 Task: Slide 4 - Executive Summary.
Action: Mouse moved to (38, 86)
Screenshot: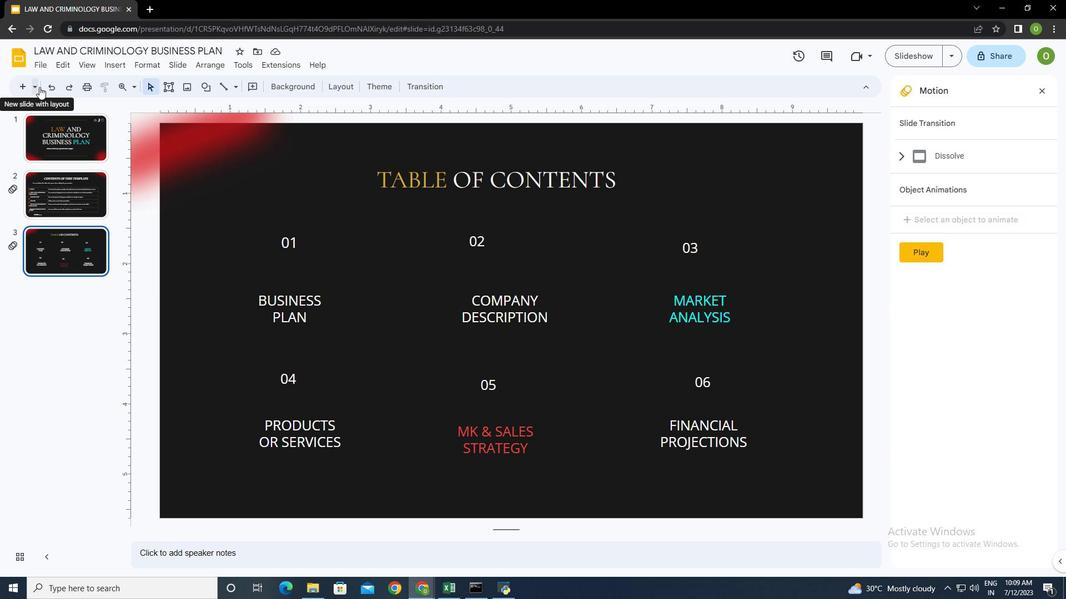 
Action: Mouse pressed left at (38, 86)
Screenshot: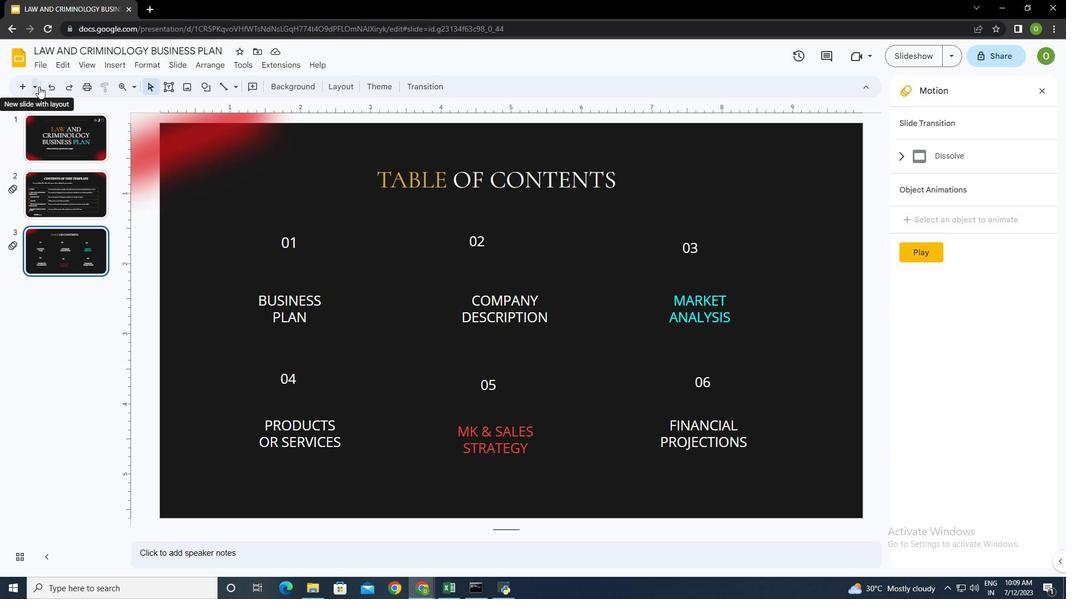 
Action: Mouse moved to (201, 177)
Screenshot: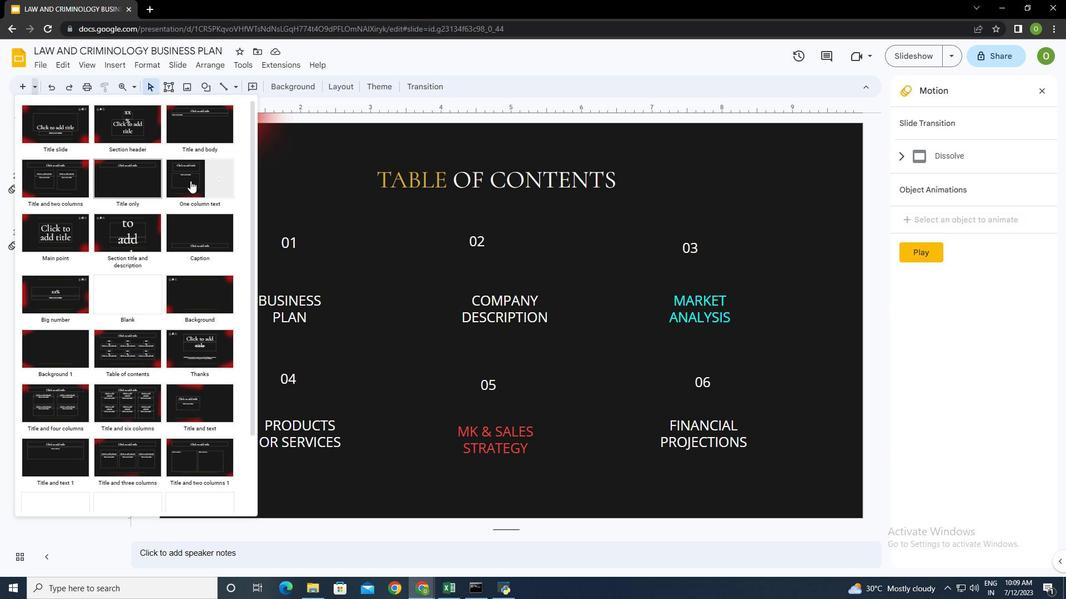 
Action: Mouse pressed left at (201, 177)
Screenshot: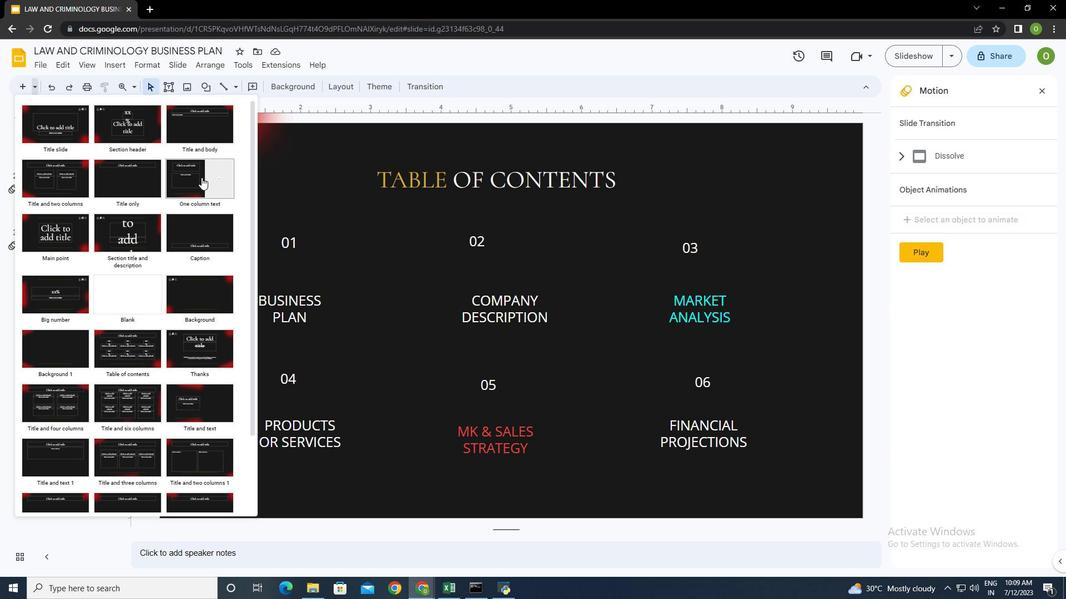 
Action: Mouse moved to (281, 204)
Screenshot: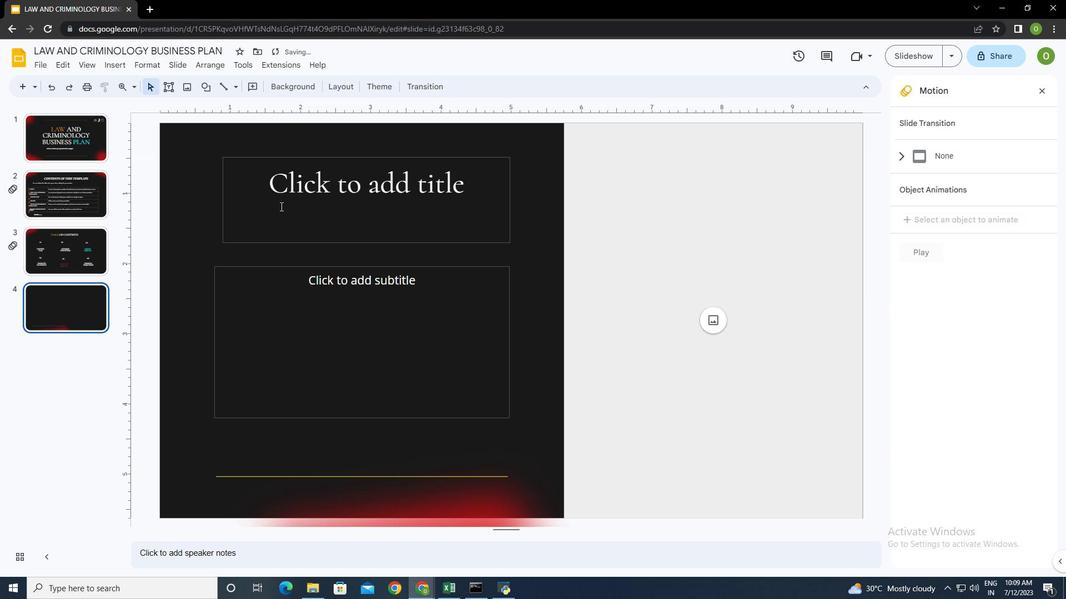 
Action: Mouse pressed left at (281, 204)
Screenshot: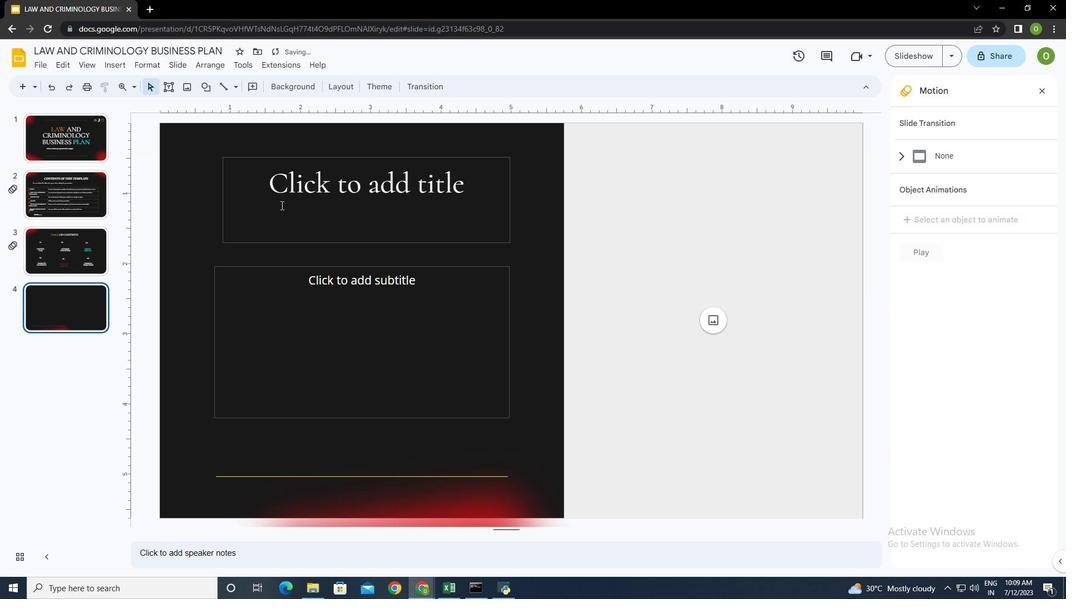 
Action: Mouse moved to (281, 204)
Screenshot: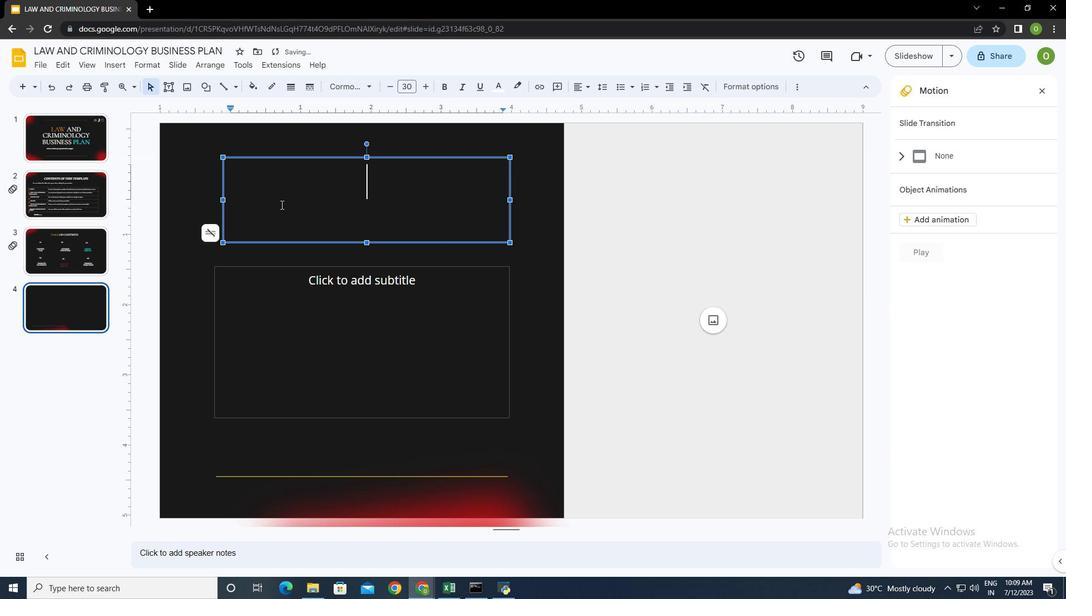 
Action: Key pressed executive<Key.space>summary
Screenshot: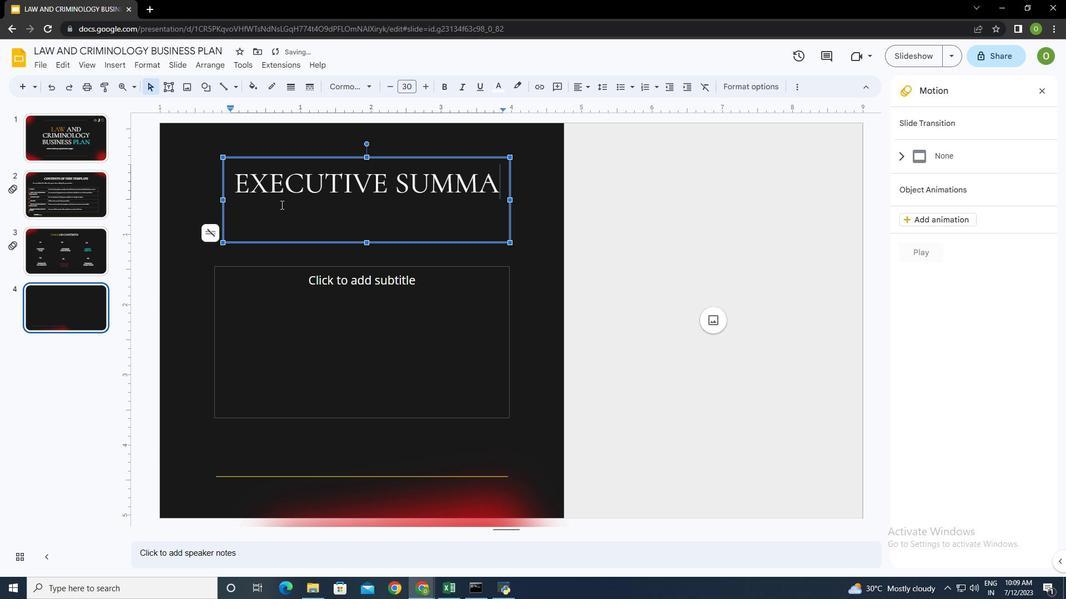 
Action: Mouse moved to (447, 222)
Screenshot: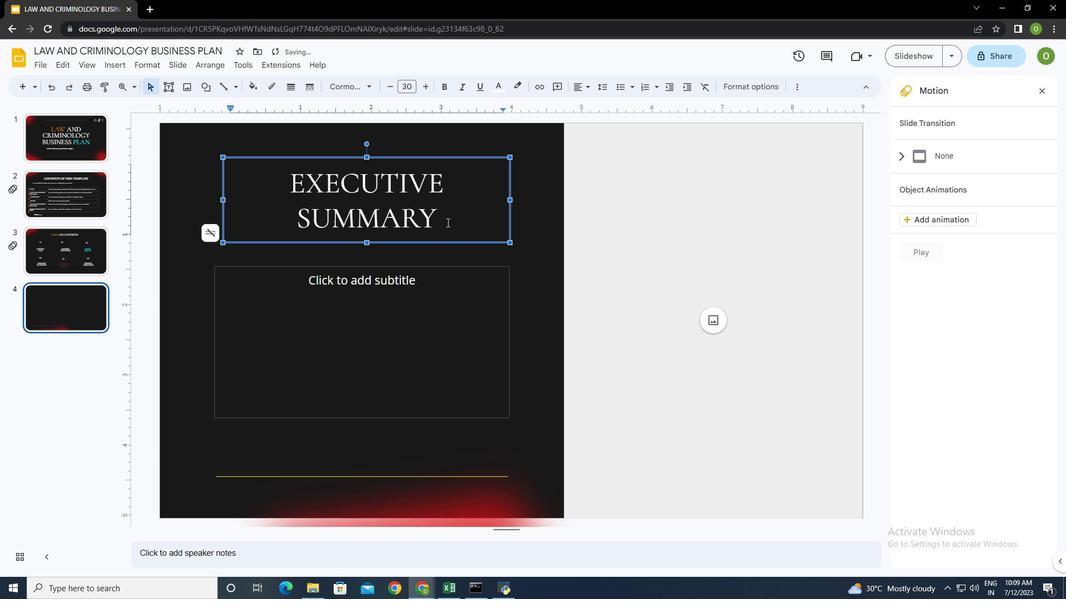 
Action: Mouse pressed left at (447, 222)
Screenshot: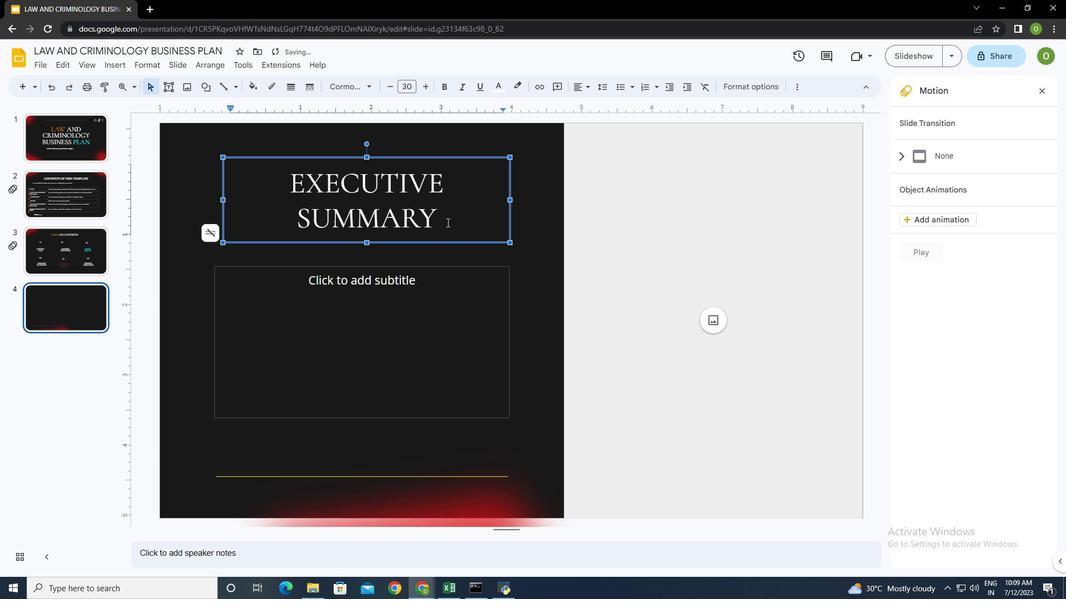 
Action: Mouse moved to (283, 183)
Screenshot: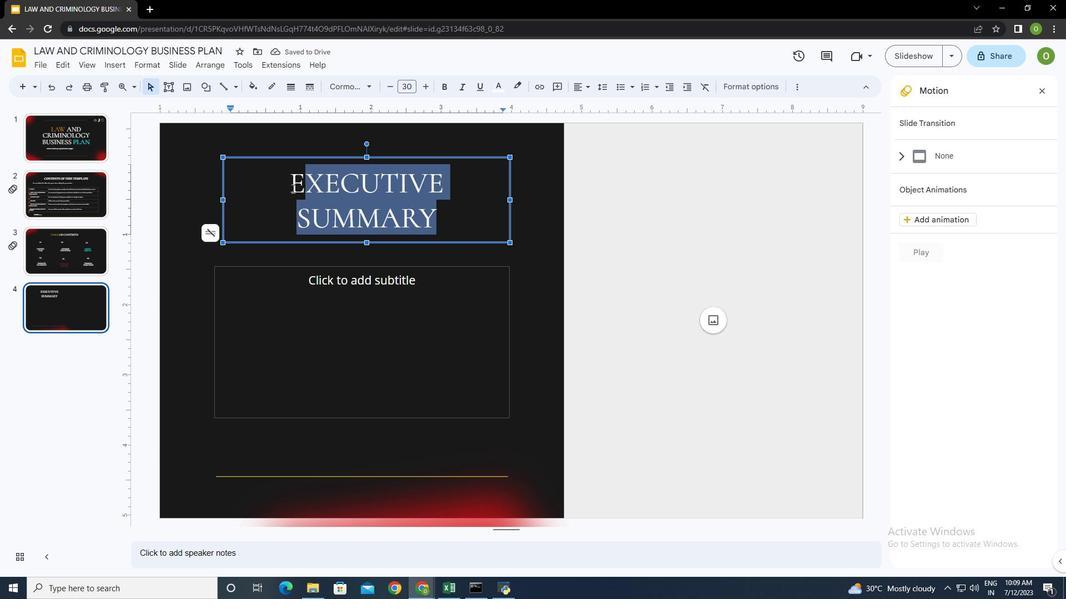 
Action: Mouse pressed left at (283, 183)
Screenshot: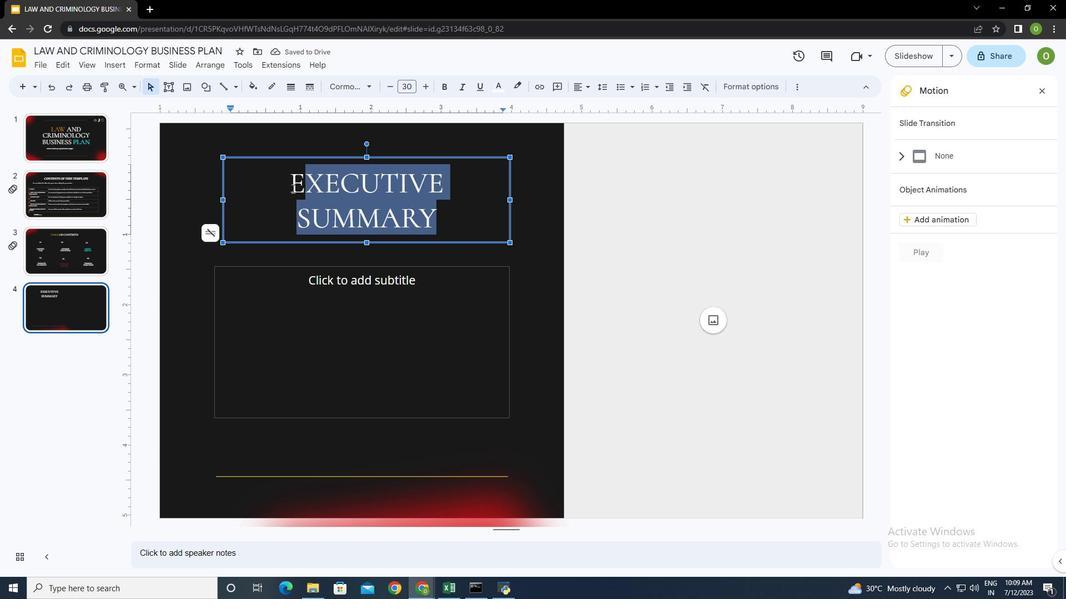 
Action: Mouse moved to (282, 181)
Screenshot: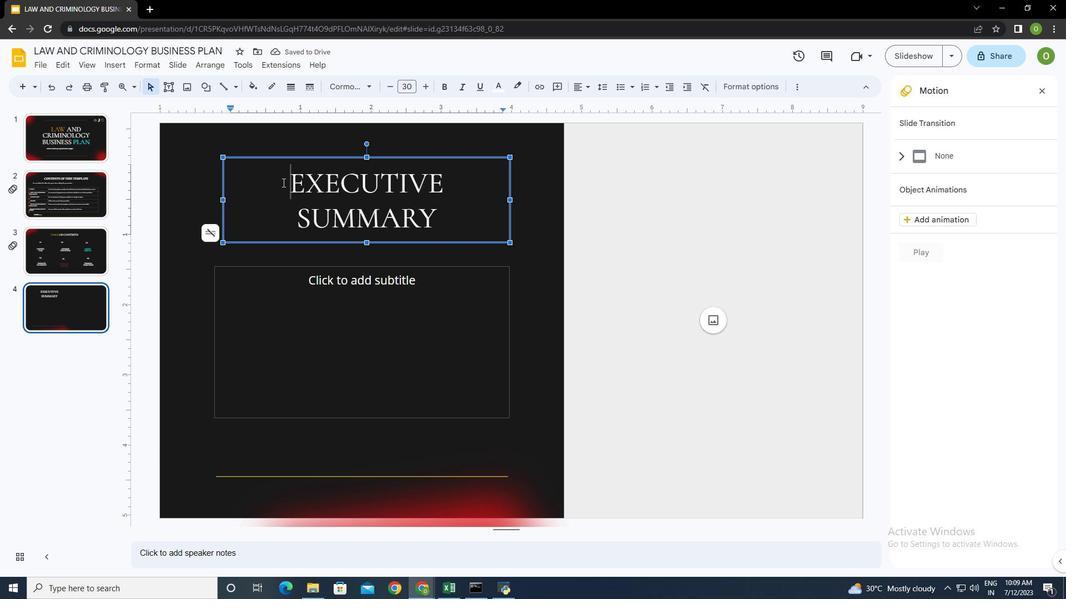 
Action: Mouse pressed left at (282, 181)
Screenshot: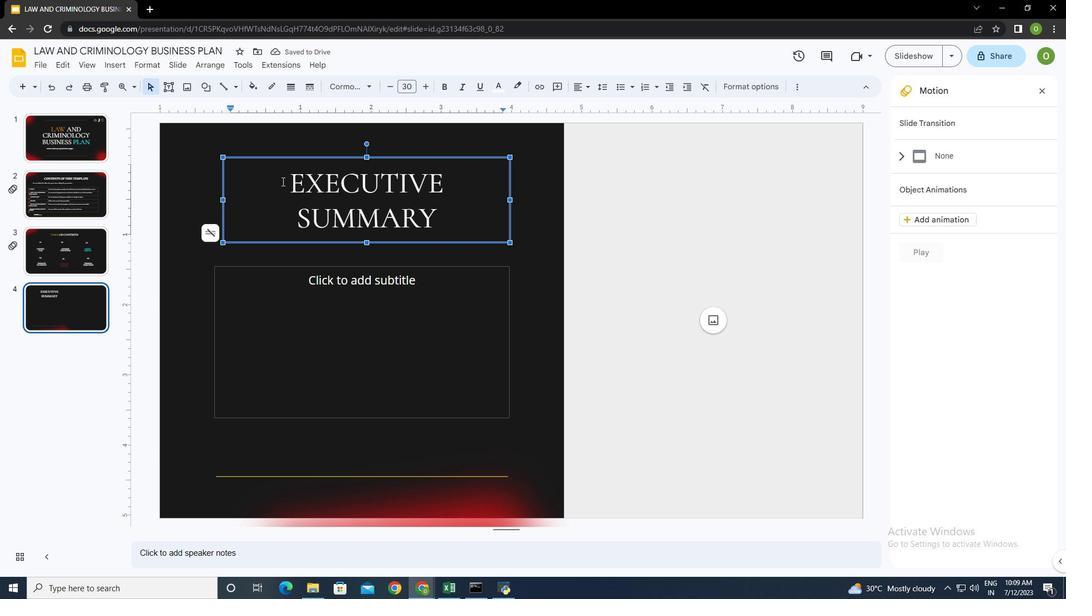 
Action: Mouse moved to (476, 86)
Screenshot: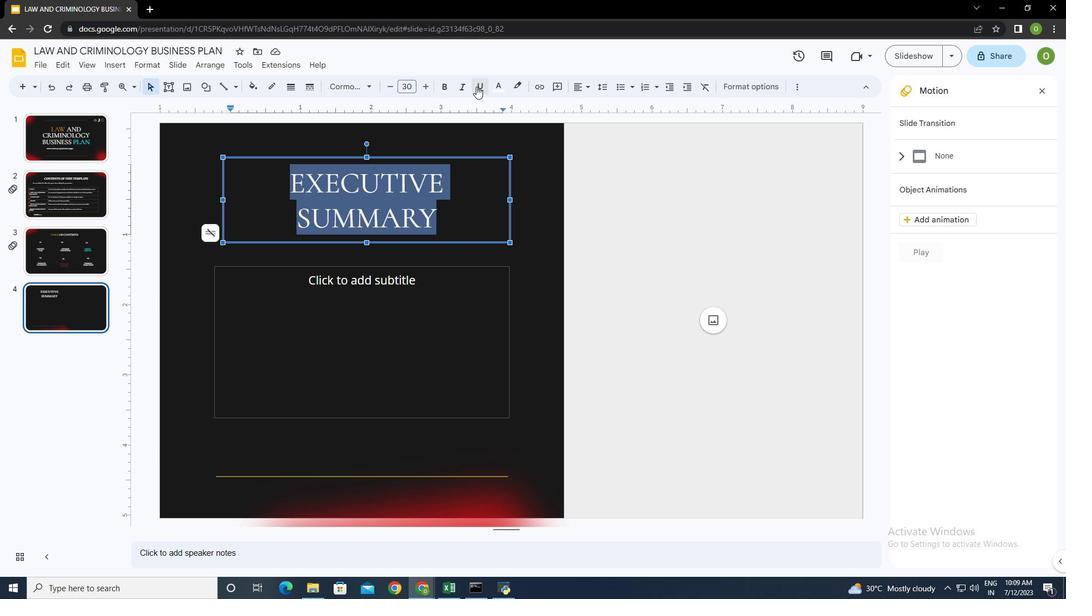 
Action: Mouse pressed left at (476, 86)
Screenshot: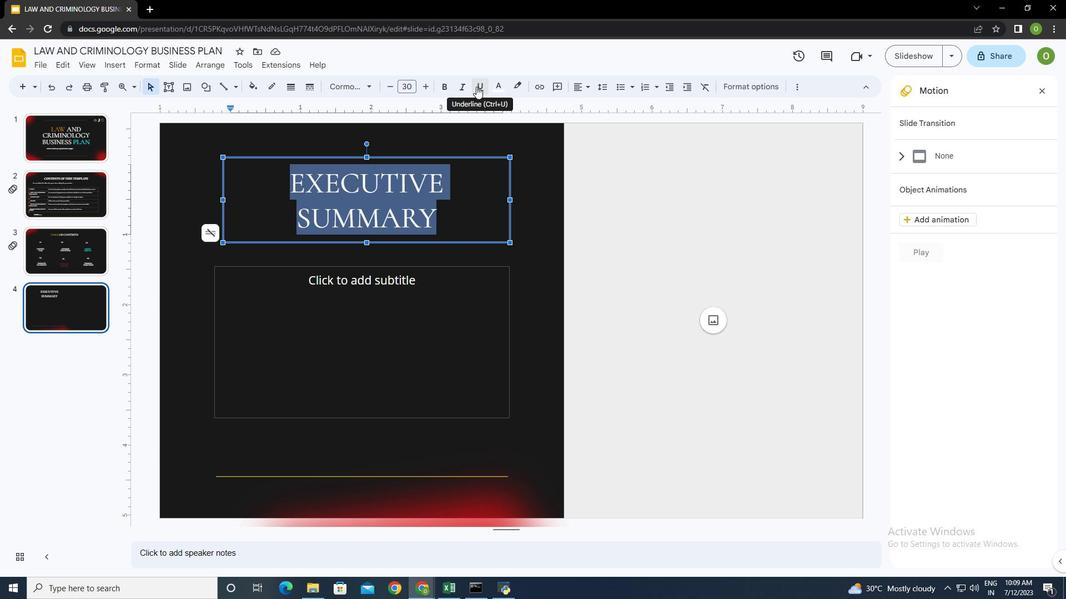 
Action: Mouse moved to (388, 86)
Screenshot: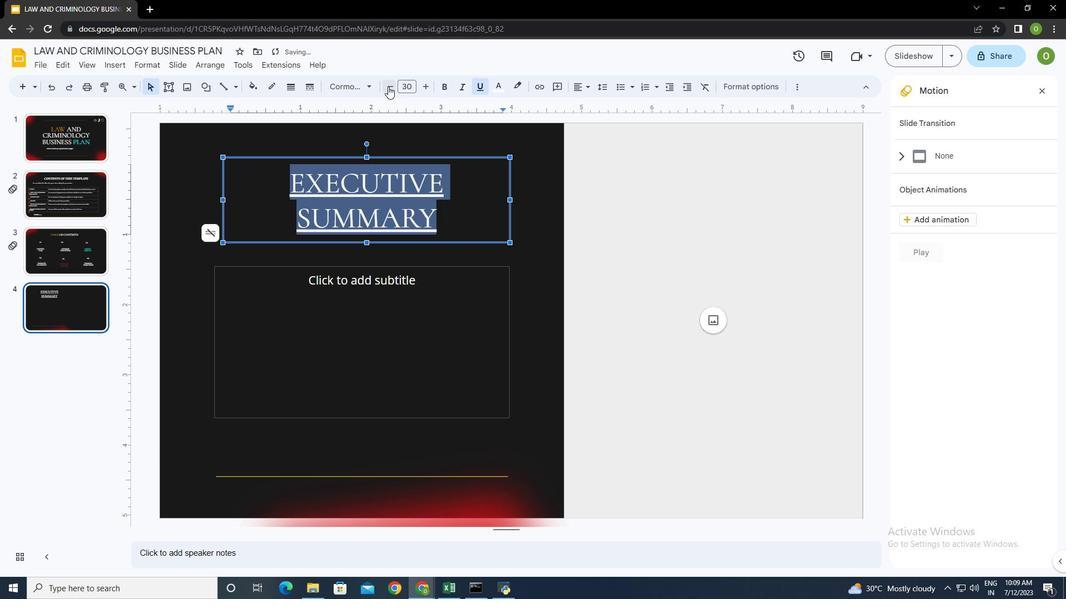 
Action: Mouse pressed left at (388, 86)
Screenshot: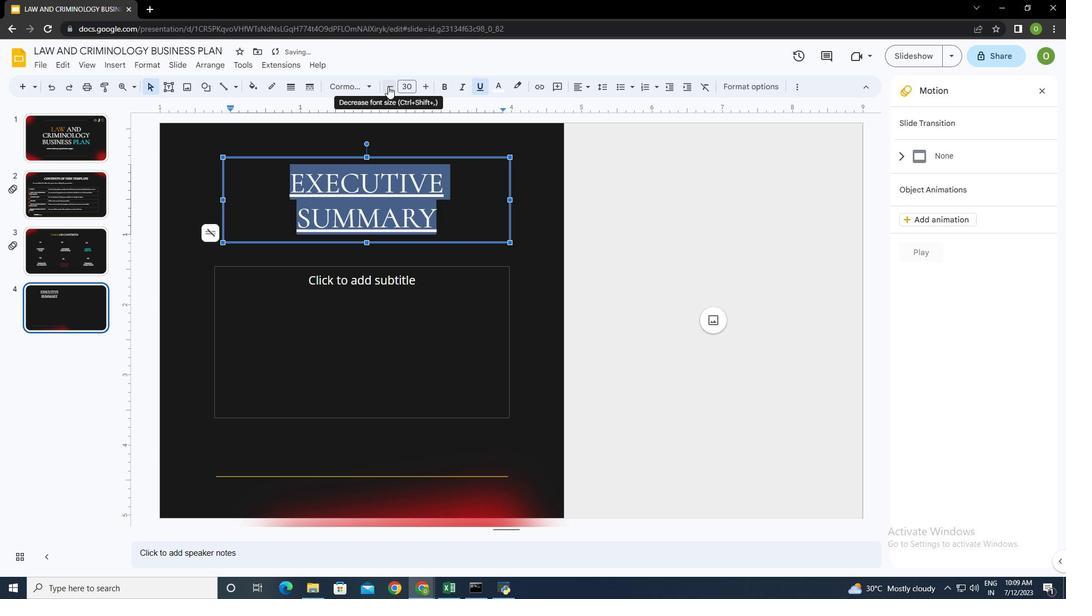 
Action: Mouse pressed left at (388, 86)
Screenshot: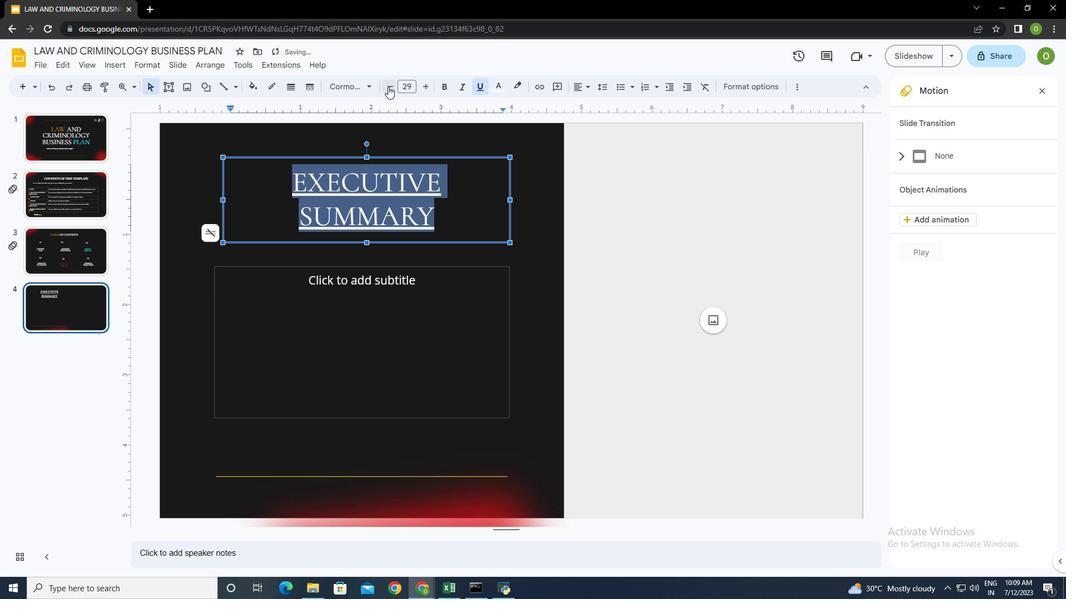 
Action: Mouse moved to (462, 84)
Screenshot: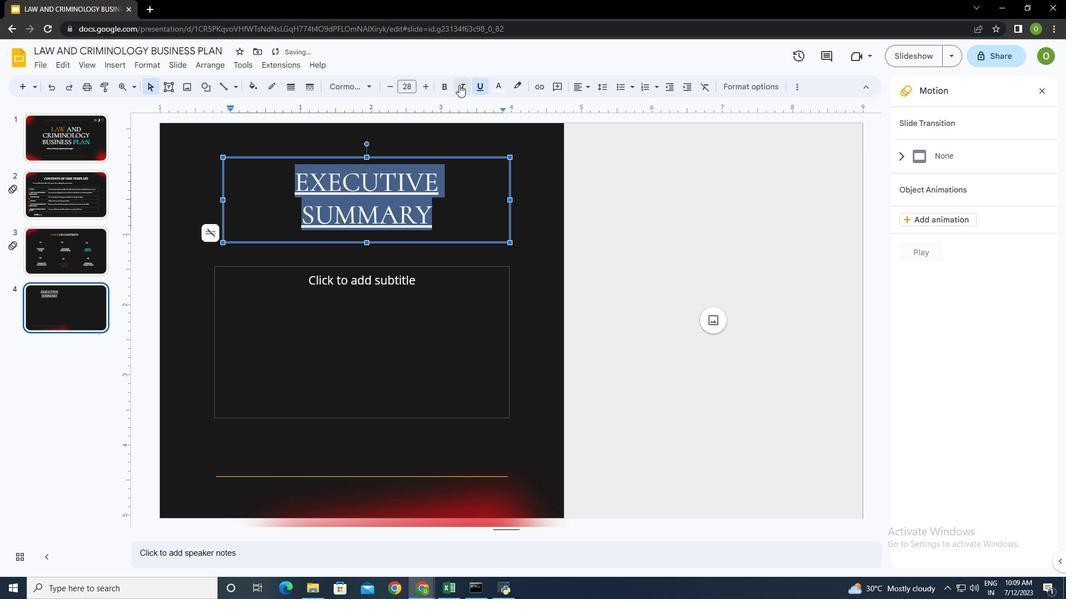 
Action: Mouse pressed left at (462, 84)
Screenshot: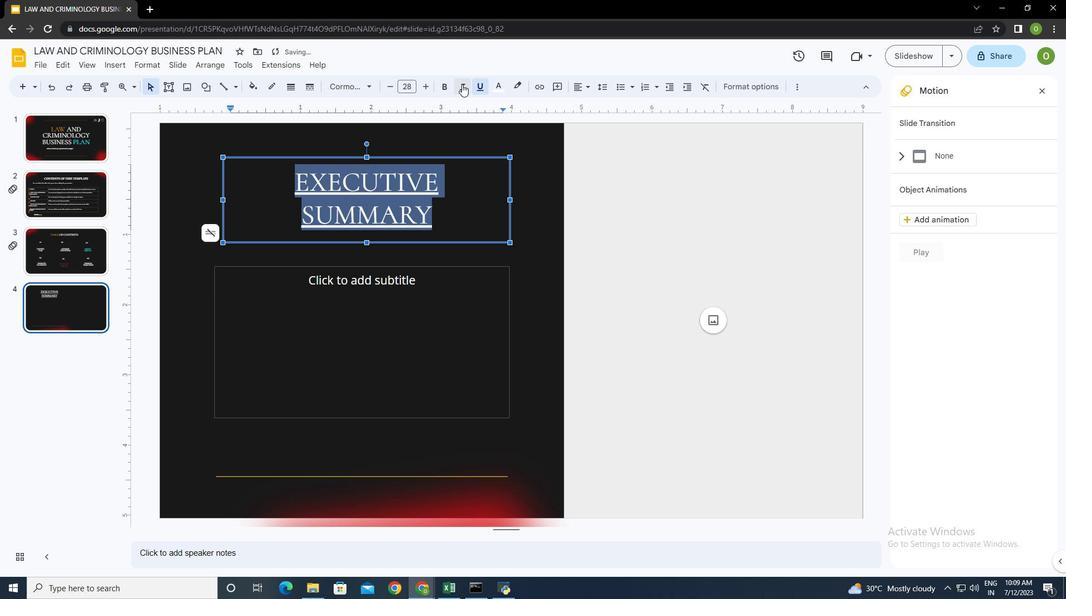 
Action: Mouse moved to (366, 242)
Screenshot: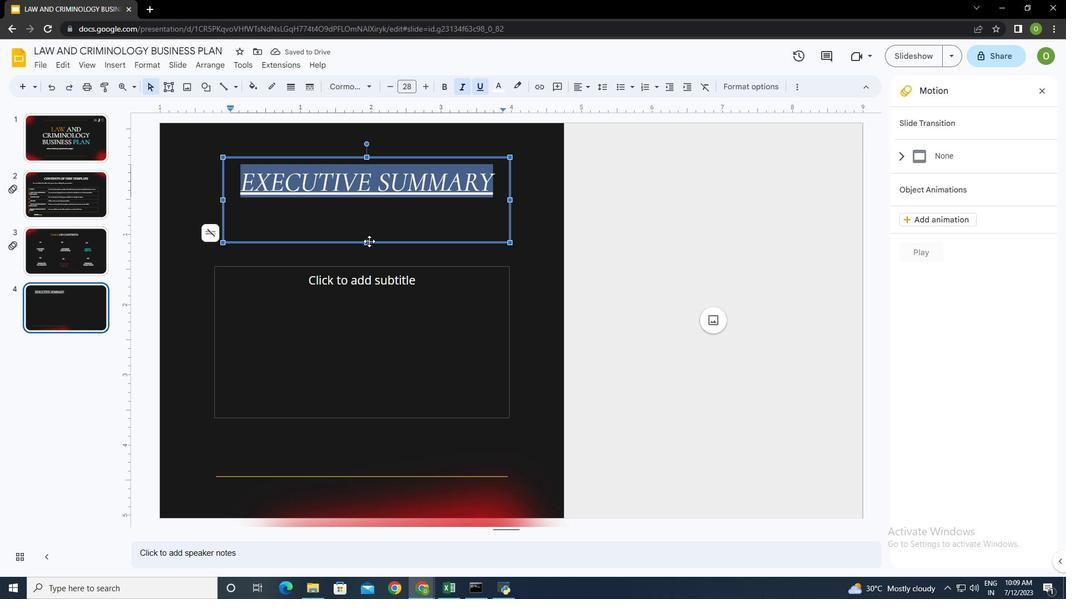 
Action: Mouse pressed left at (366, 242)
Screenshot: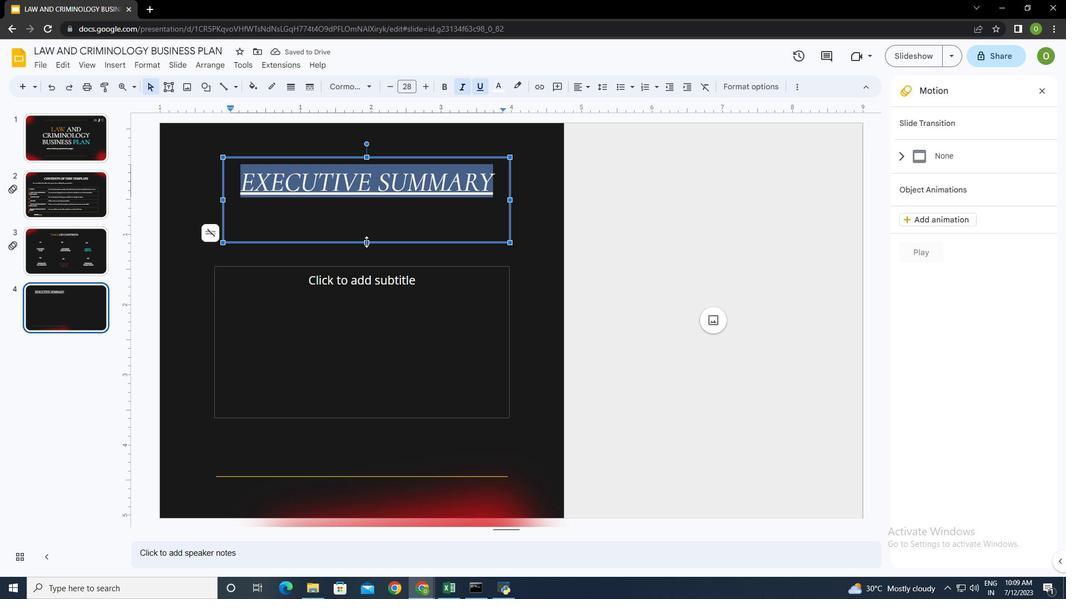 
Action: Mouse moved to (368, 223)
Screenshot: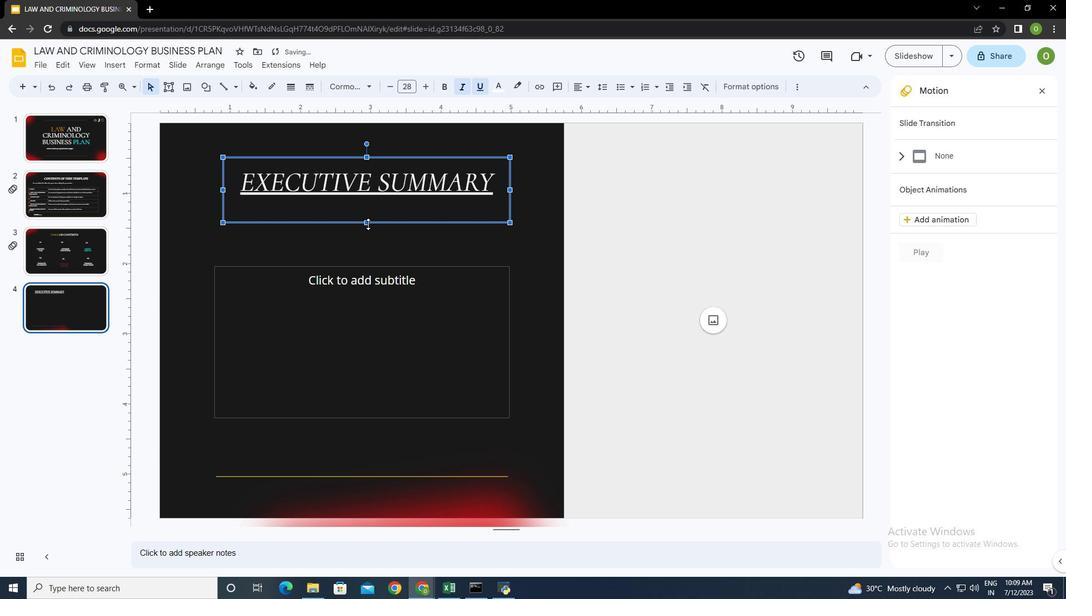 
Action: Mouse pressed left at (368, 223)
Screenshot: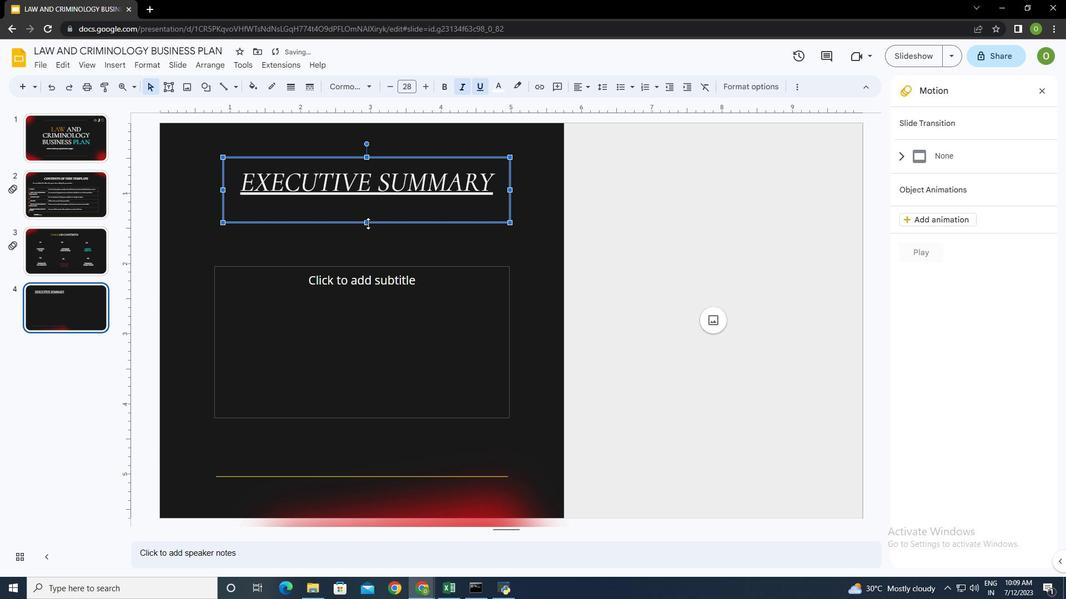 
Action: Mouse moved to (498, 88)
Screenshot: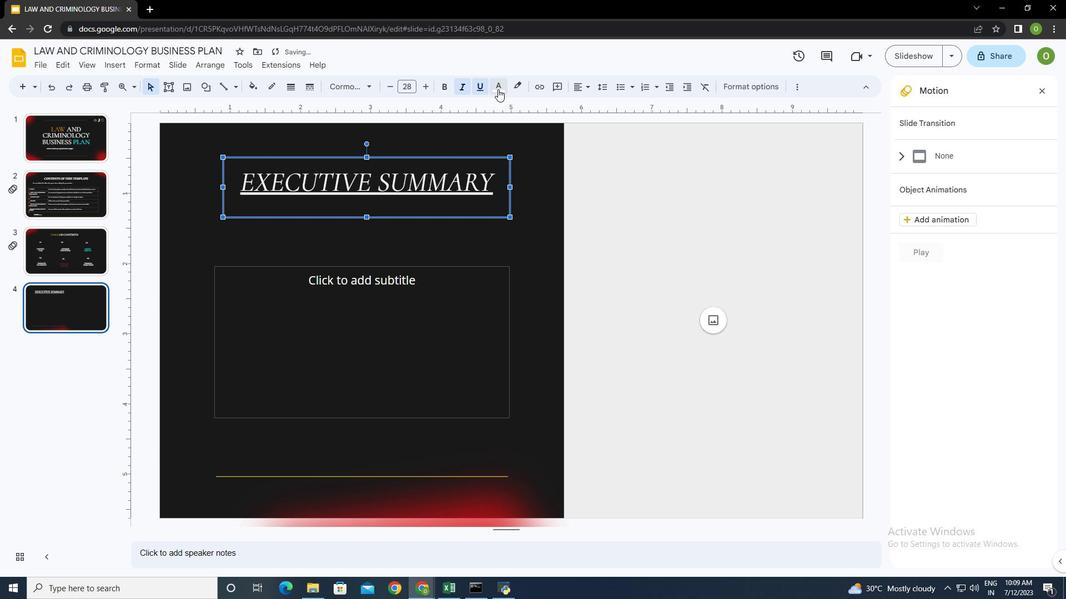 
Action: Mouse pressed left at (498, 88)
Screenshot: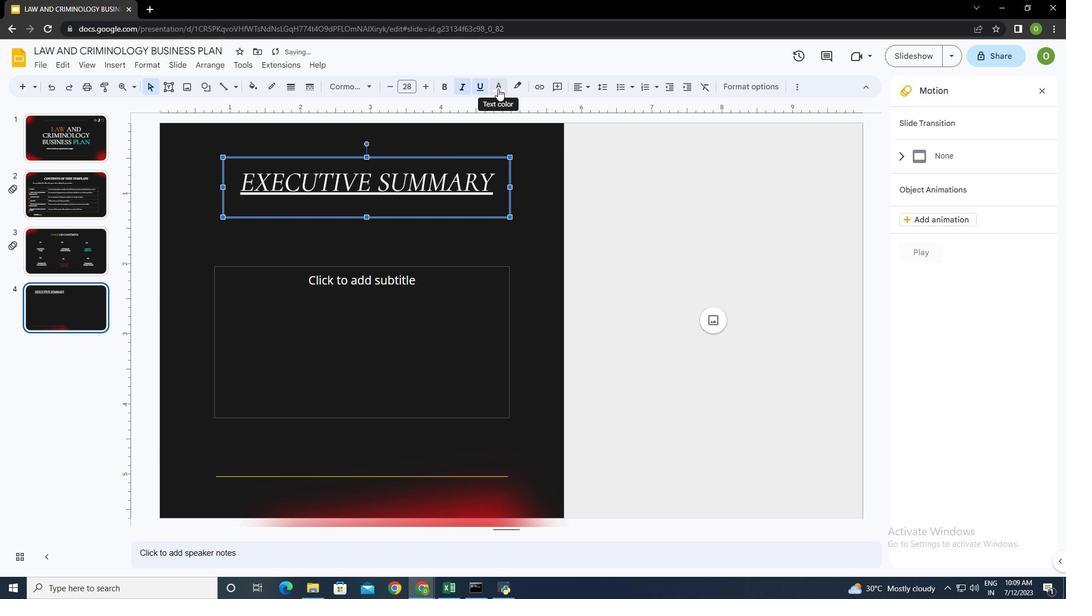 
Action: Mouse moved to (564, 193)
Screenshot: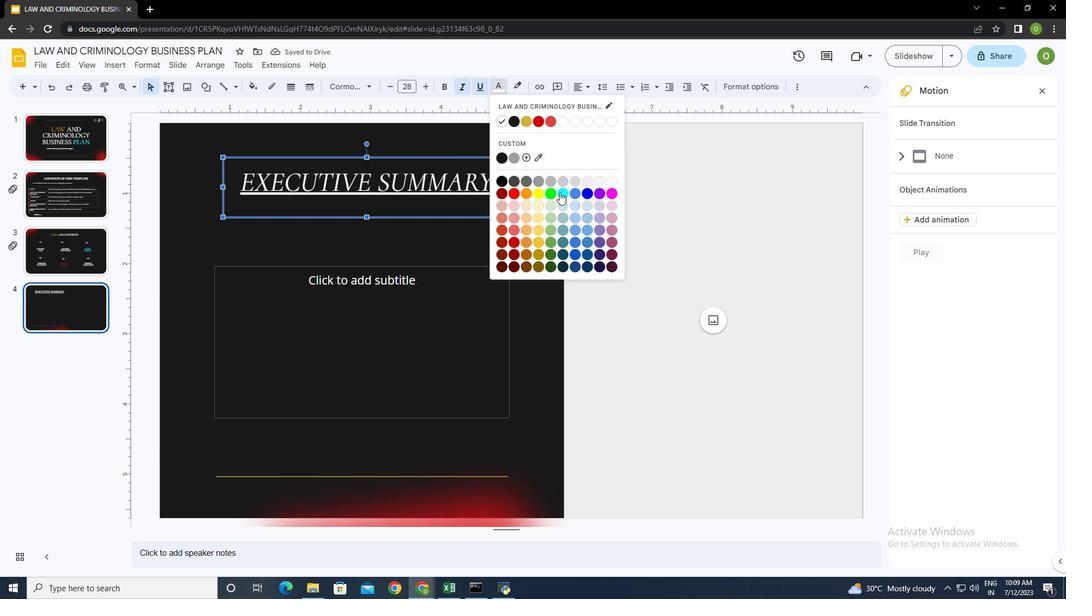 
Action: Mouse pressed left at (564, 193)
Screenshot: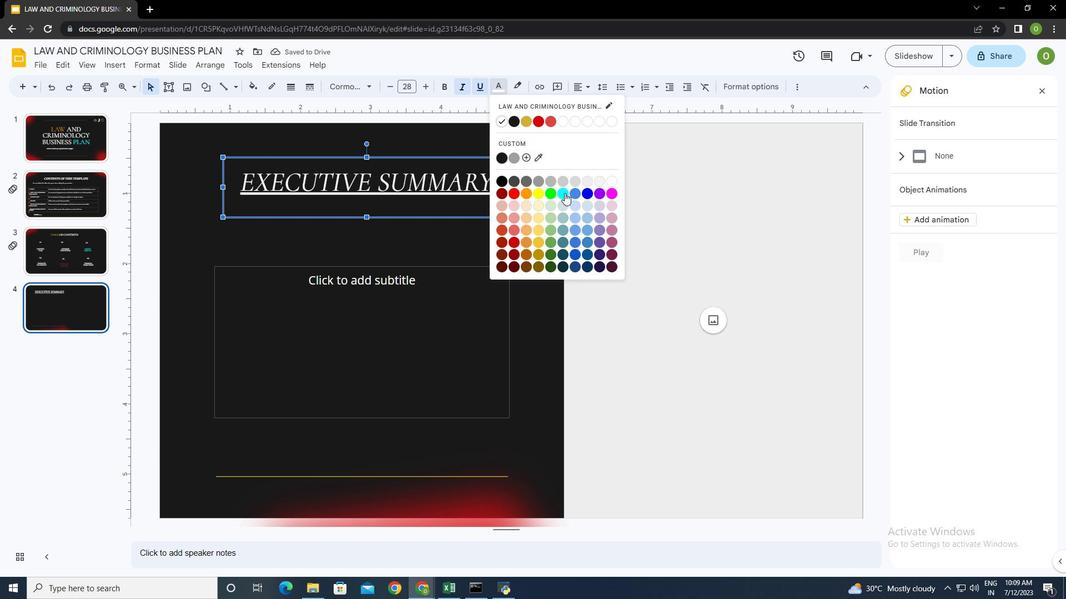 
Action: Mouse moved to (266, 308)
Screenshot: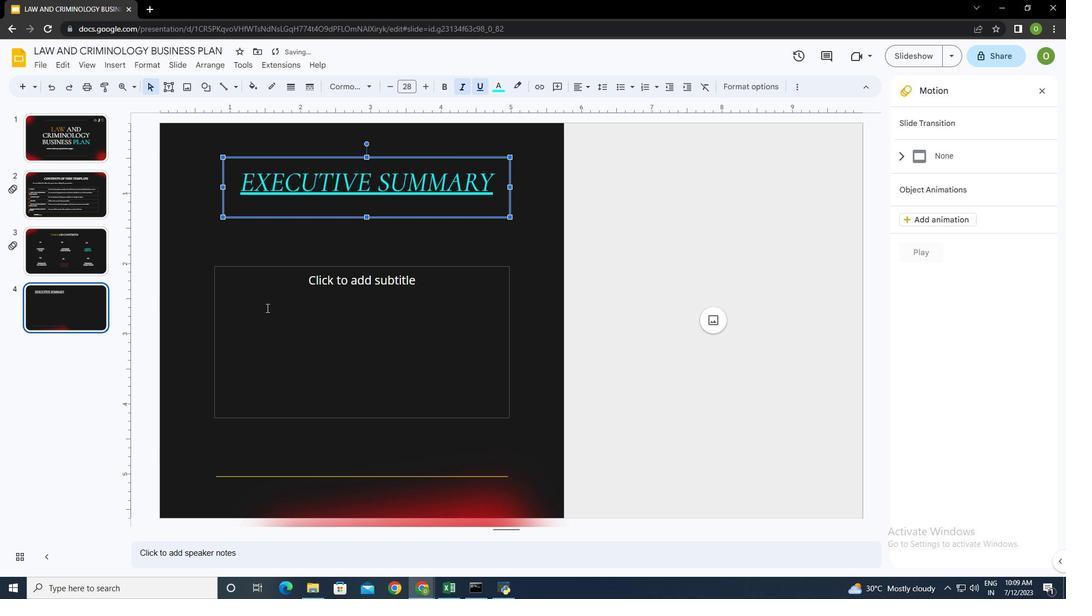 
Action: Mouse pressed left at (266, 308)
Screenshot: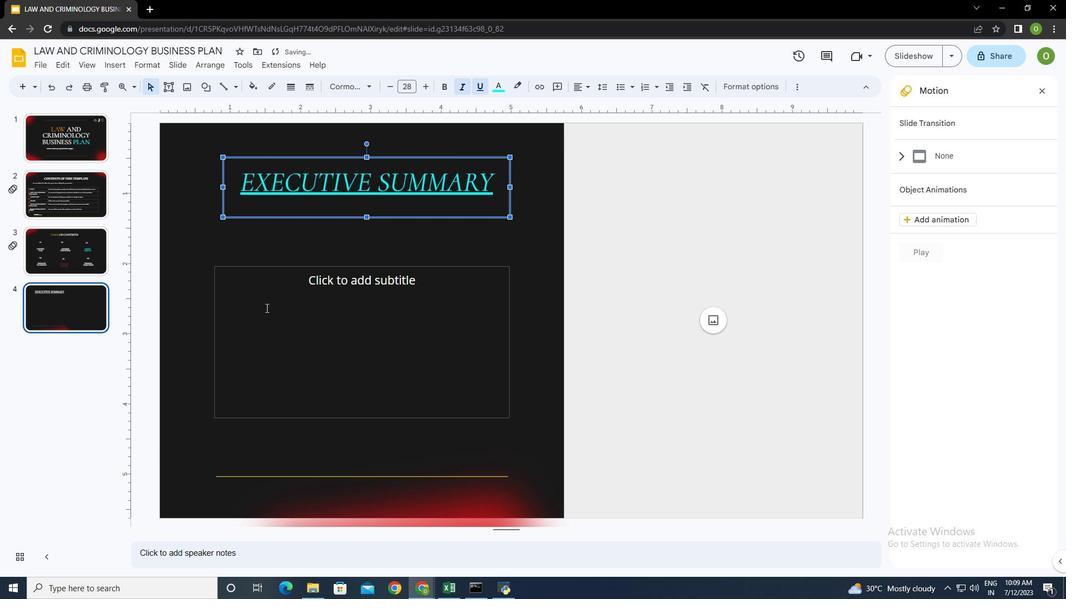 
Action: Mouse moved to (266, 308)
Screenshot: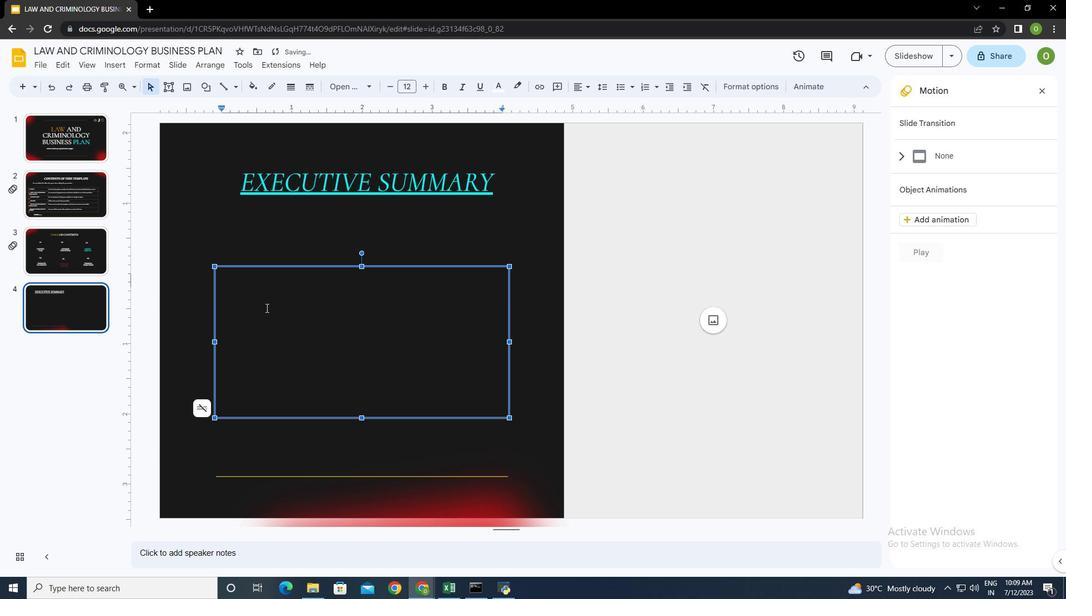 
Action: Key pressed <Key.caps_lock><Key.shift>oUR<Key.space>BUSINESS<Key.space>PLAN<Key.space>OUTLINES<Key.space>THE<Key.space>STATEGY<Key.space>FOR<Key.space>SOFTAGE,<Key.space>A<Key.space>STRUCTURE<Key.space>THAT<Key.space>PROVIDES<Key.space>TO<Key.space>OUR<Key.space>MISSION<Key.space>IS<Key.space>TO<Key.space>THE<Key.space>COMPANAY<Key.enter><Key.shift><Key.shift><Key.shift><Key.shift><Key.shift><Key.shift><Key.shift><Key.shift><Key.shift><Key.shift><Key.shift><Key.shift>tHE<Key.space>MARKET<Key.space>ANALYSIS<Key.space>SHOW<Key.space>THAT<Key.space>THERE<Key.space>IS<Key.space>A<Key.space>HIGH<Key.space>DEMAND<Key.space>FOR<Key.space>OUR<Key.space>PRODUCTS/<Key.space>SERVICES<Key.space>IN<Key.space>THE<Key.space>INDUSTRY.<Key.space><Key.shift>wE<Key.space>HAVE<Key.space>IDENTIFIED<Key.space>KEY<Key.space>COMPETITORS<Key.space>AND<Key.space>BELIEVE<Key.space>WE<Key.space>CAN<Key.space>DIFFERENTIATE<Key.space>OURSELVES<Key.space>THROUGH<Key.space>OUR<Key.space>UNIQUE<Key.space>SELLING<Key.space>PROPOSITIONS
Screenshot: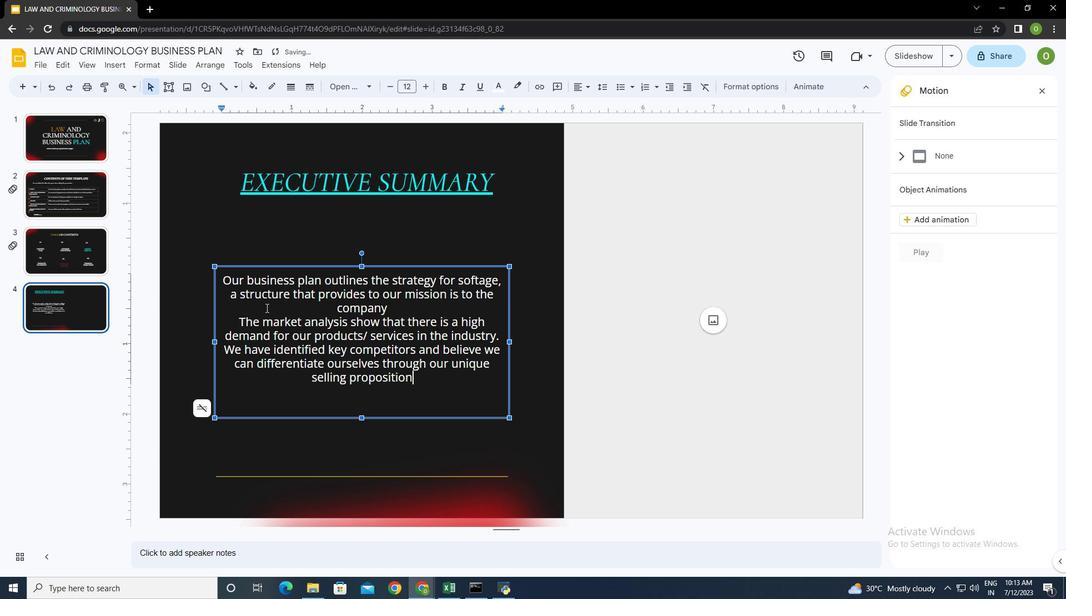 
Action: Mouse moved to (422, 379)
Screenshot: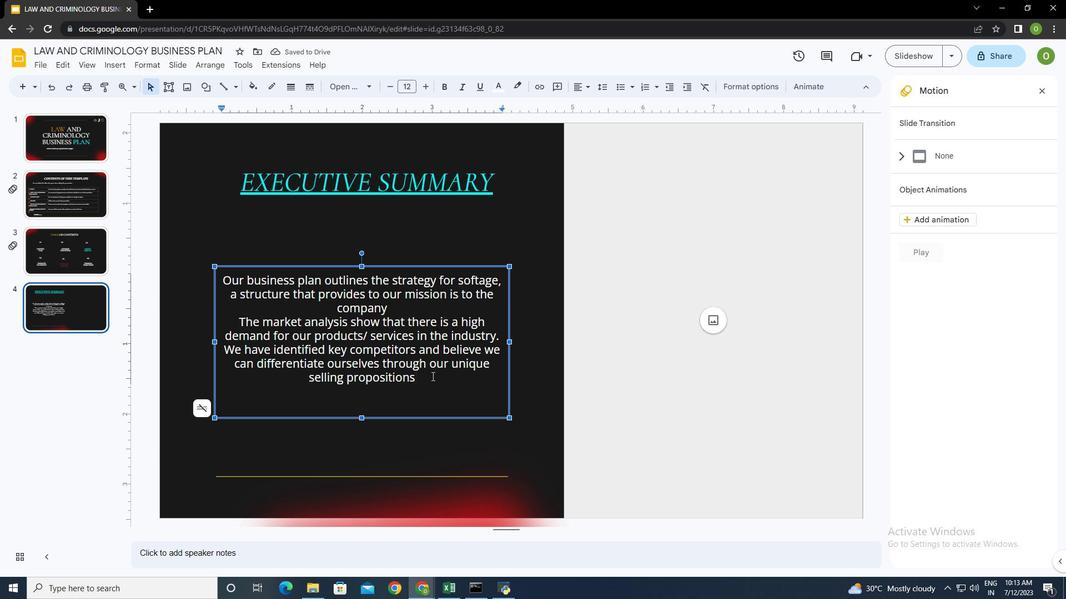 
Action: Mouse pressed left at (422, 379)
Screenshot: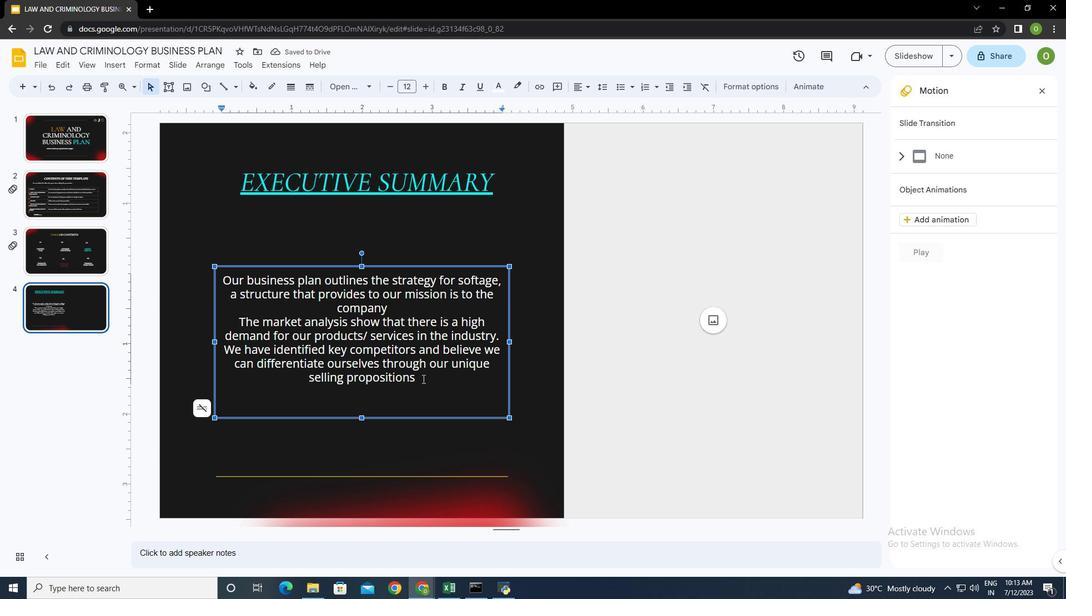 
Action: Mouse moved to (348, 85)
Screenshot: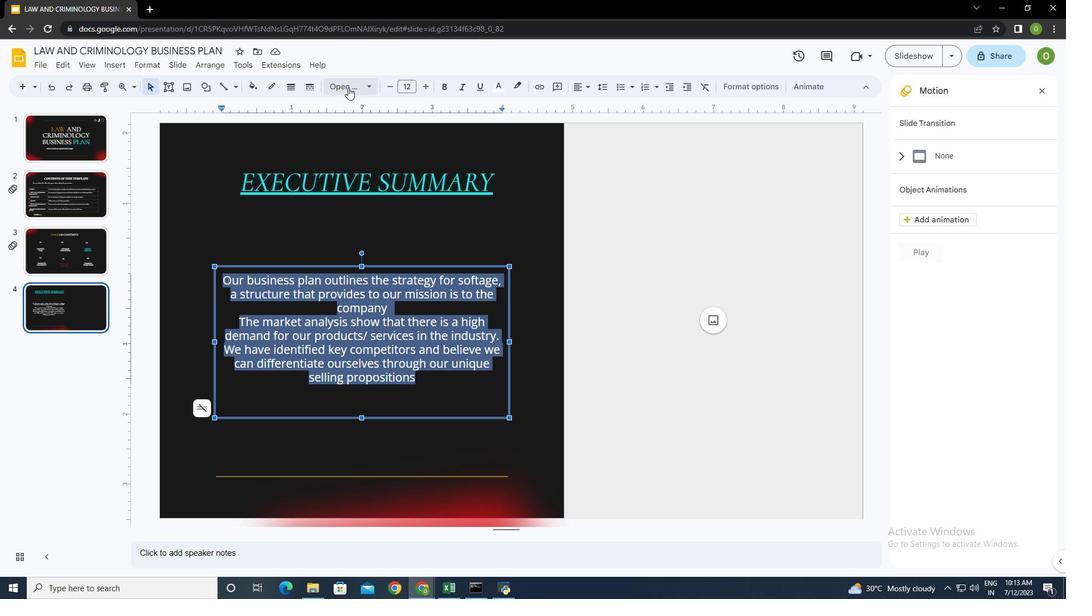 
Action: Mouse pressed left at (348, 85)
Screenshot: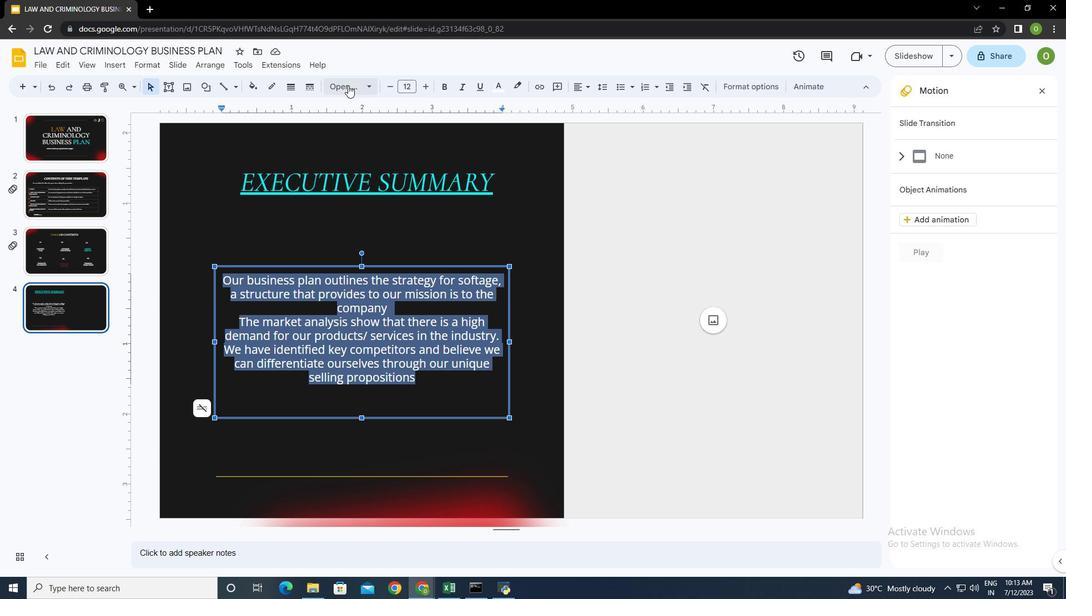 
Action: Mouse moved to (365, 229)
Screenshot: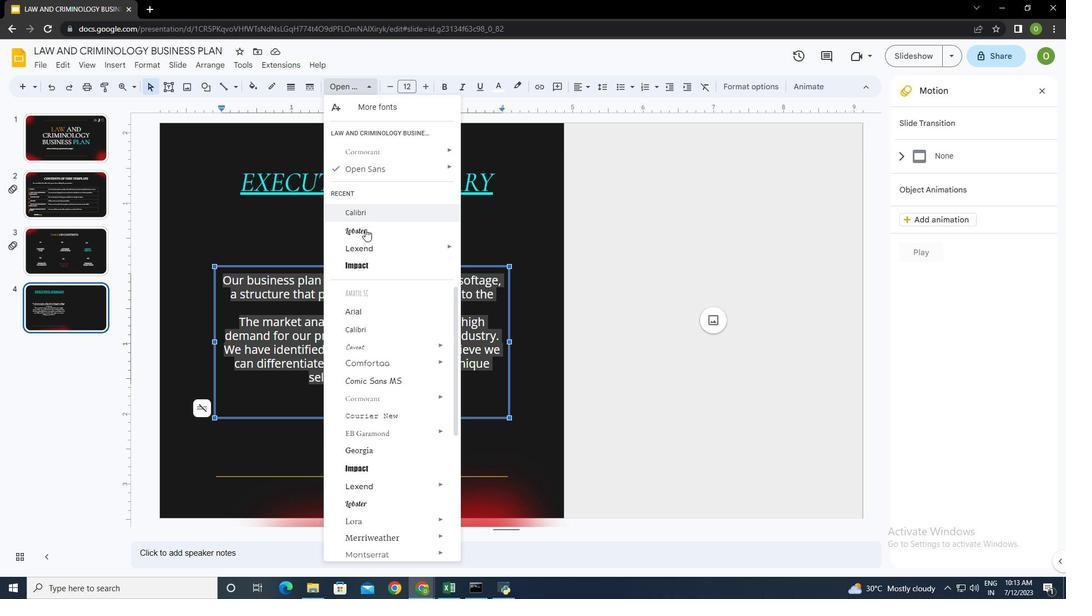
Action: Mouse pressed left at (365, 229)
Screenshot: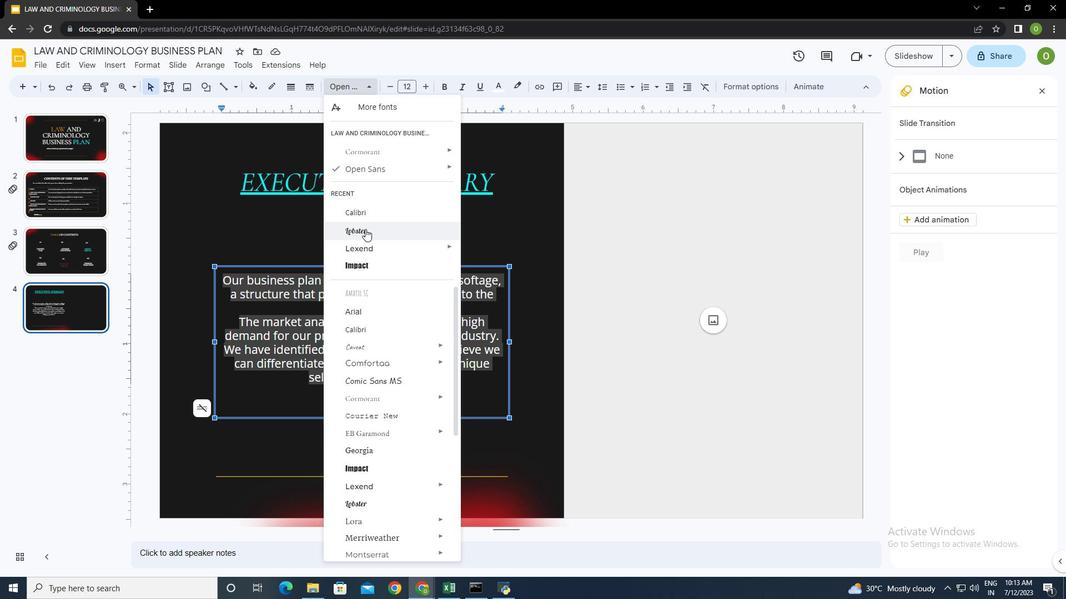 
Action: Mouse moved to (362, 419)
Screenshot: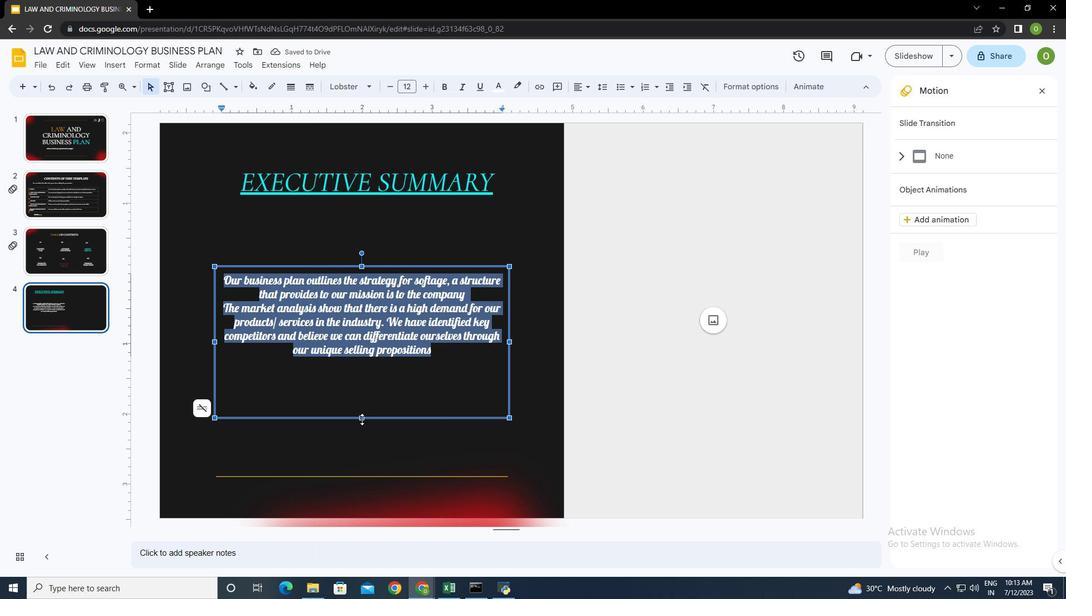 
Action: Mouse pressed left at (362, 419)
Screenshot: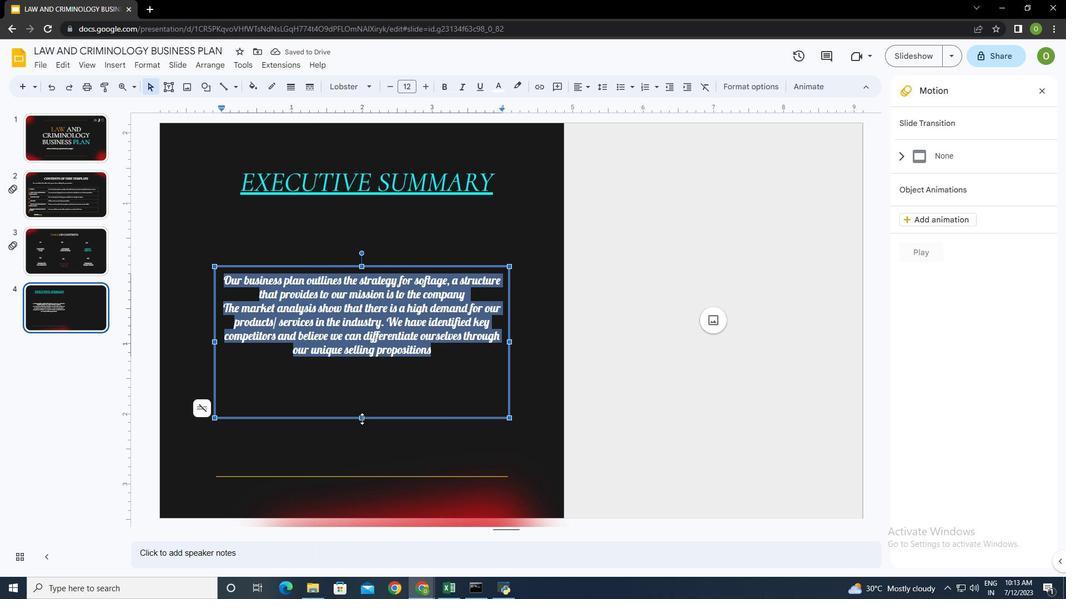 
Action: Mouse moved to (439, 350)
Screenshot: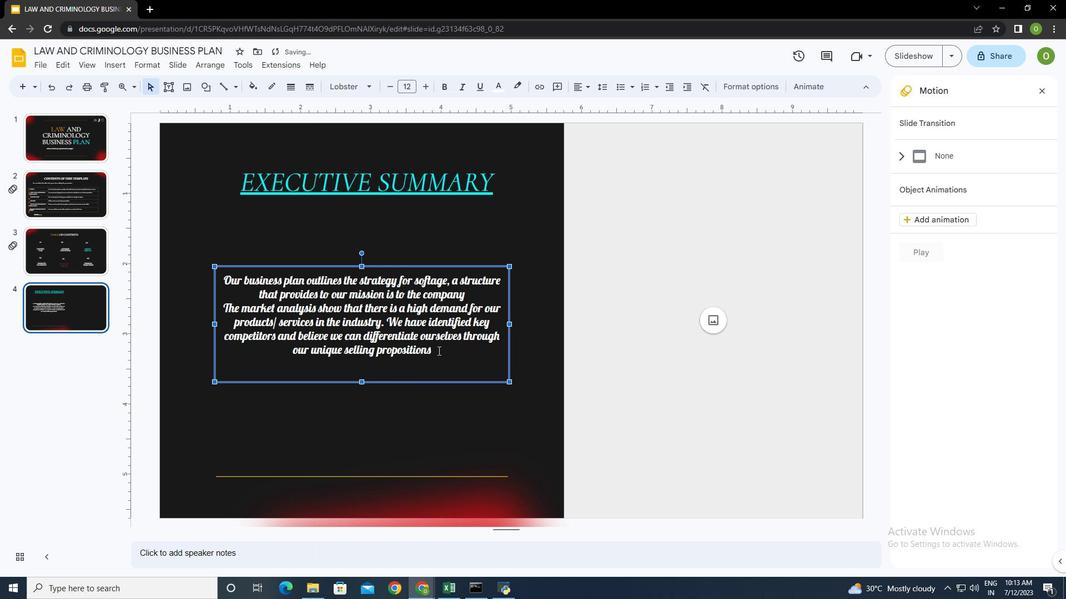 
Action: Mouse pressed left at (439, 350)
Screenshot: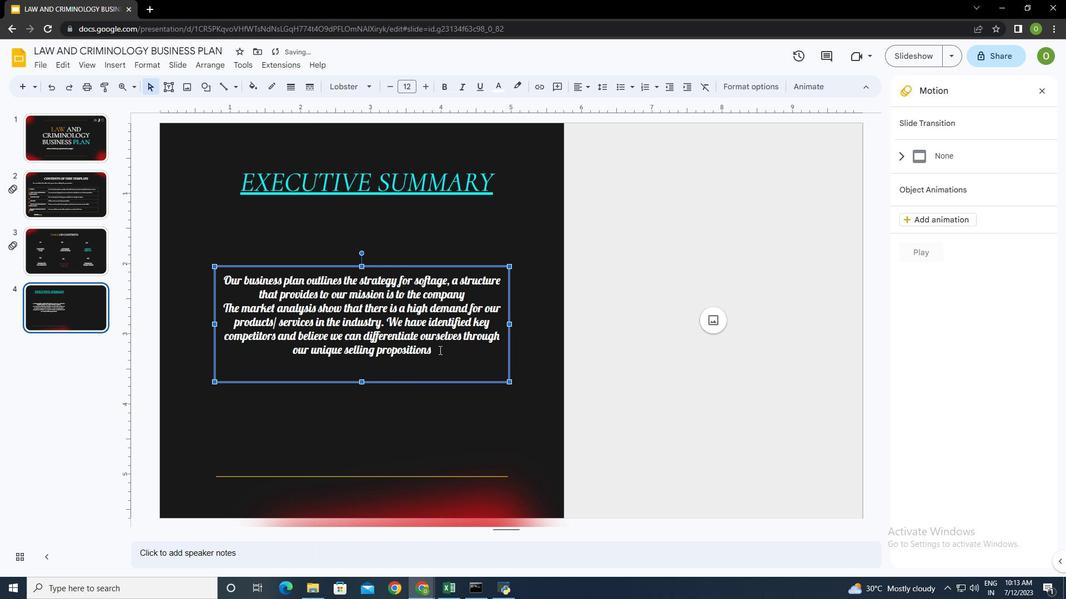 
Action: Mouse moved to (439, 352)
Screenshot: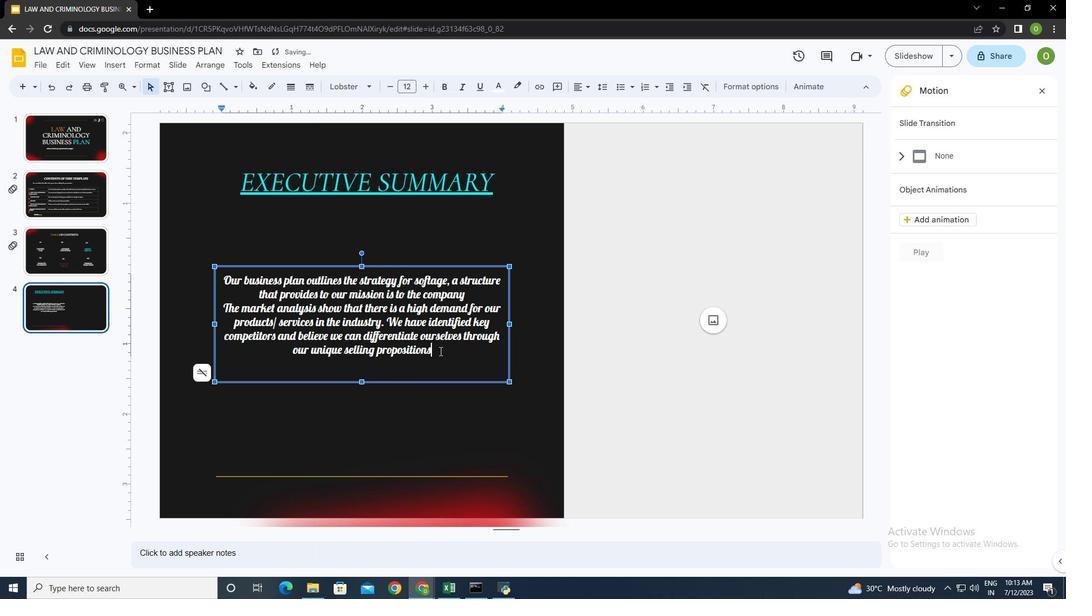 
Action: Mouse pressed left at (439, 352)
Screenshot: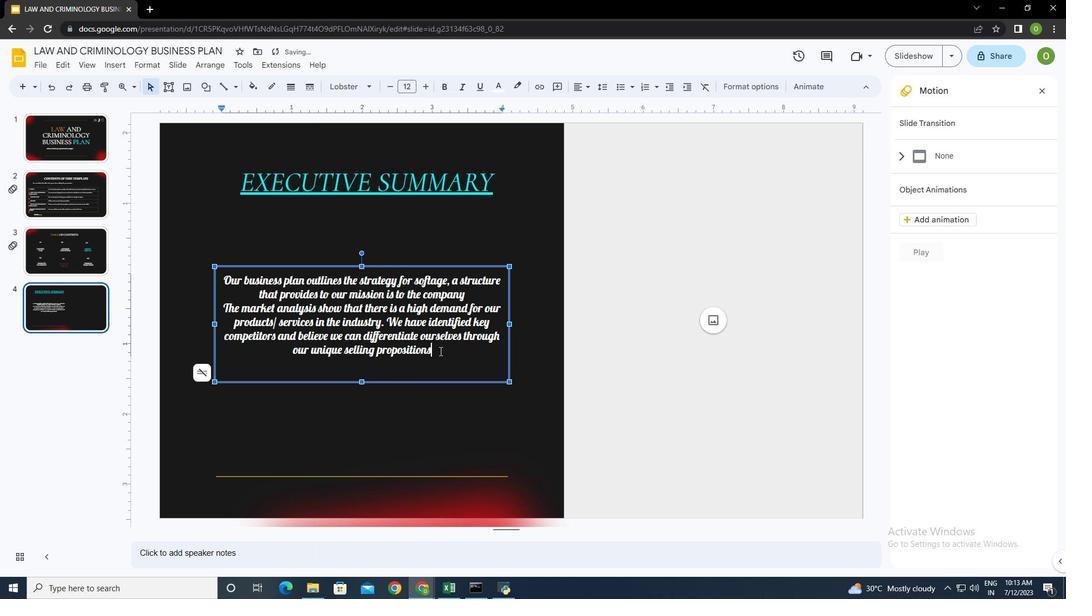 
Action: Mouse moved to (422, 85)
Screenshot: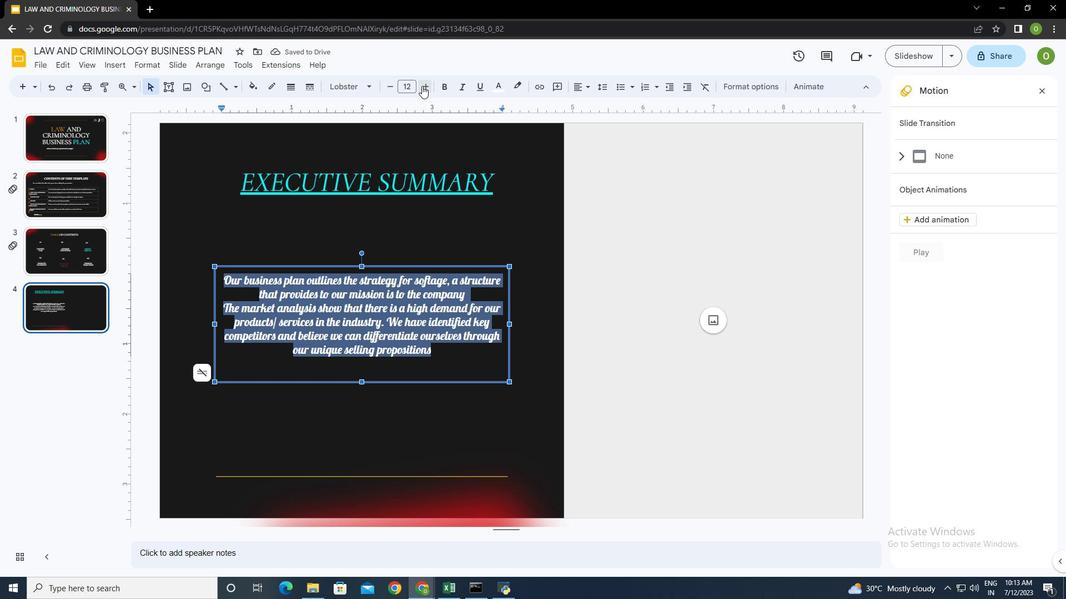 
Action: Mouse pressed left at (422, 85)
Screenshot: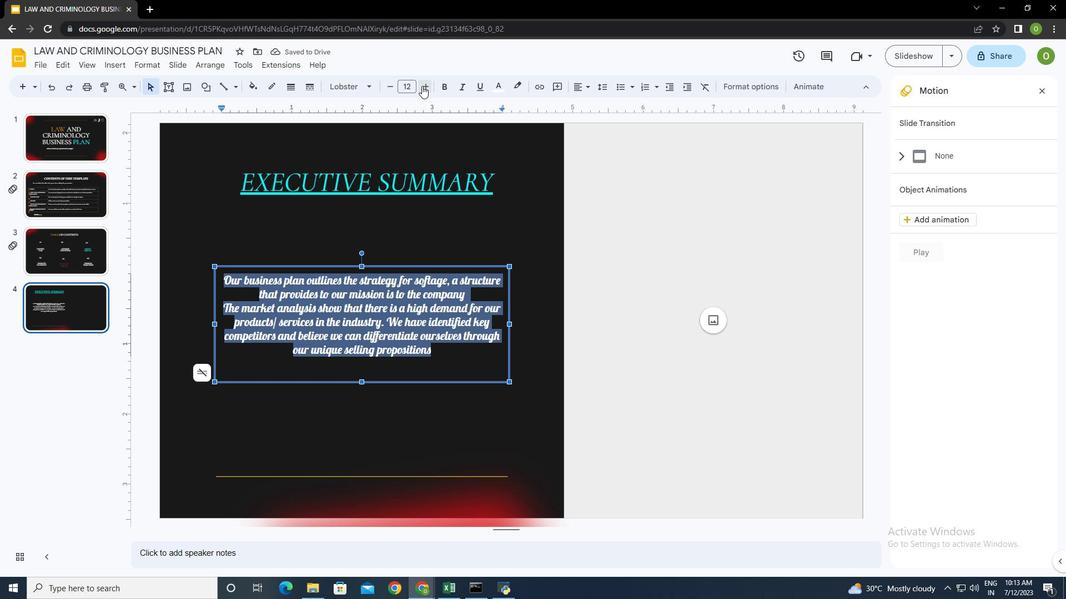 
Action: Mouse pressed left at (422, 85)
Screenshot: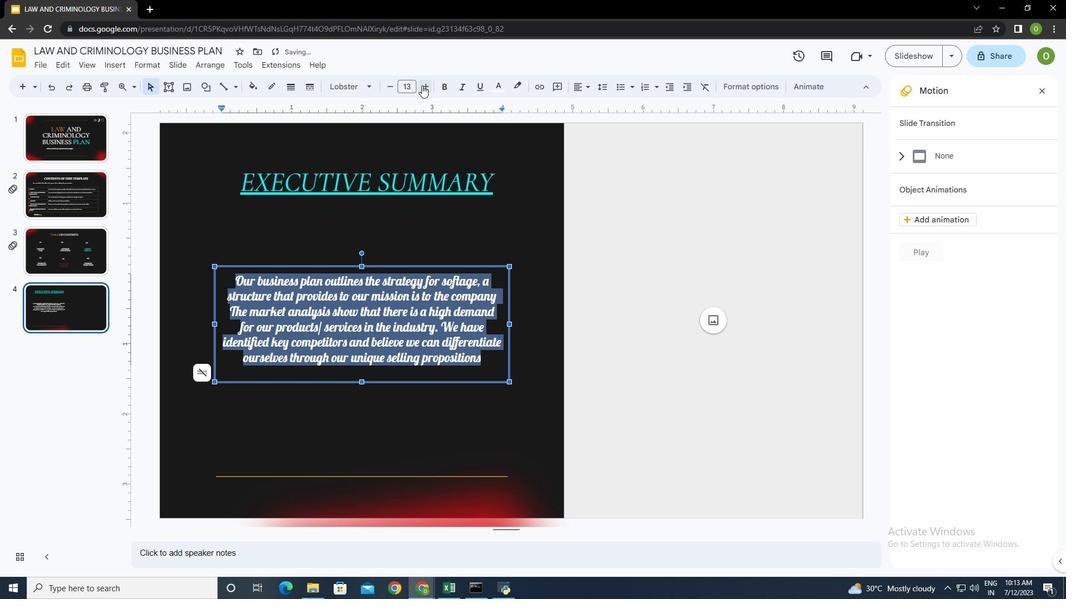 
Action: Mouse moved to (360, 382)
Screenshot: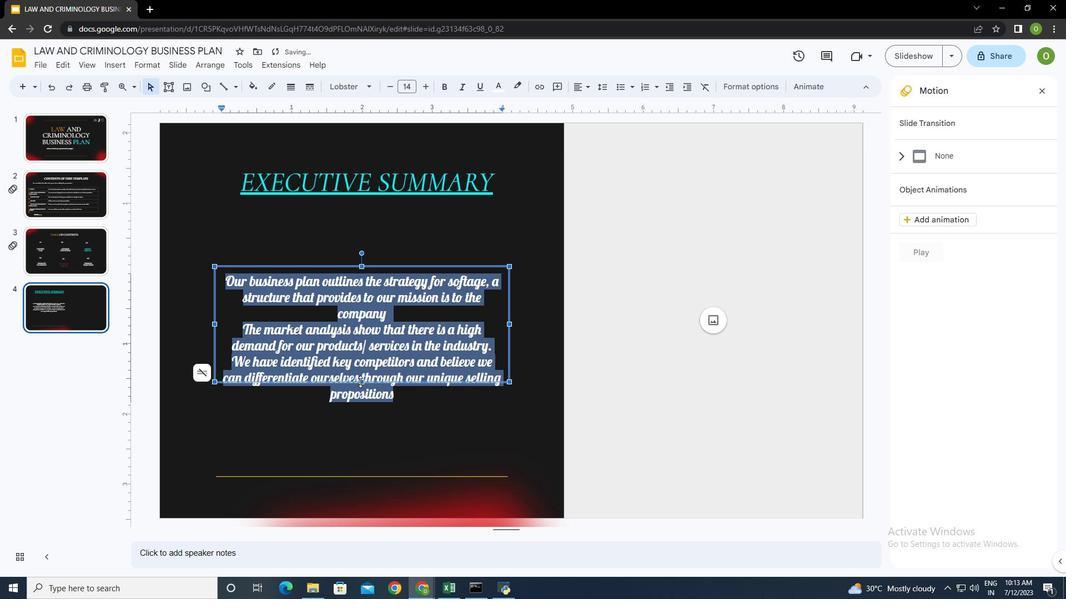 
Action: Mouse pressed left at (360, 382)
Screenshot: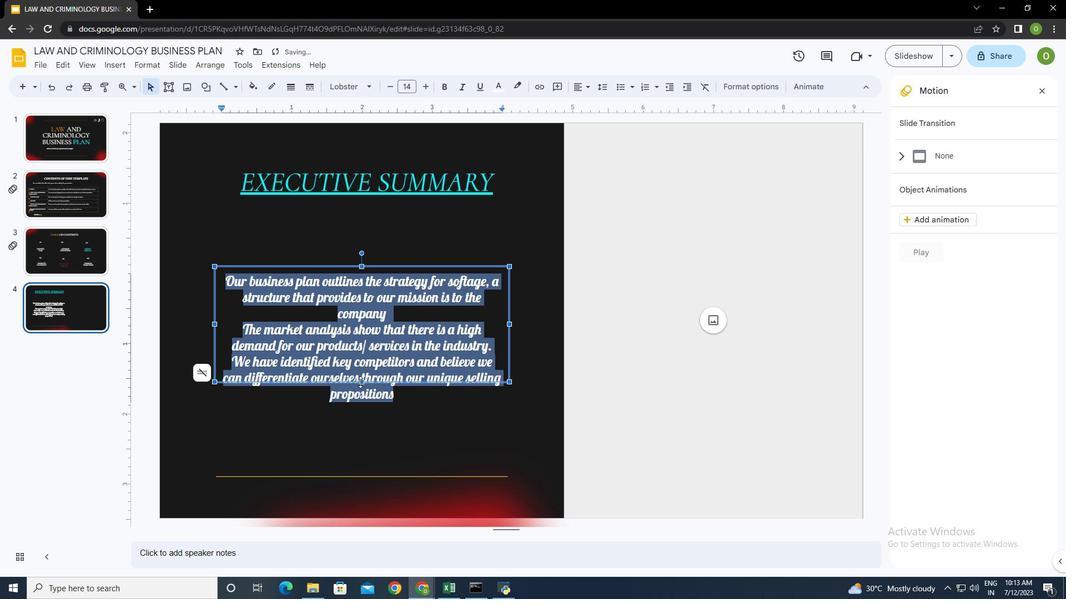 
Action: Mouse moved to (360, 408)
Screenshot: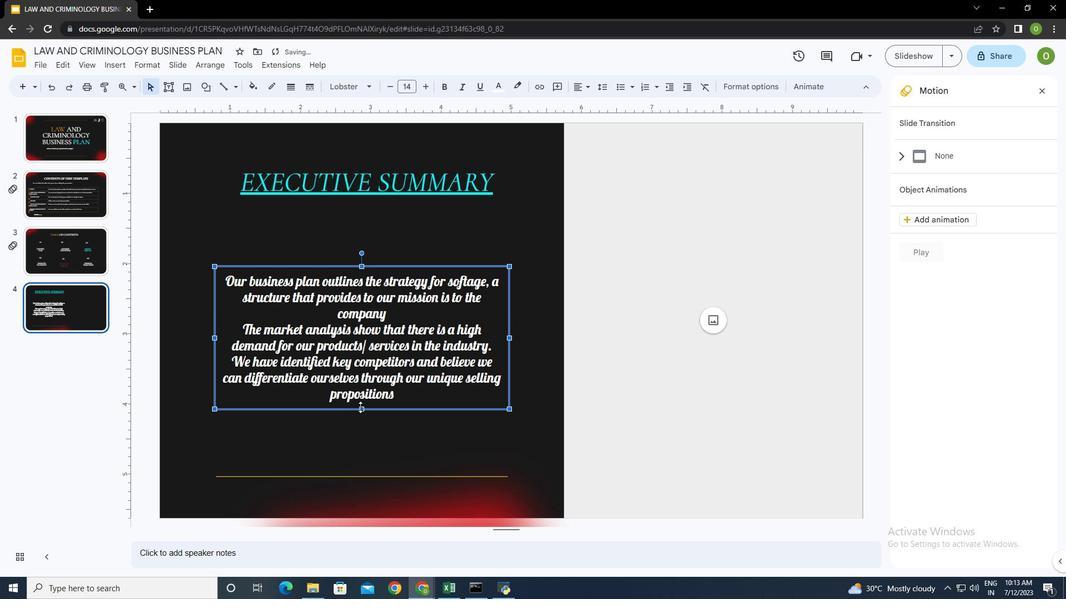 
Action: Mouse pressed left at (360, 408)
Screenshot: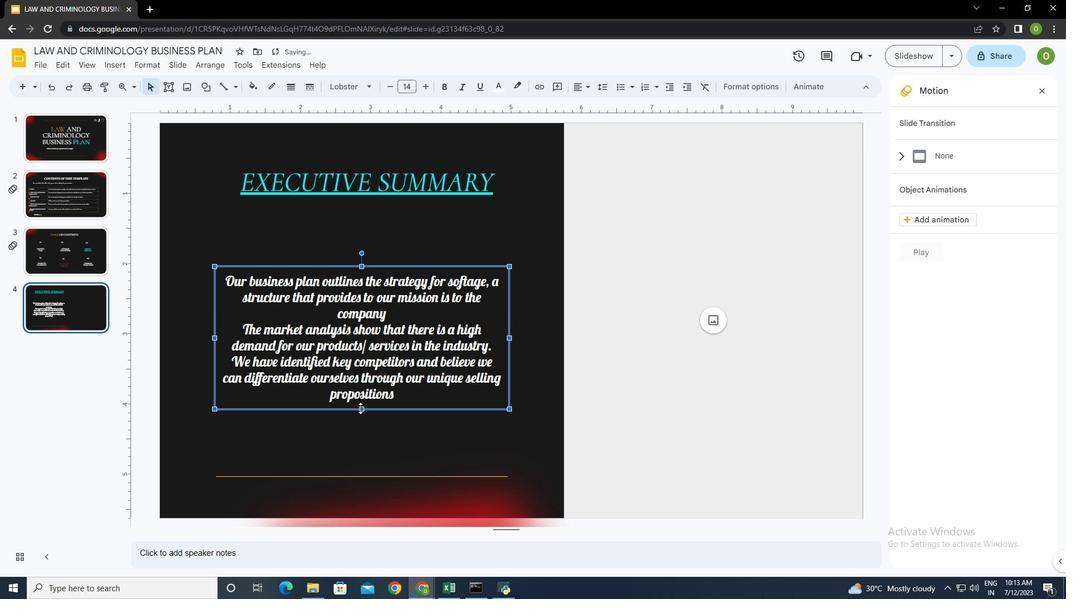 
Action: Mouse moved to (419, 405)
Screenshot: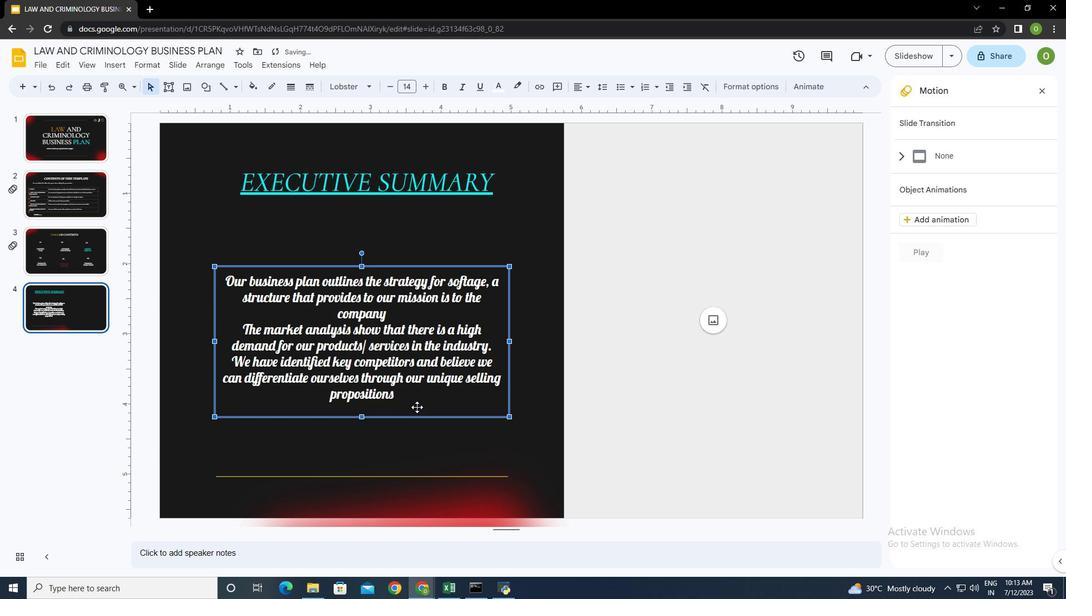 
Action: Mouse pressed left at (419, 405)
Screenshot: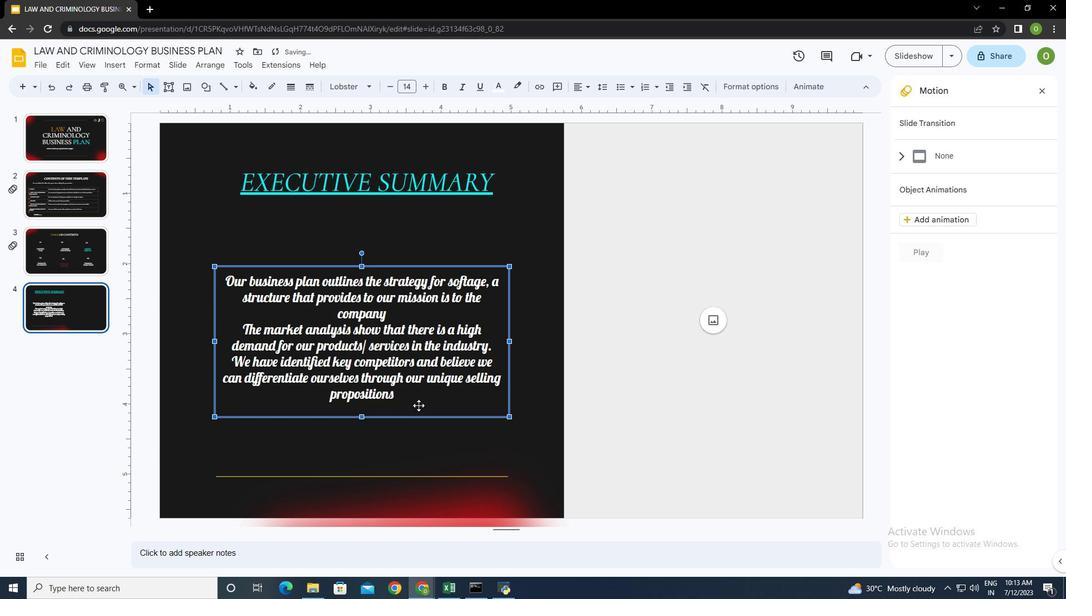 
Action: Mouse moved to (486, 313)
Screenshot: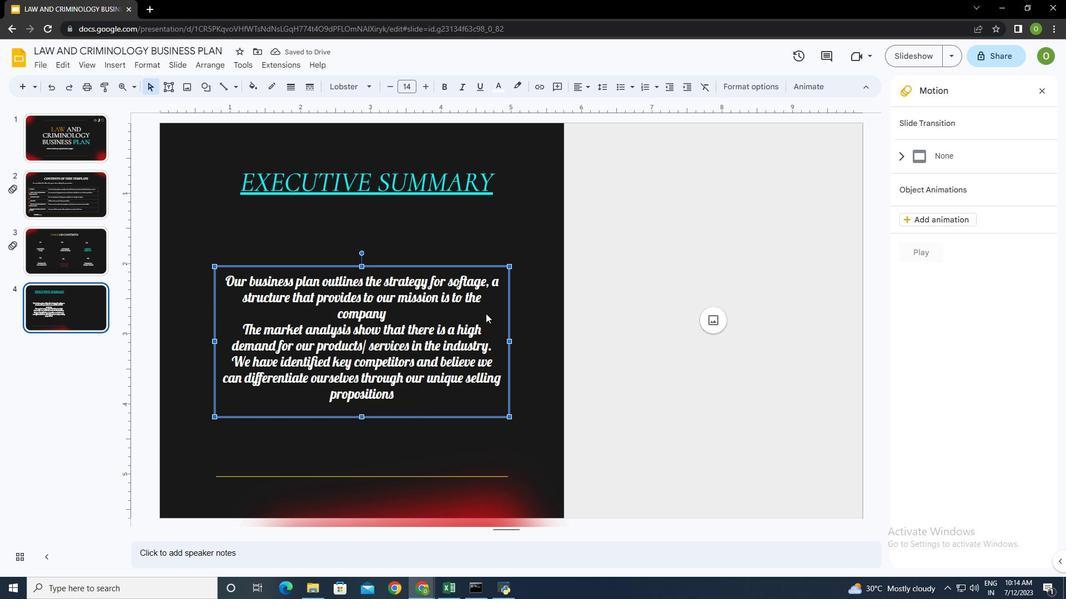 
Action: Mouse pressed left at (486, 313)
Screenshot: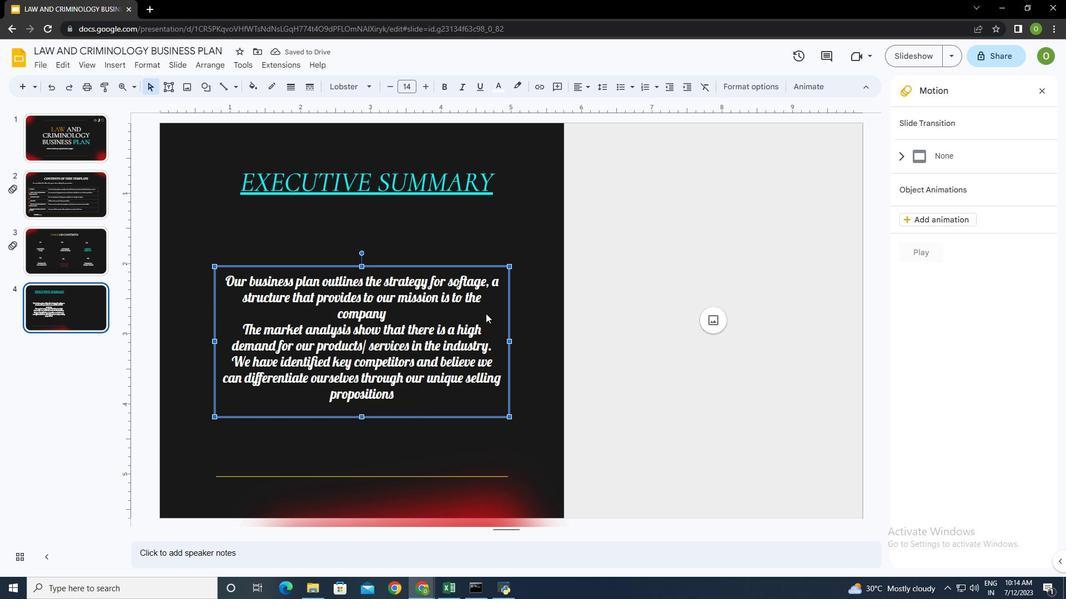 
Action: Mouse moved to (493, 176)
Screenshot: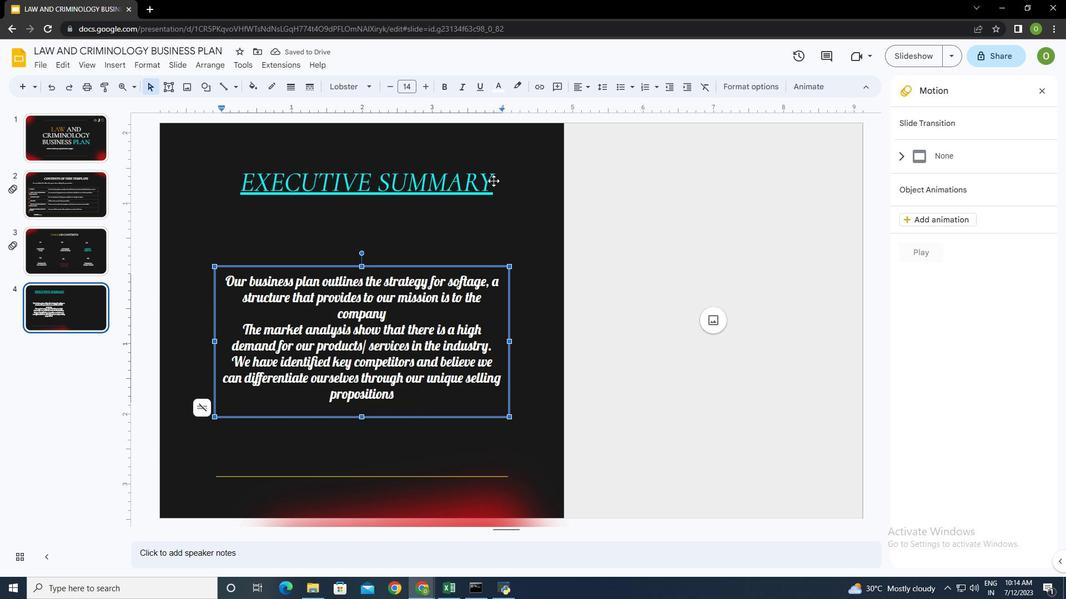 
Action: Mouse pressed left at (493, 176)
Screenshot: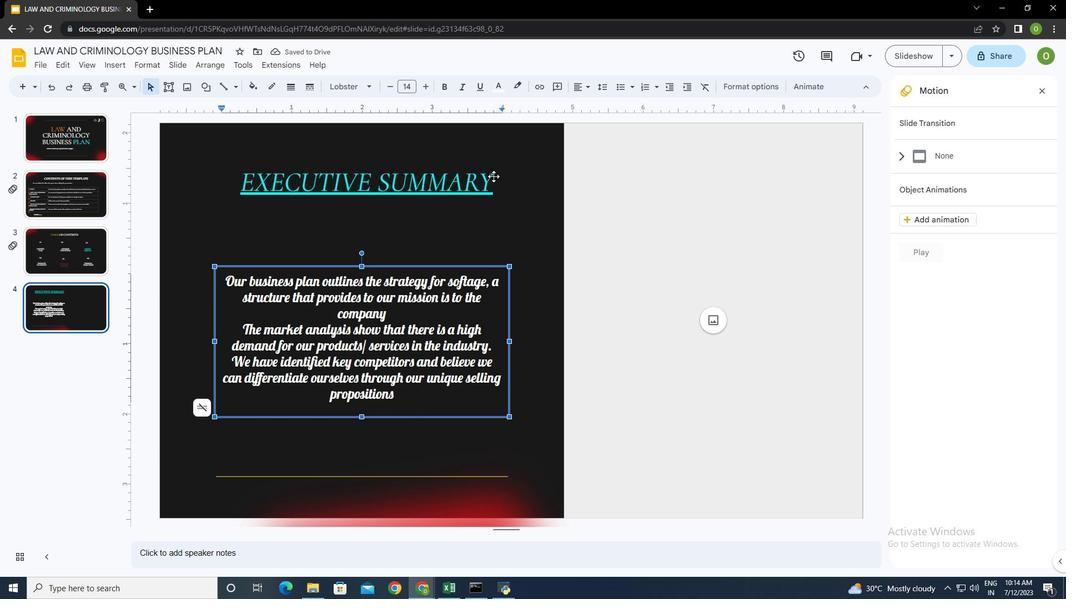 
Action: Mouse moved to (500, 184)
Screenshot: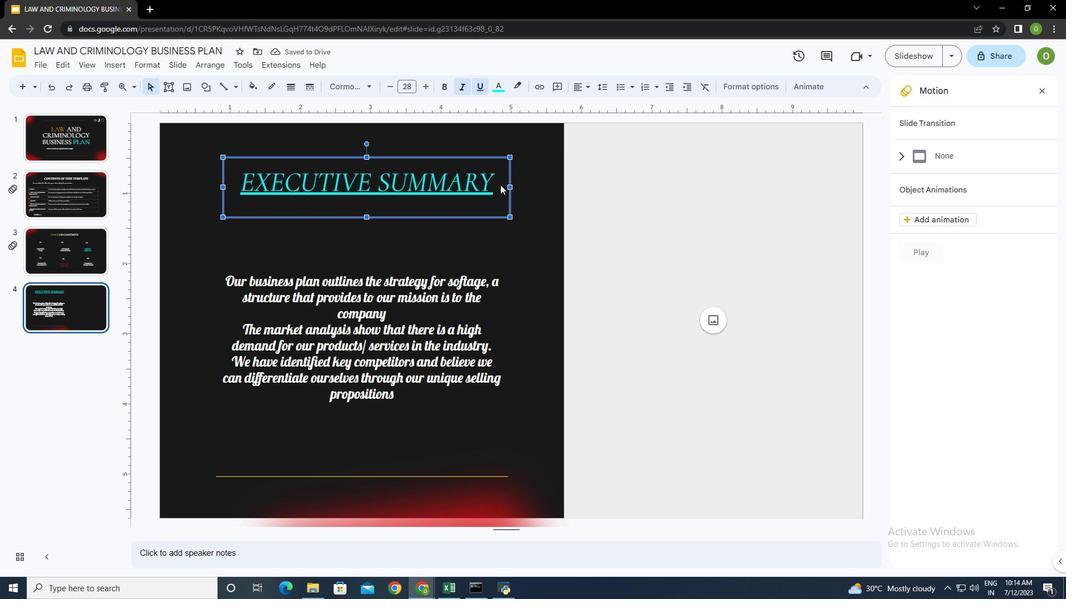 
Action: Mouse pressed left at (500, 184)
Screenshot: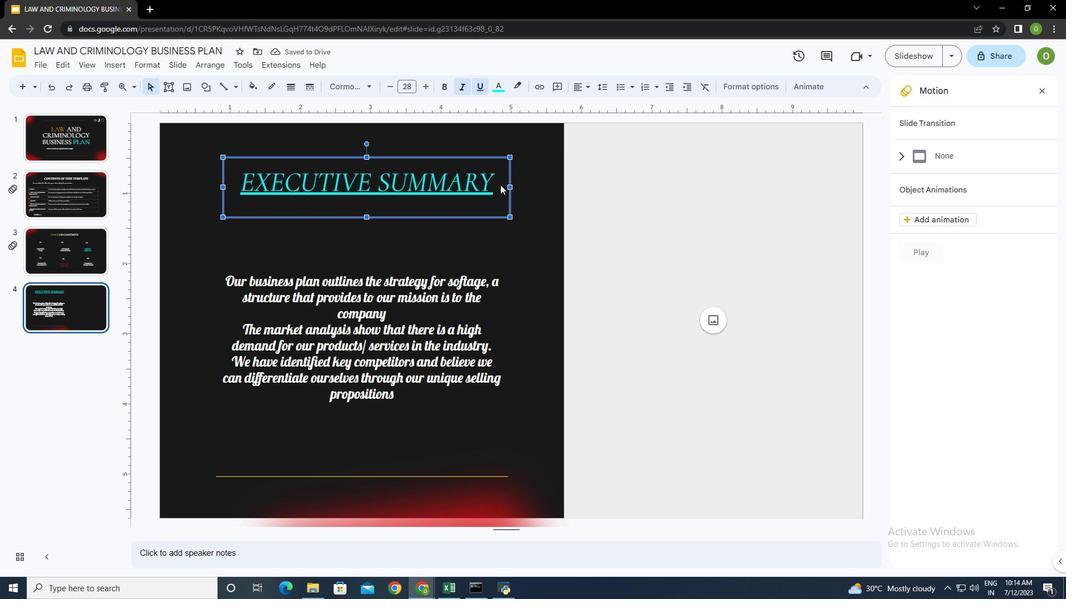 
Action: Mouse moved to (486, 195)
Screenshot: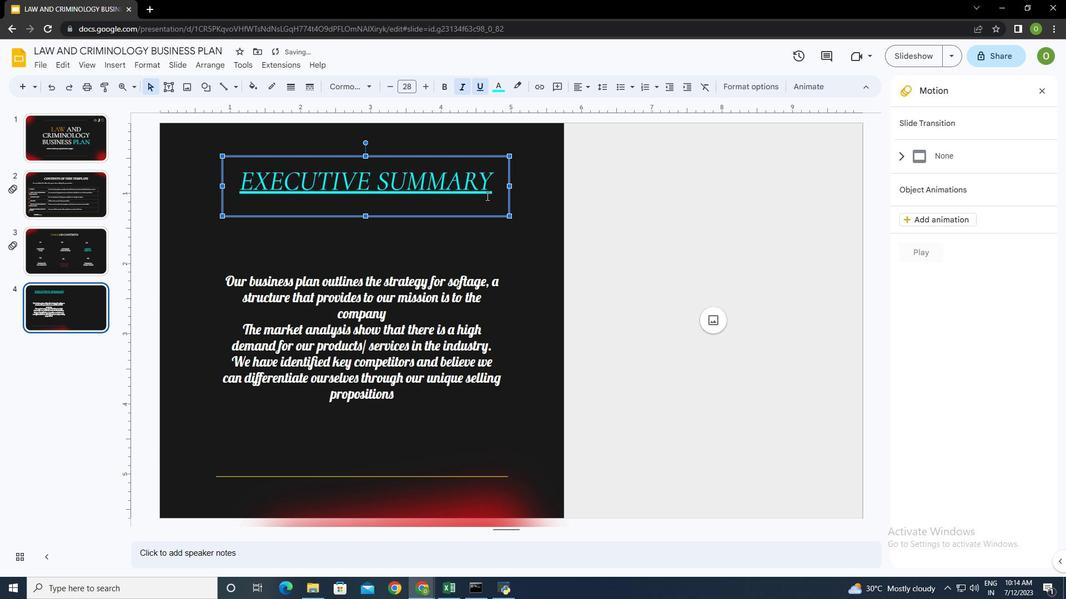 
Action: Mouse pressed left at (486, 195)
Screenshot: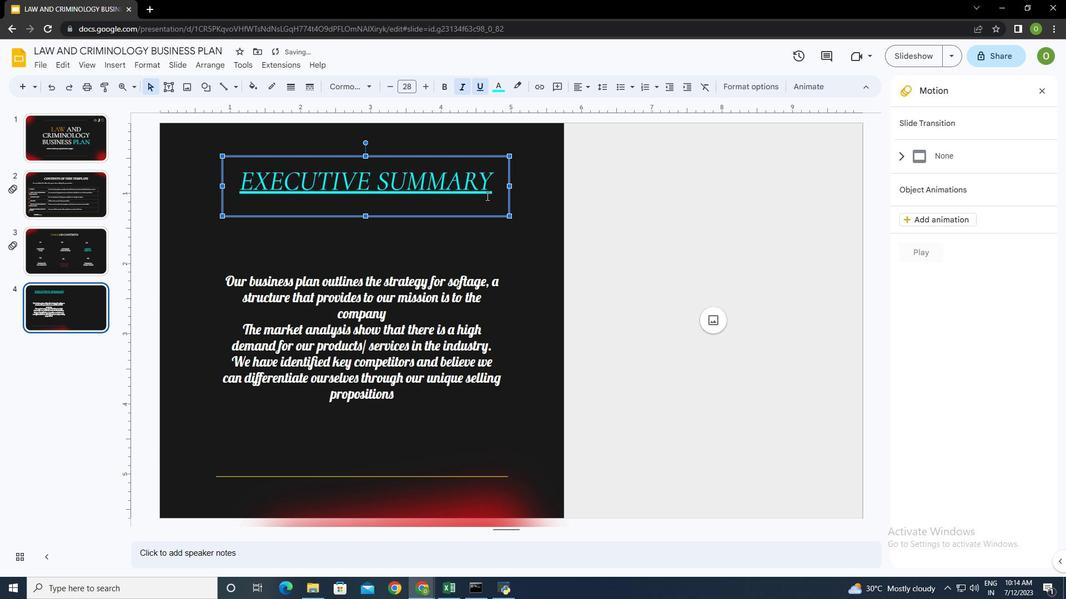 
Action: Mouse moved to (522, 279)
Screenshot: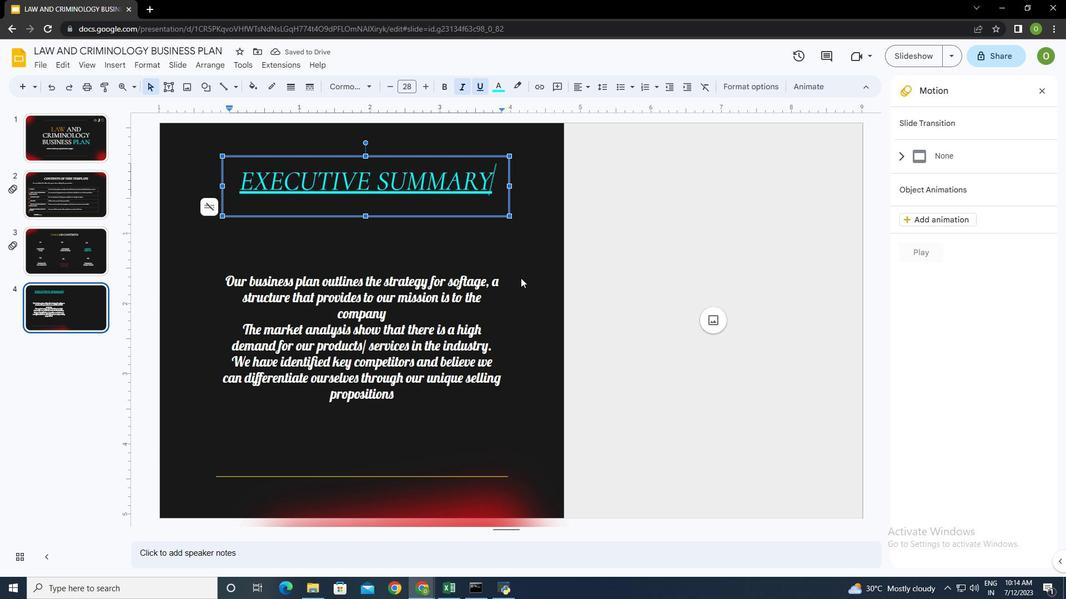 
Action: Mouse pressed left at (522, 279)
Screenshot: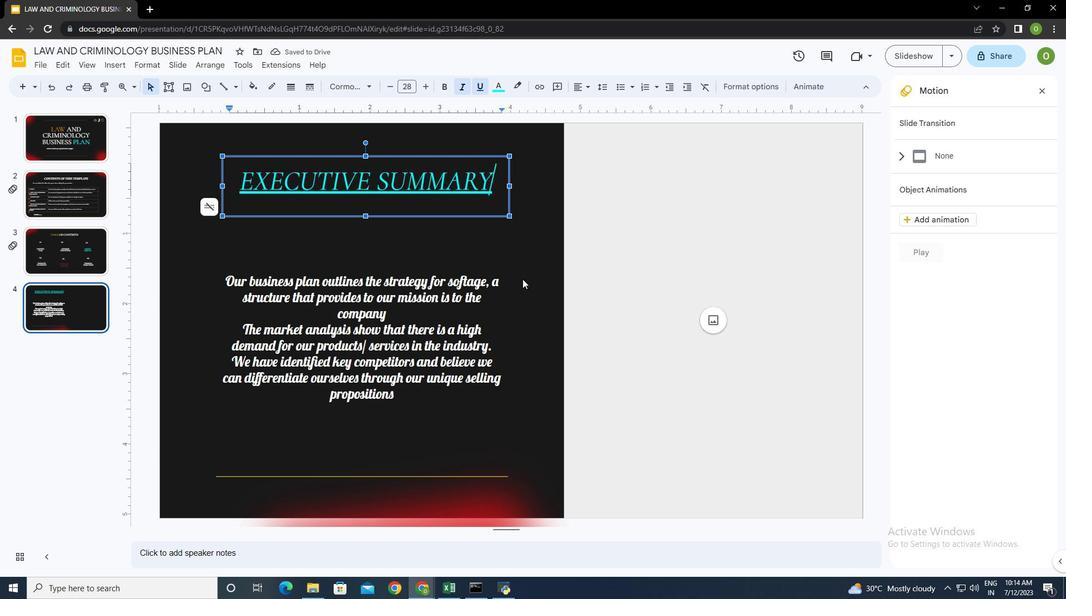 
Action: Mouse moved to (478, 402)
Screenshot: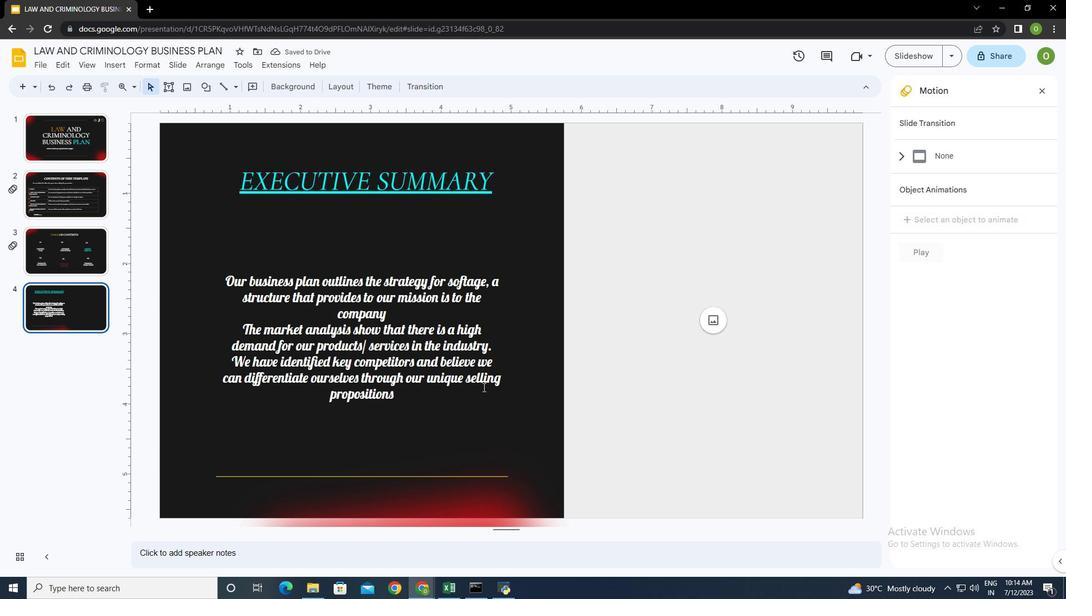 
Action: Mouse pressed left at (478, 402)
Screenshot: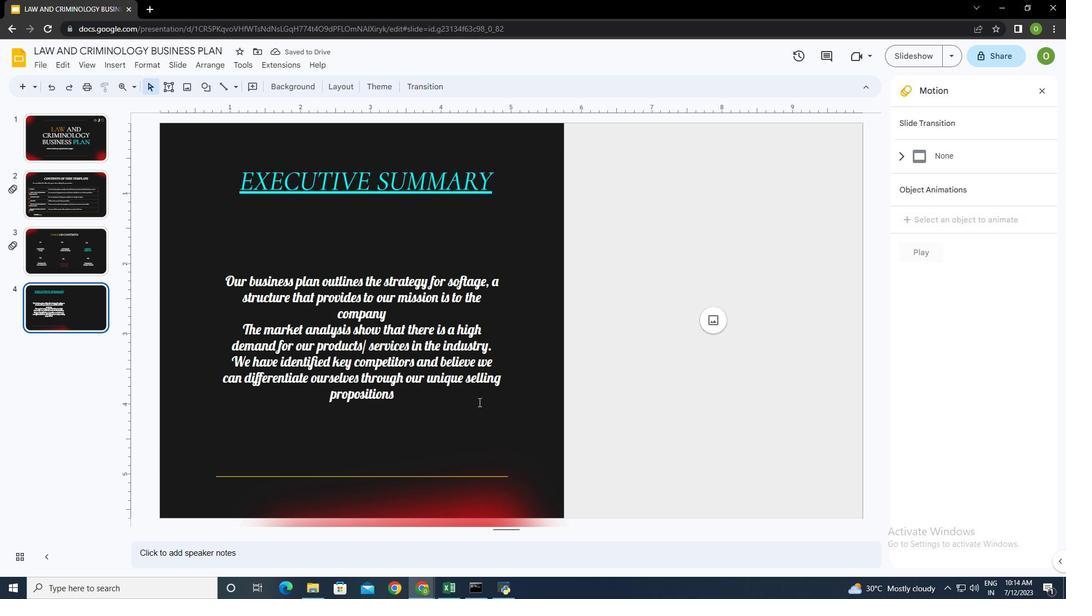 
Action: Mouse moved to (714, 322)
Screenshot: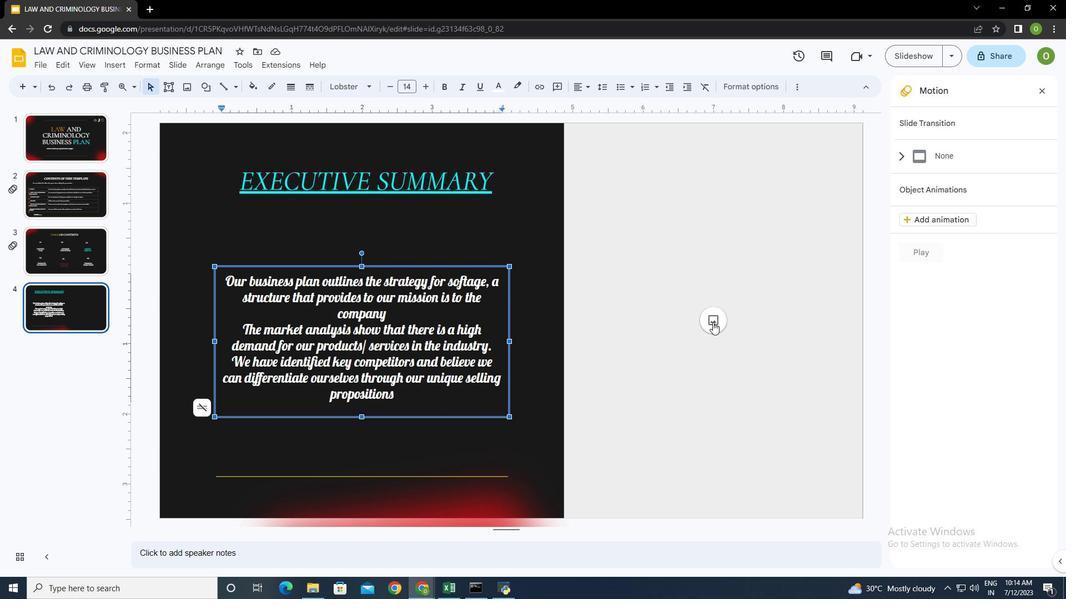 
Action: Mouse pressed left at (714, 322)
Screenshot: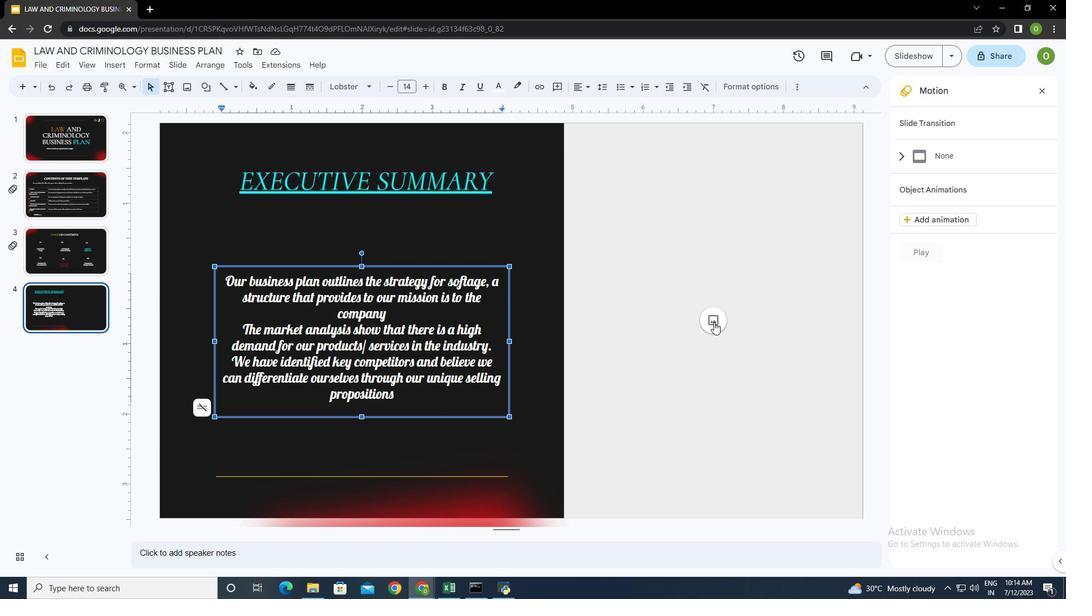 
Action: Mouse moved to (782, 328)
Screenshot: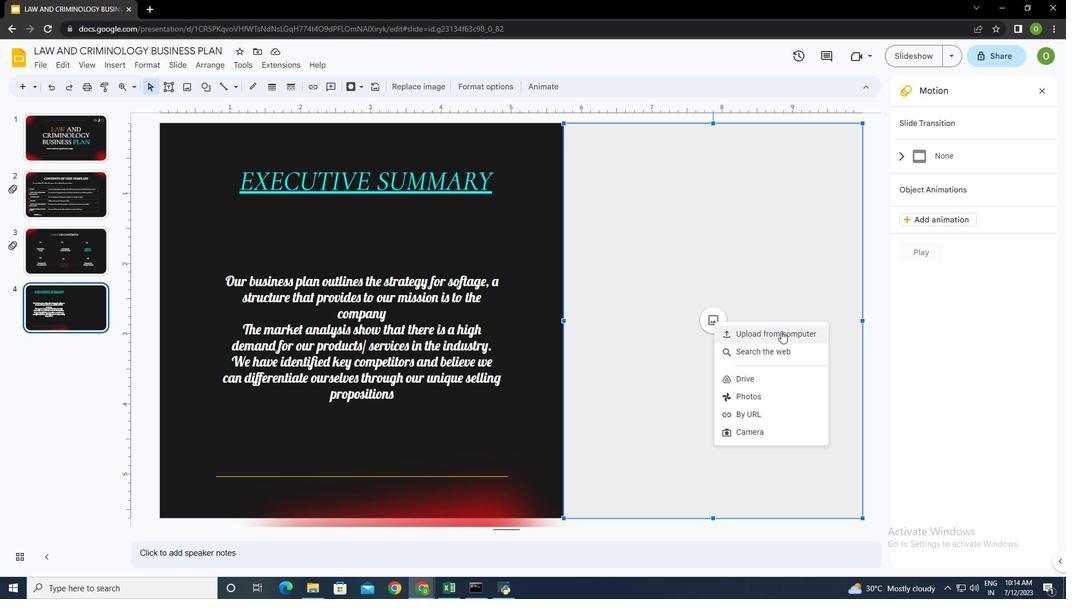 
Action: Mouse pressed left at (782, 328)
Screenshot: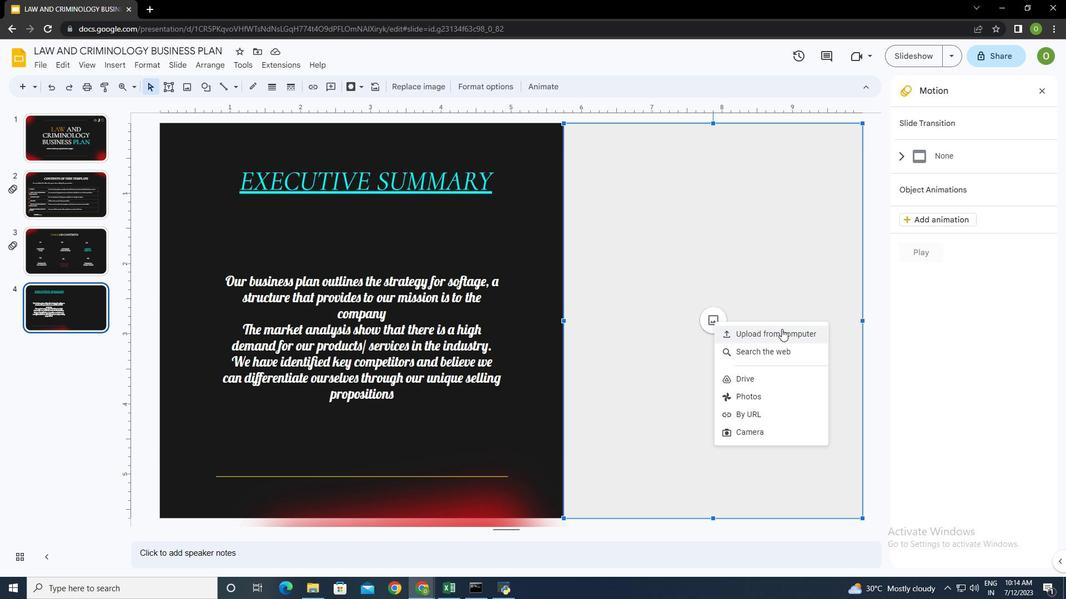 
Action: Mouse moved to (56, 113)
Screenshot: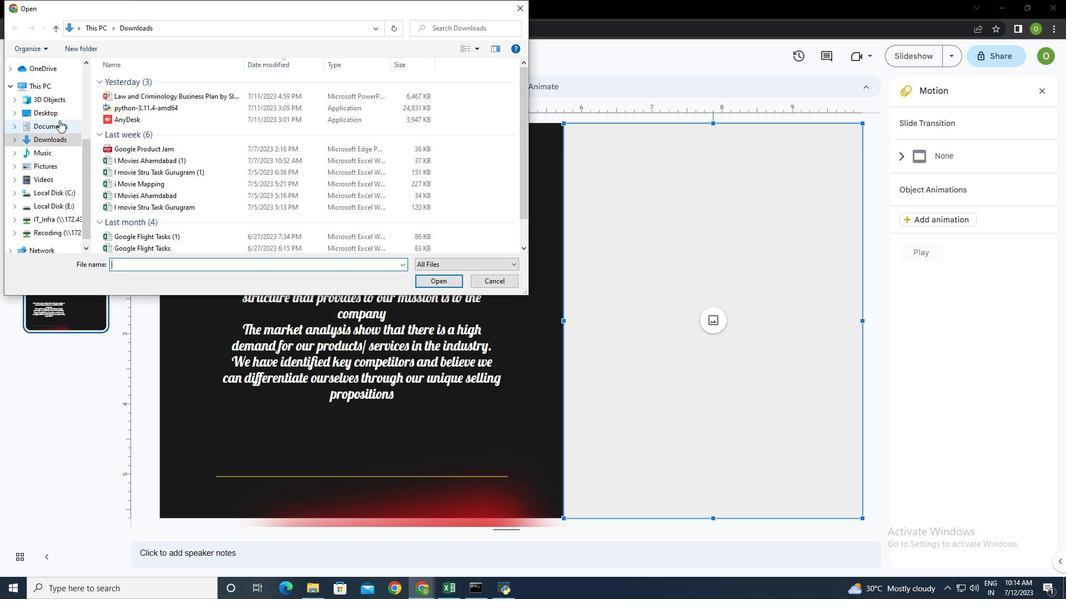 
Action: Mouse pressed left at (56, 113)
Screenshot: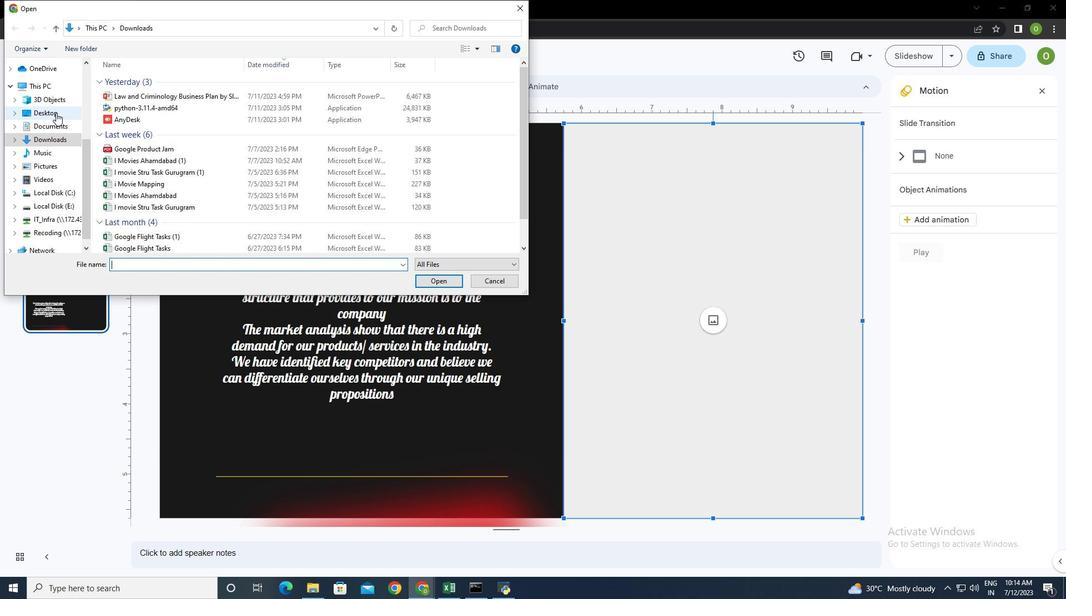 
Action: Mouse moved to (162, 118)
Screenshot: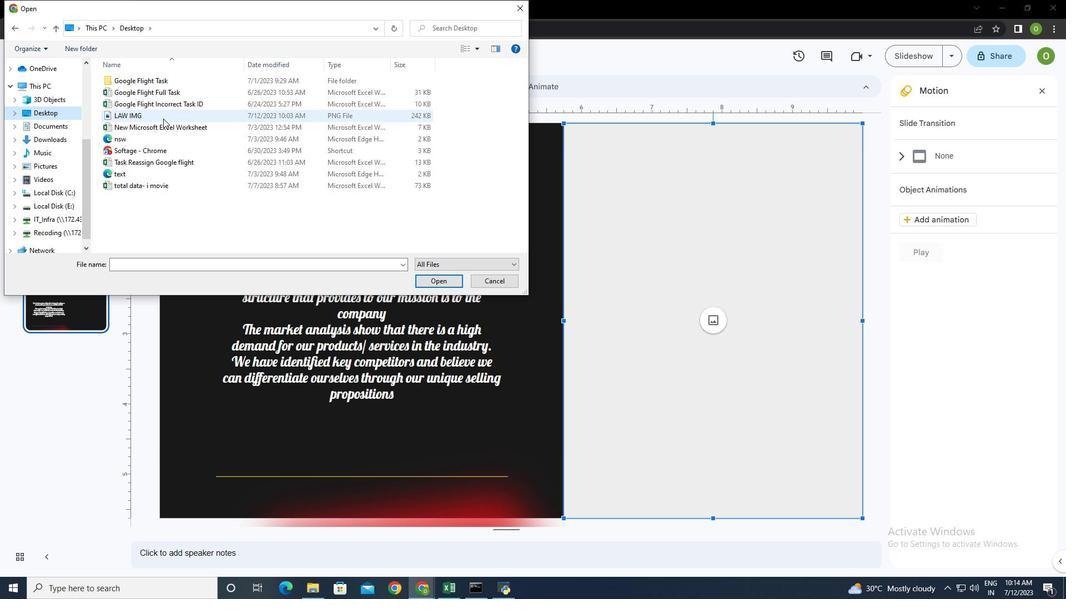 
Action: Mouse pressed left at (162, 118)
Screenshot: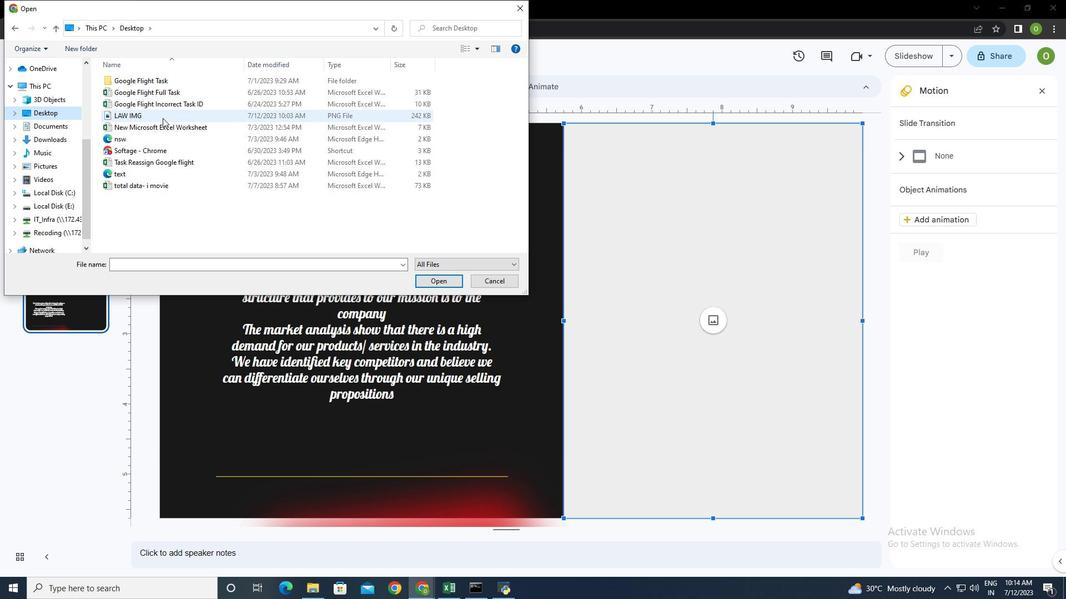 
Action: Mouse pressed left at (162, 118)
Screenshot: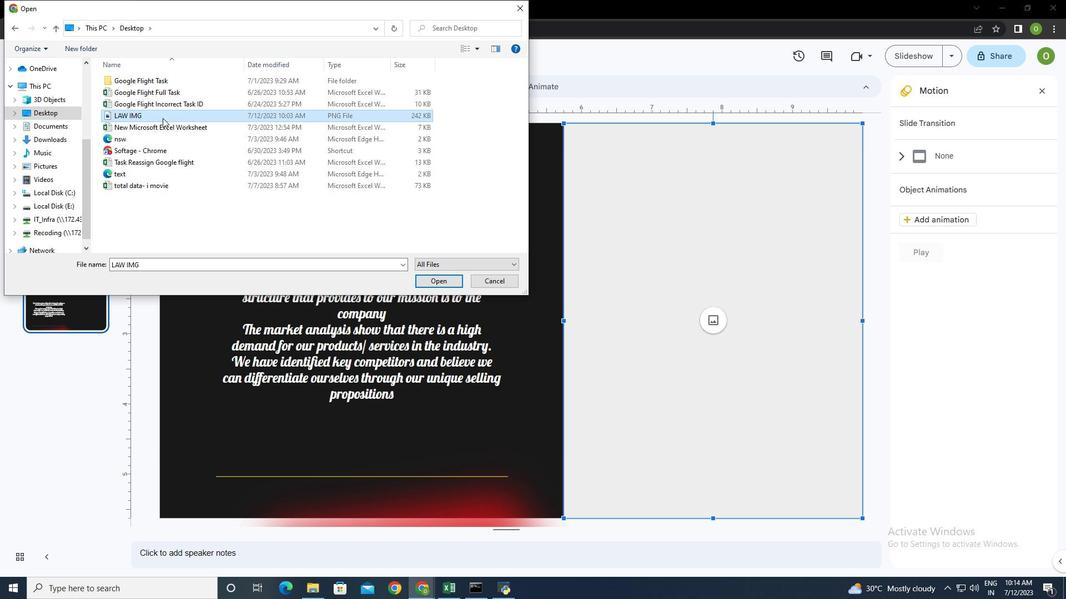 
Action: Mouse moved to (725, 353)
Screenshot: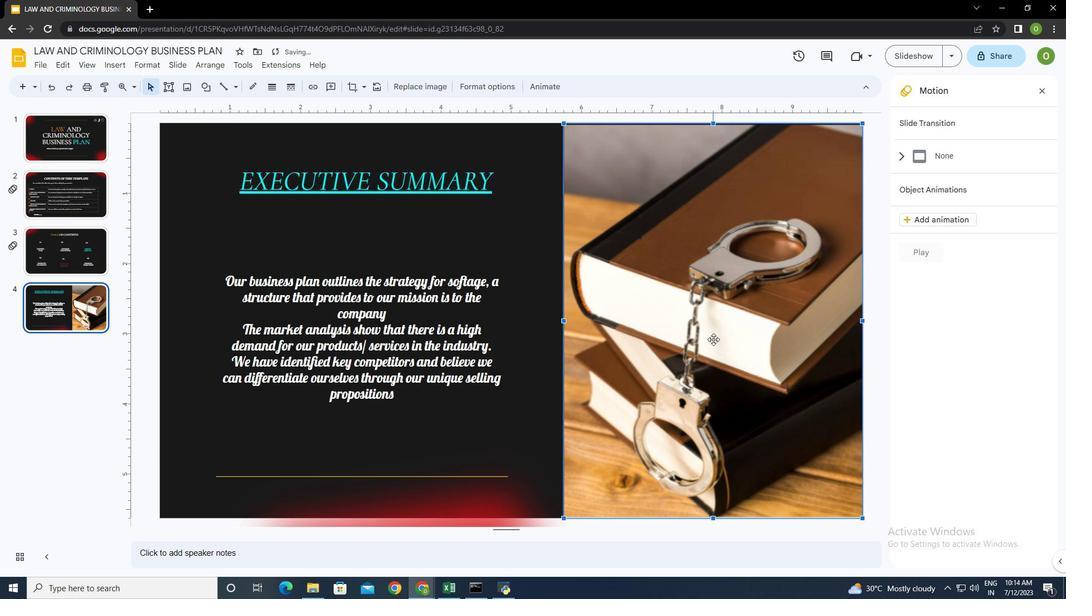 
Action: Mouse pressed left at (725, 353)
Screenshot: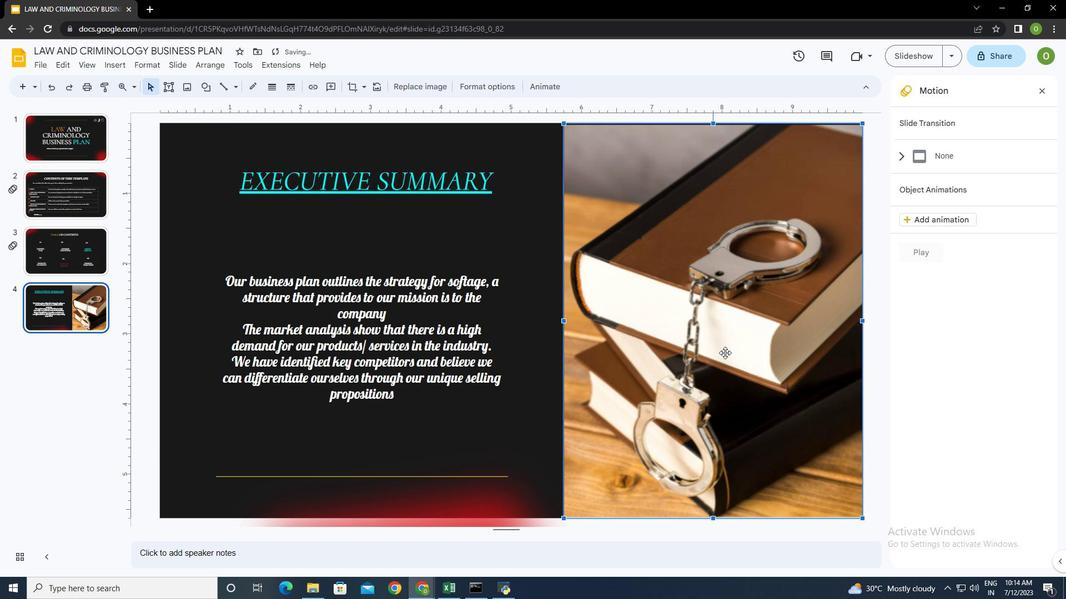 
Action: Mouse moved to (861, 124)
Screenshot: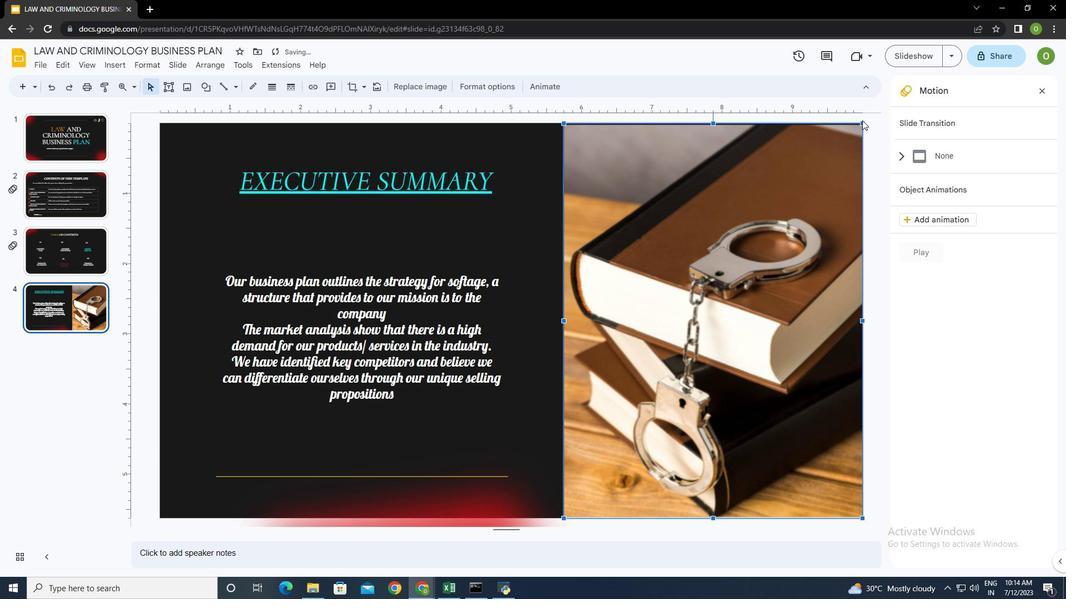 
Action: Mouse pressed left at (861, 124)
Screenshot: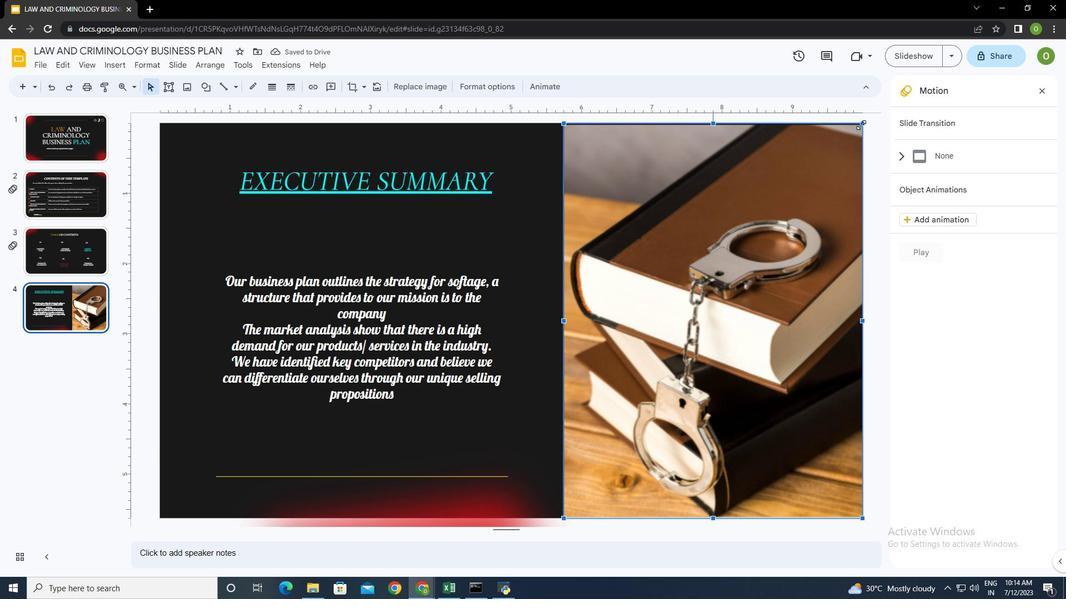 
Action: Mouse moved to (747, 258)
Screenshot: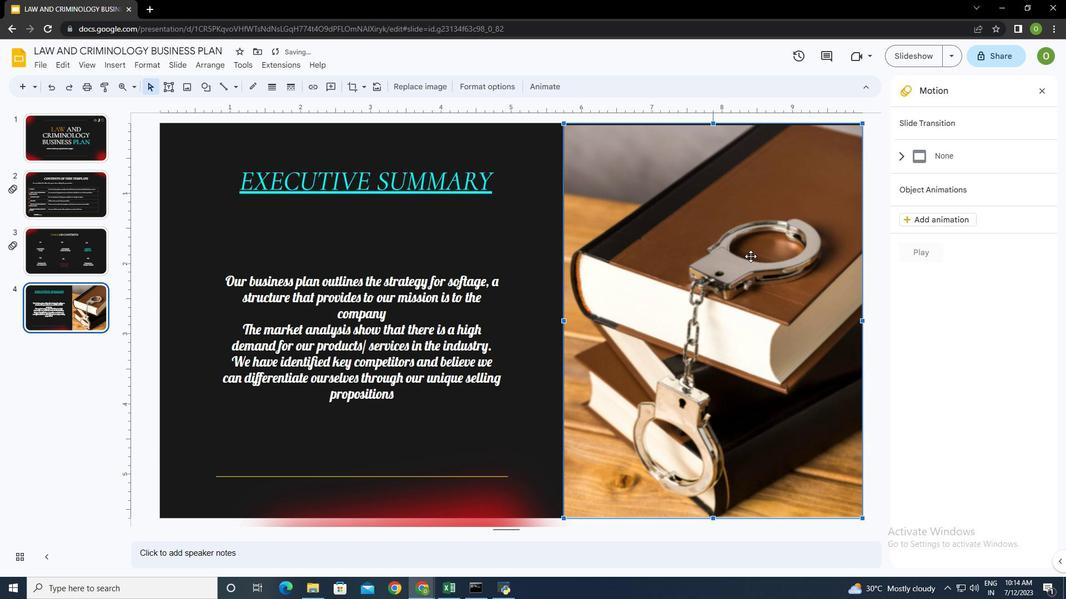 
Action: Mouse pressed left at (747, 258)
Screenshot: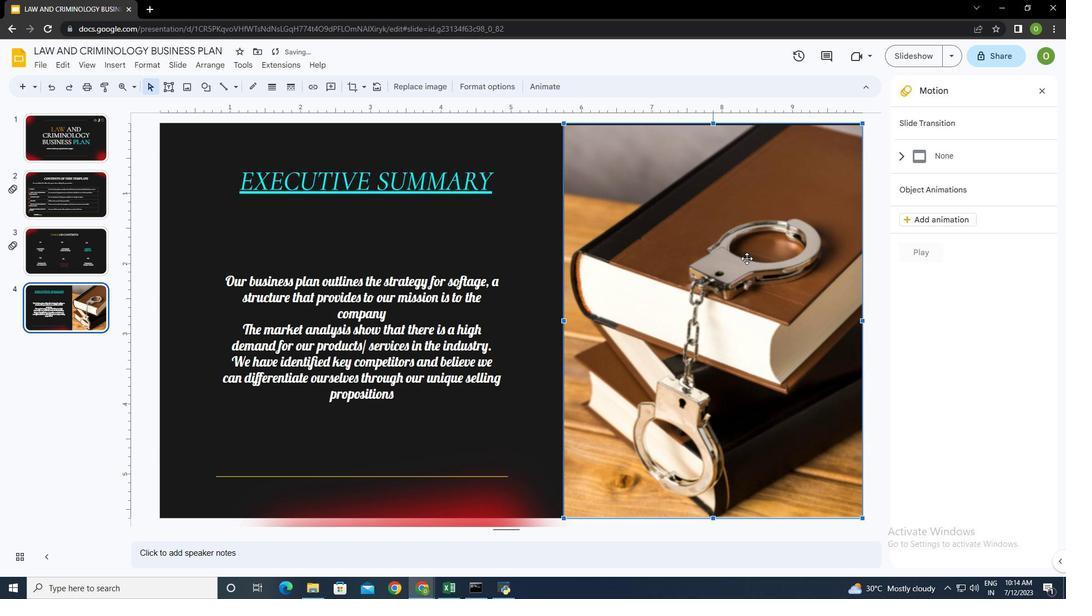 
Action: Mouse moved to (898, 151)
Screenshot: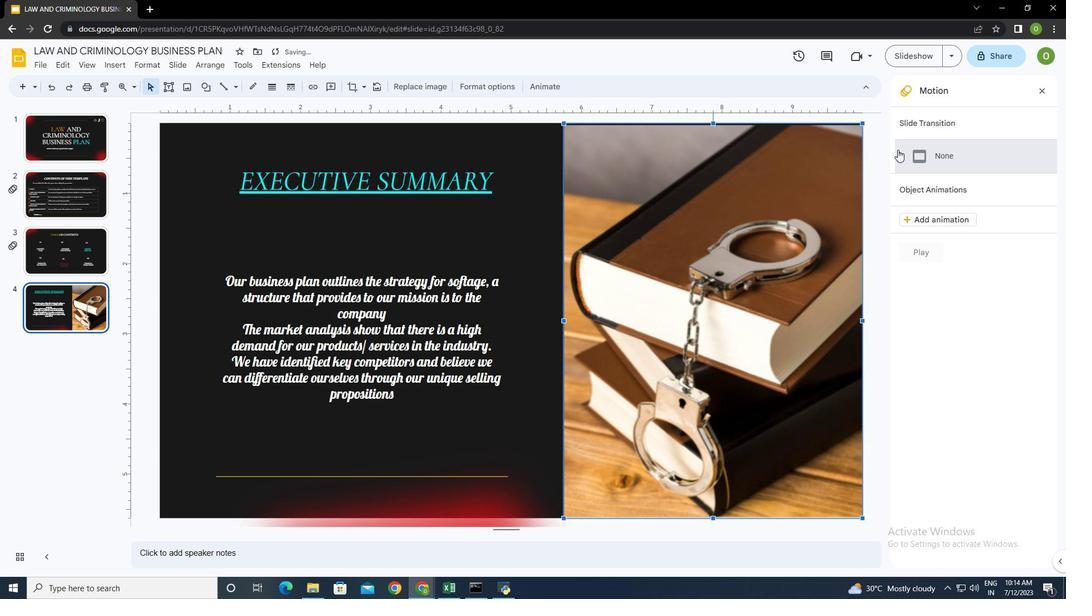 
Action: Mouse pressed left at (898, 151)
Screenshot: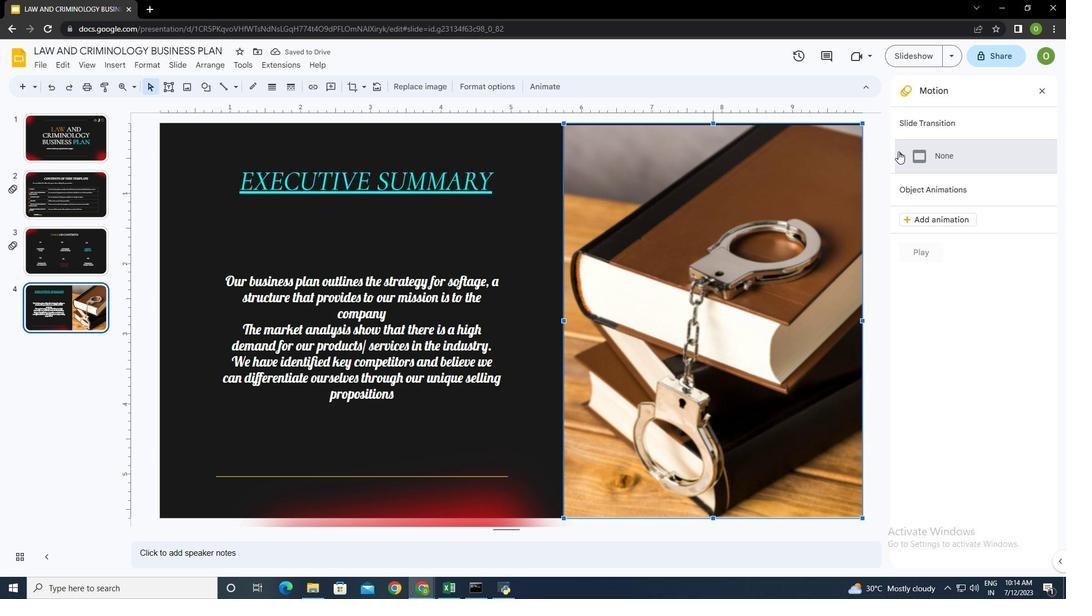 
Action: Mouse moved to (939, 192)
Screenshot: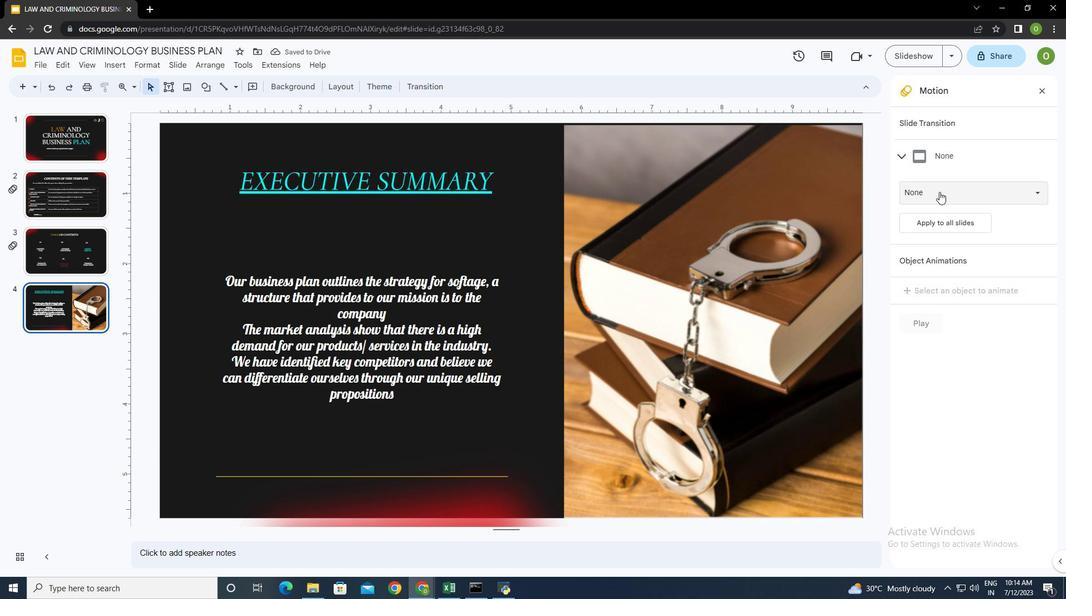 
Action: Mouse pressed left at (939, 192)
Screenshot: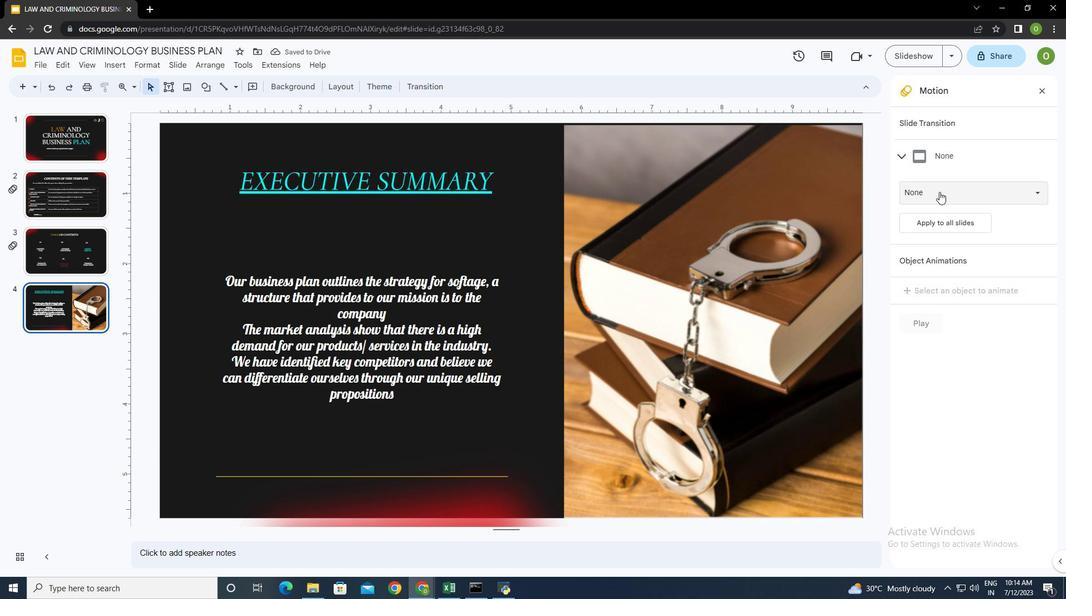 
Action: Mouse moved to (944, 269)
Screenshot: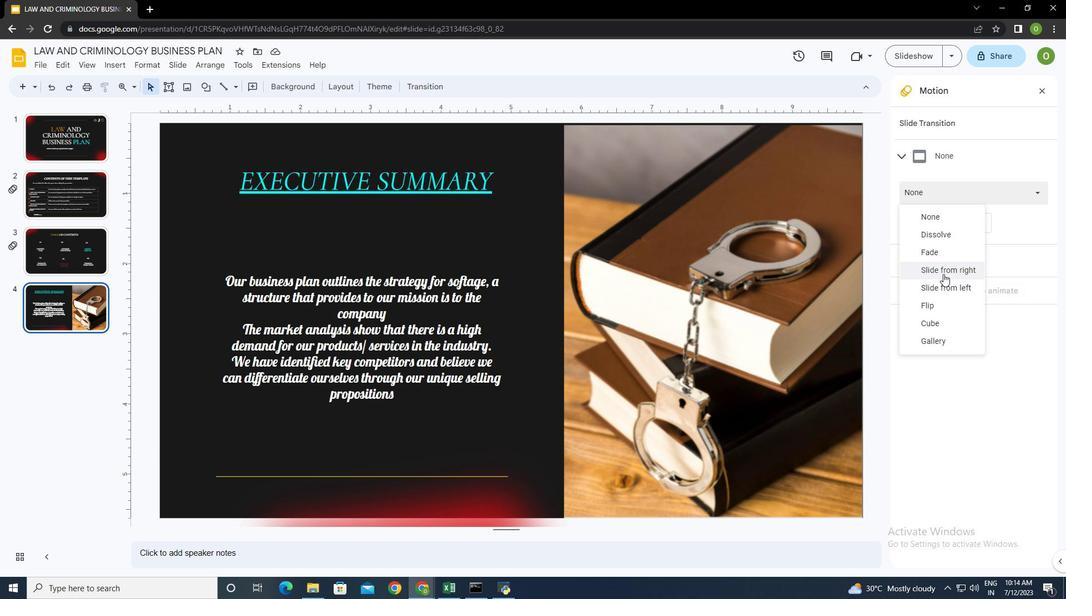 
Action: Mouse pressed left at (944, 269)
Screenshot: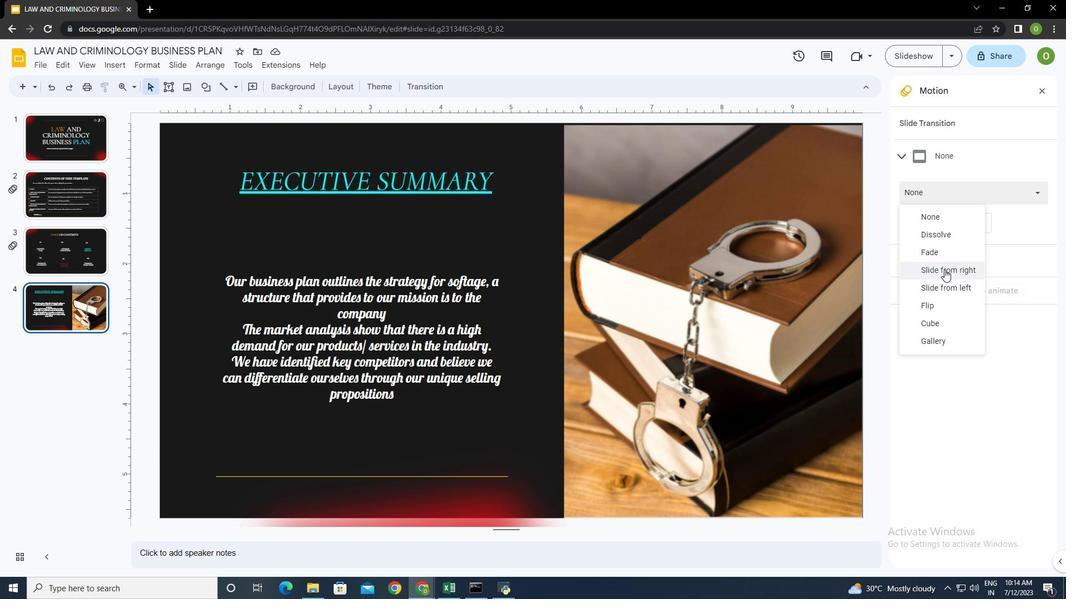 
Action: Mouse moved to (1033, 217)
Screenshot: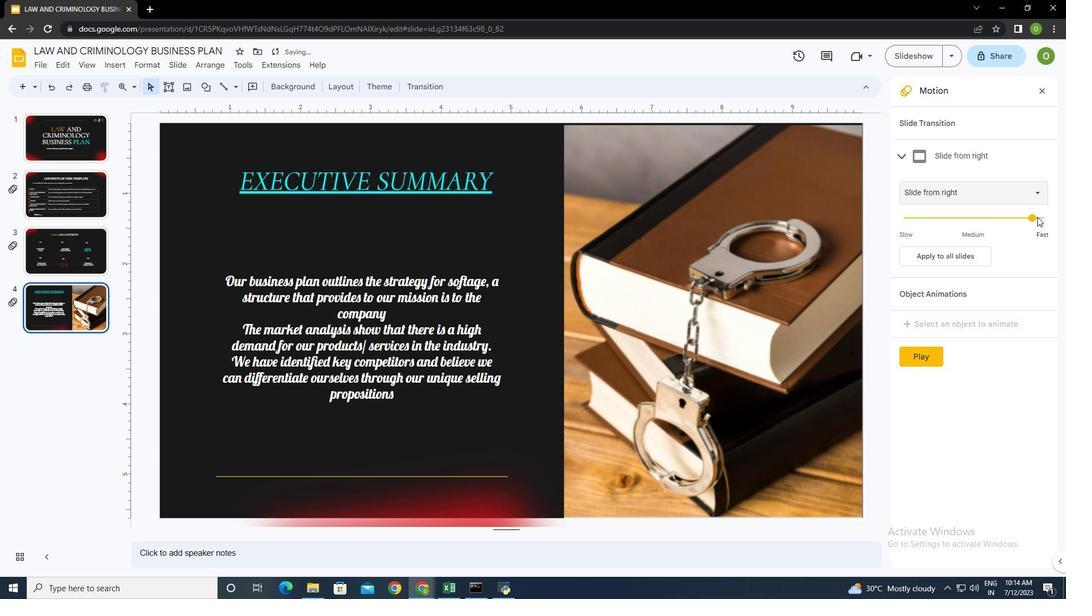 
Action: Mouse pressed left at (1033, 217)
Screenshot: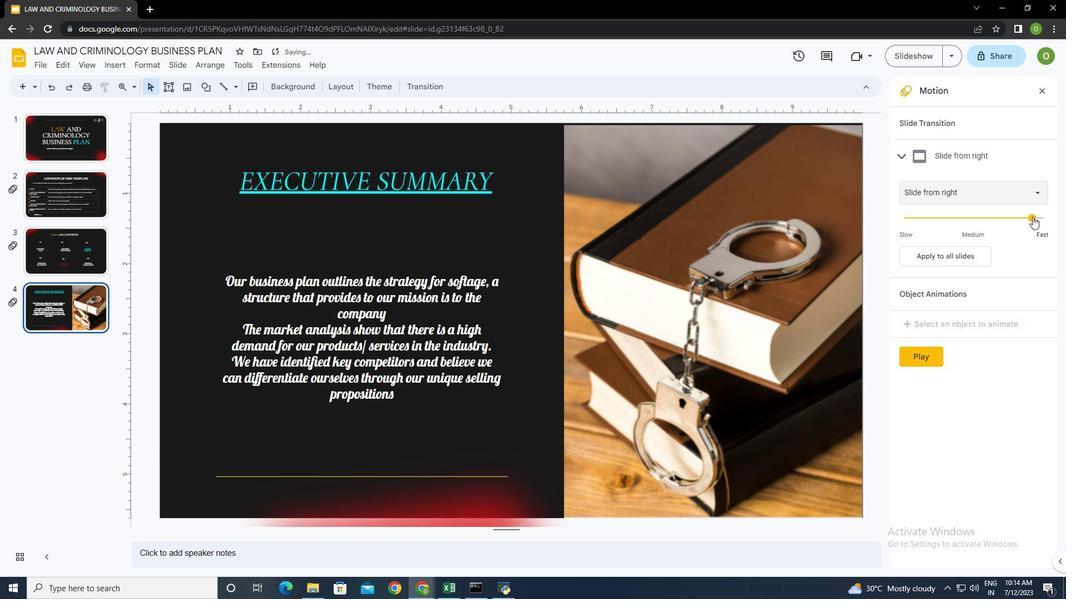 
Action: Mouse moved to (918, 357)
Screenshot: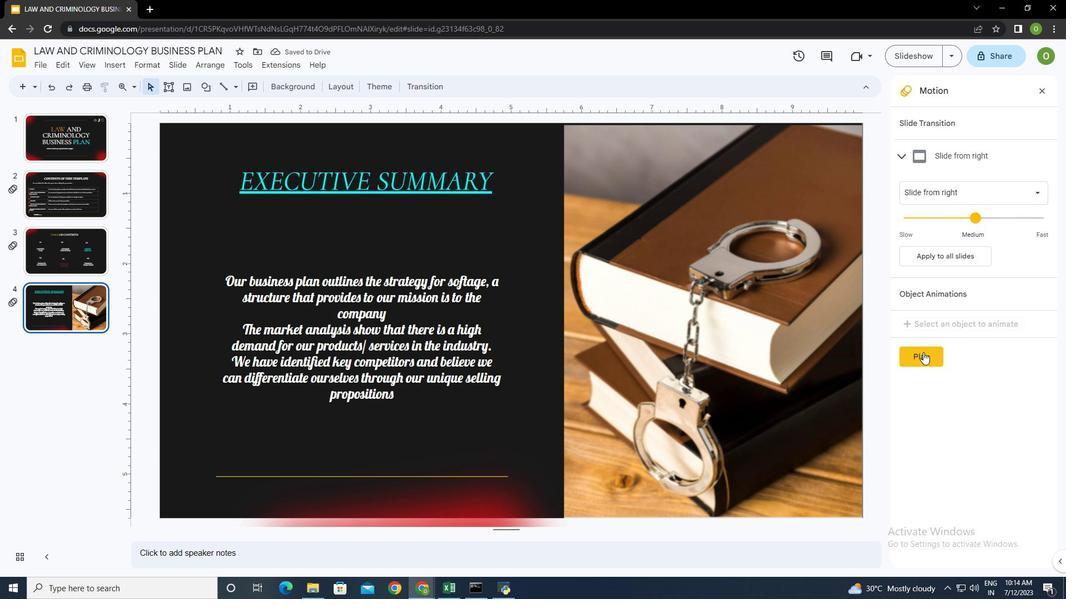 
Action: Mouse pressed left at (918, 357)
Screenshot: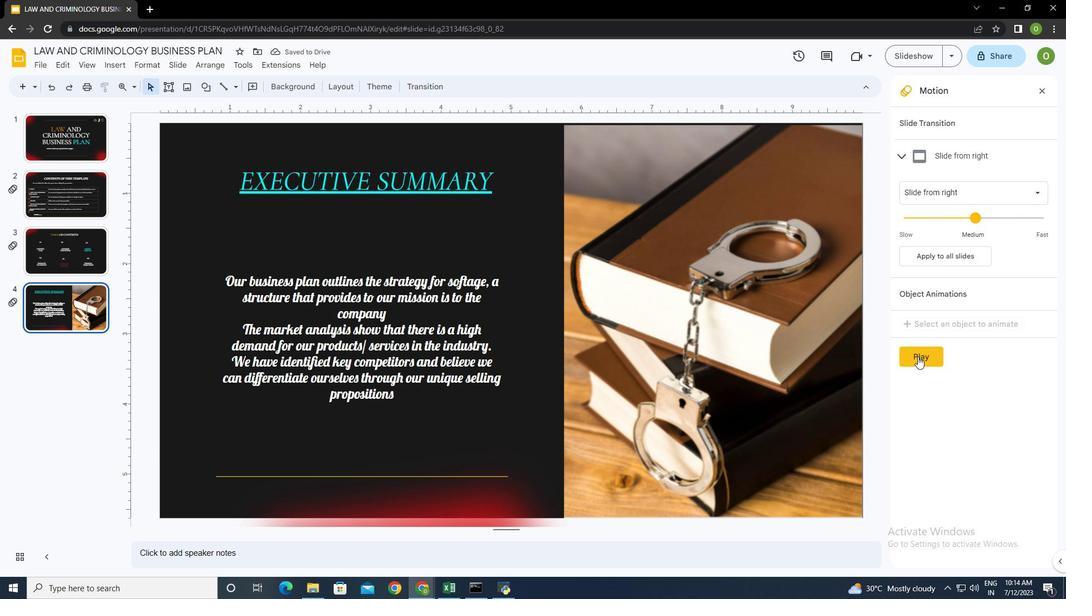 
Action: Mouse moved to (929, 358)
Screenshot: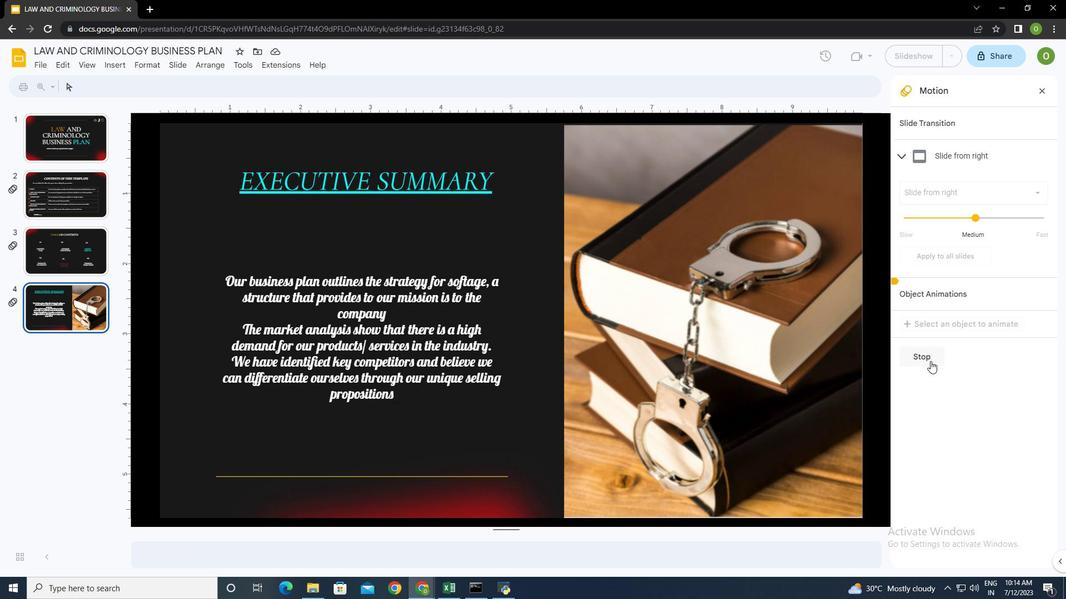 
Action: Mouse pressed left at (929, 358)
Screenshot: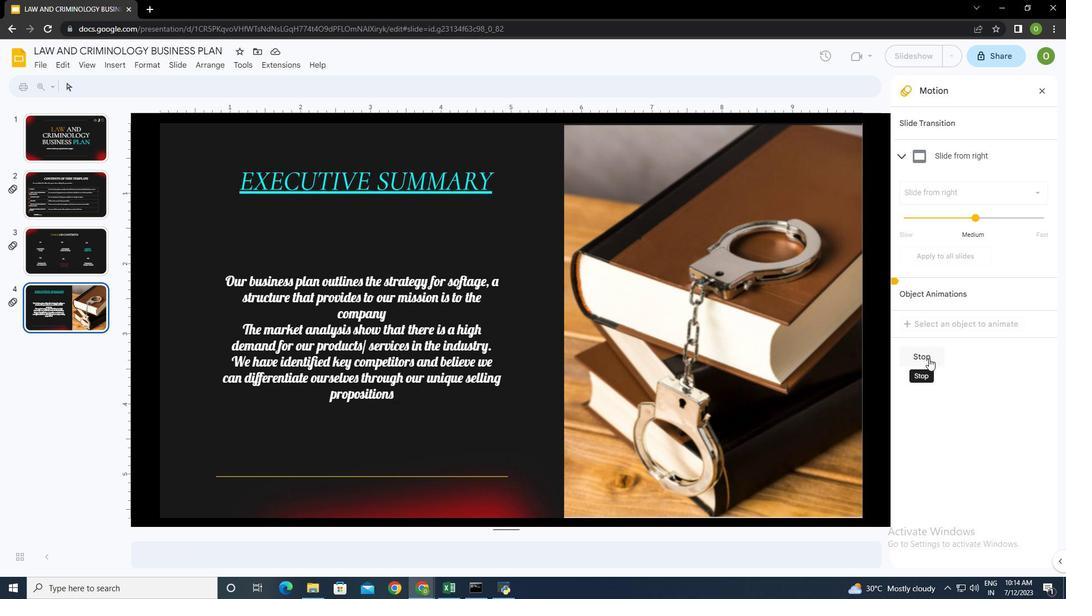 
Action: Mouse moved to (1041, 91)
Screenshot: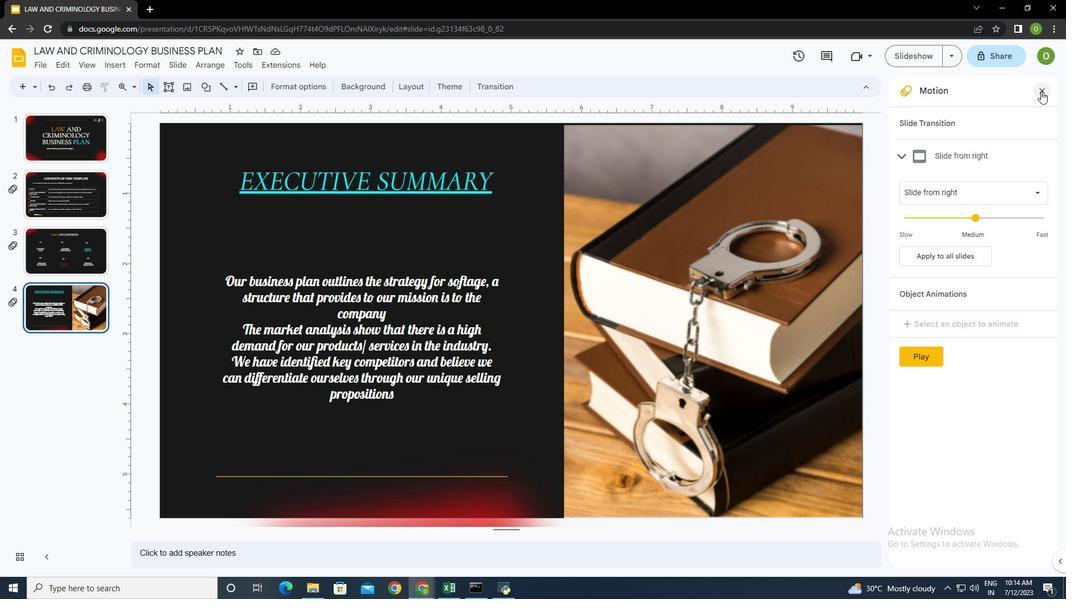
Action: Mouse pressed left at (1041, 91)
Screenshot: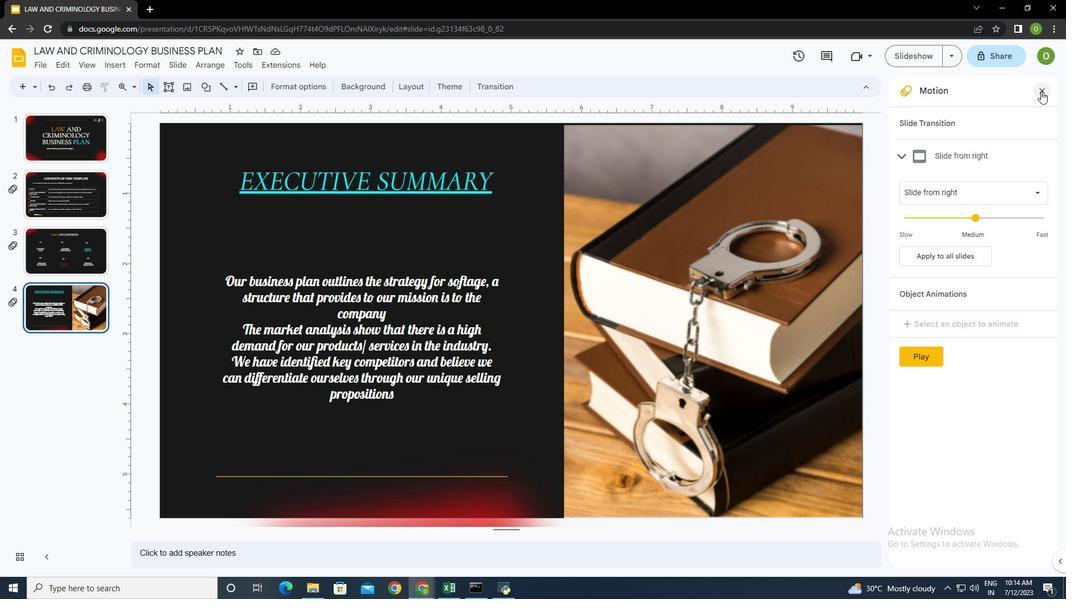 
Action: Mouse moved to (599, 237)
Screenshot: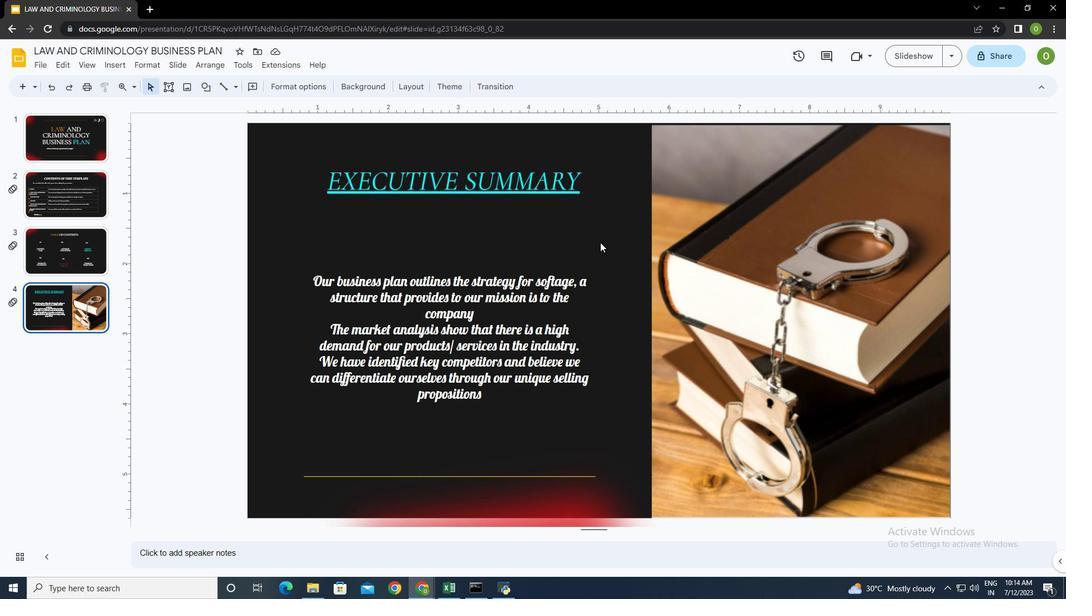 
Action: Mouse pressed left at (599, 237)
Screenshot: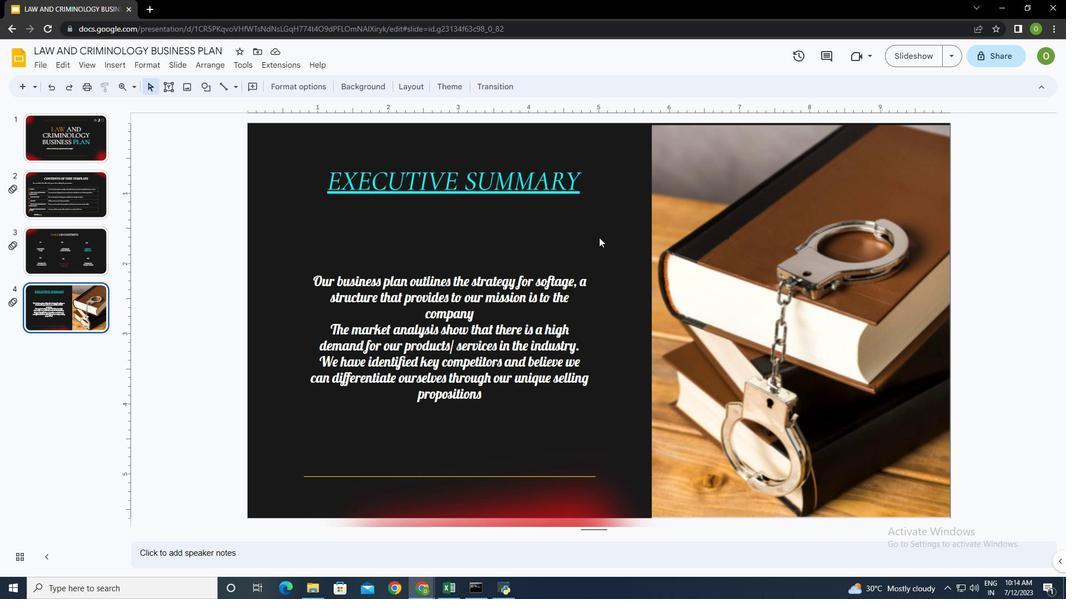 
Action: Mouse moved to (313, 84)
Screenshot: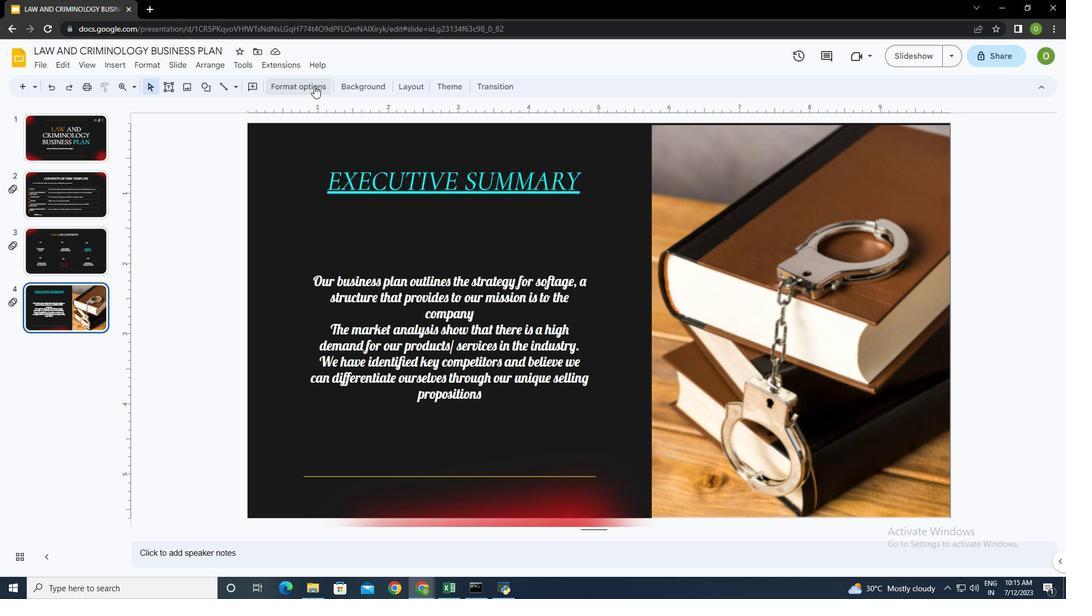 
Action: Mouse pressed left at (313, 84)
Screenshot: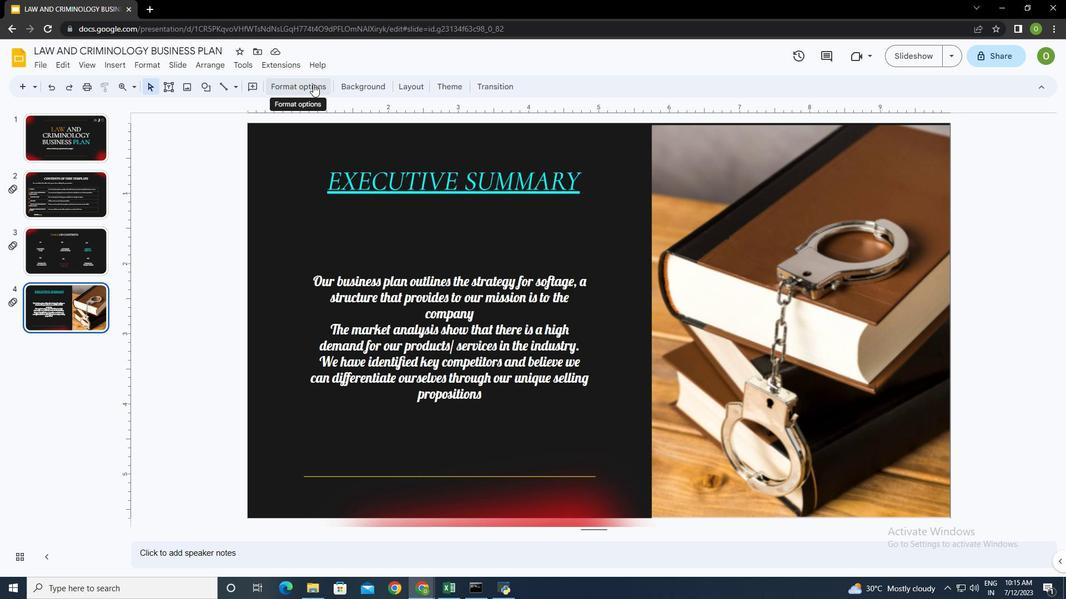 
Action: Mouse moved to (358, 178)
Screenshot: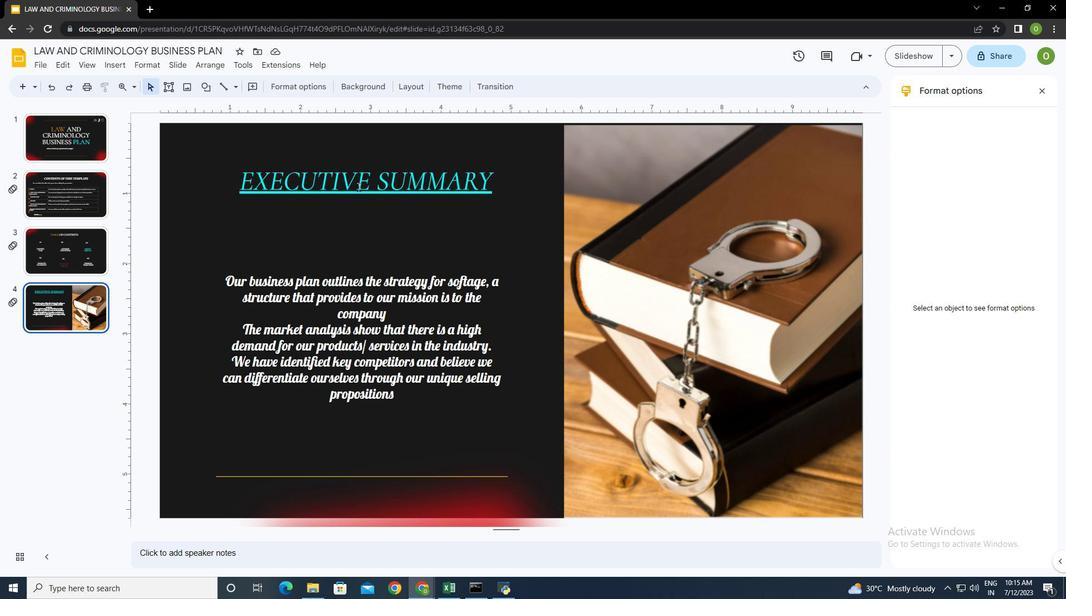 
Action: Mouse pressed left at (358, 178)
Screenshot: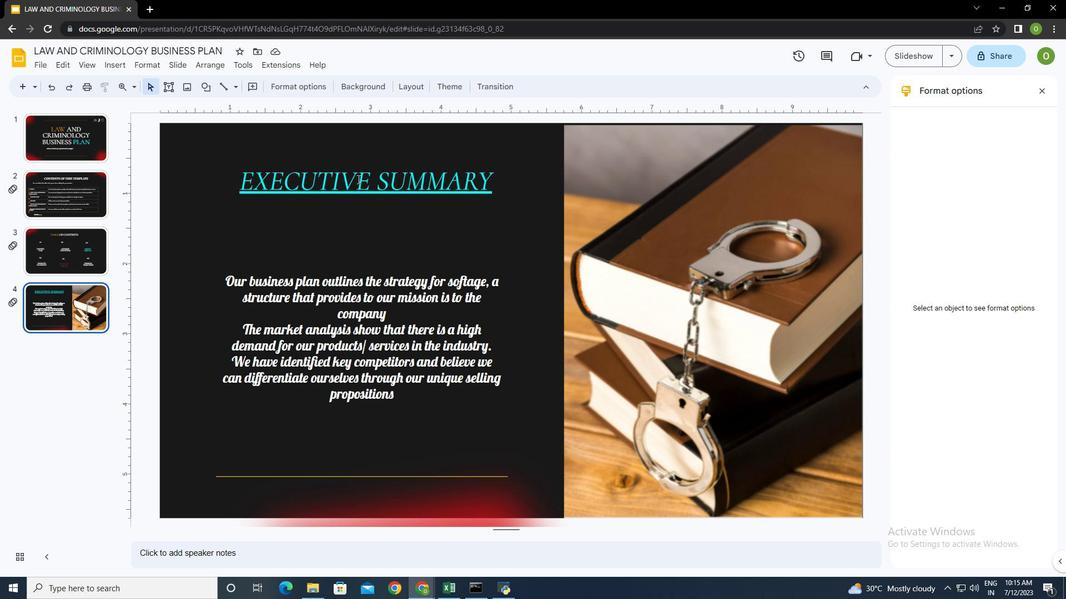 
Action: Mouse moved to (940, 180)
Screenshot: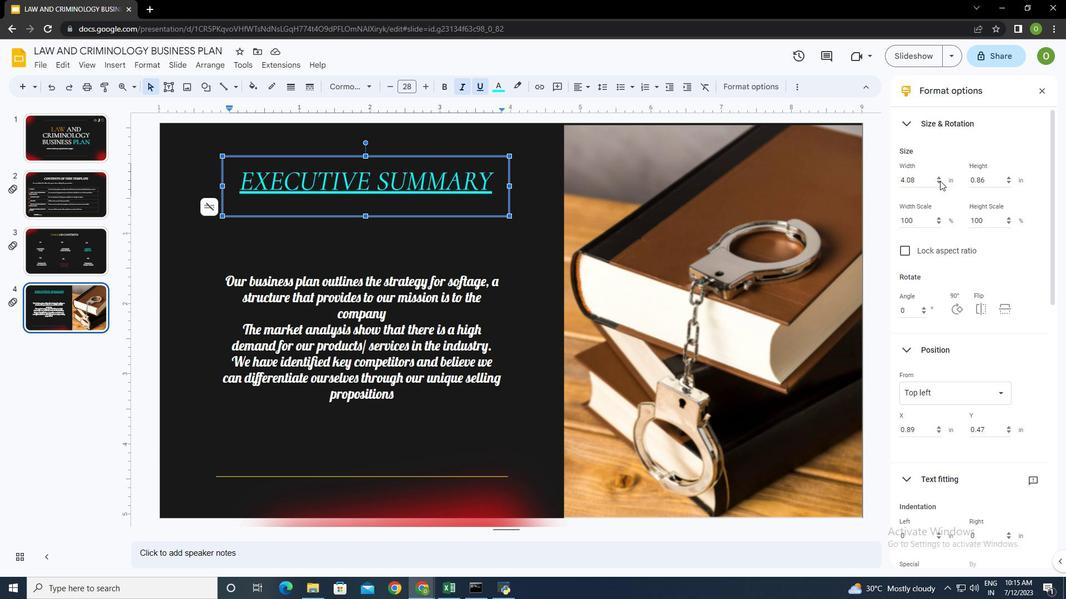 
Action: Mouse pressed left at (940, 180)
Screenshot: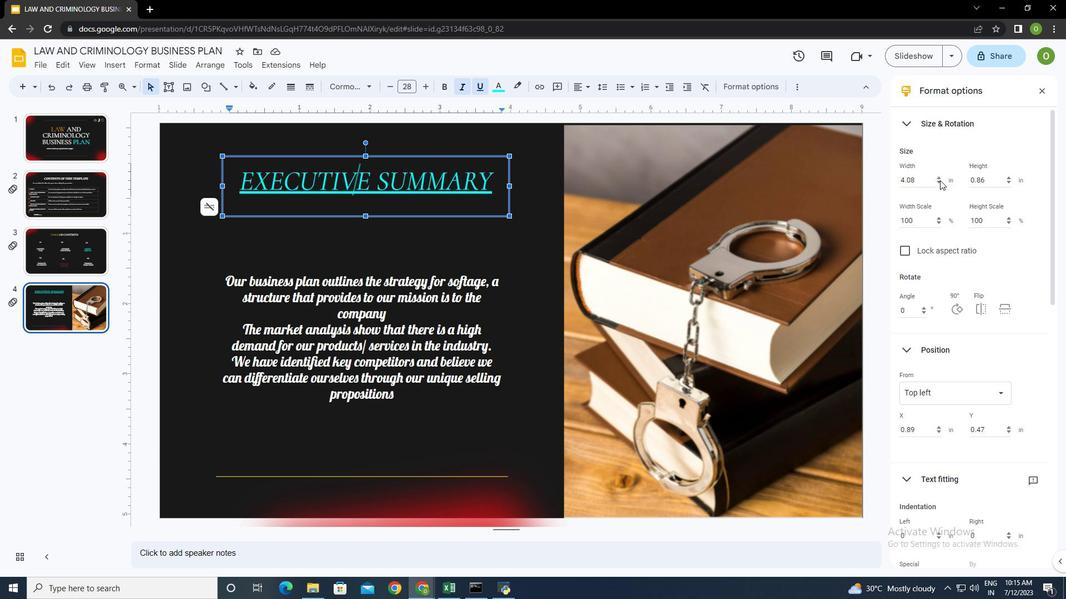 
Action: Mouse moved to (938, 181)
Screenshot: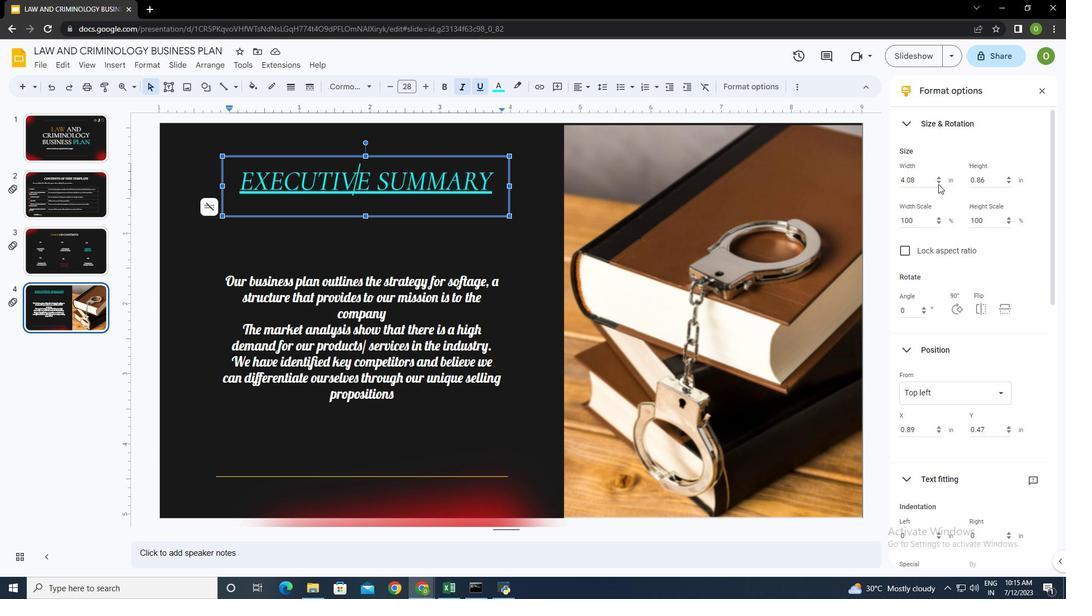 
Action: Mouse pressed left at (938, 181)
Screenshot: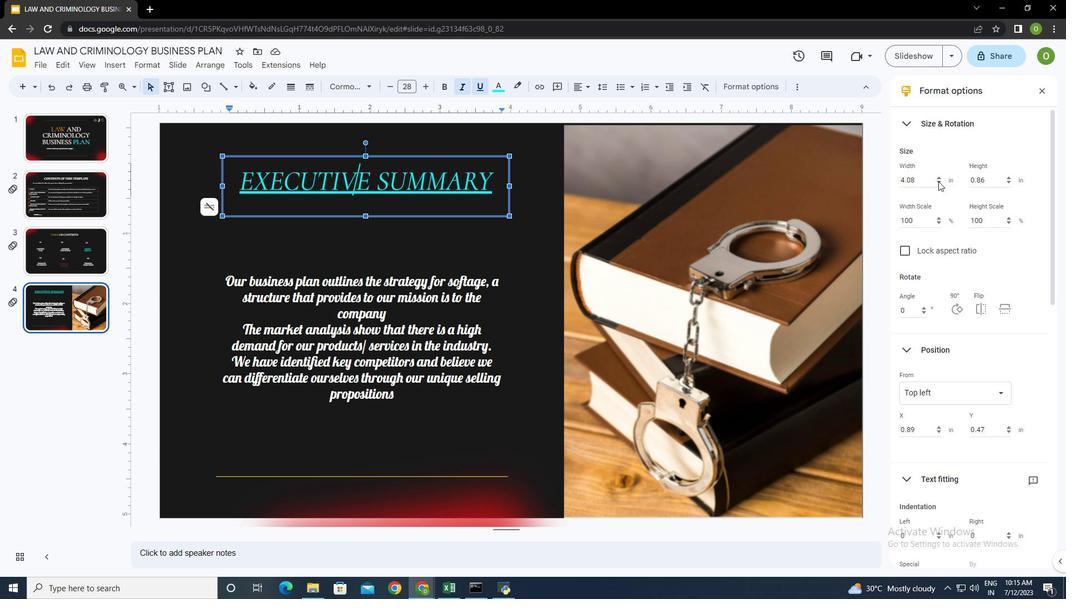 
Action: Mouse moved to (939, 175)
Screenshot: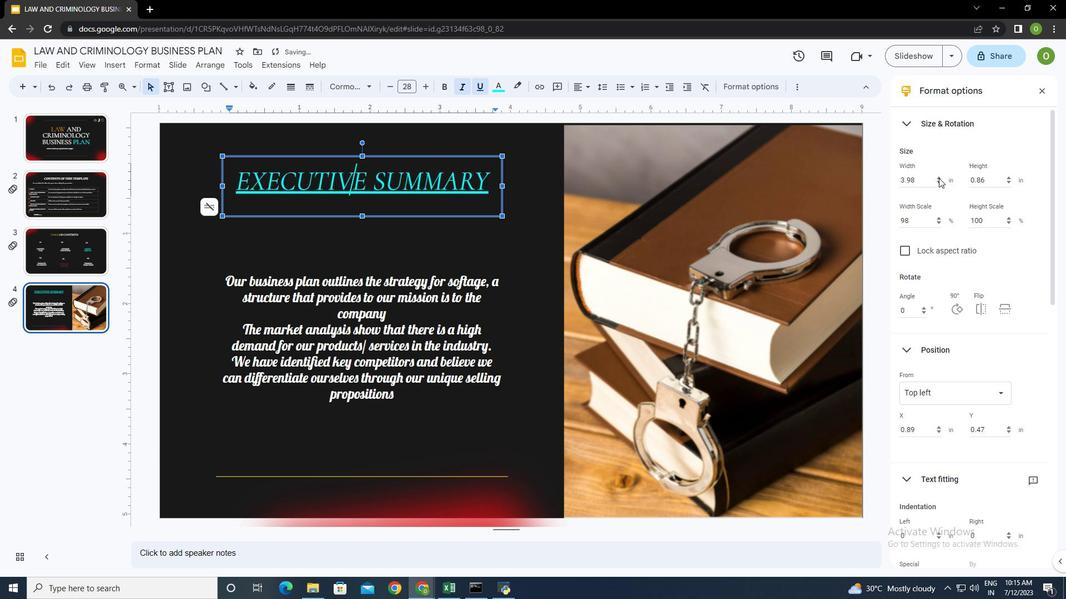 
Action: Mouse pressed left at (939, 175)
Screenshot: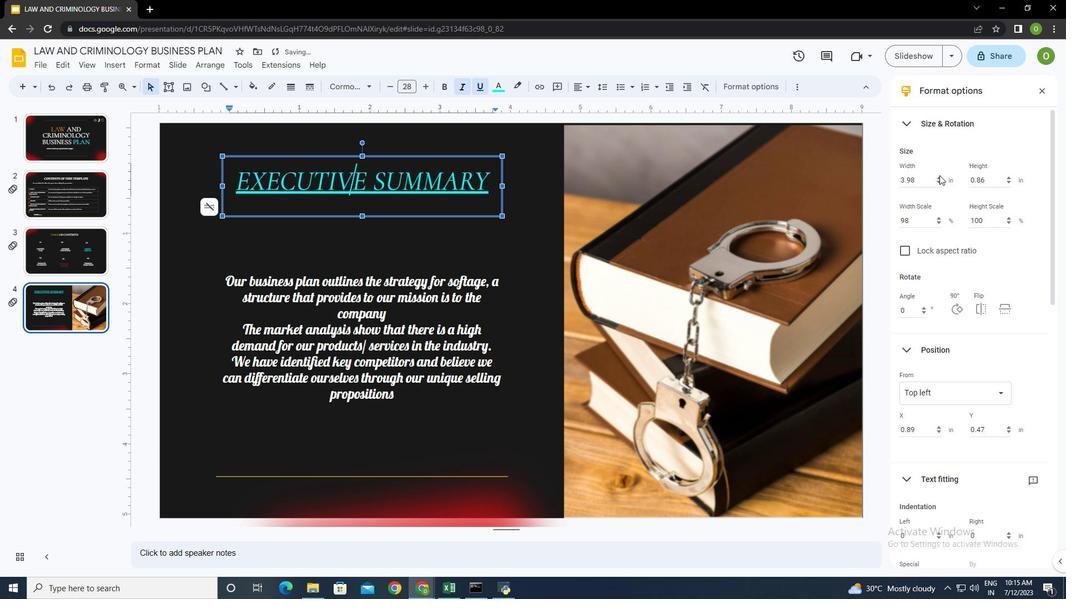 
Action: Mouse pressed left at (939, 175)
Screenshot: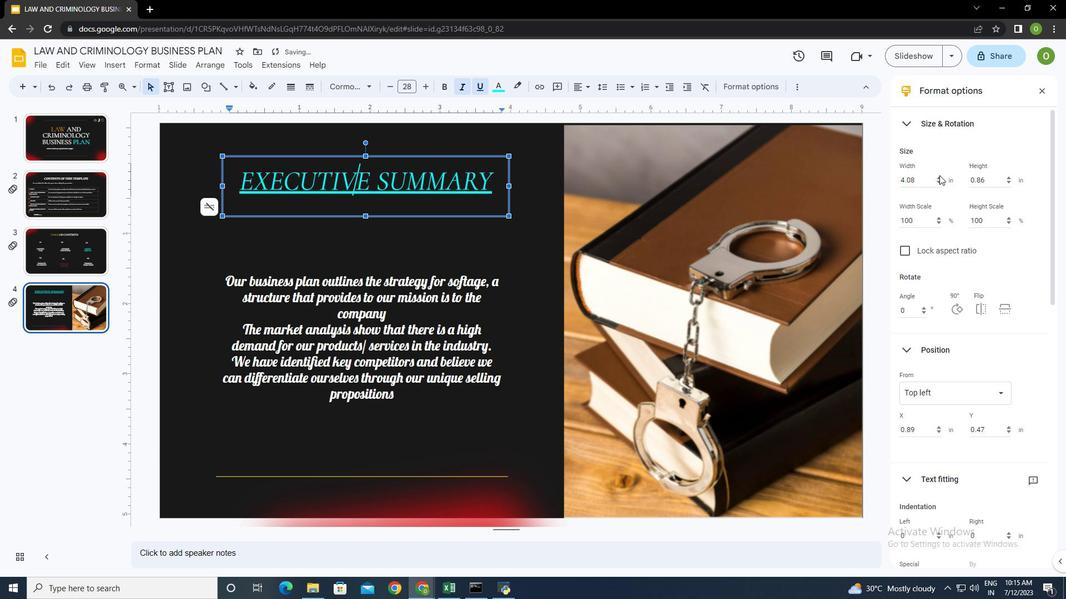 
Action: Mouse pressed left at (939, 175)
Screenshot: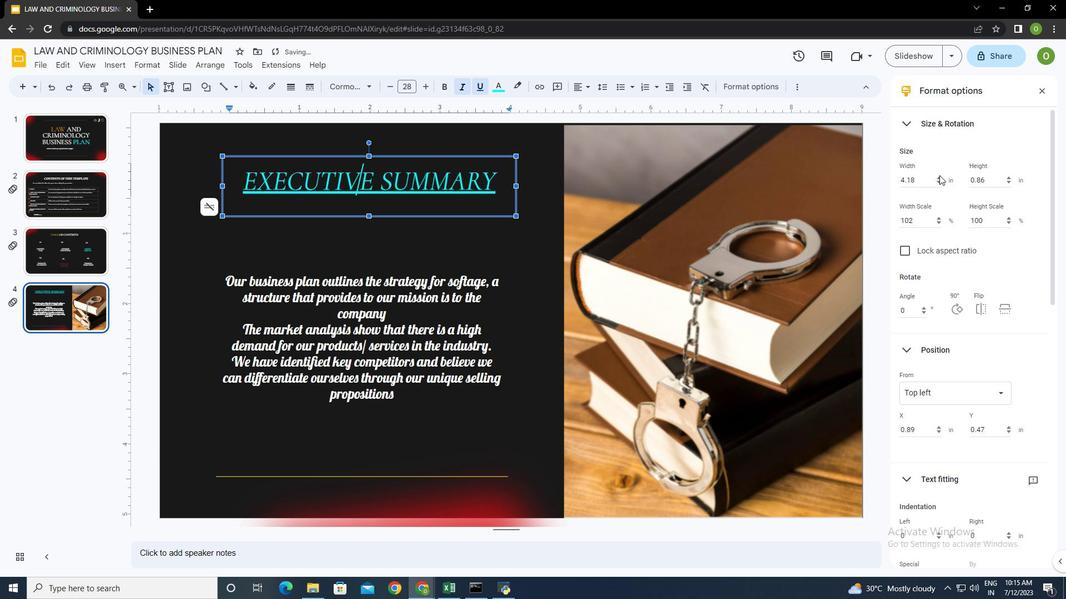 
Action: Mouse moved to (522, 247)
Screenshot: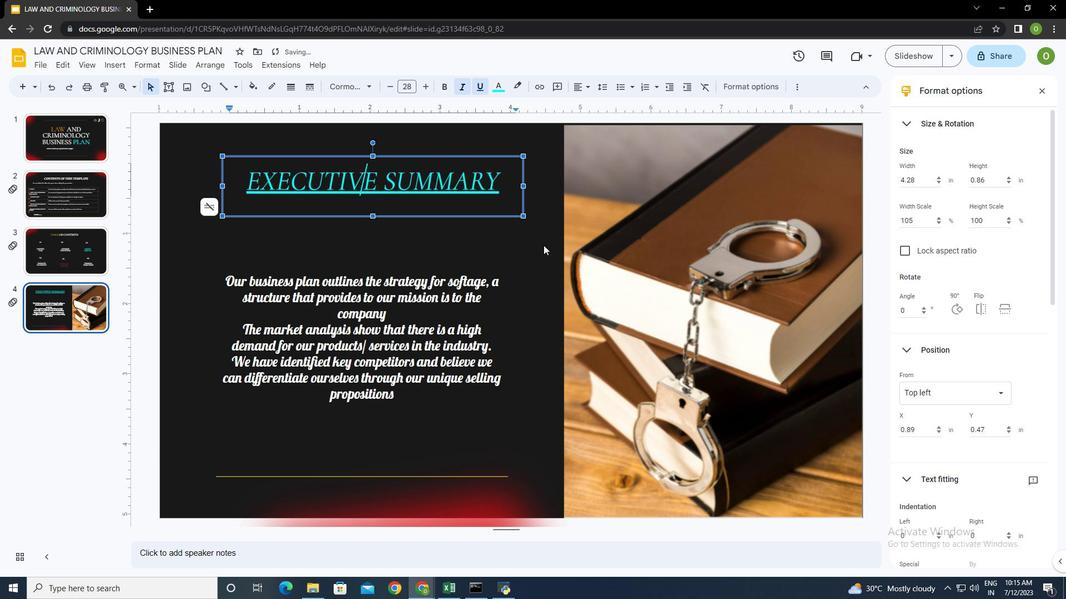 
Action: Mouse pressed left at (522, 247)
Screenshot: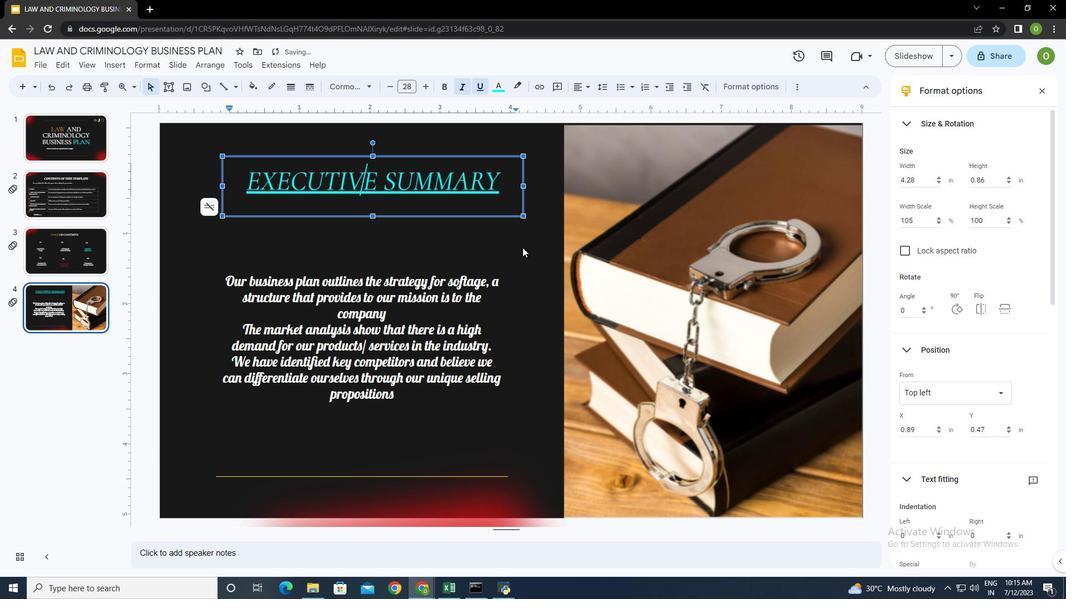 
Action: Mouse moved to (492, 308)
Screenshot: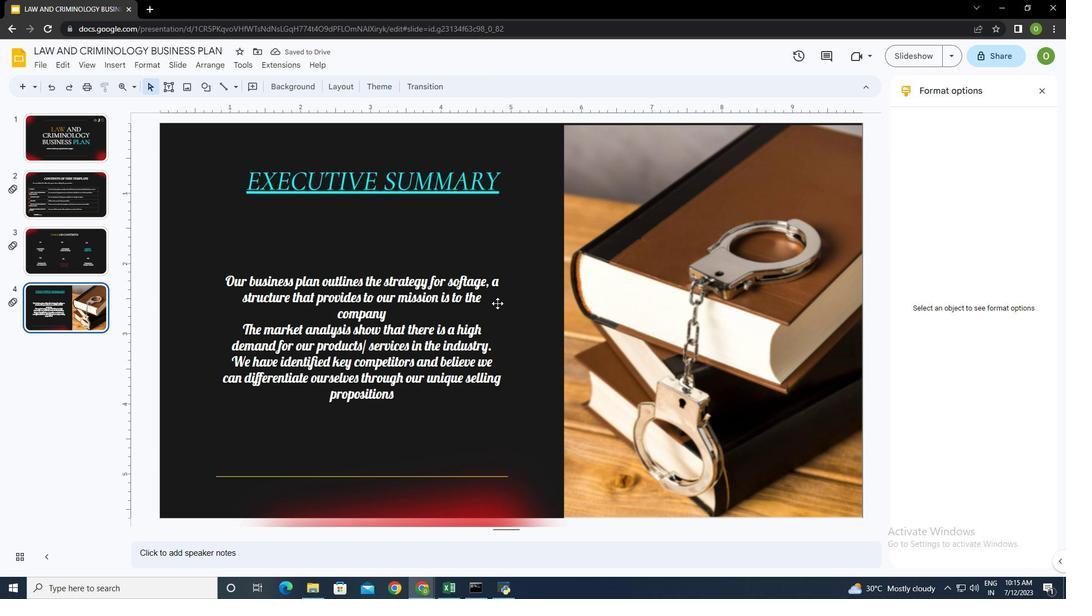 
Action: Mouse pressed left at (492, 308)
Screenshot: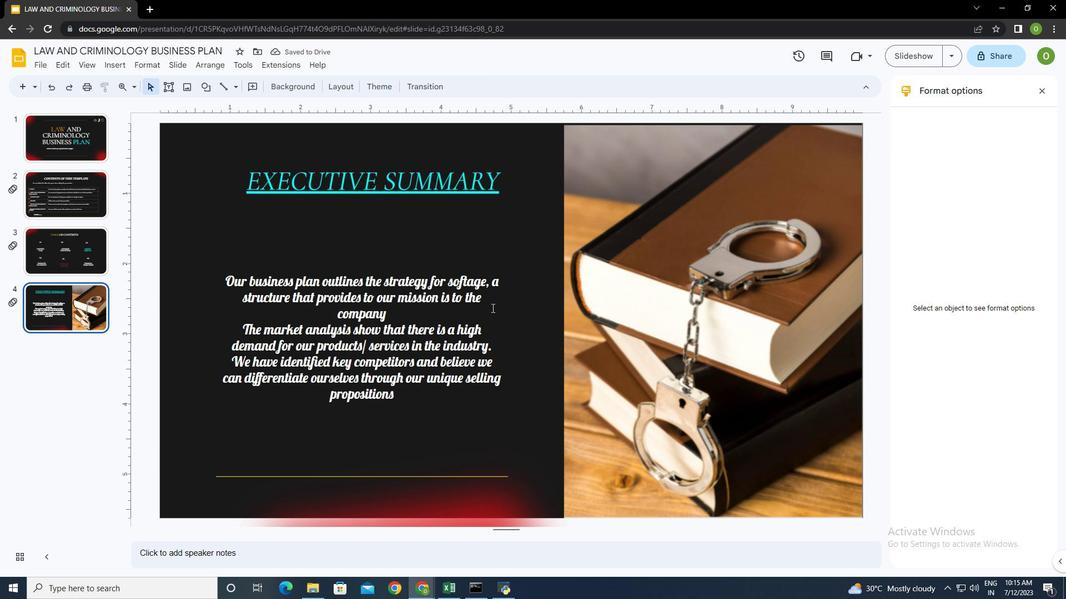 
Action: Mouse moved to (1008, 183)
Screenshot: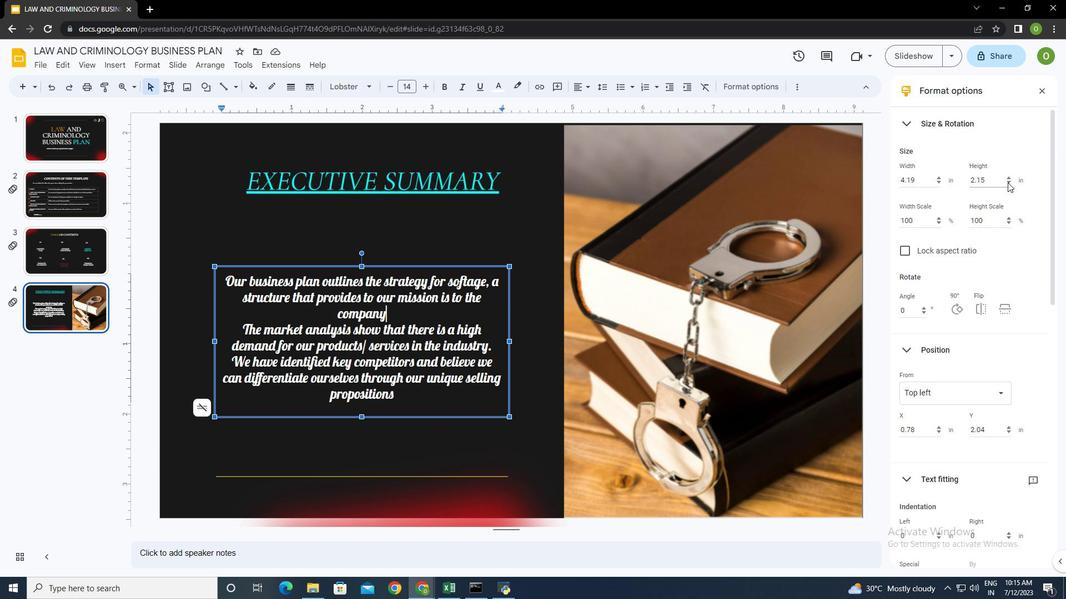 
Action: Mouse pressed left at (1008, 183)
Screenshot: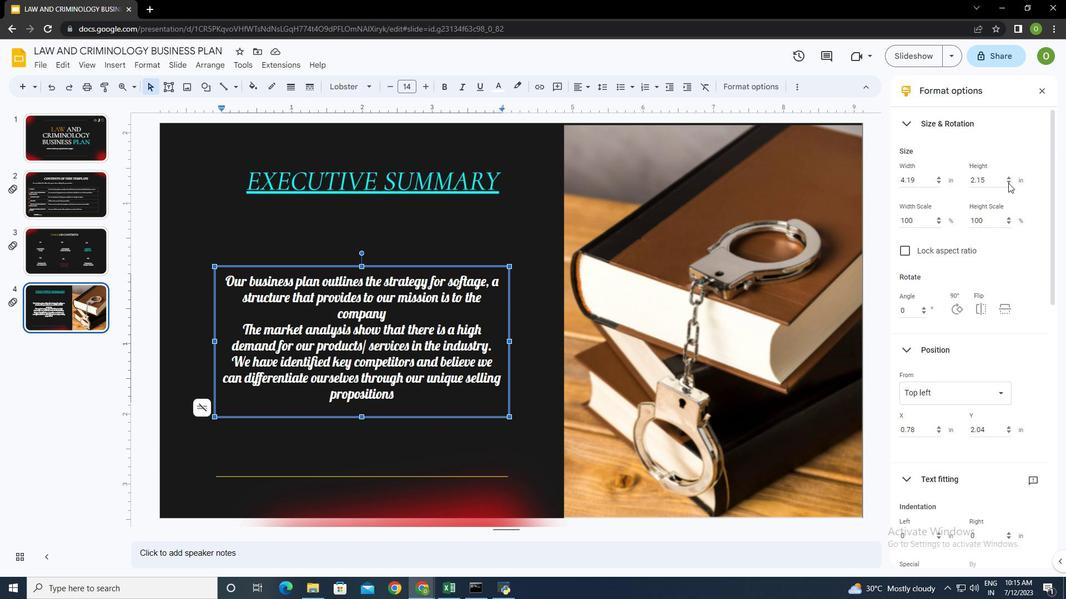 
Action: Mouse moved to (1036, 354)
Screenshot: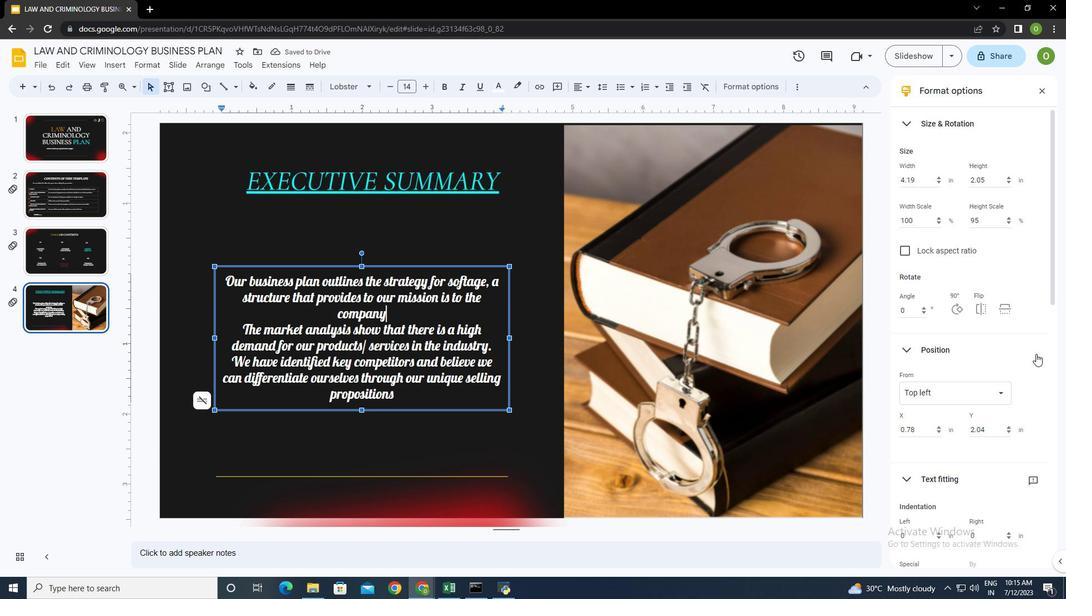 
Action: Mouse pressed left at (1036, 354)
Screenshot: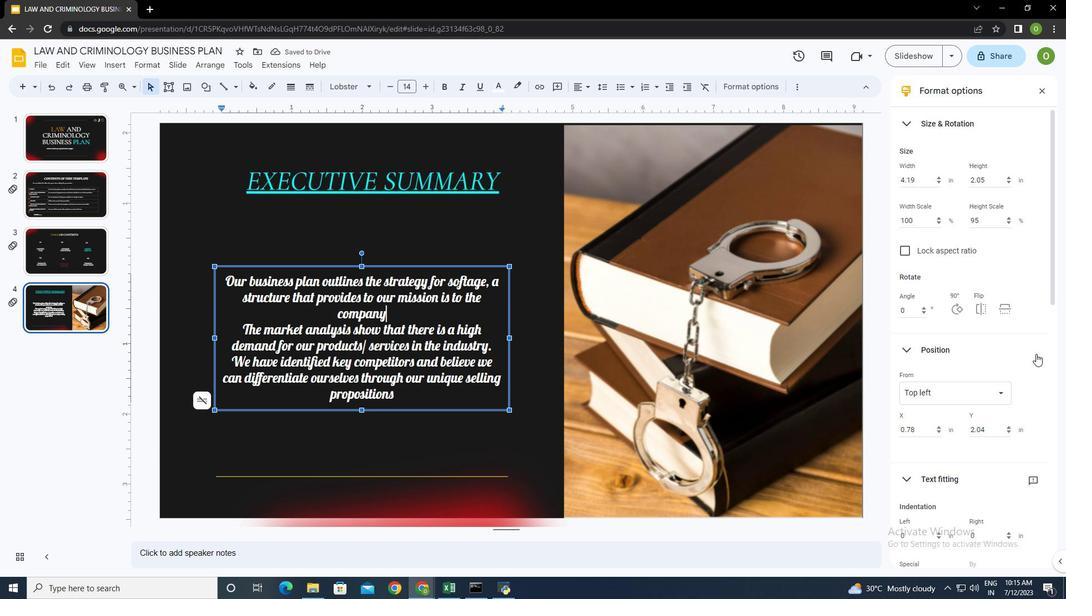 
Action: Mouse moved to (1020, 349)
Screenshot: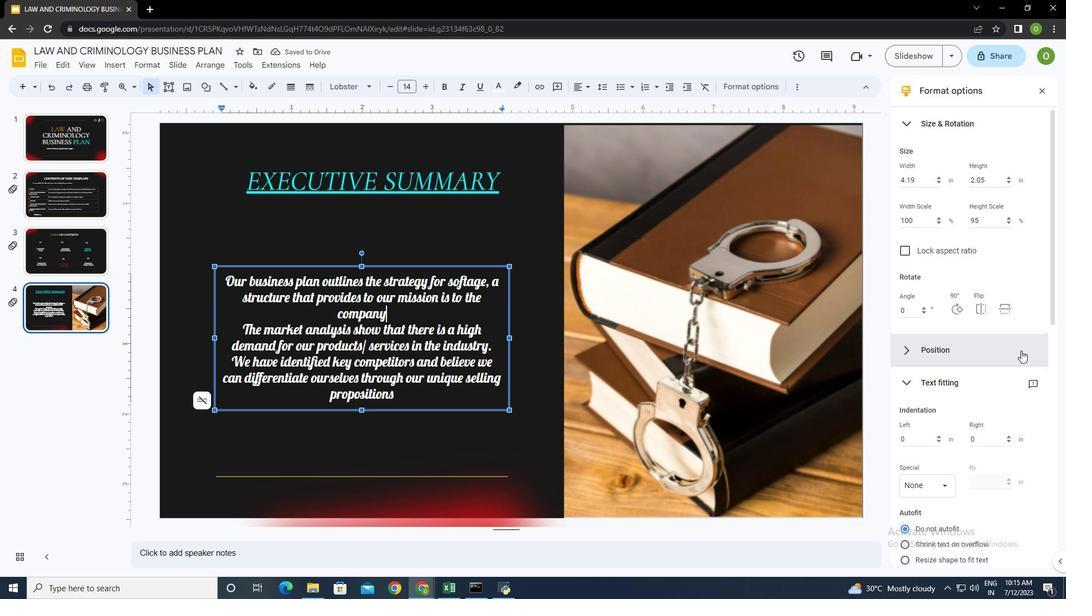 
Action: Mouse pressed left at (1020, 349)
Screenshot: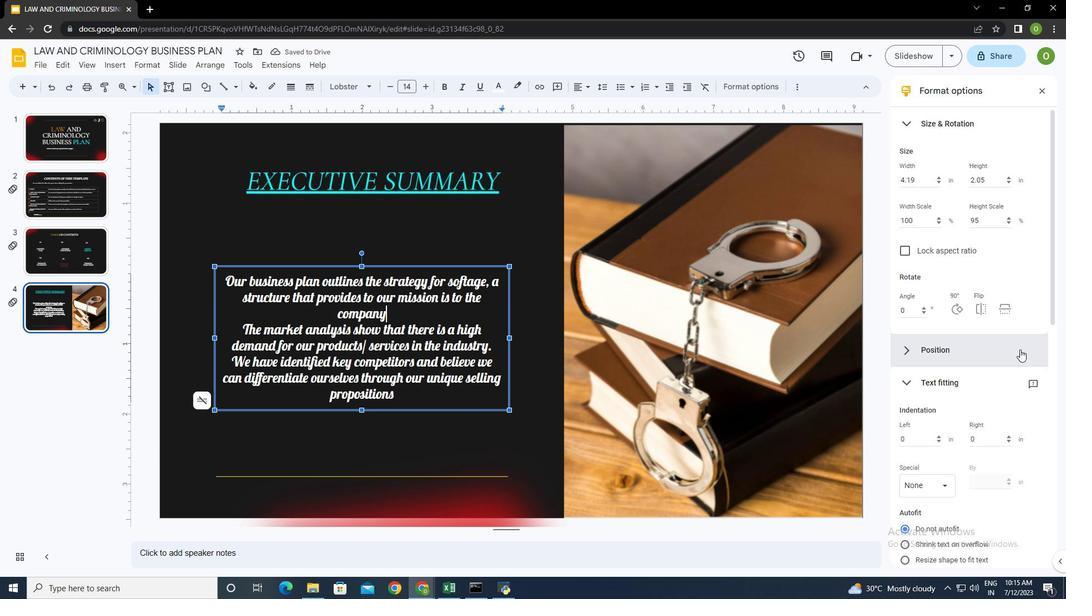 
Action: Mouse moved to (1008, 442)
Screenshot: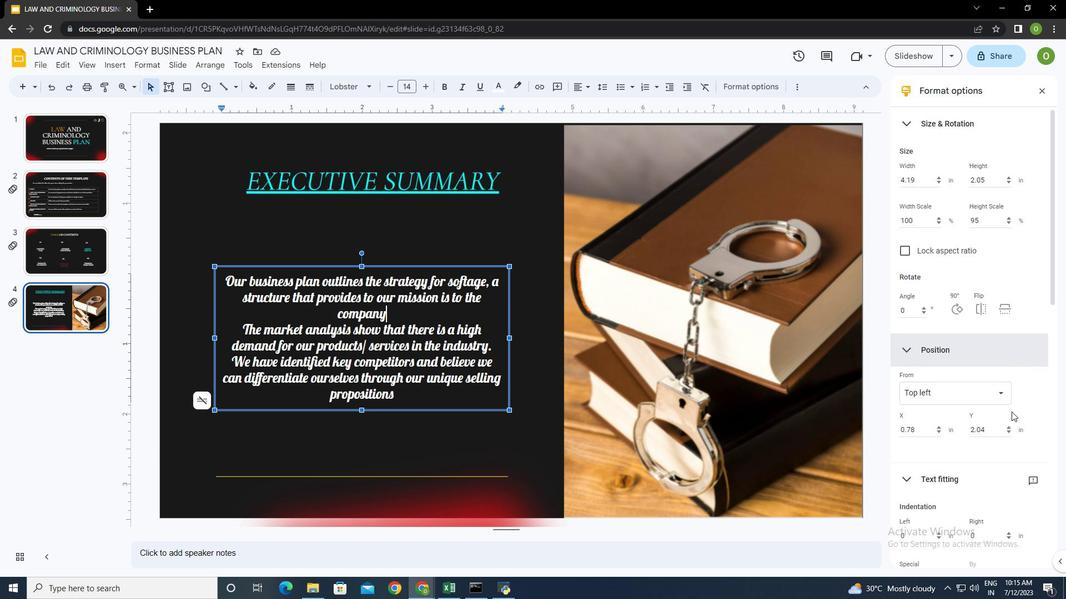 
Action: Mouse scrolled (1008, 441) with delta (0, 0)
Screenshot: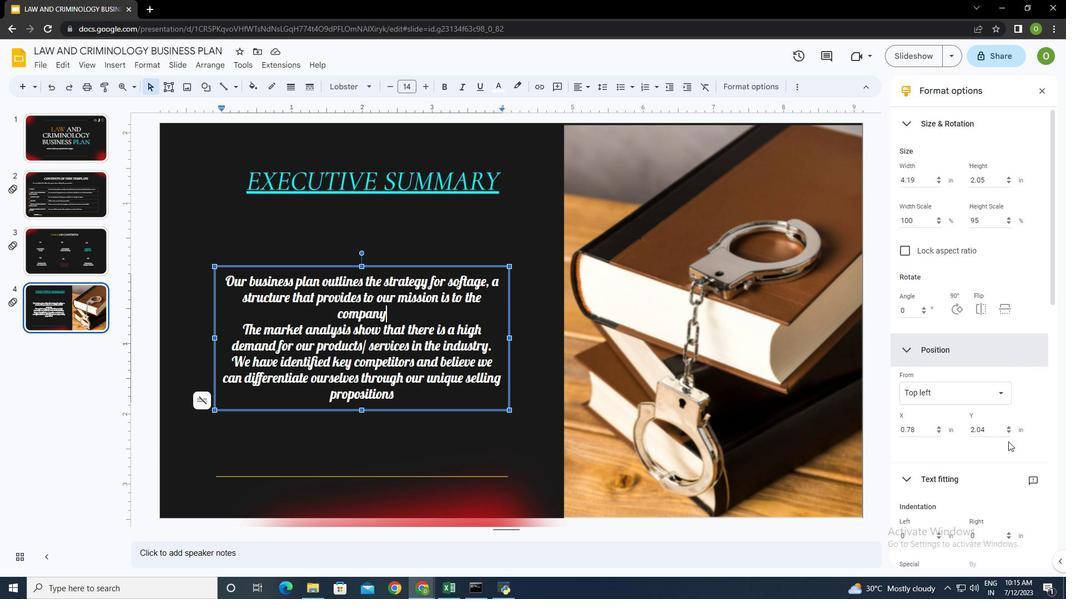 
Action: Mouse moved to (964, 333)
Screenshot: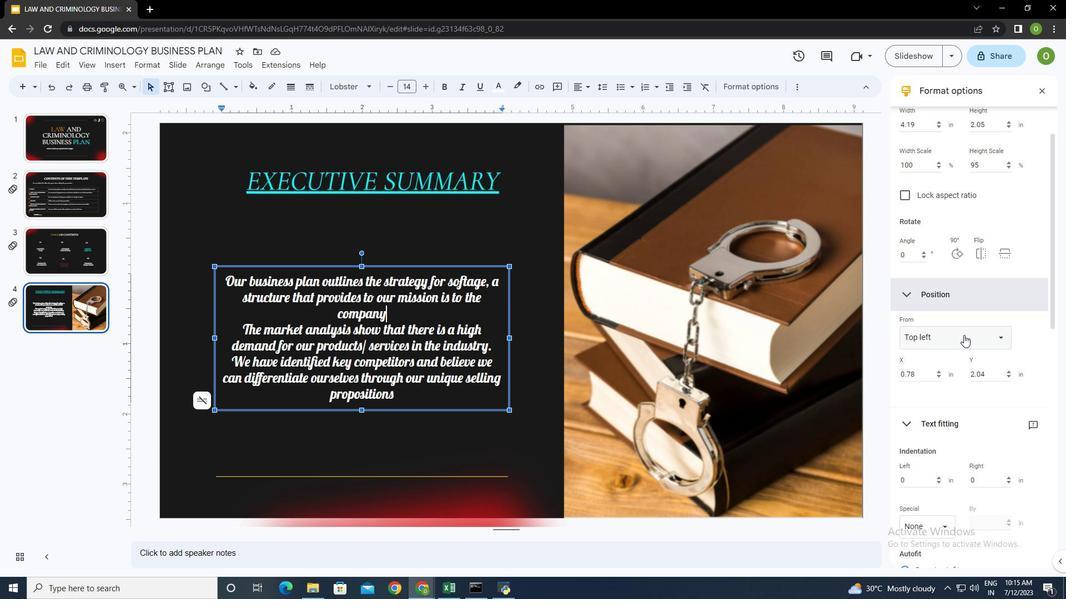 
Action: Mouse pressed left at (964, 333)
Screenshot: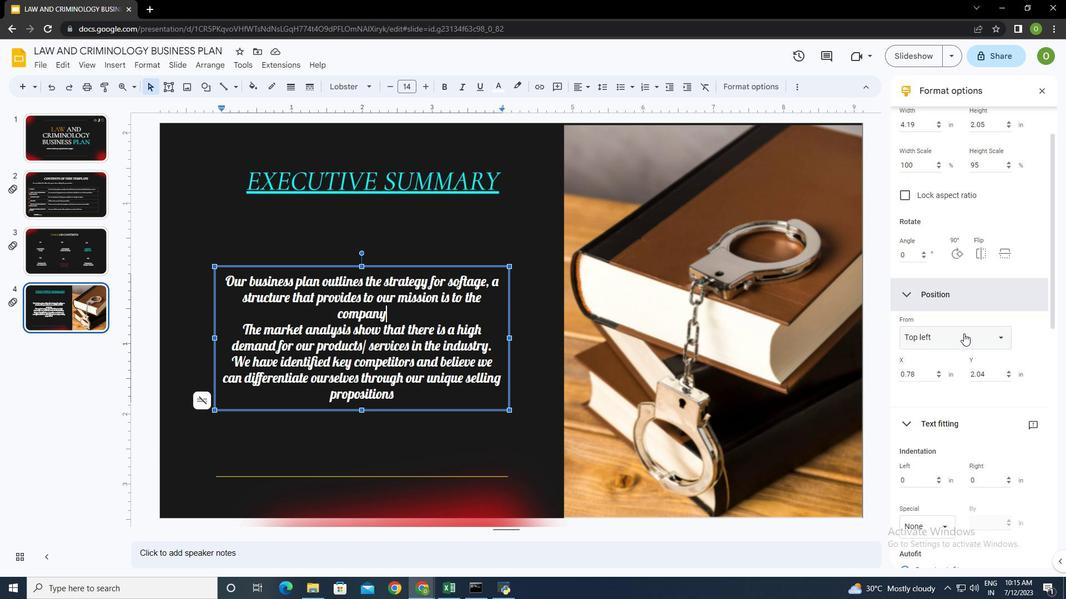 
Action: Mouse moved to (933, 384)
Screenshot: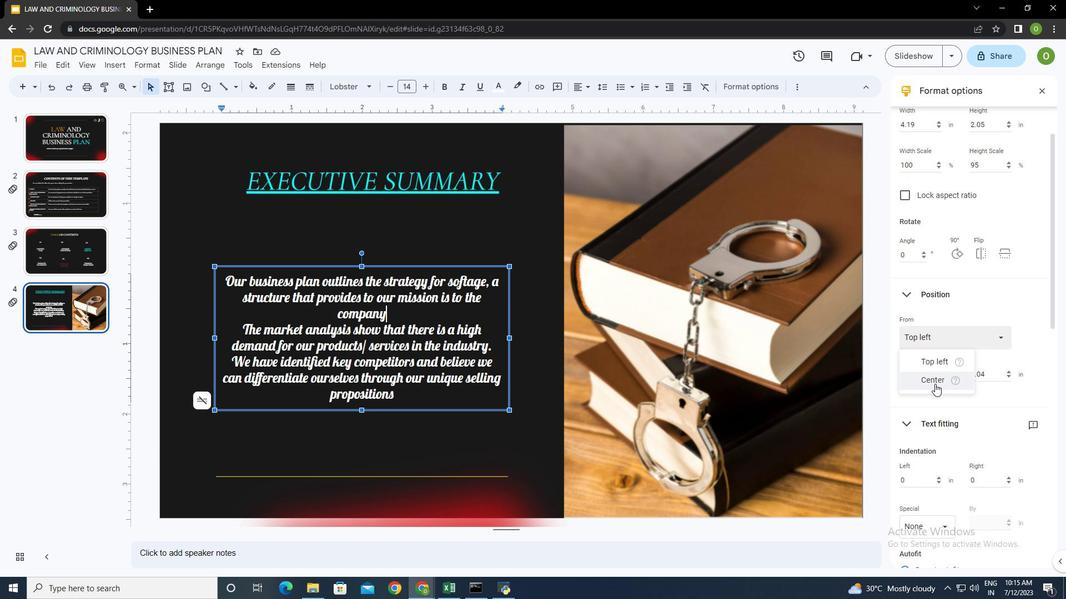 
Action: Mouse pressed left at (933, 384)
Screenshot: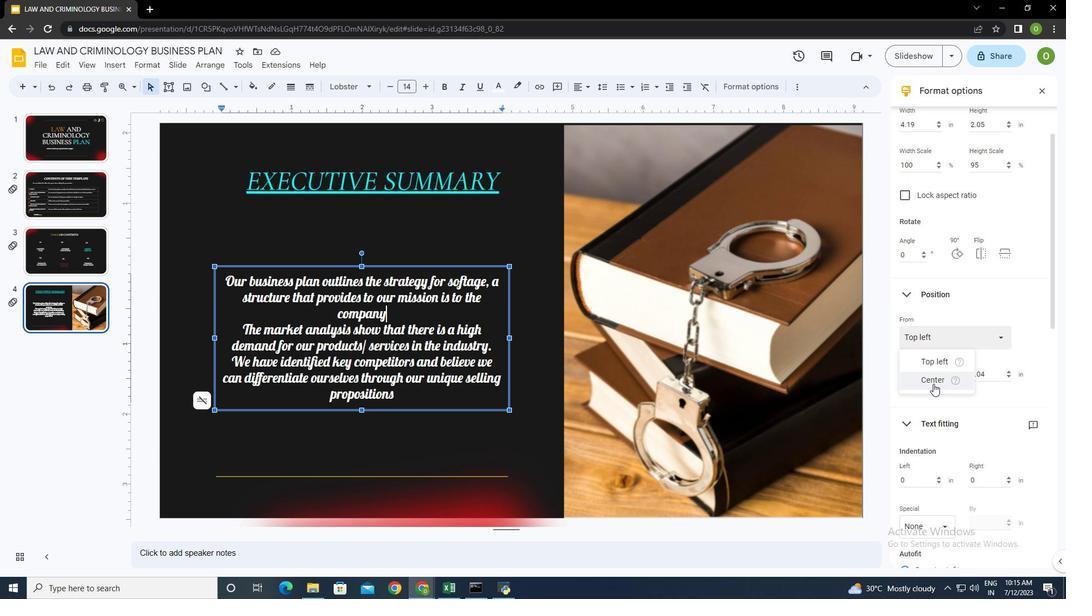 
Action: Mouse moved to (883, 407)
Screenshot: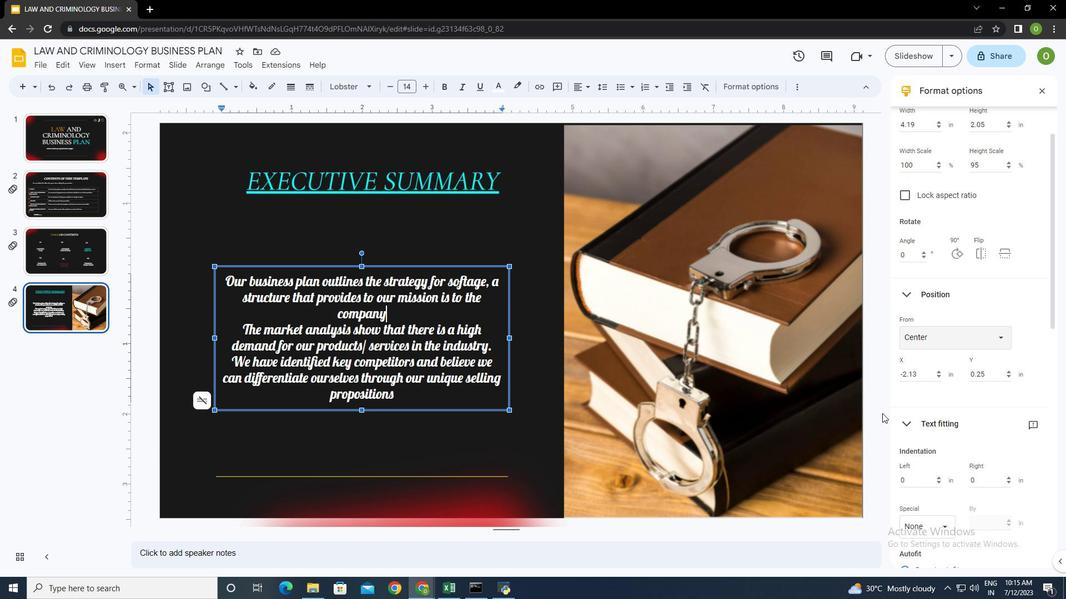 
Action: Mouse pressed left at (883, 407)
Screenshot: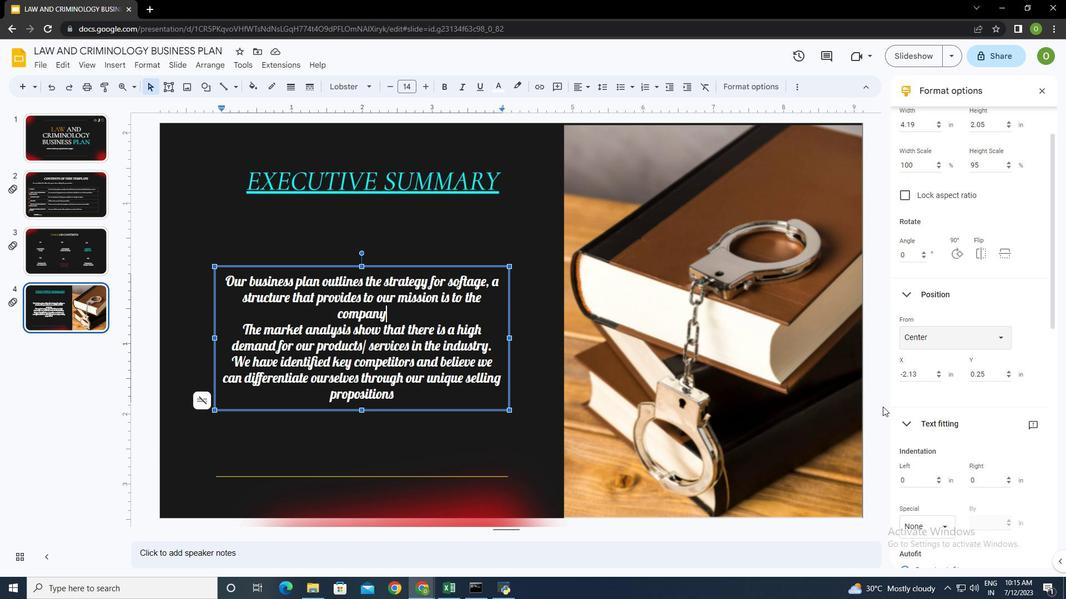 
Action: Mouse moved to (416, 336)
Screenshot: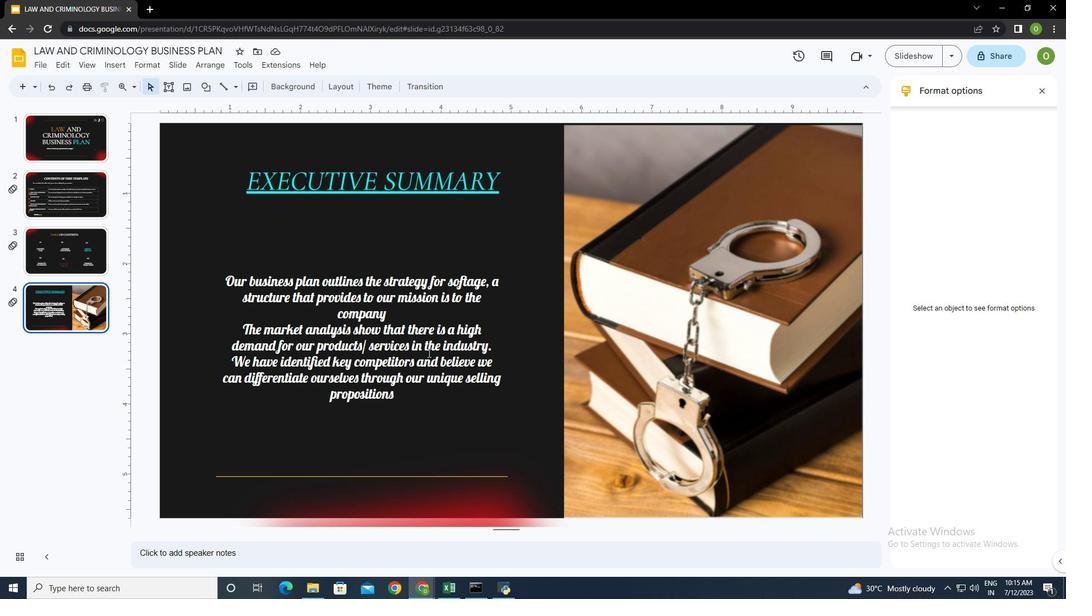 
Action: Mouse pressed left at (416, 336)
Screenshot: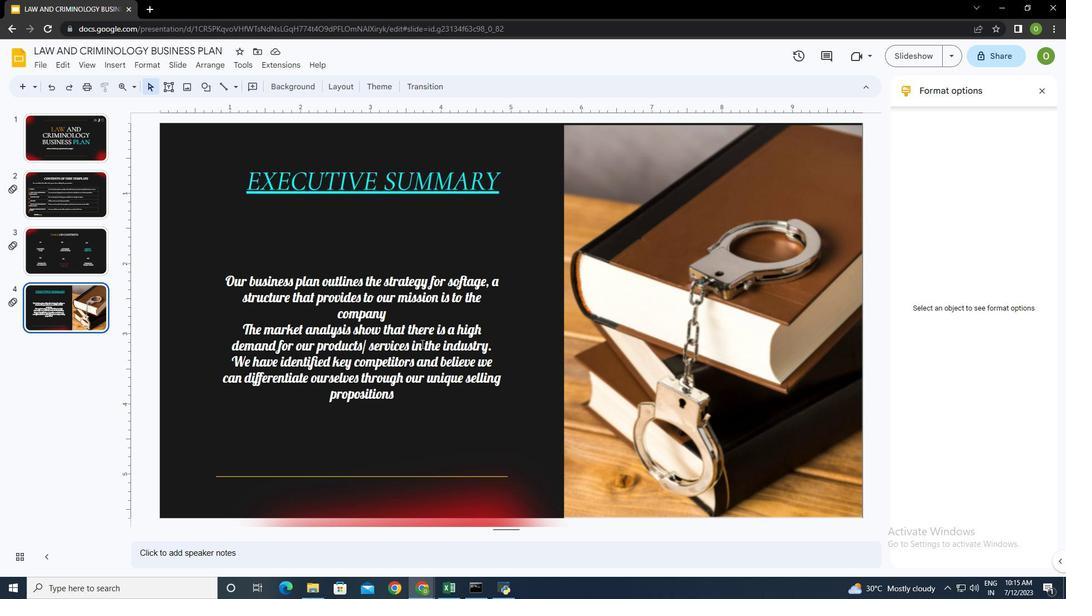
Action: Mouse moved to (1003, 469)
Screenshot: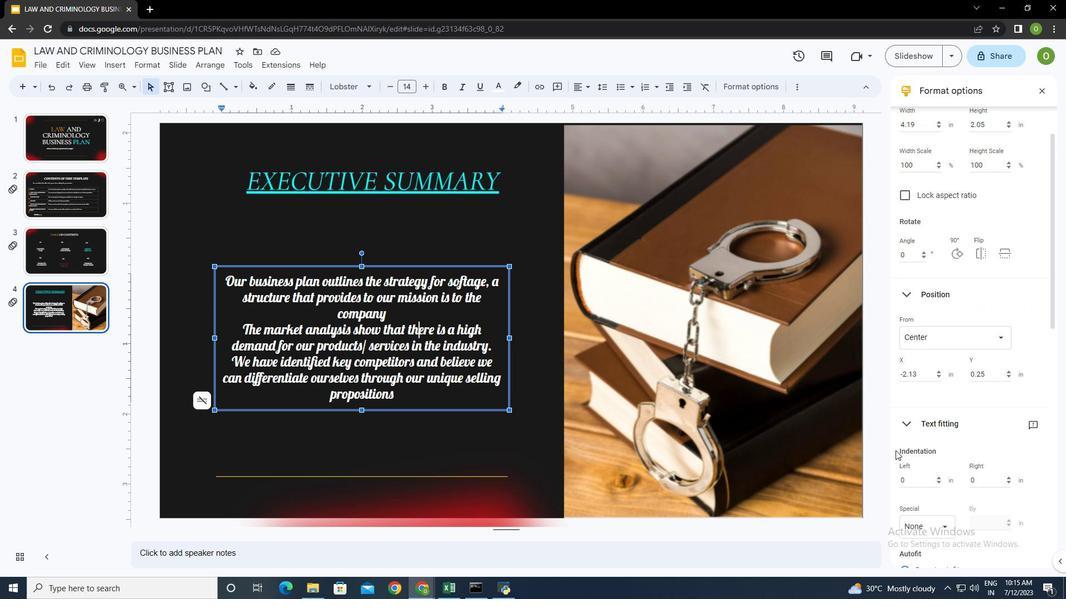 
Action: Mouse scrolled (1003, 469) with delta (0, 0)
Screenshot: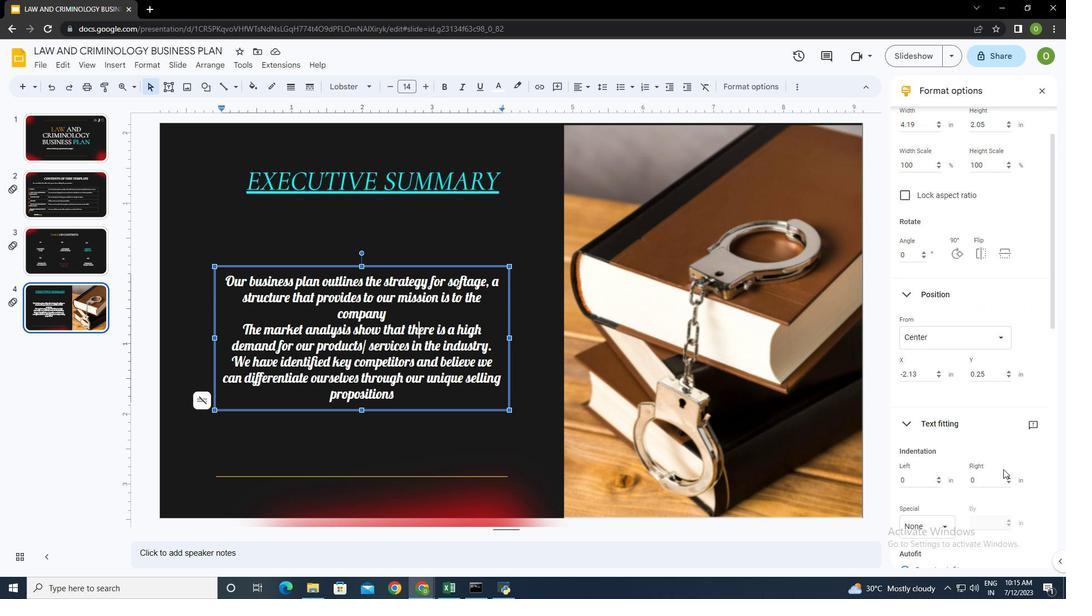 
Action: Mouse moved to (1003, 469)
Screenshot: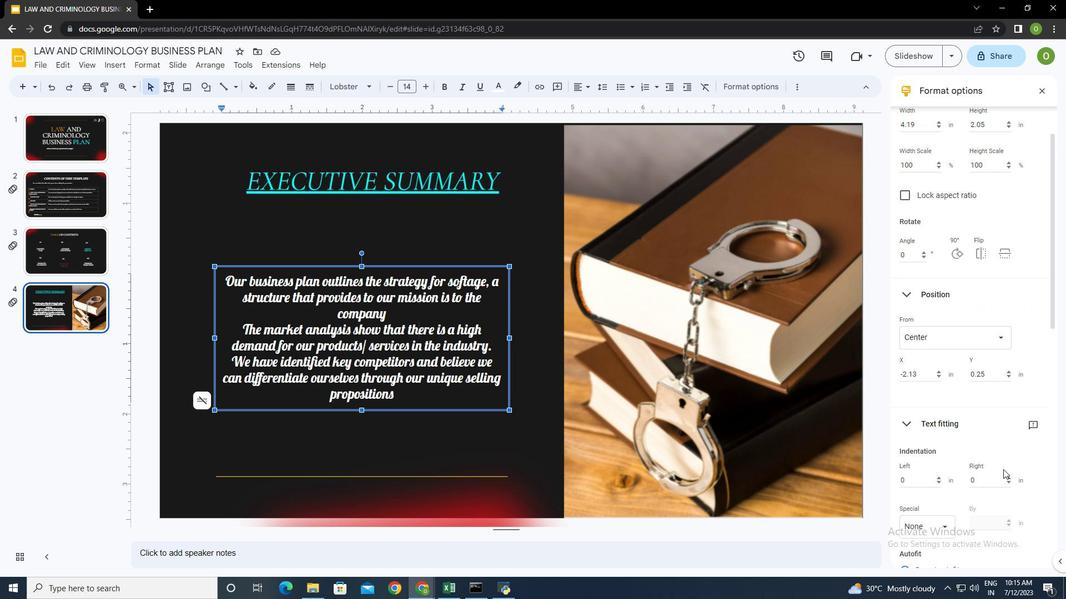 
Action: Mouse scrolled (1003, 469) with delta (0, 0)
Screenshot: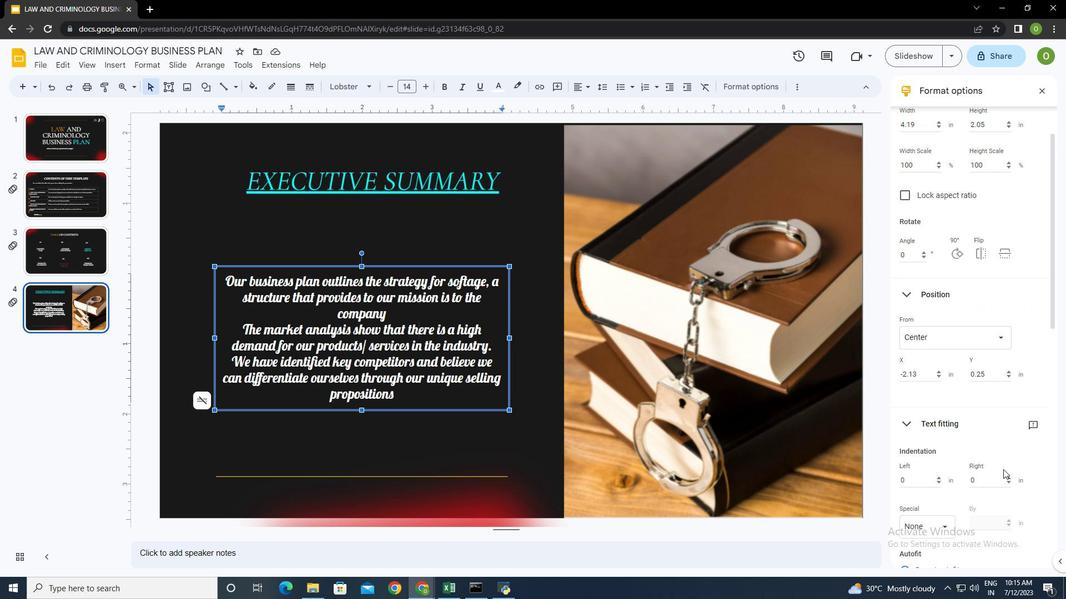 
Action: Mouse moved to (1003, 468)
Screenshot: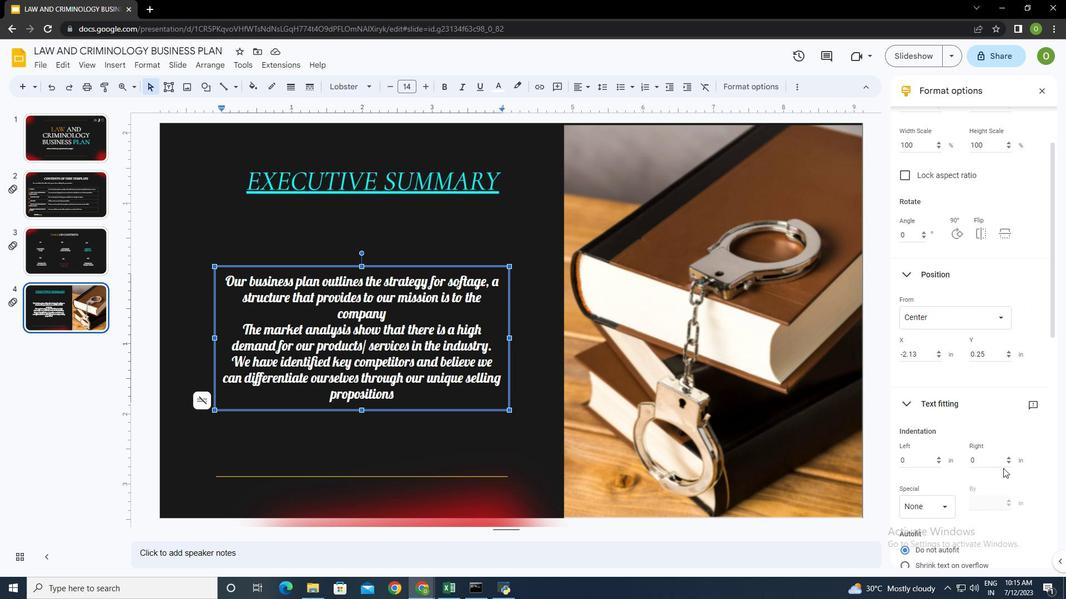 
Action: Mouse scrolled (1003, 468) with delta (0, 0)
Screenshot: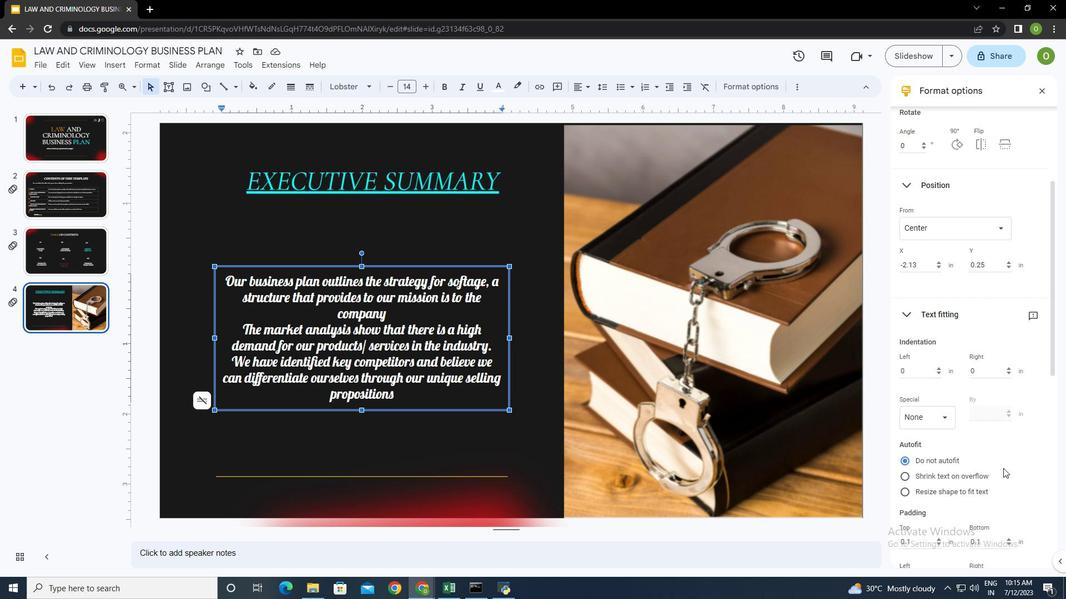 
Action: Mouse moved to (996, 450)
Screenshot: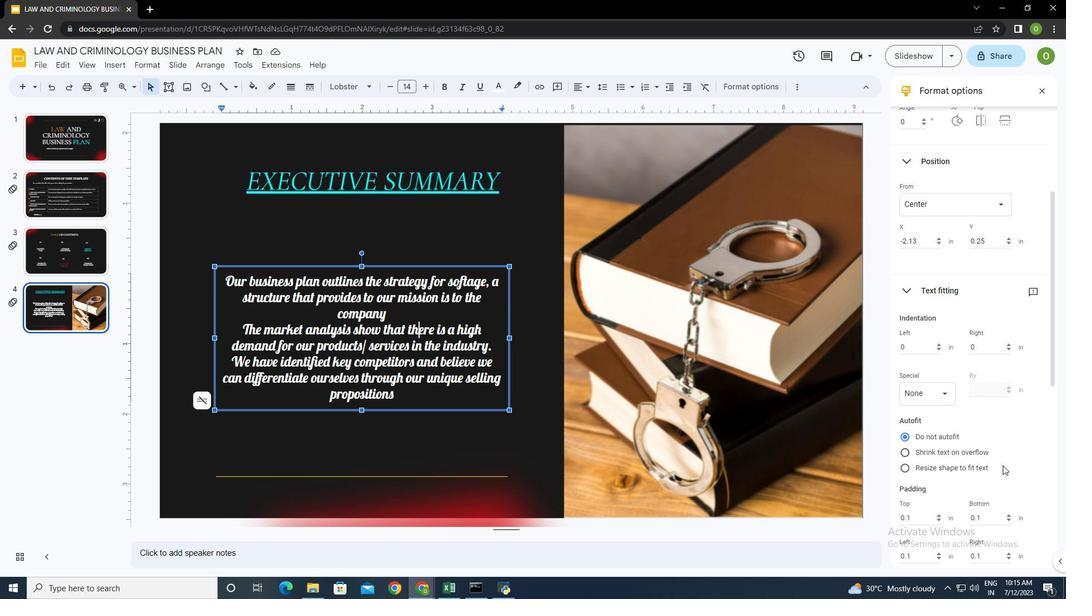 
Action: Mouse scrolled (999, 455) with delta (0, 0)
Screenshot: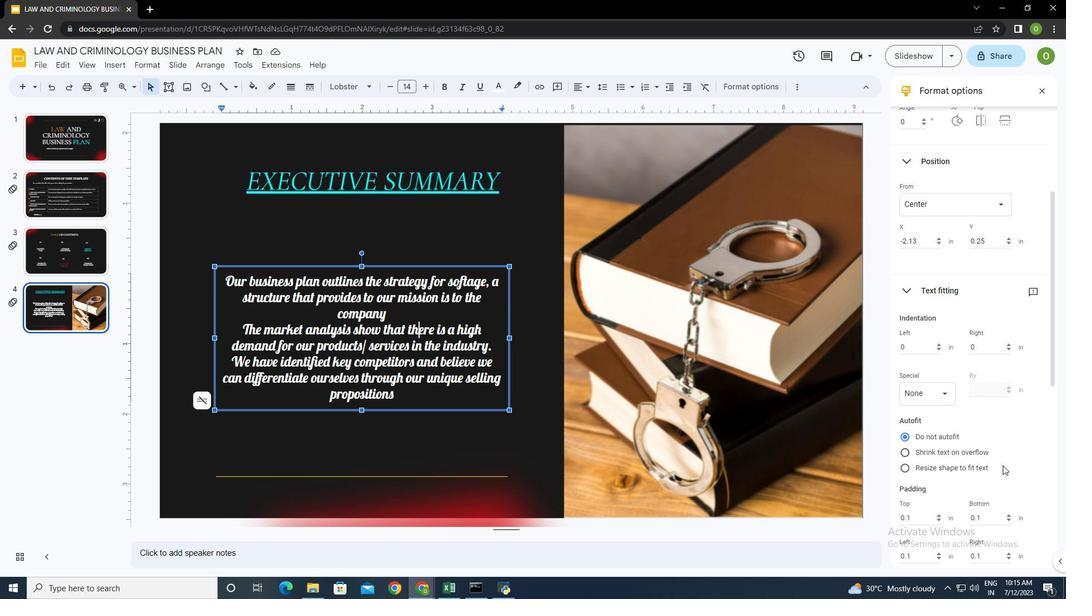 
Action: Mouse moved to (996, 448)
Screenshot: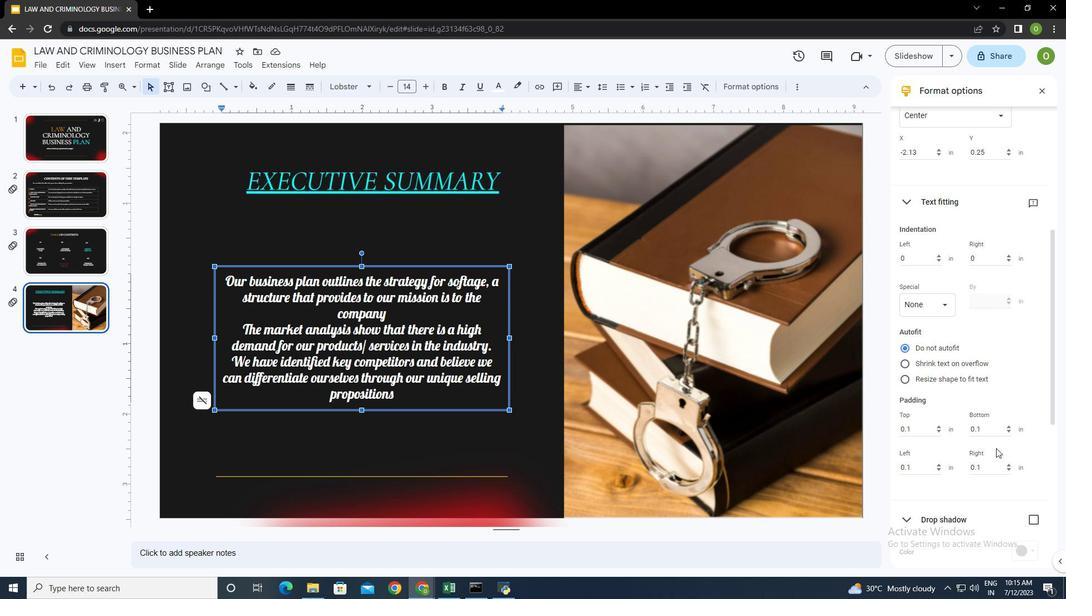 
Action: Mouse scrolled (996, 448) with delta (0, 0)
Screenshot: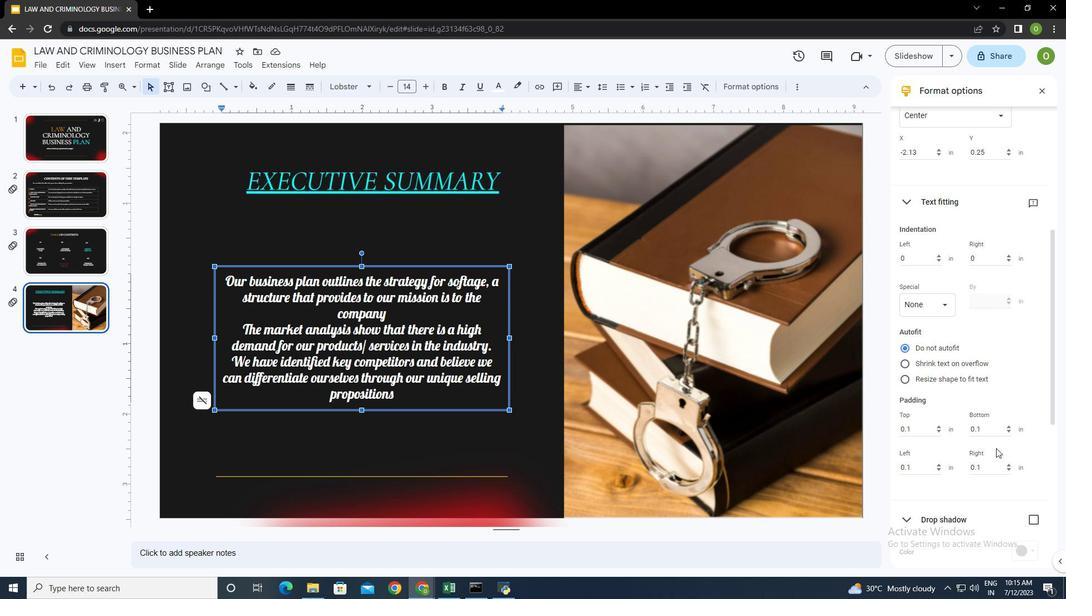 
Action: Mouse scrolled (996, 448) with delta (0, 0)
Screenshot: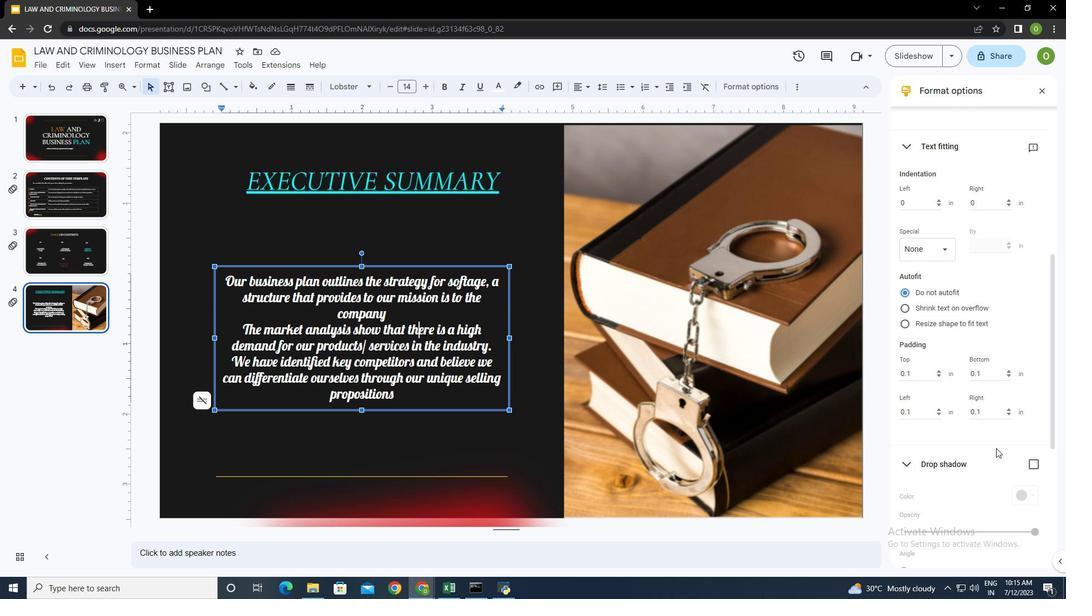 
Action: Mouse scrolled (996, 448) with delta (0, 0)
Screenshot: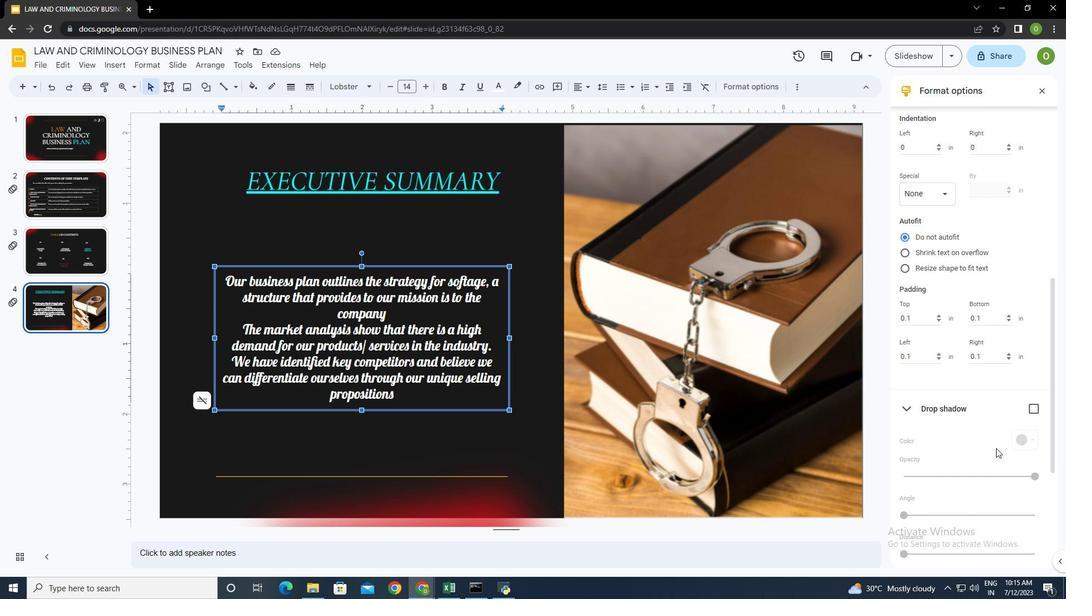 
Action: Mouse scrolled (996, 448) with delta (0, 0)
Screenshot: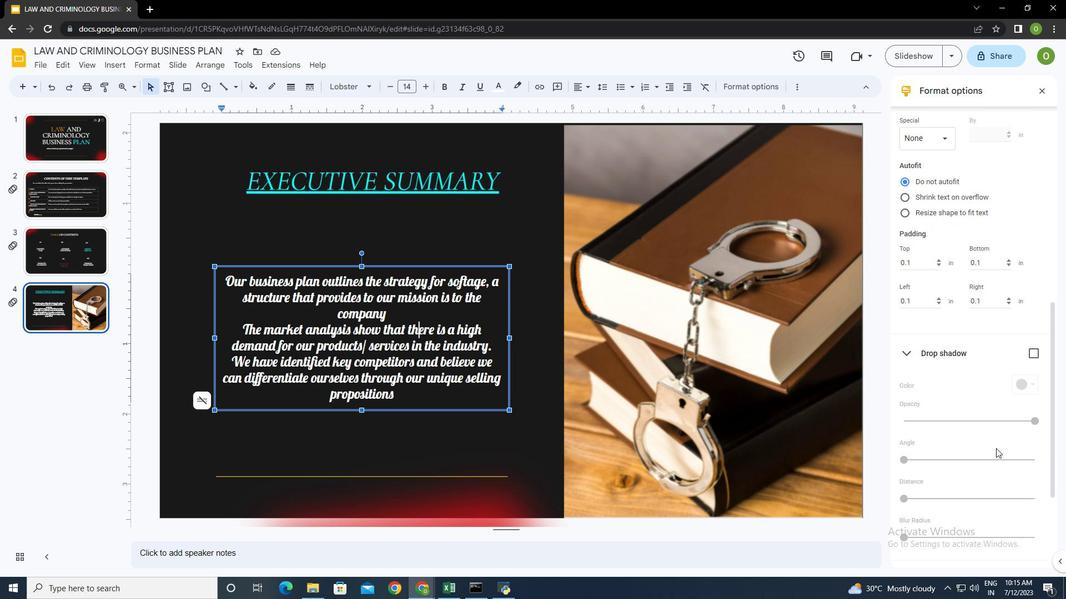 
Action: Mouse scrolled (996, 448) with delta (0, 0)
Screenshot: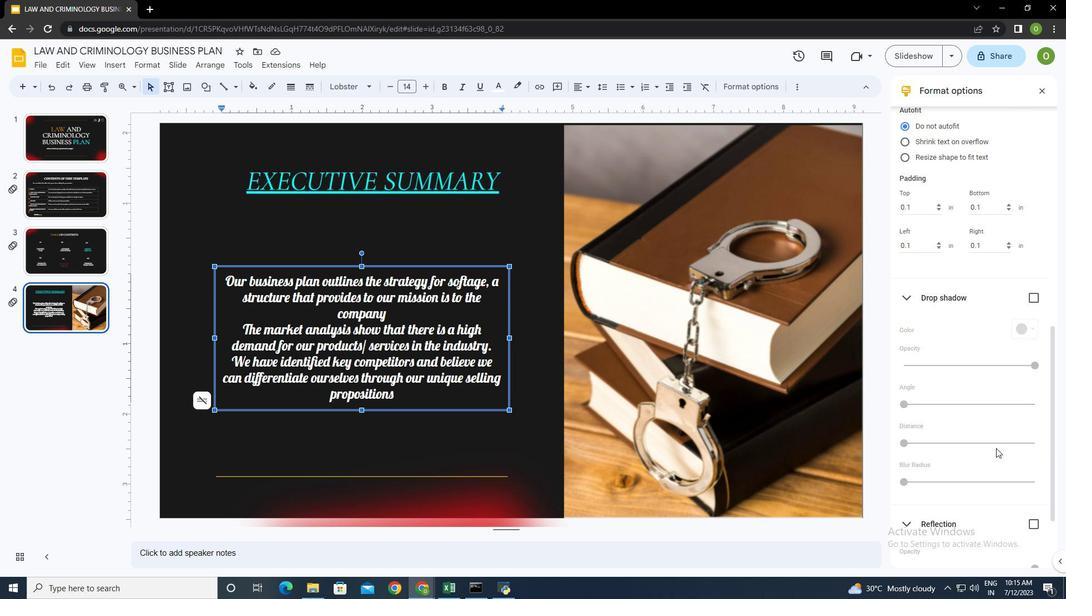 
Action: Mouse moved to (995, 449)
Screenshot: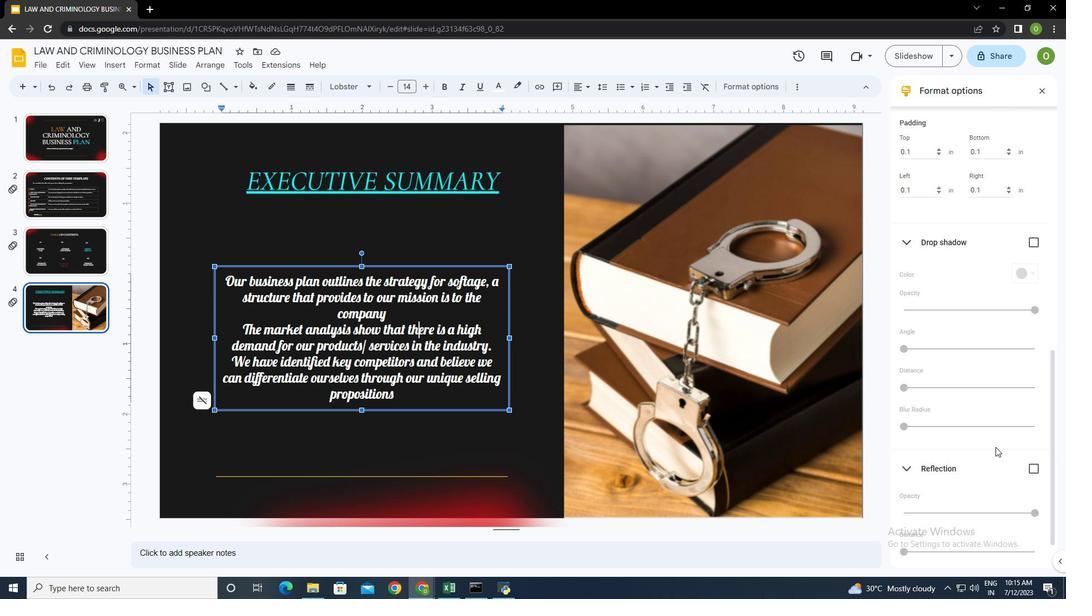 
Action: Mouse scrolled (995, 448) with delta (0, 0)
Screenshot: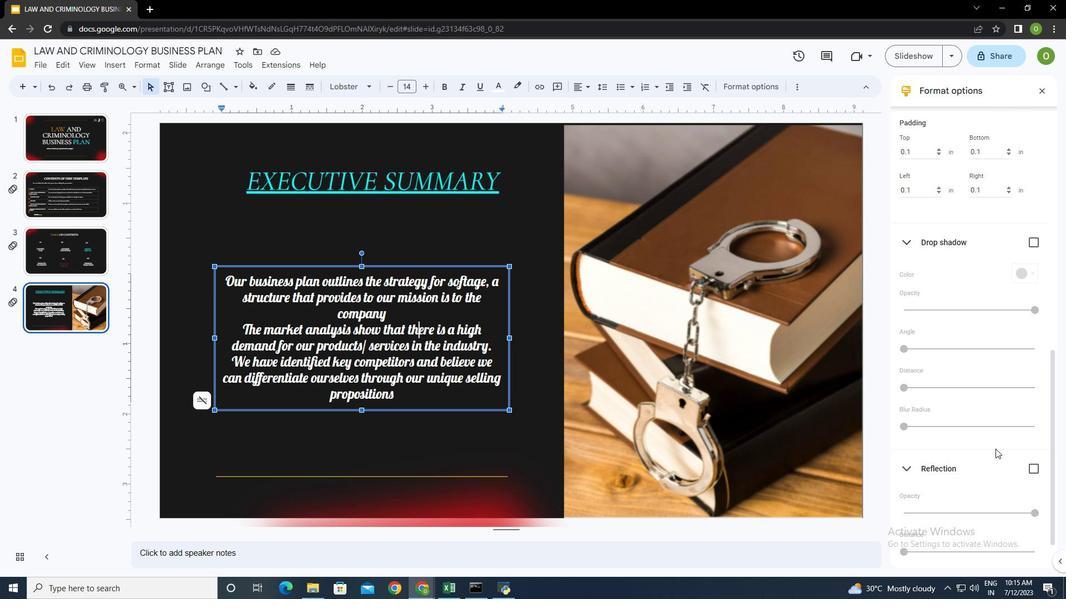 
Action: Mouse moved to (1024, 229)
Screenshot: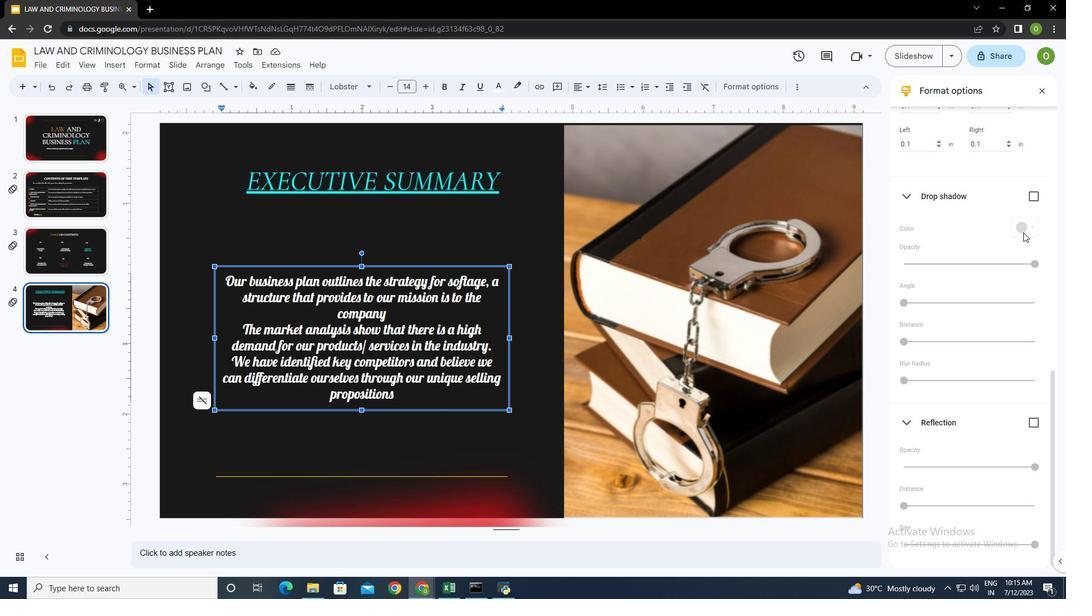 
Action: Mouse pressed left at (1024, 229)
Screenshot: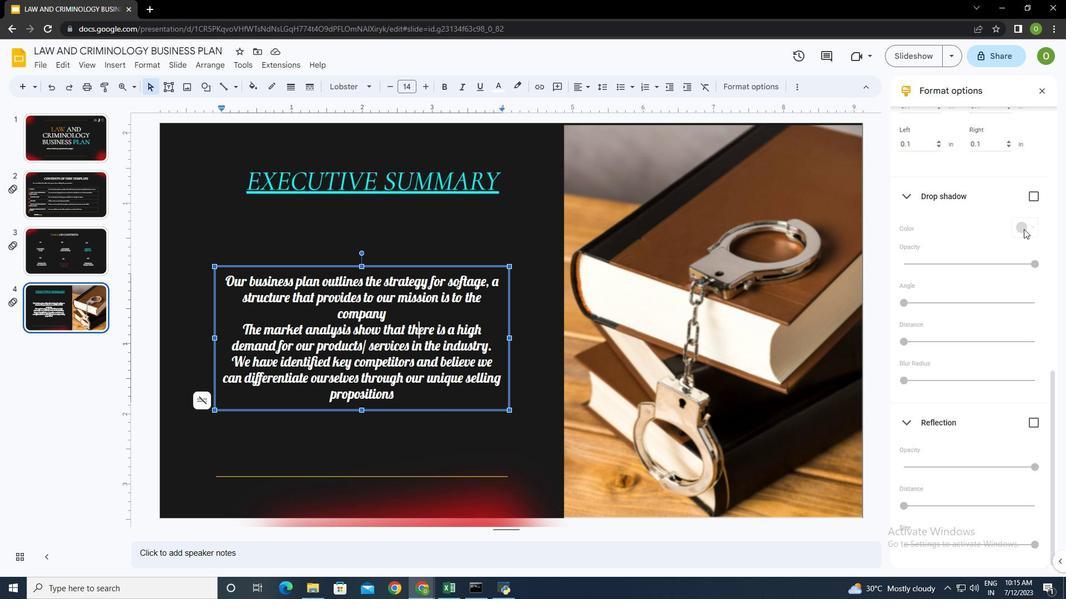 
Action: Mouse moved to (1035, 199)
Screenshot: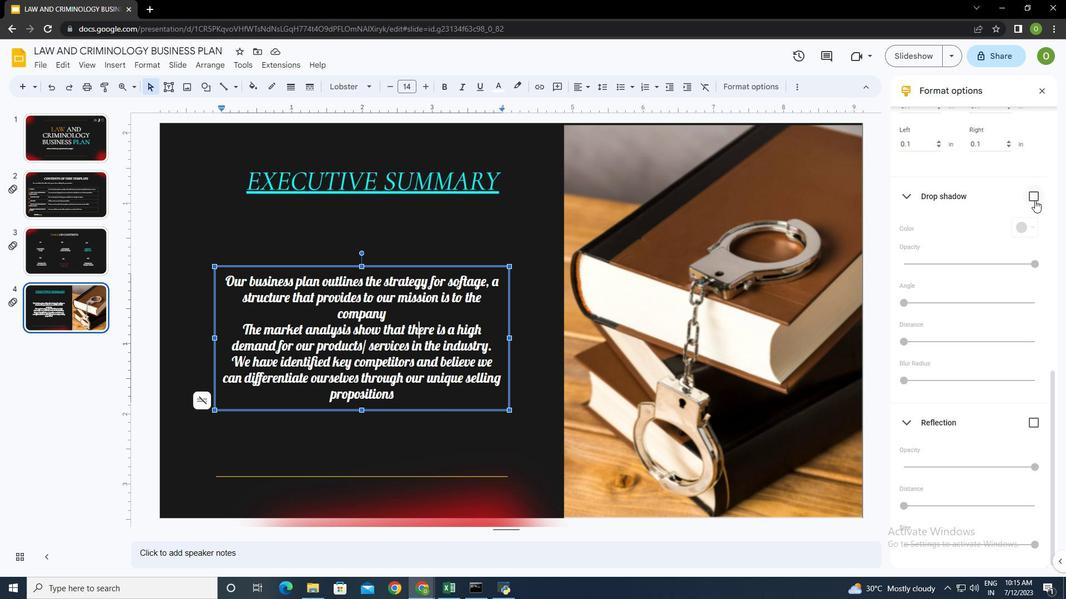 
Action: Mouse pressed left at (1035, 199)
Screenshot: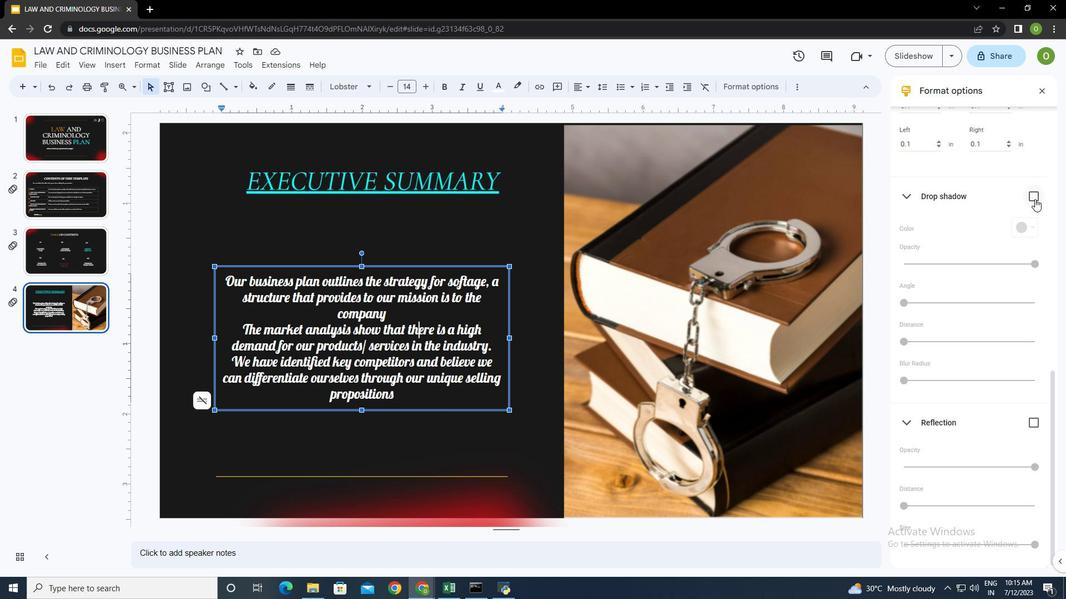 
Action: Mouse moved to (1029, 224)
Screenshot: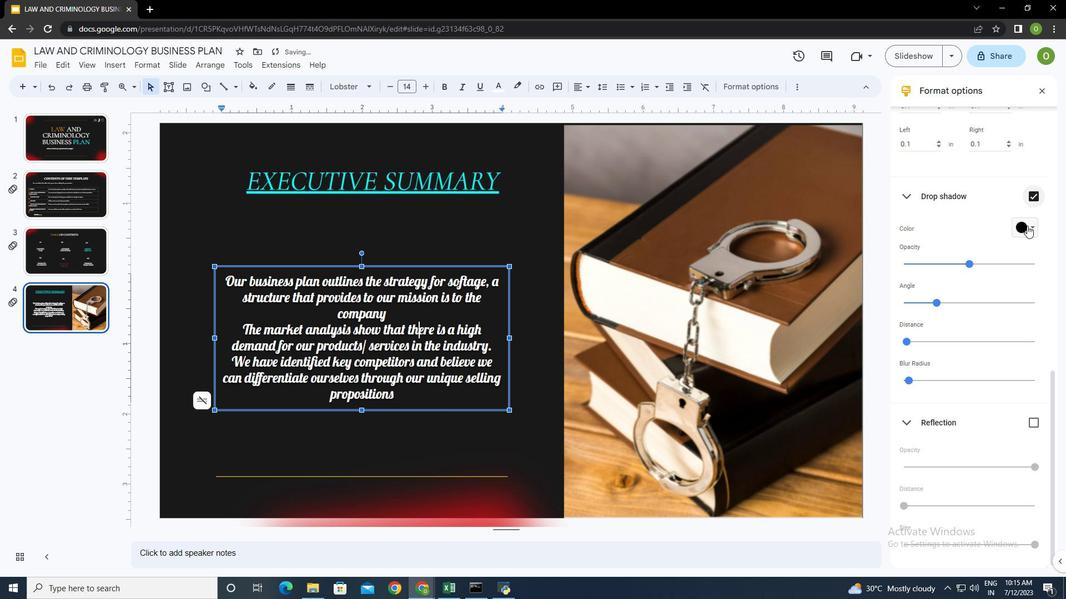 
Action: Mouse pressed left at (1029, 224)
Screenshot: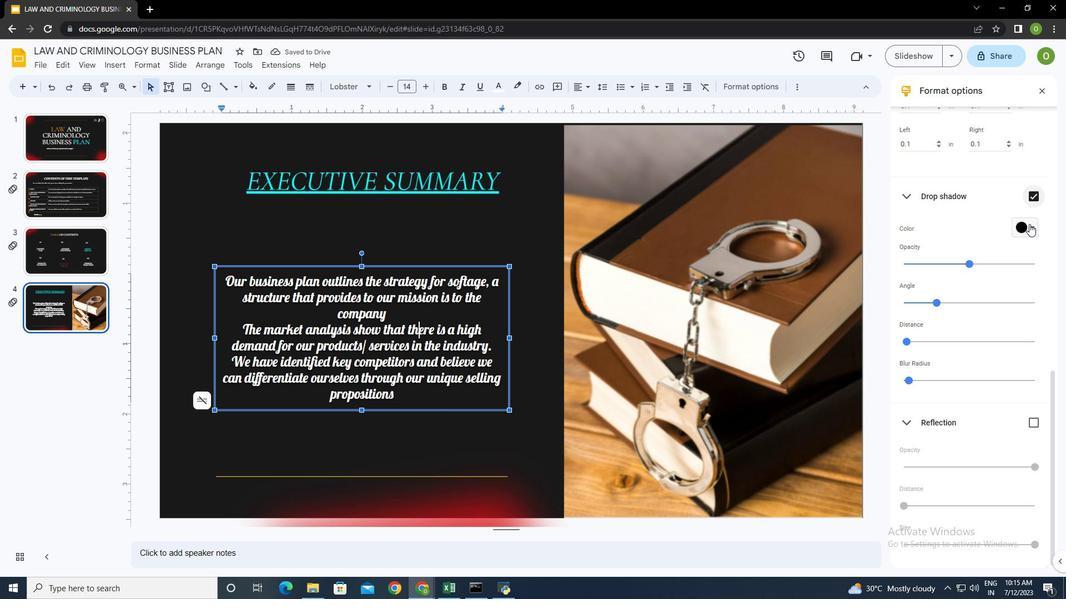 
Action: Mouse moved to (916, 264)
Screenshot: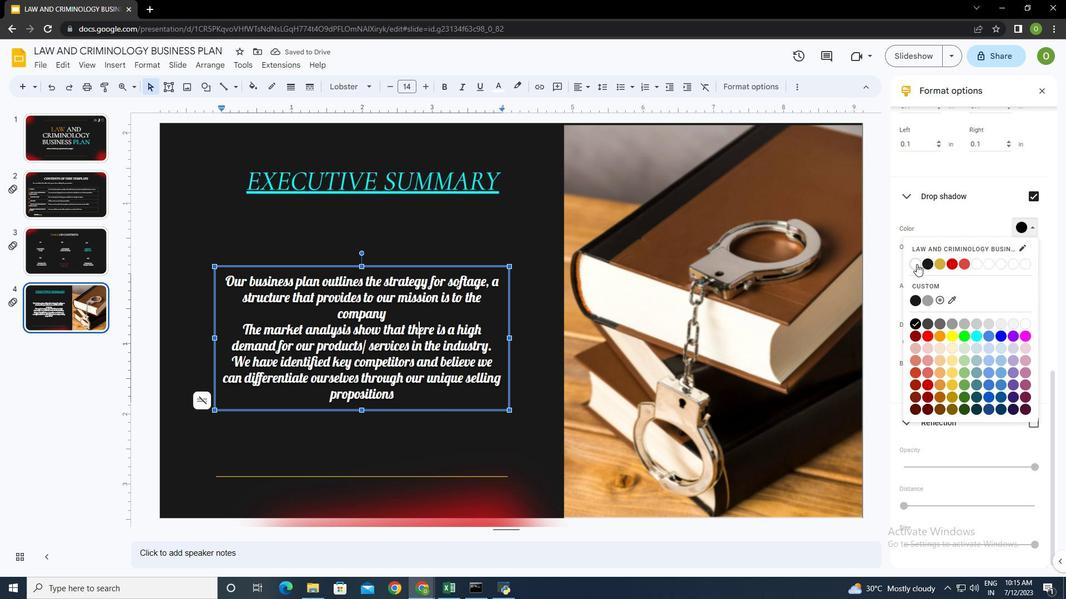 
Action: Mouse pressed left at (916, 264)
Screenshot: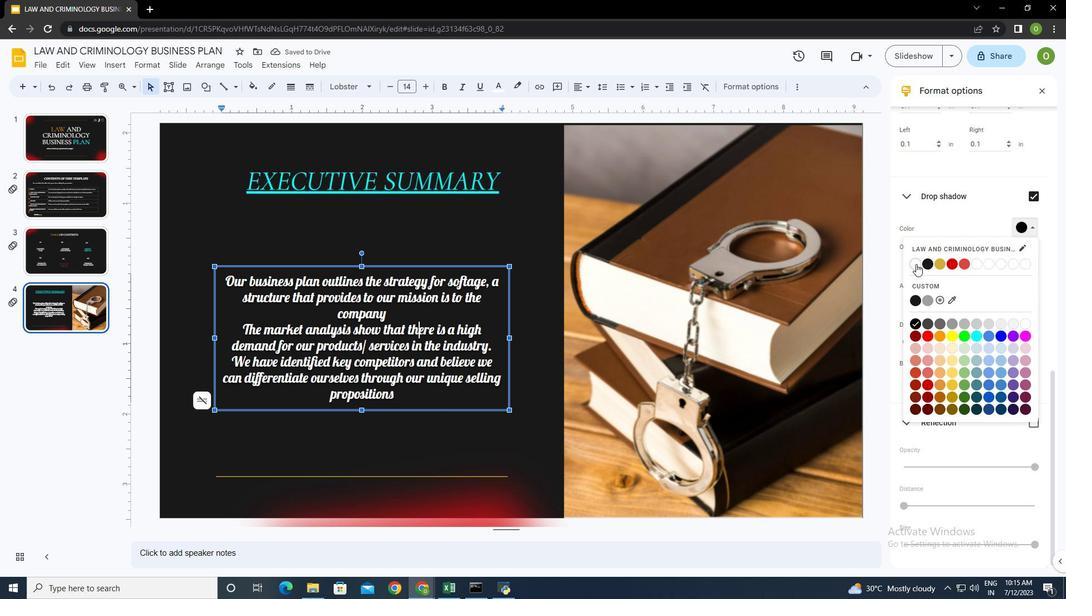 
Action: Mouse moved to (908, 342)
Screenshot: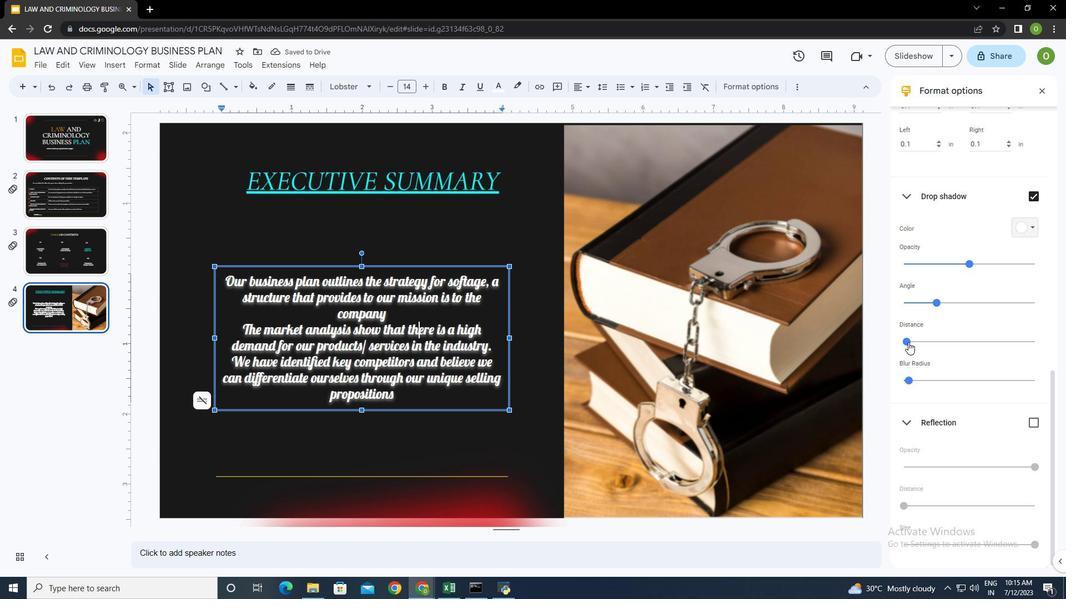 
Action: Mouse pressed left at (908, 342)
Screenshot: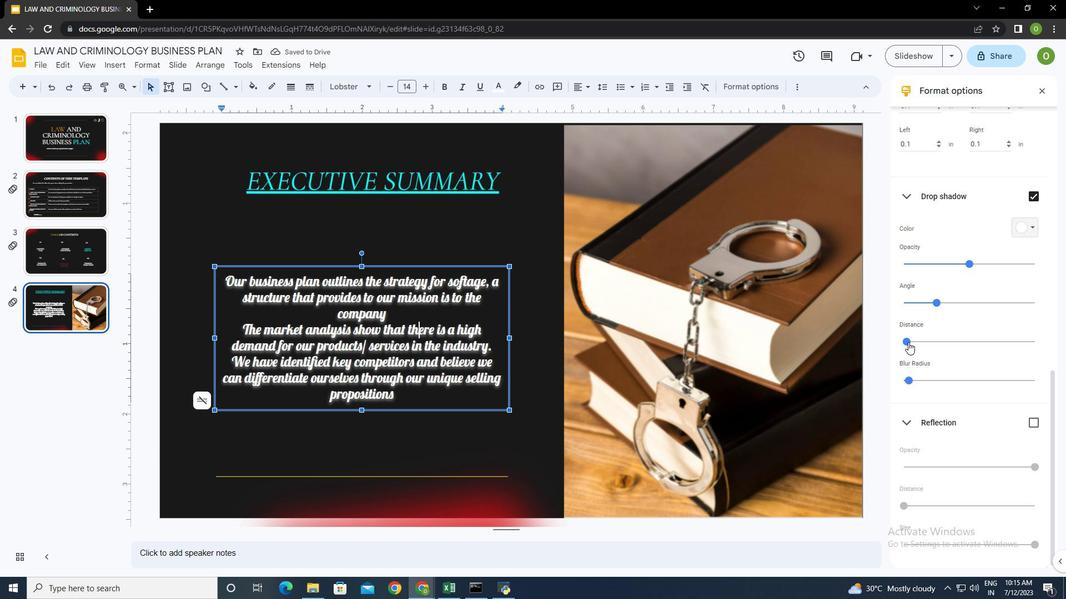 
Action: Mouse moved to (980, 355)
Screenshot: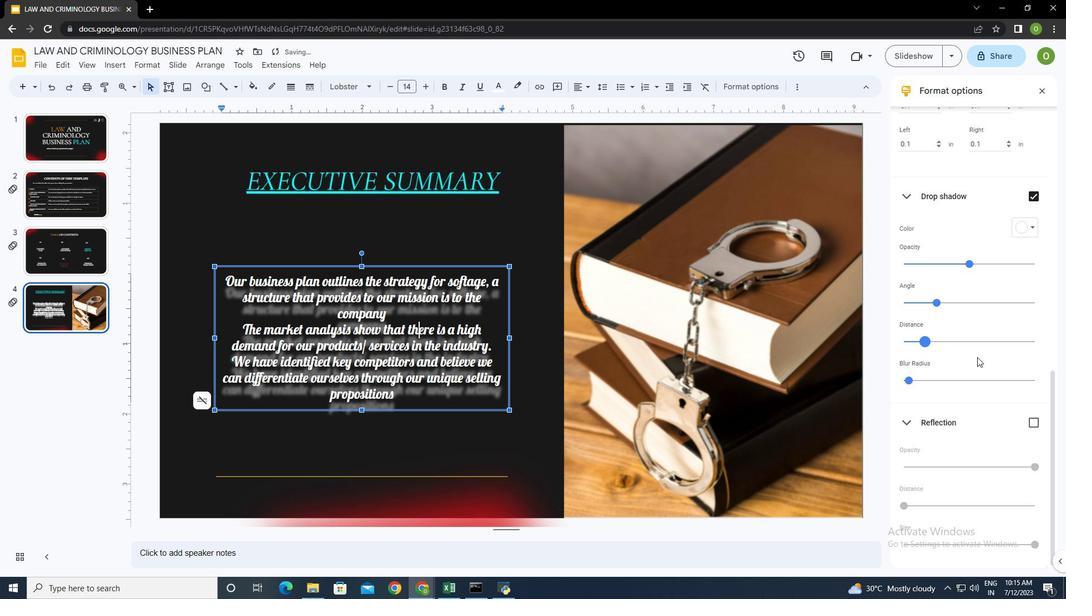 
Action: Mouse pressed left at (980, 355)
Screenshot: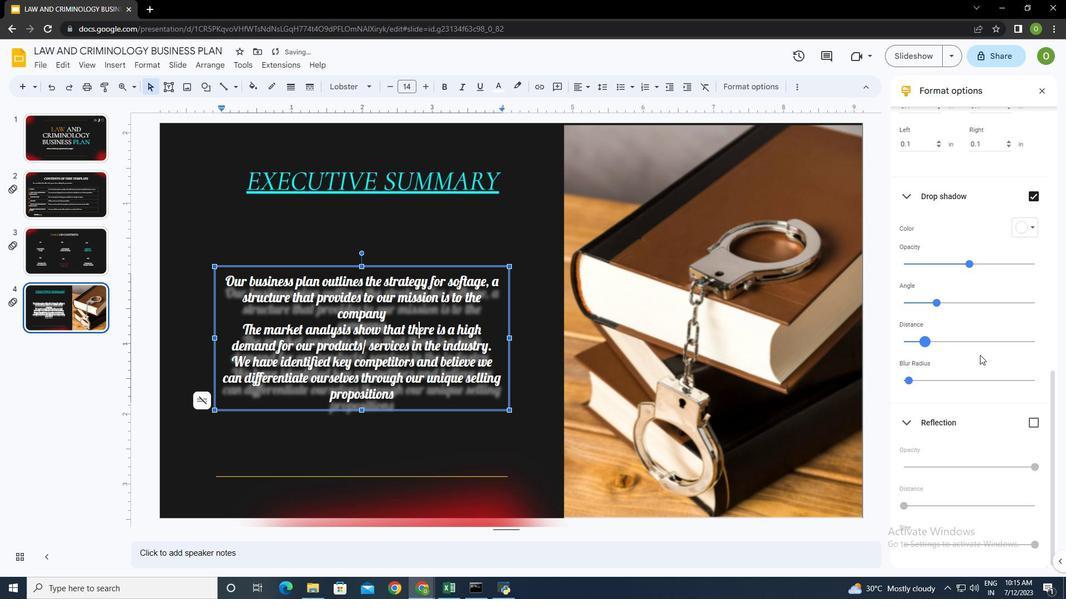 
Action: Mouse moved to (1036, 196)
Screenshot: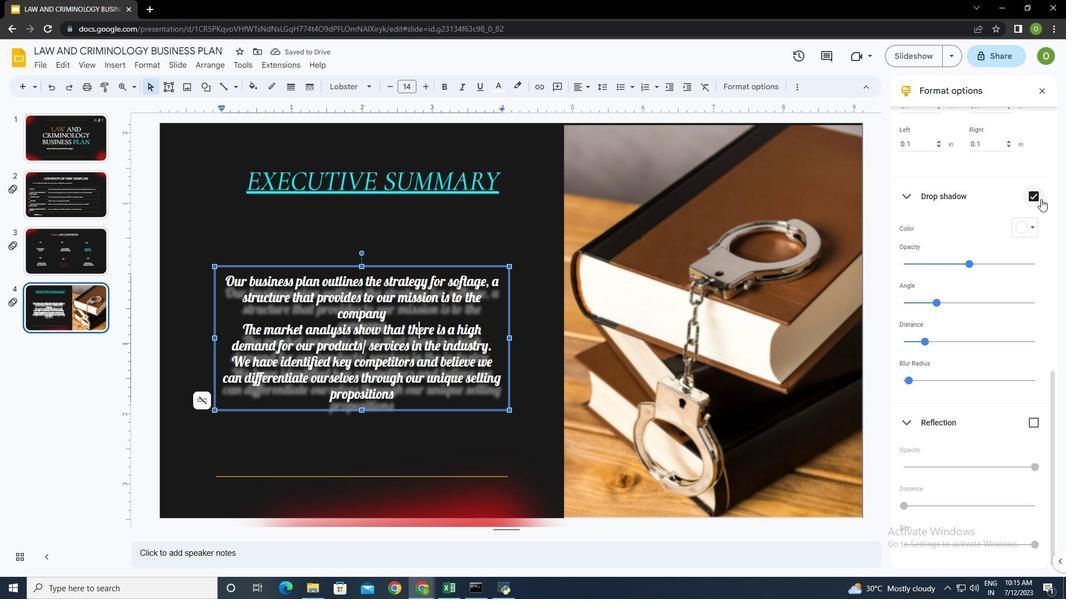 
Action: Mouse pressed left at (1036, 196)
Screenshot: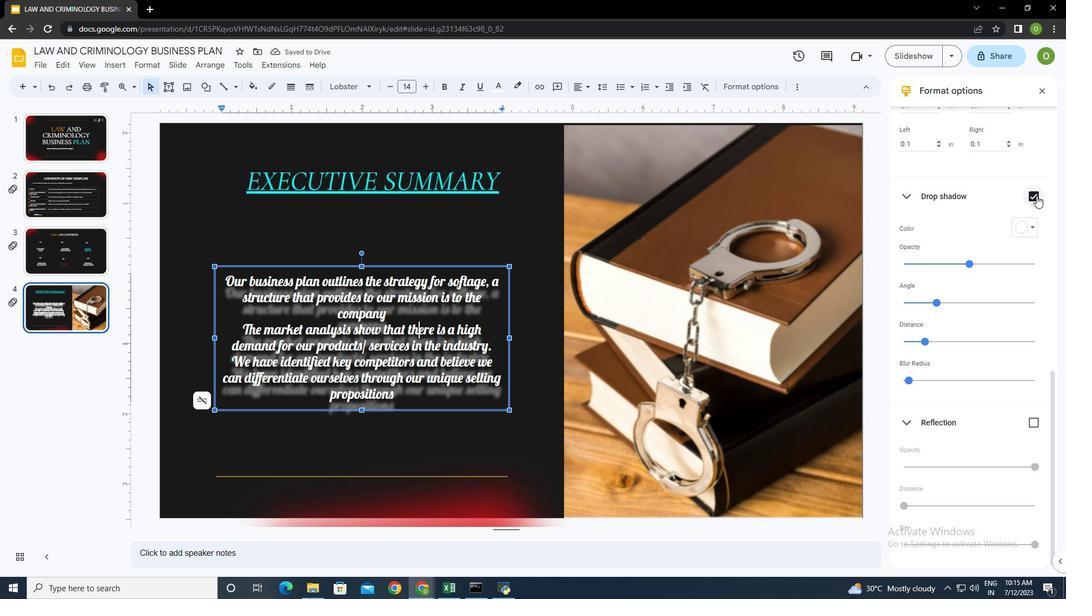 
Action: Mouse moved to (1034, 422)
Screenshot: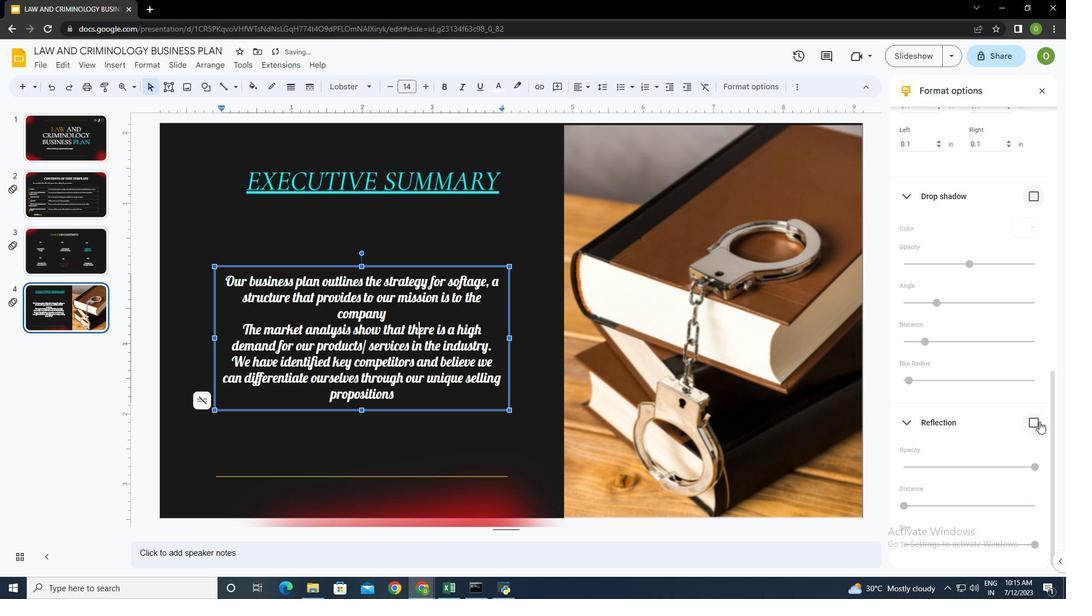 
Action: Mouse pressed left at (1034, 422)
Screenshot: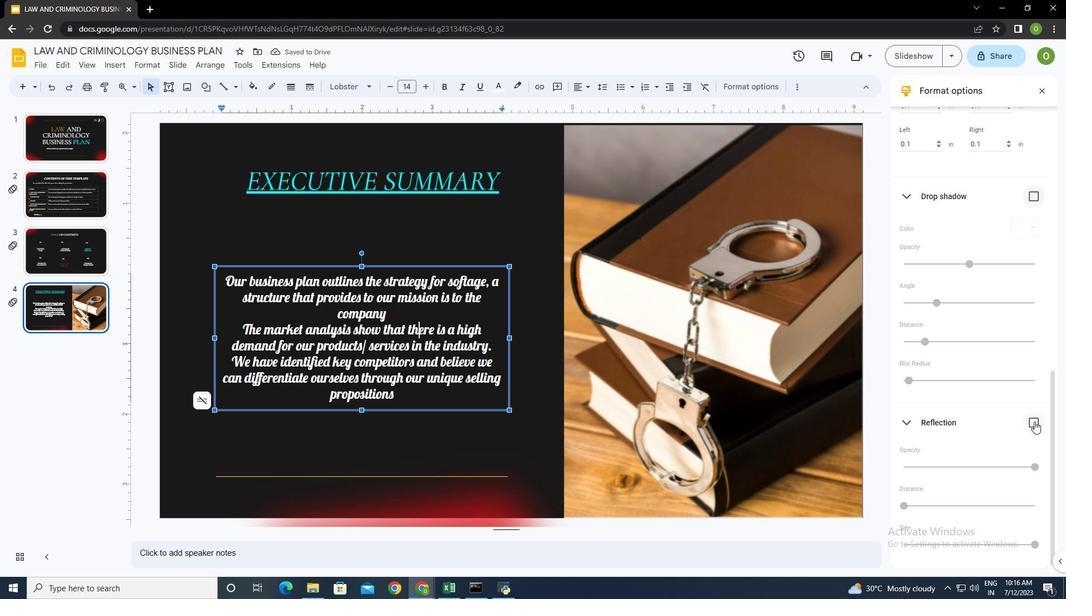 
Action: Mouse moved to (985, 380)
Screenshot: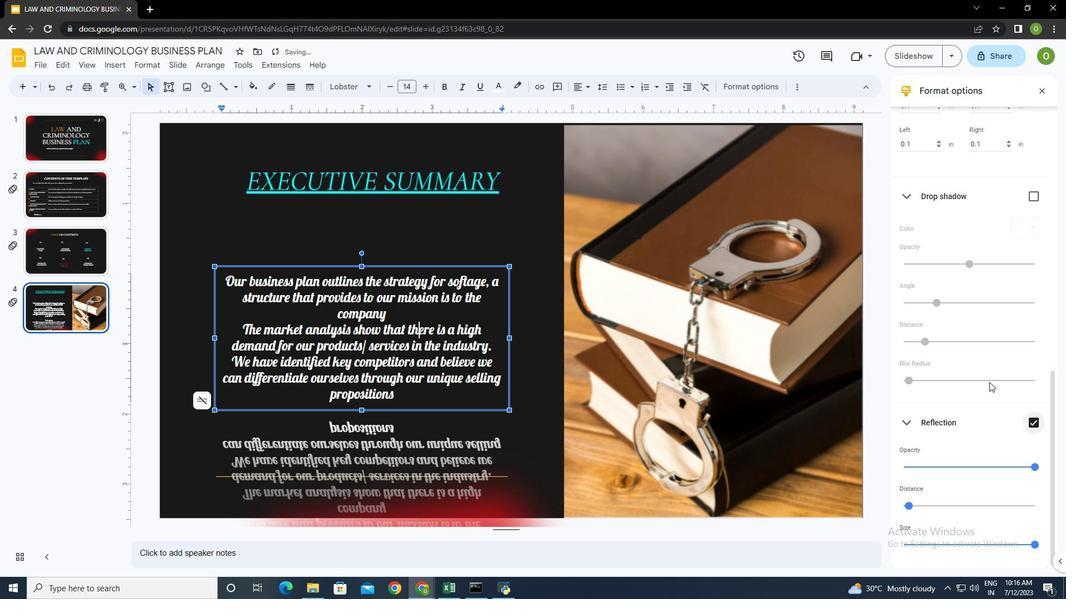 
Action: Mouse scrolled (985, 379) with delta (0, 0)
Screenshot: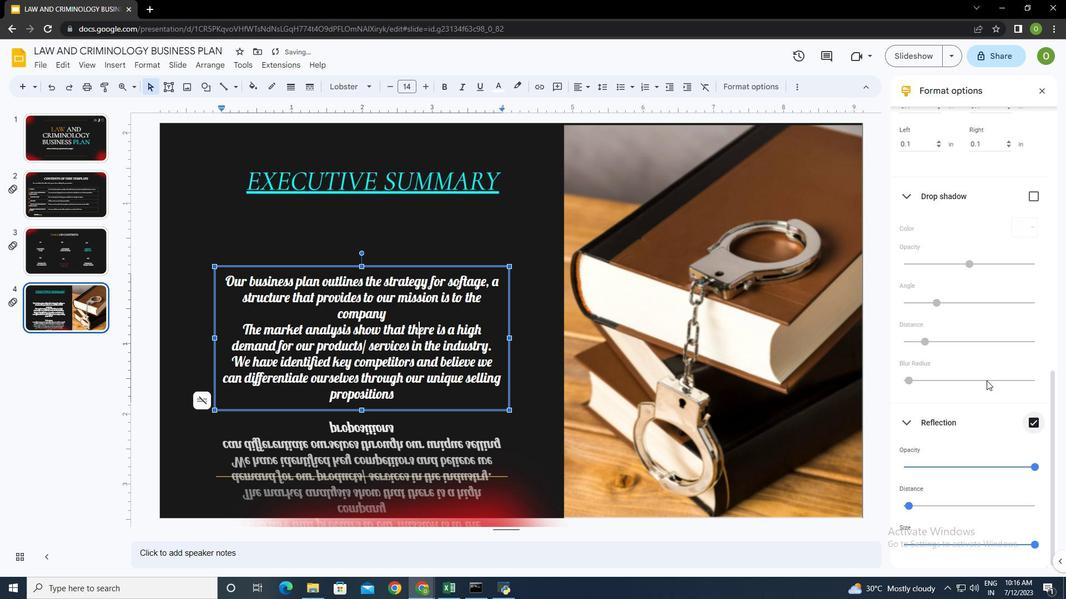 
Action: Mouse moved to (985, 379)
Screenshot: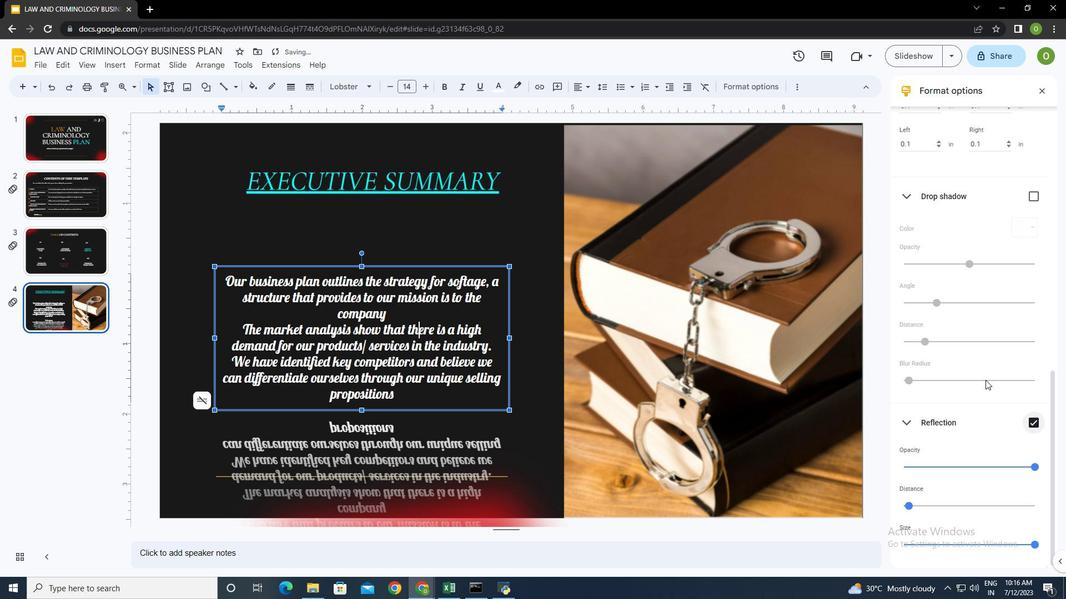 
Action: Mouse scrolled (985, 379) with delta (0, 0)
Screenshot: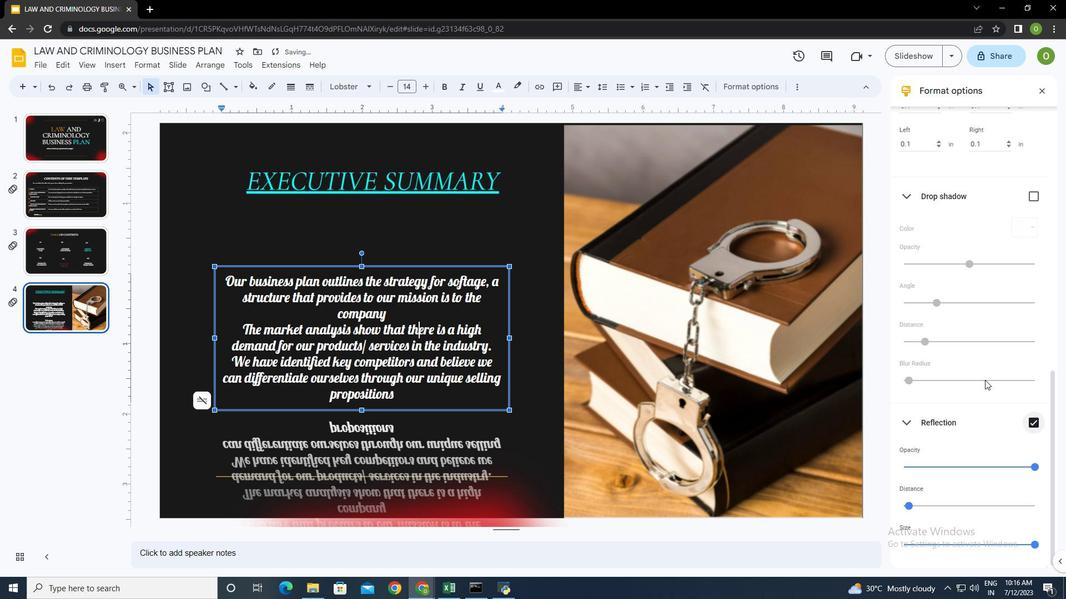 
Action: Mouse moved to (1034, 544)
Screenshot: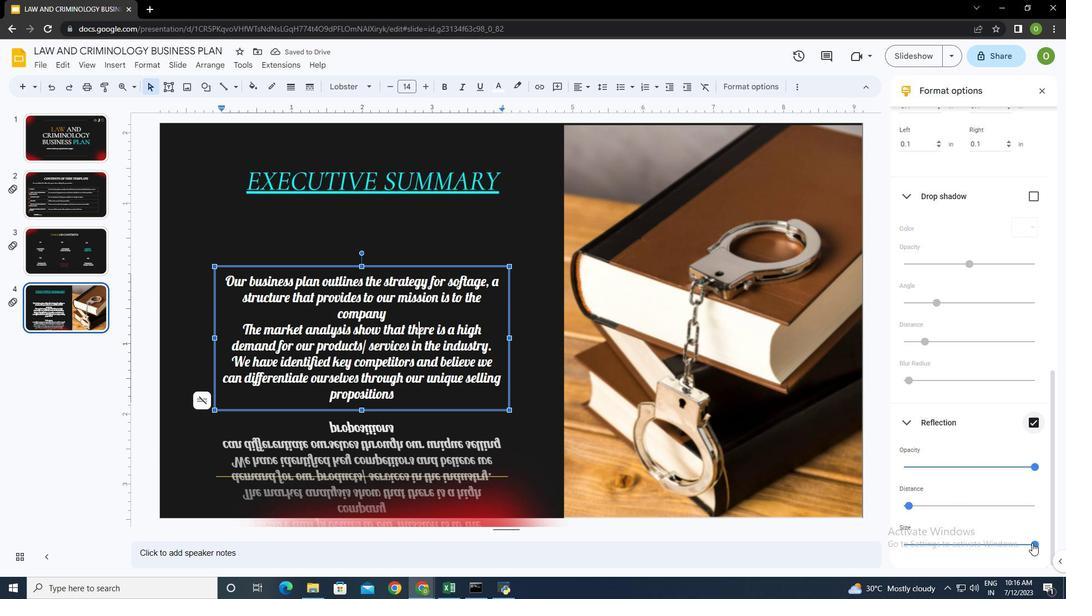 
Action: Mouse pressed left at (1034, 544)
Screenshot: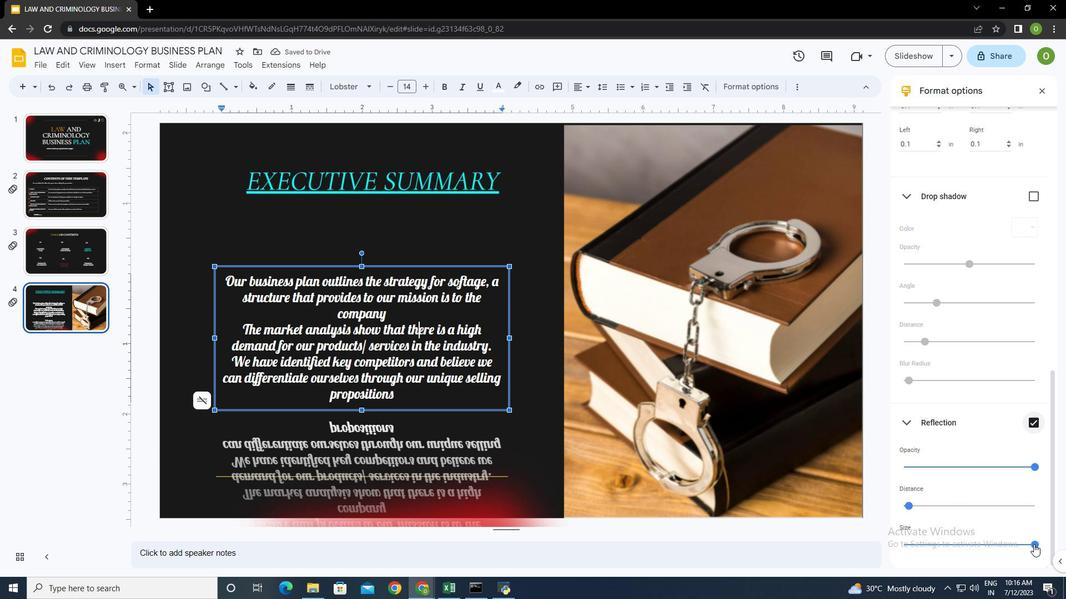 
Action: Mouse moved to (974, 542)
Screenshot: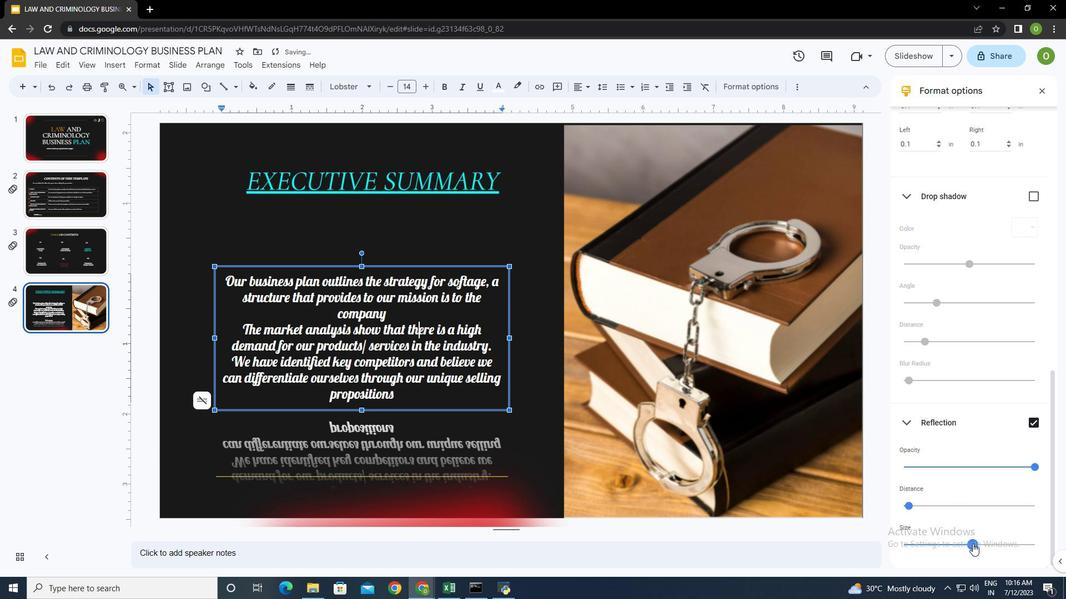 
Action: Mouse pressed left at (974, 542)
Screenshot: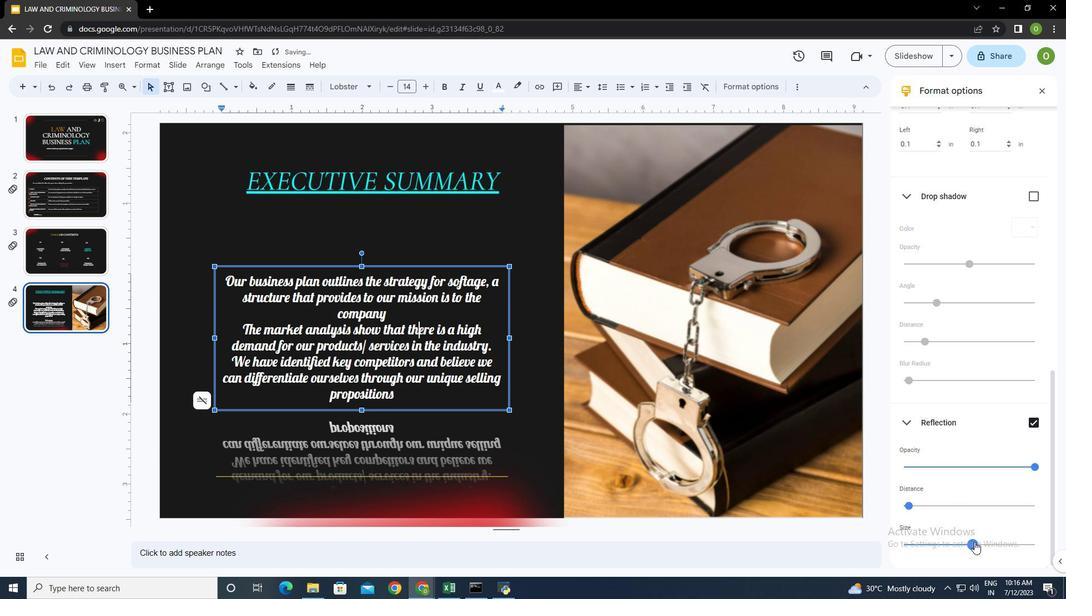 
Action: Mouse moved to (1054, 424)
Screenshot: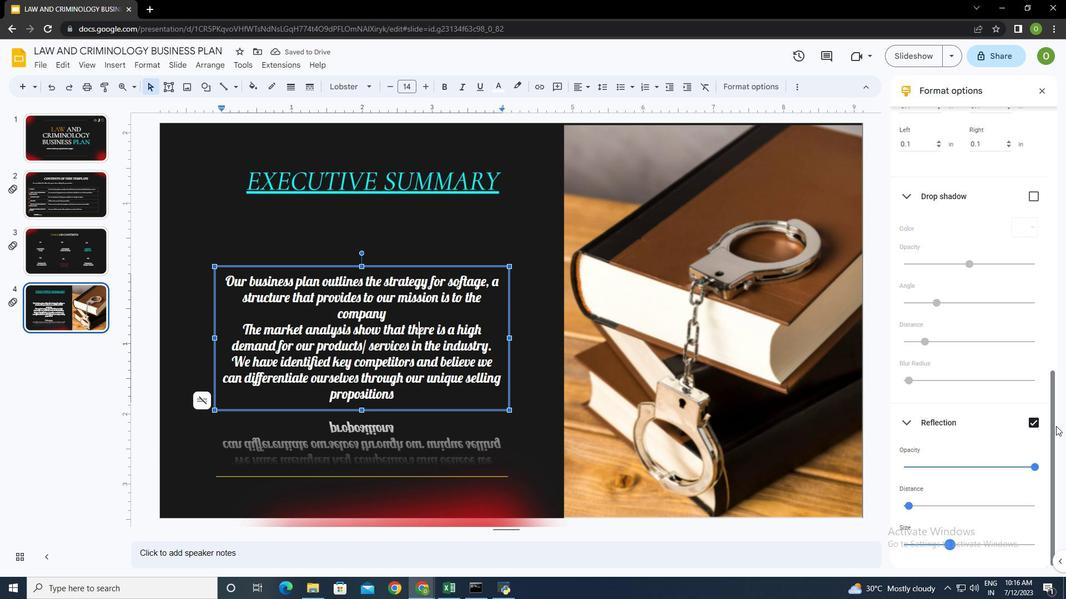 
Action: Mouse pressed left at (1054, 424)
Screenshot: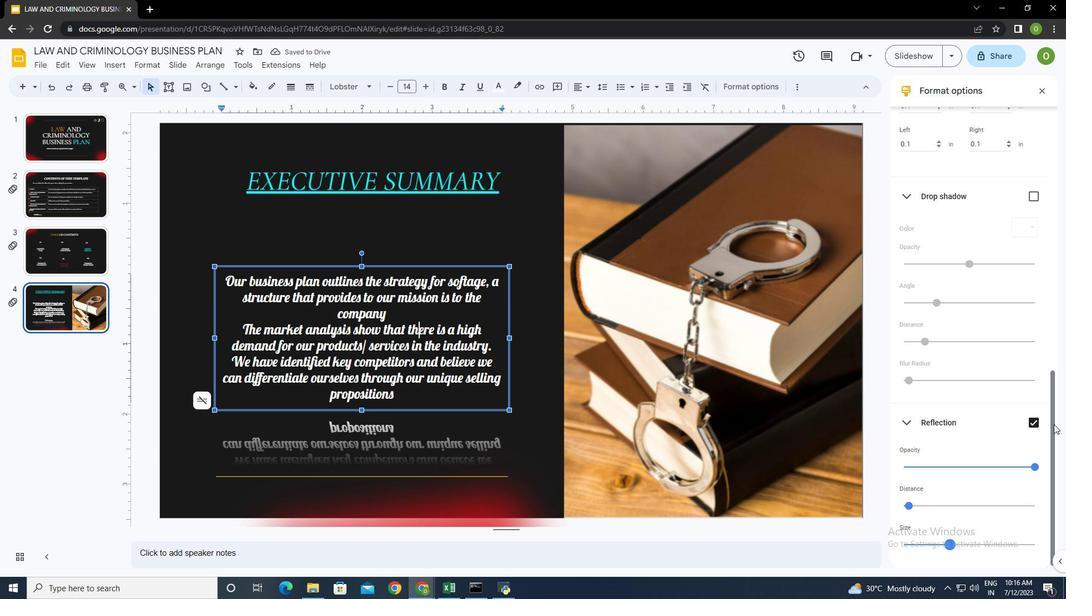 
Action: Mouse moved to (912, 505)
Screenshot: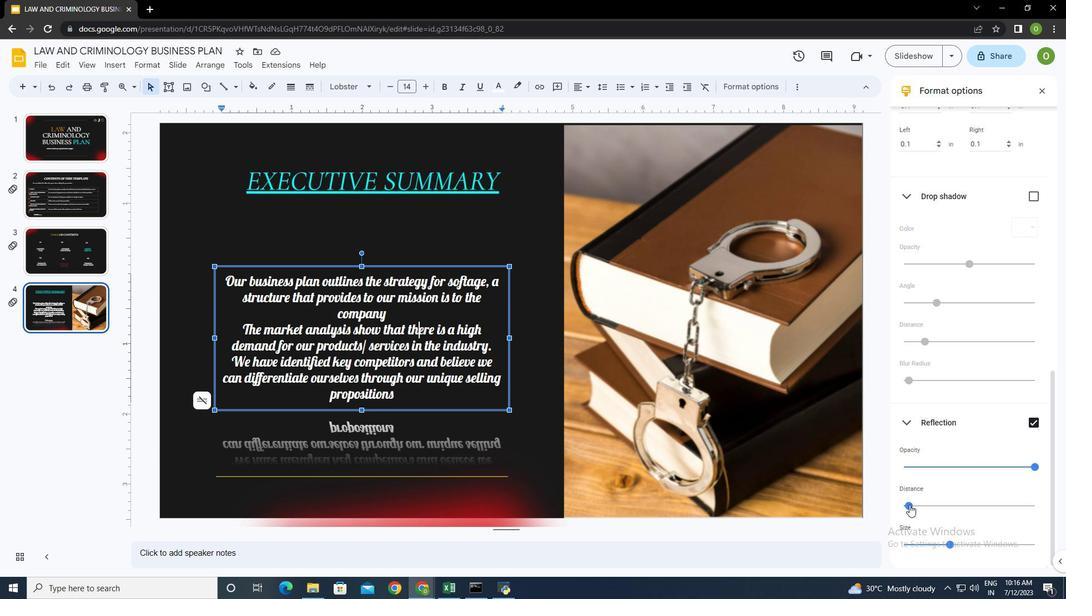 
Action: Mouse pressed left at (911, 505)
Screenshot: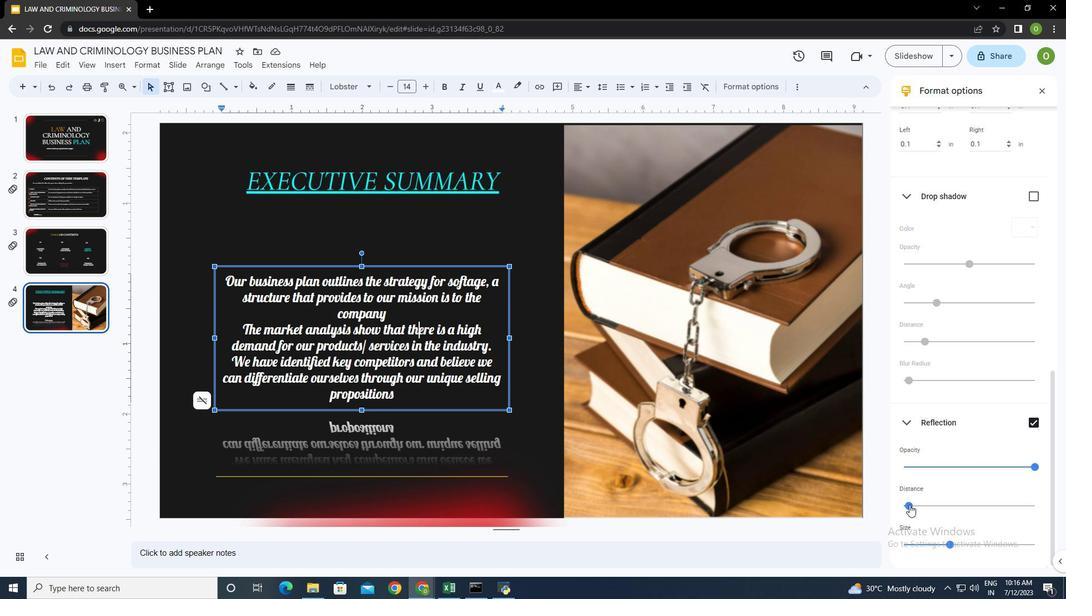 
Action: Mouse moved to (1053, 436)
Screenshot: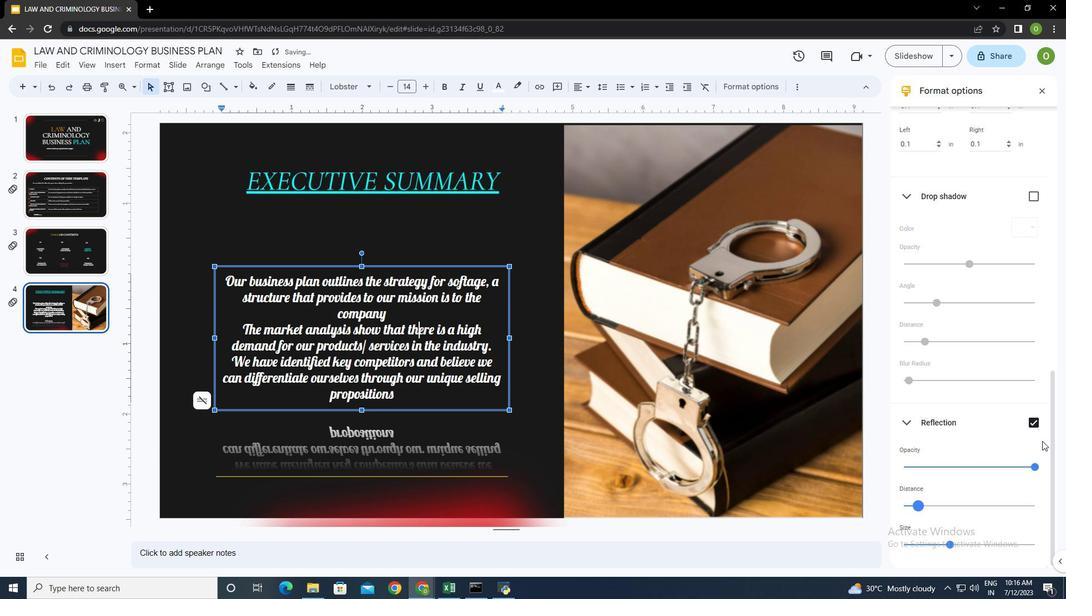 
Action: Mouse pressed left at (1053, 436)
Screenshot: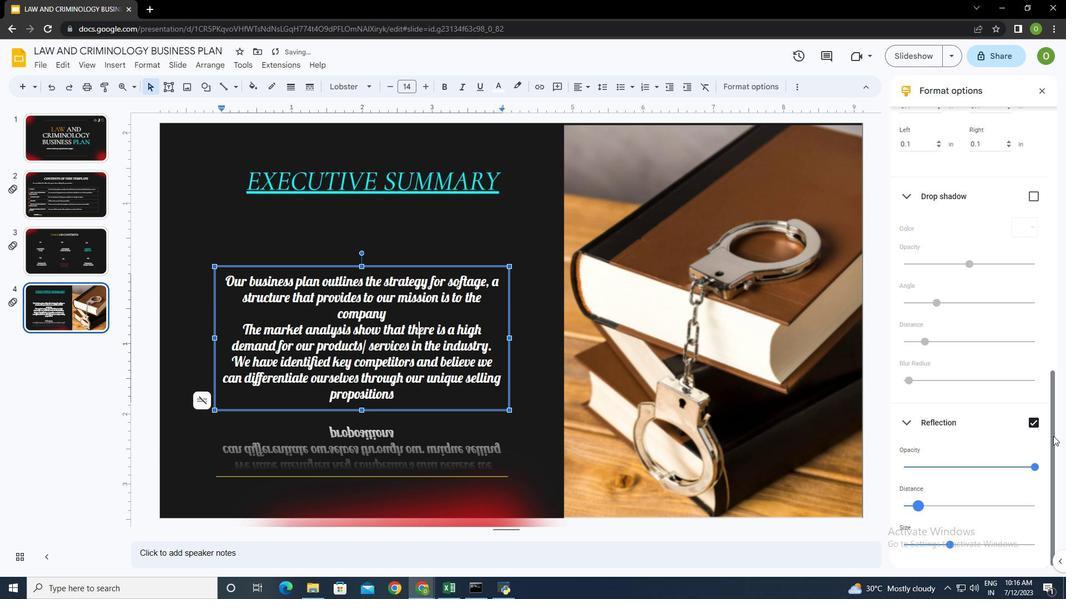 
Action: Mouse moved to (527, 203)
Screenshot: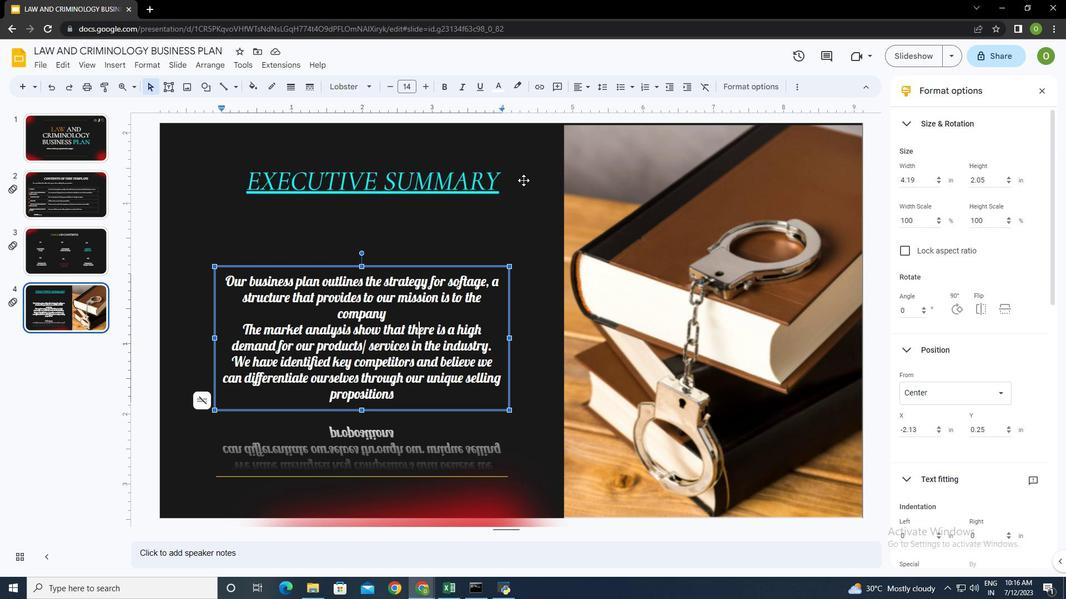 
Action: Mouse pressed left at (527, 203)
Screenshot: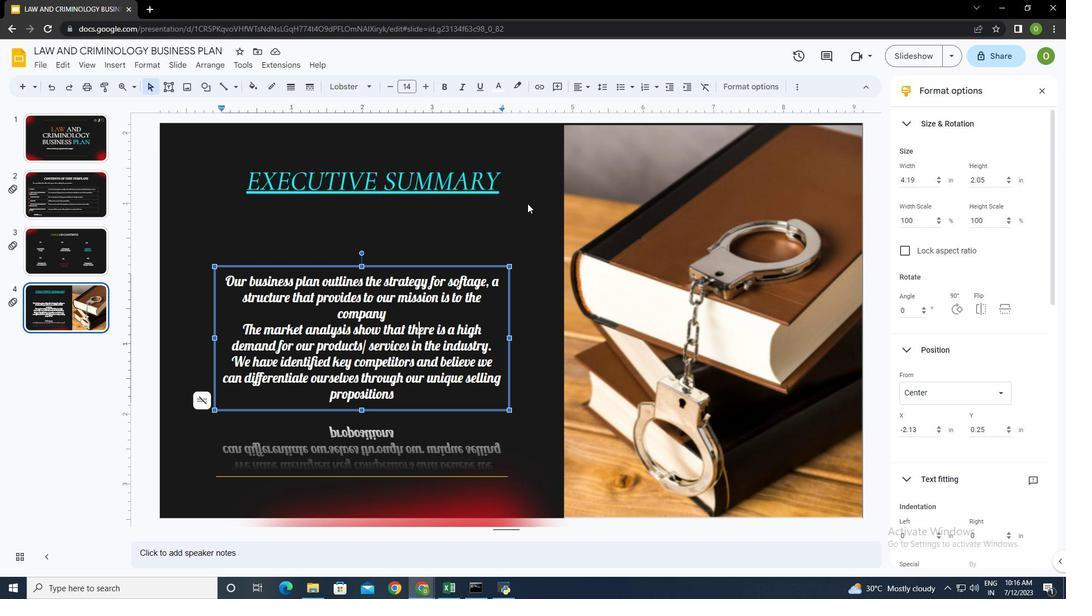 
Action: Mouse moved to (1041, 92)
Screenshot: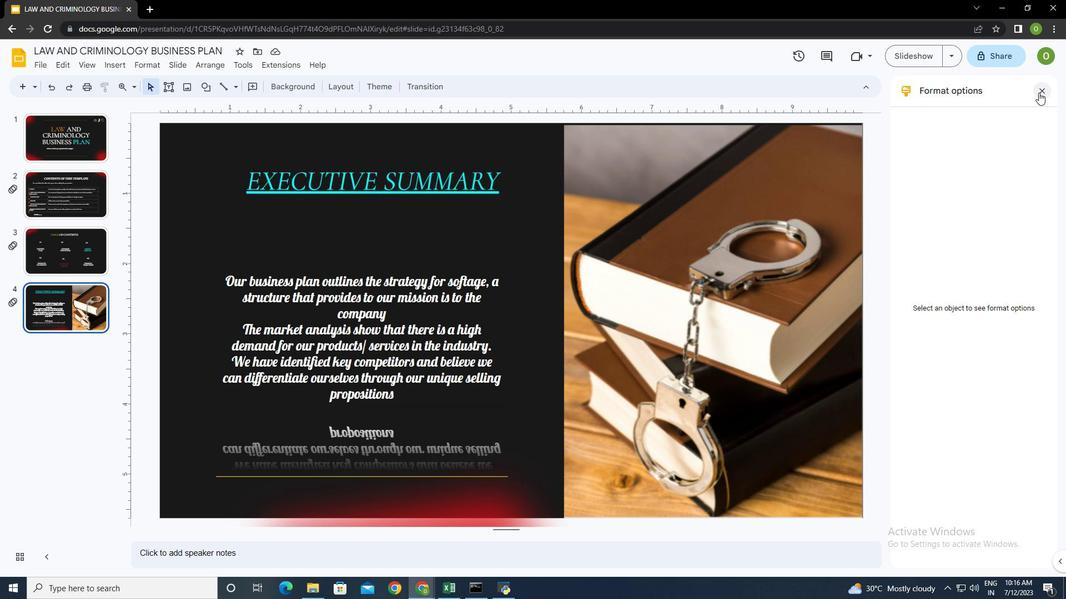 
Action: Mouse pressed left at (1041, 92)
Screenshot: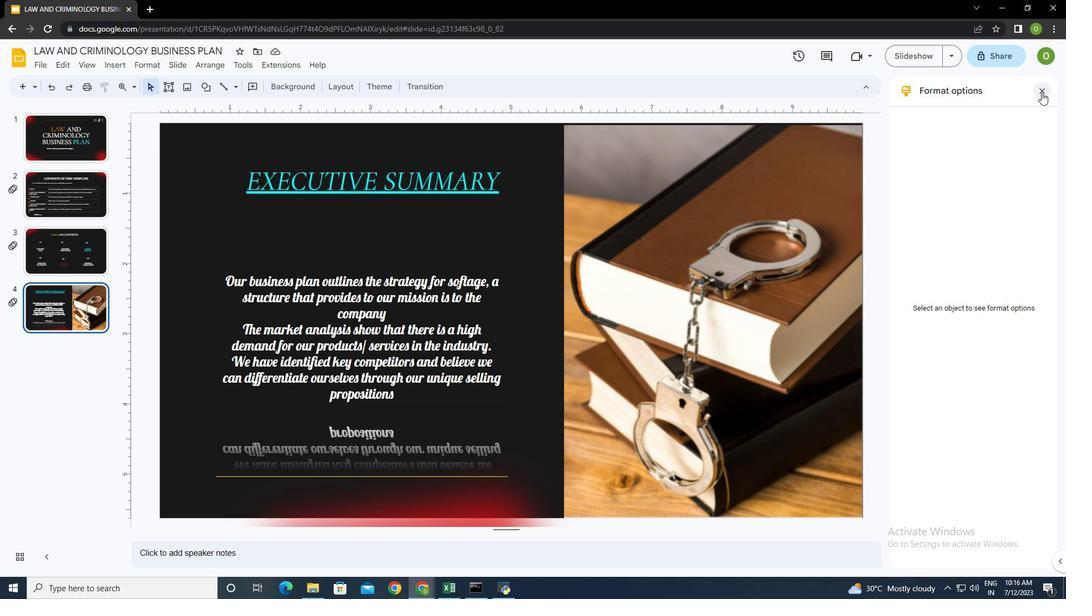 
Action: Mouse moved to (467, 374)
Screenshot: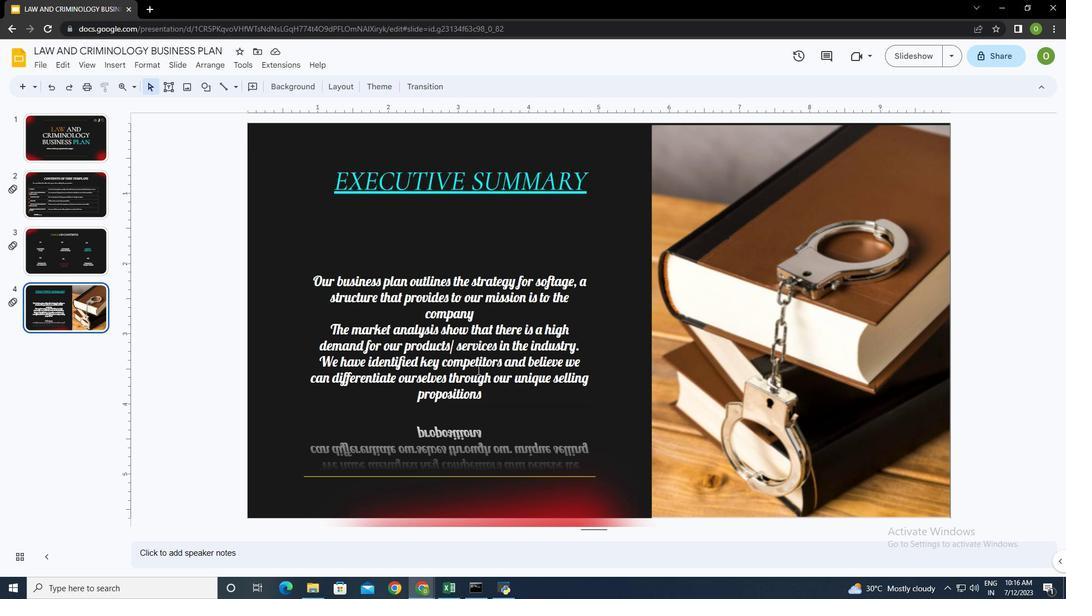 
Action: Mouse pressed left at (467, 374)
Screenshot: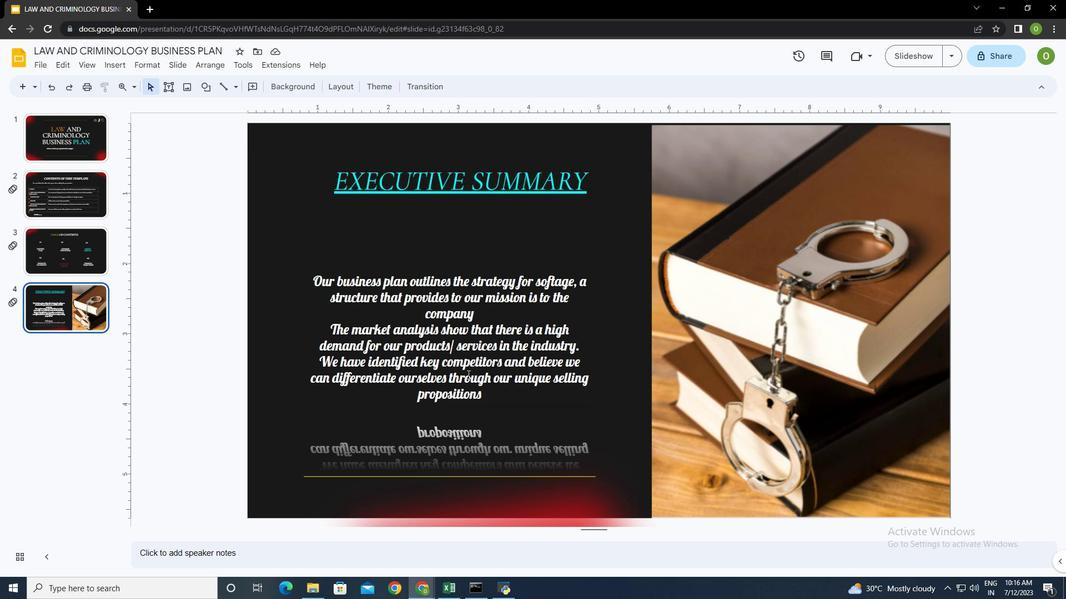 
Action: Mouse moved to (488, 397)
Screenshot: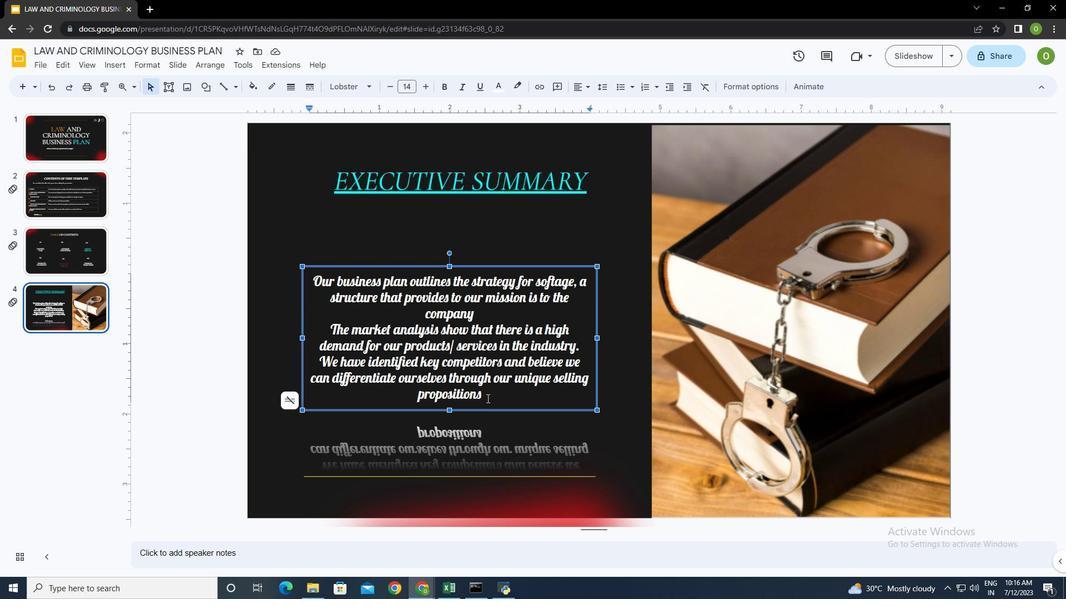 
Action: Mouse pressed left at (488, 397)
Screenshot: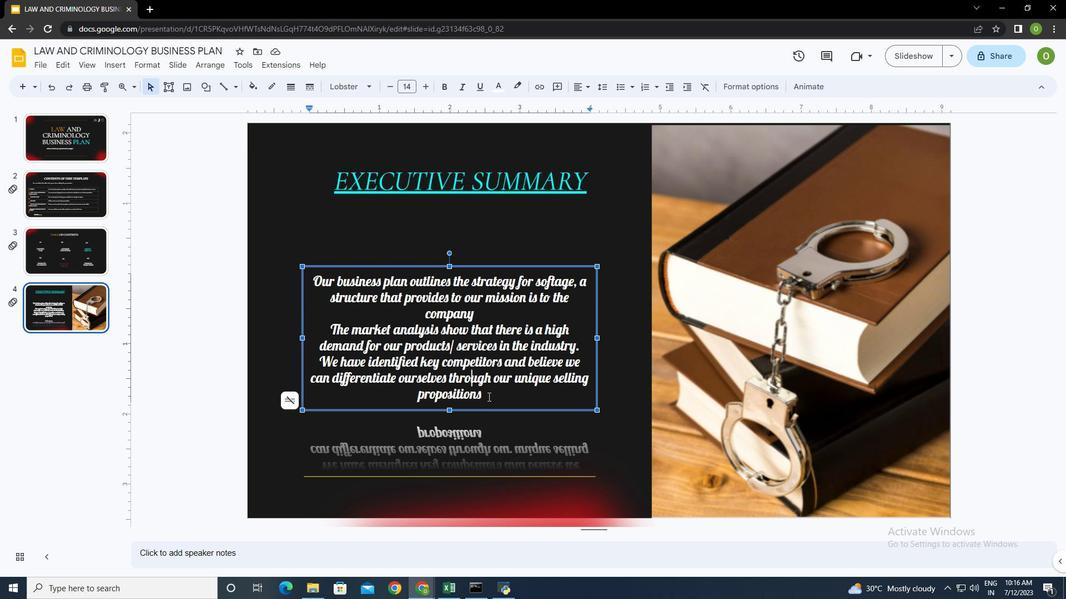 
Action: Mouse pressed left at (488, 397)
Screenshot: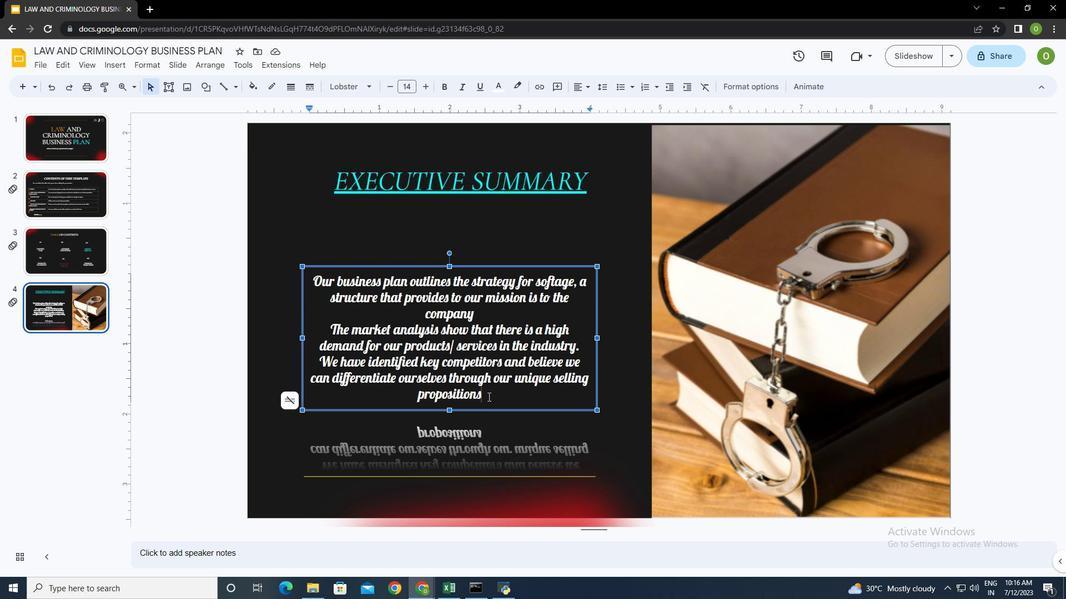 
Action: Mouse moved to (497, 86)
Screenshot: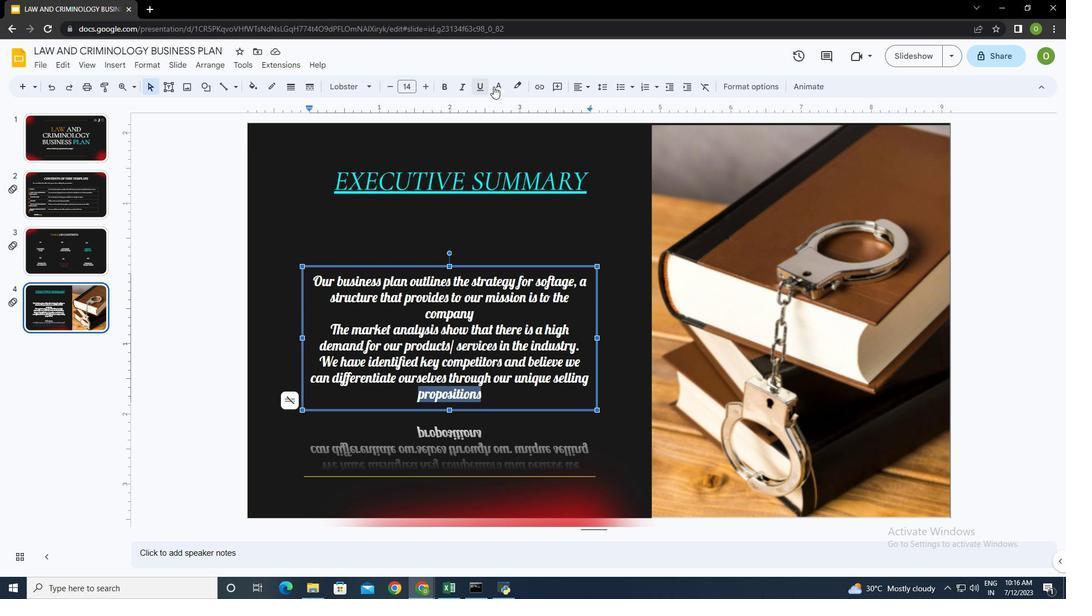 
Action: Mouse pressed left at (497, 86)
Screenshot: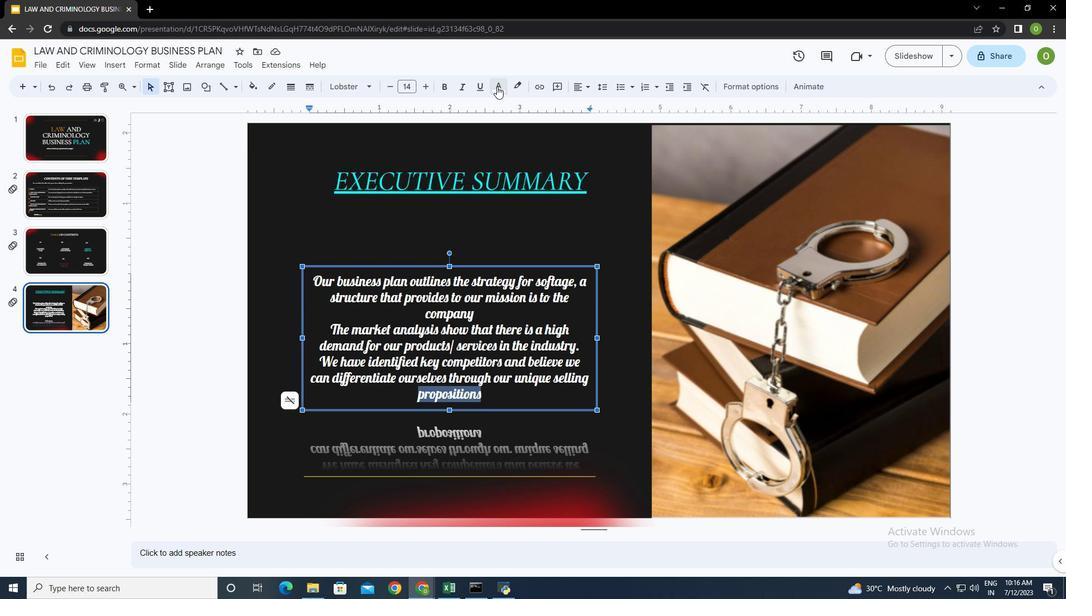 
Action: Mouse moved to (563, 194)
Screenshot: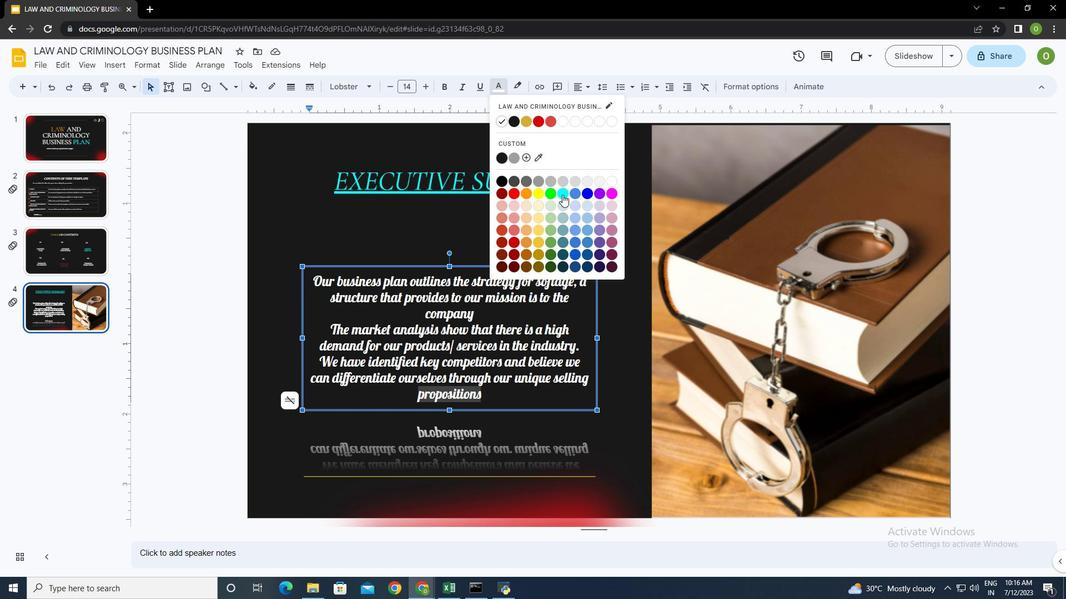 
Action: Mouse pressed left at (563, 194)
Screenshot: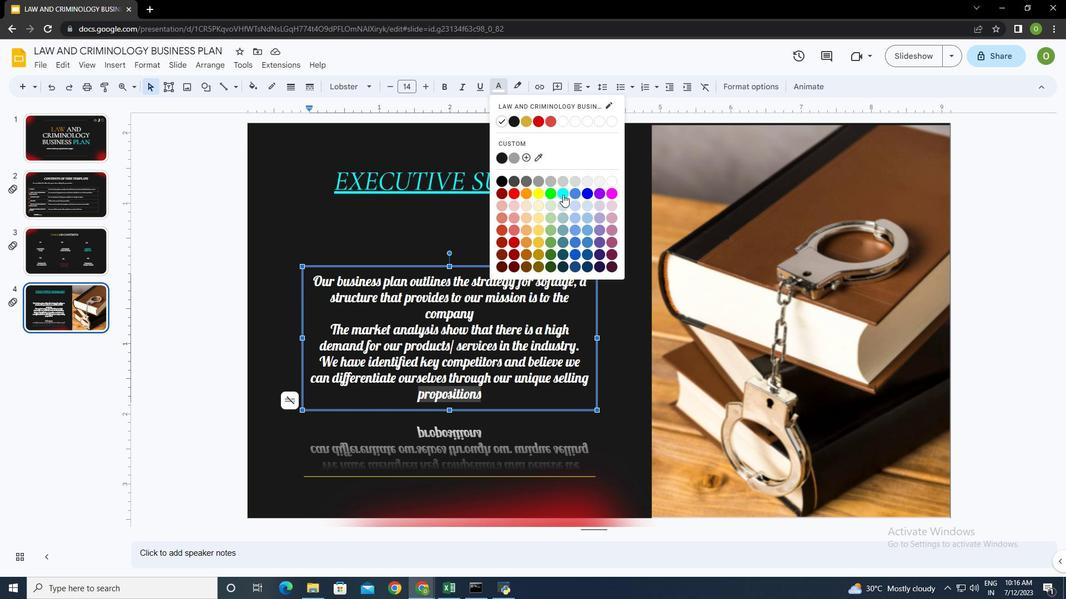 
Action: Mouse moved to (514, 396)
Screenshot: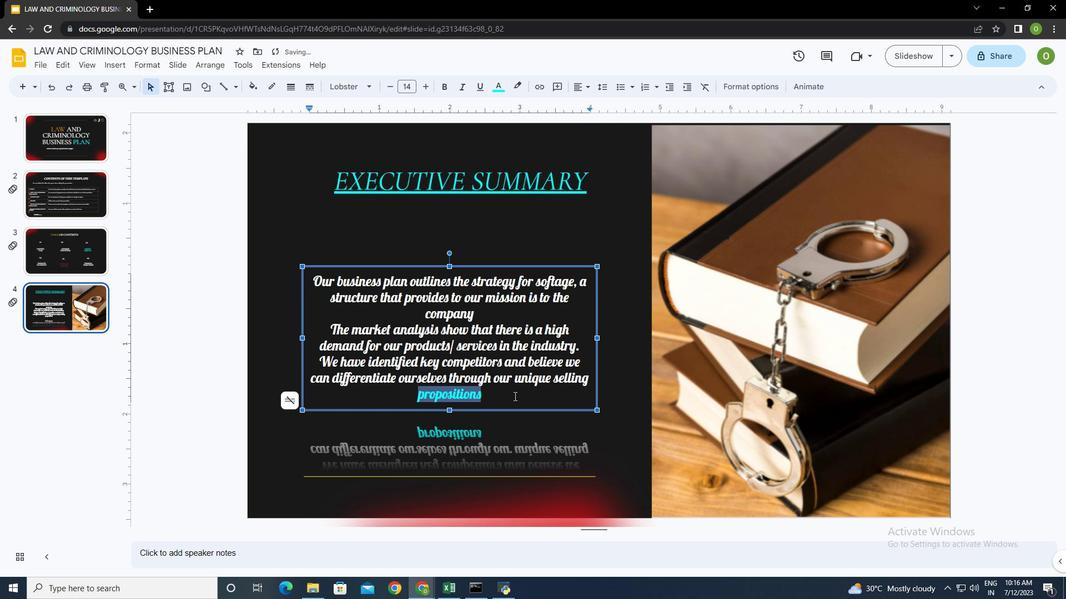 
Action: Mouse pressed left at (514, 396)
Screenshot: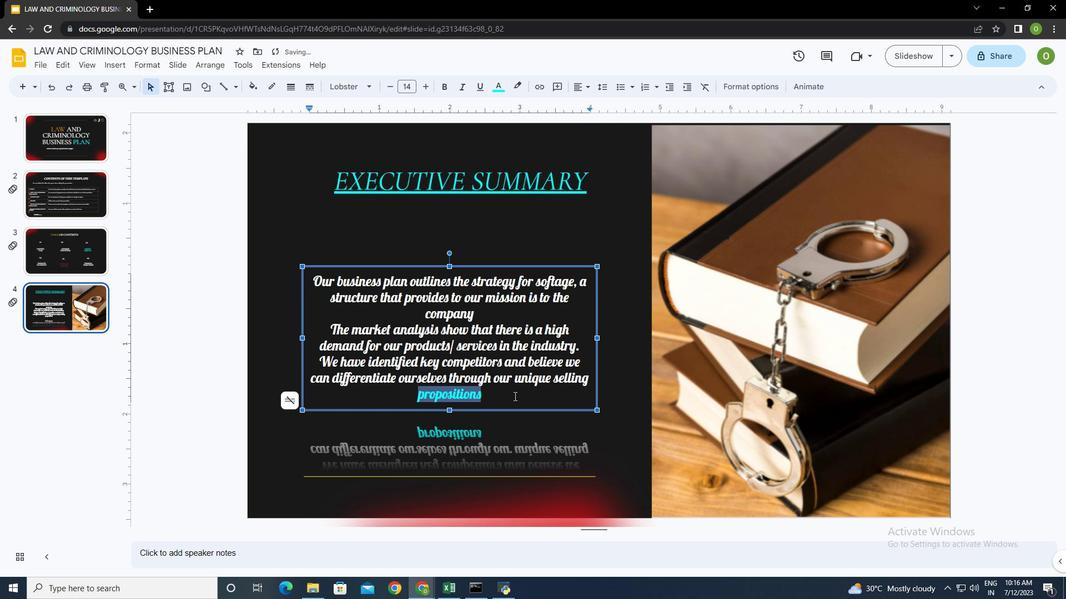 
Action: Mouse moved to (337, 280)
Screenshot: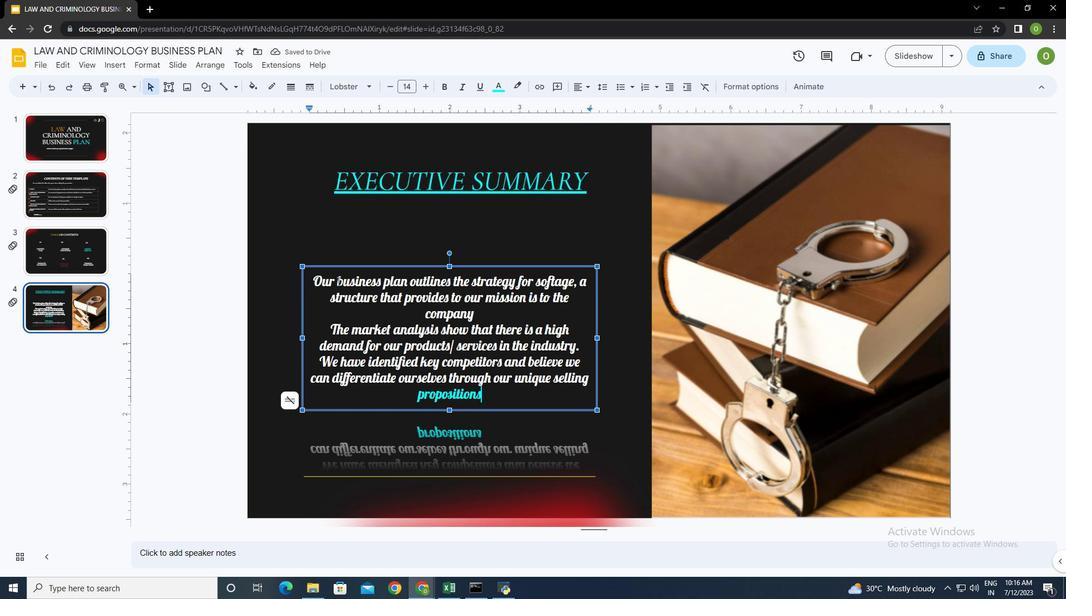 
Action: Mouse pressed left at (337, 280)
Screenshot: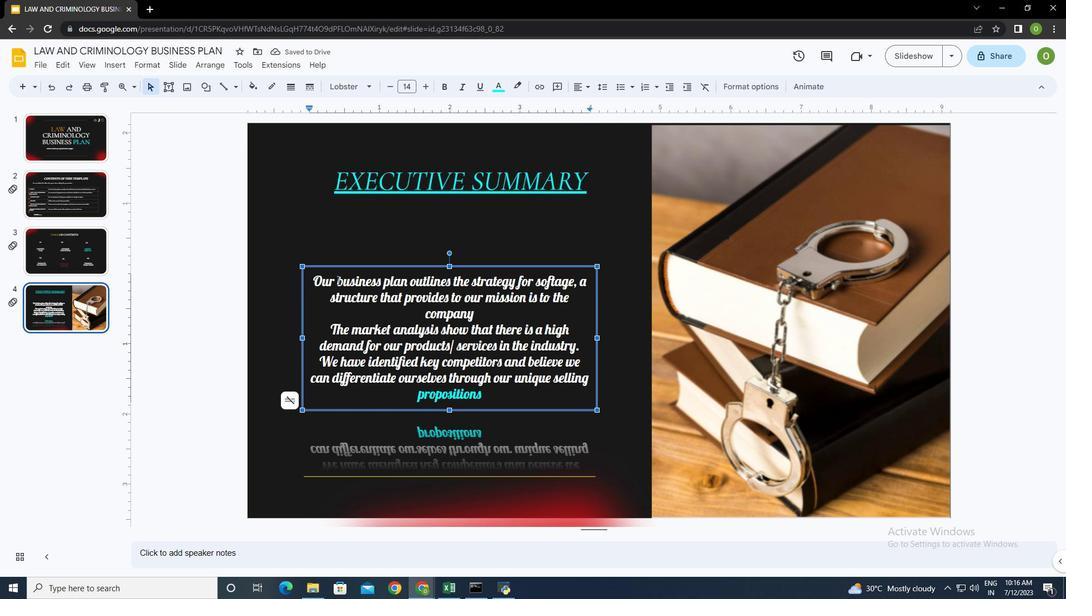 
Action: Mouse moved to (500, 87)
Screenshot: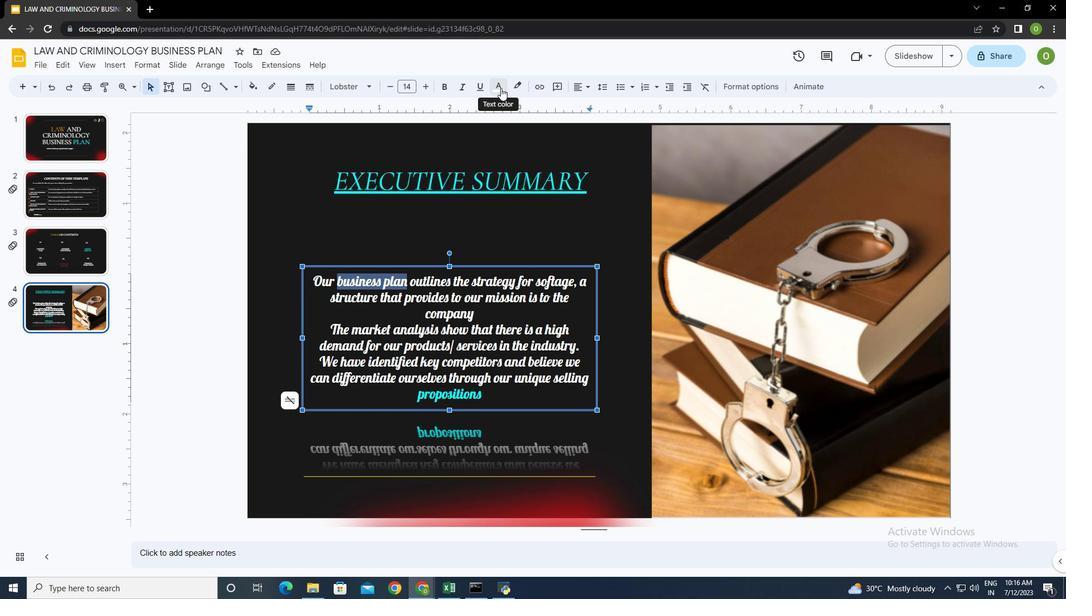 
Action: Mouse pressed left at (500, 87)
Screenshot: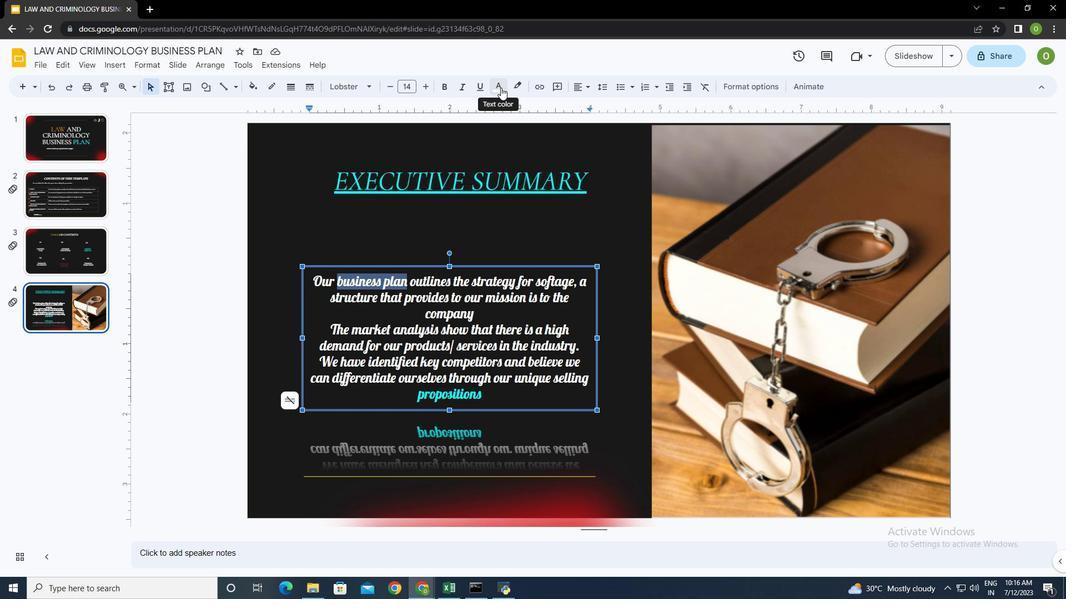 
Action: Mouse moved to (613, 192)
Screenshot: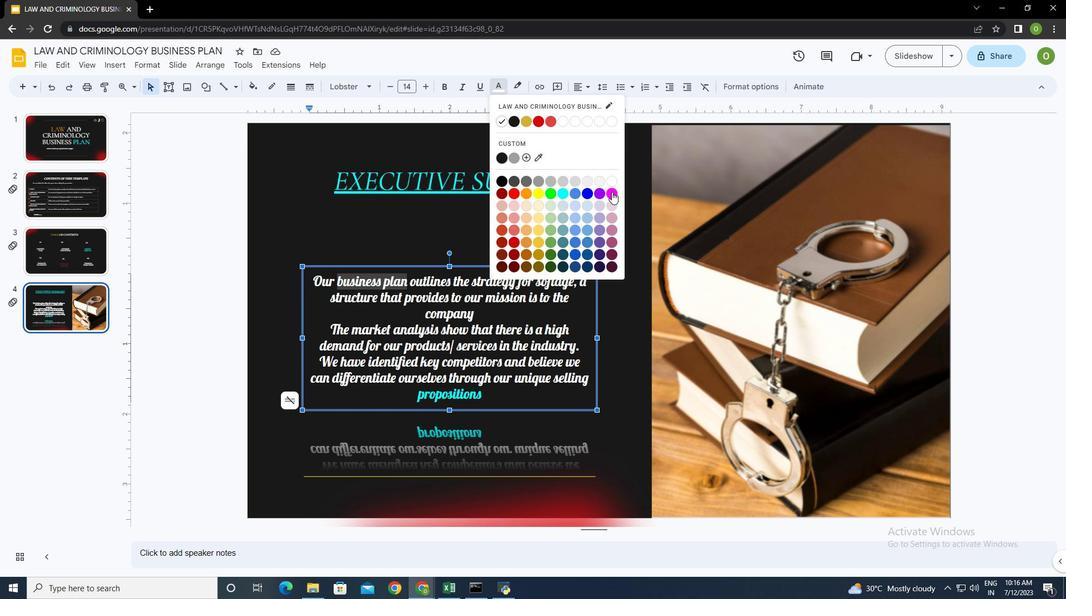 
Action: Mouse pressed left at (613, 192)
Screenshot: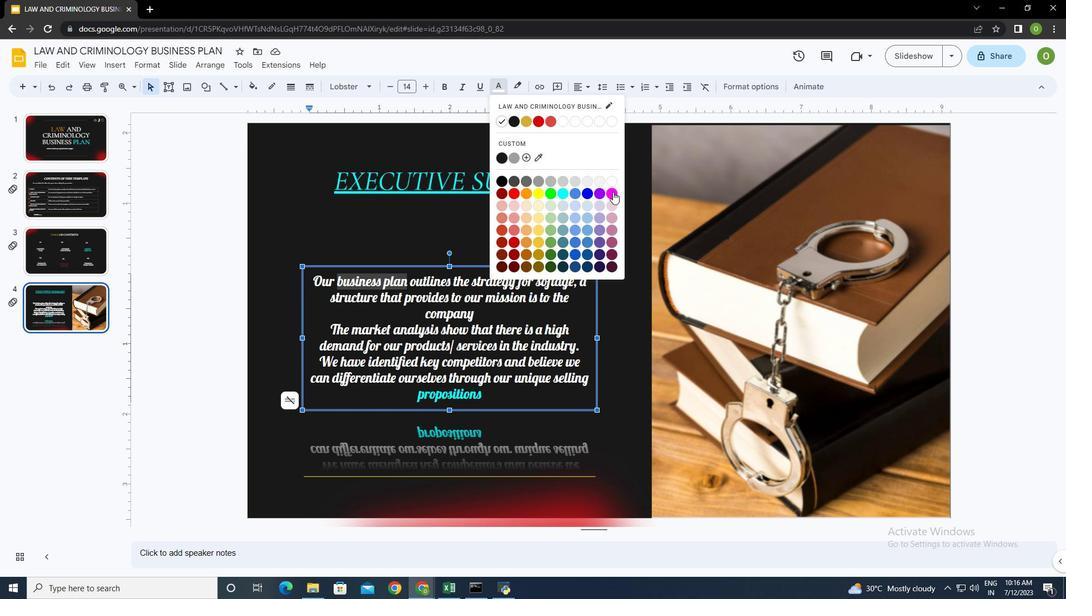 
Action: Mouse moved to (488, 325)
Screenshot: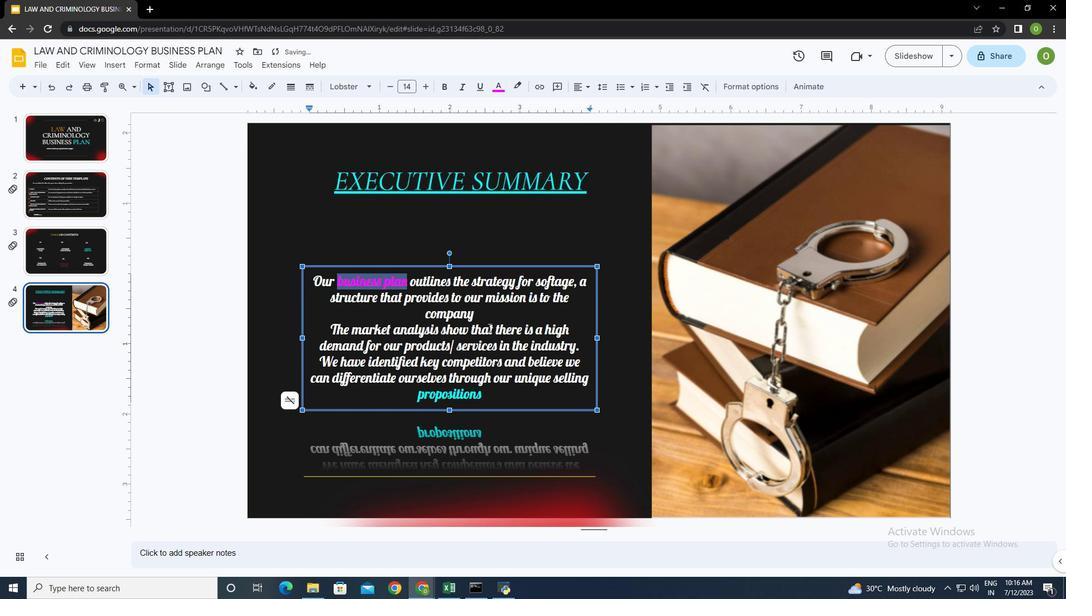 
Action: Mouse pressed left at (488, 325)
Screenshot: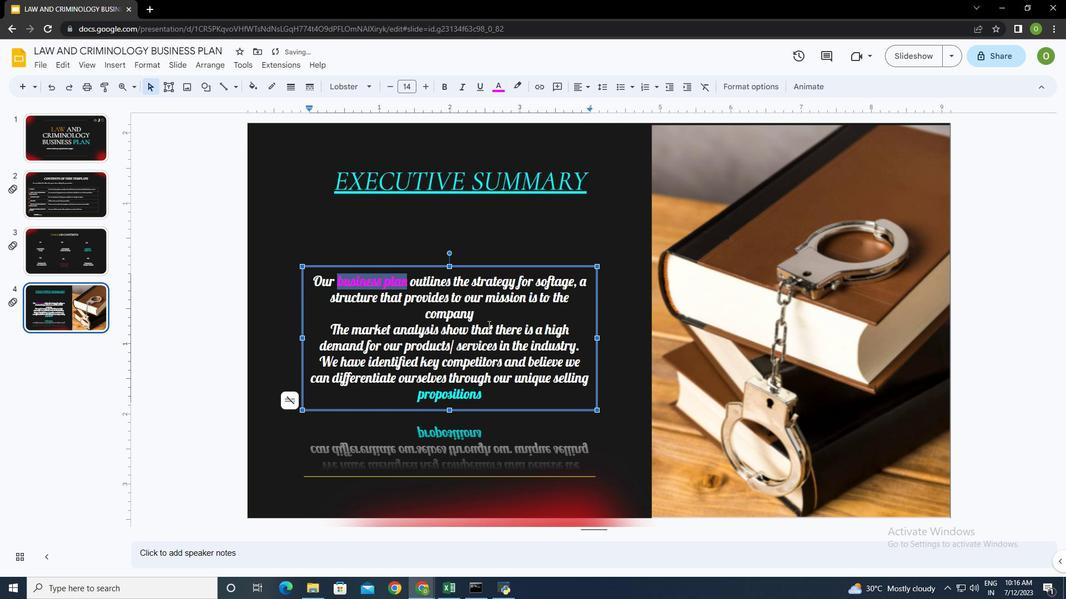 
Action: Mouse moved to (480, 313)
Screenshot: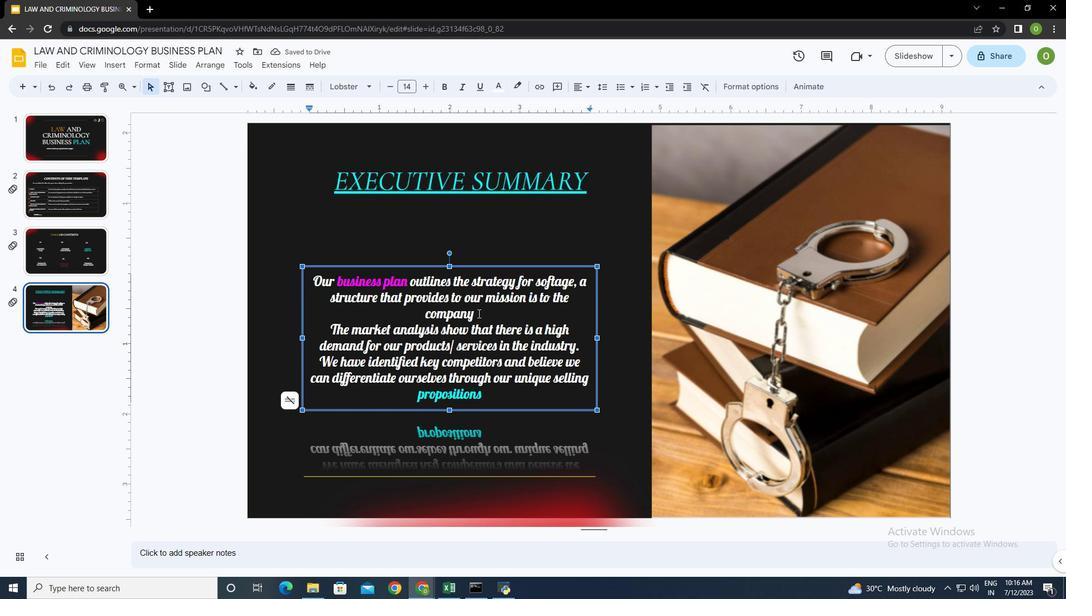 
Action: Mouse pressed left at (480, 313)
Screenshot: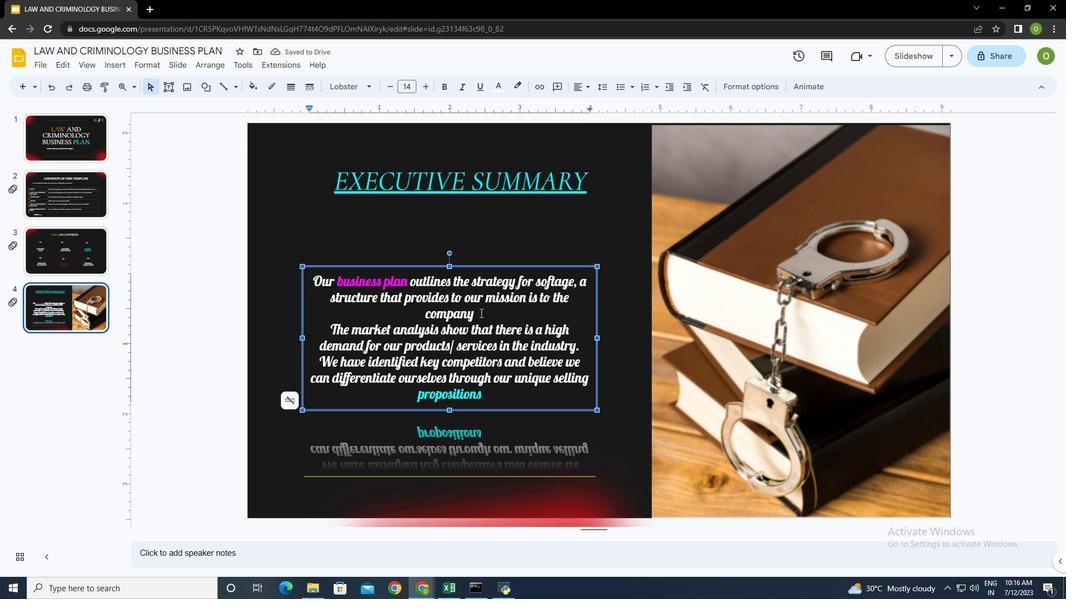 
Action: Mouse moved to (495, 89)
Screenshot: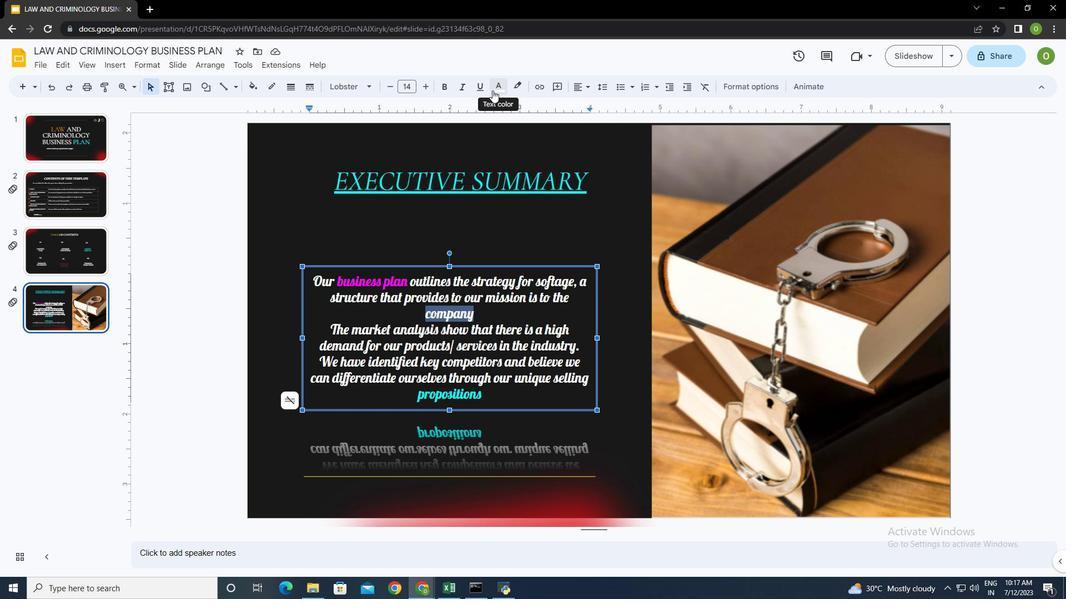 
Action: Mouse pressed left at (495, 89)
Screenshot: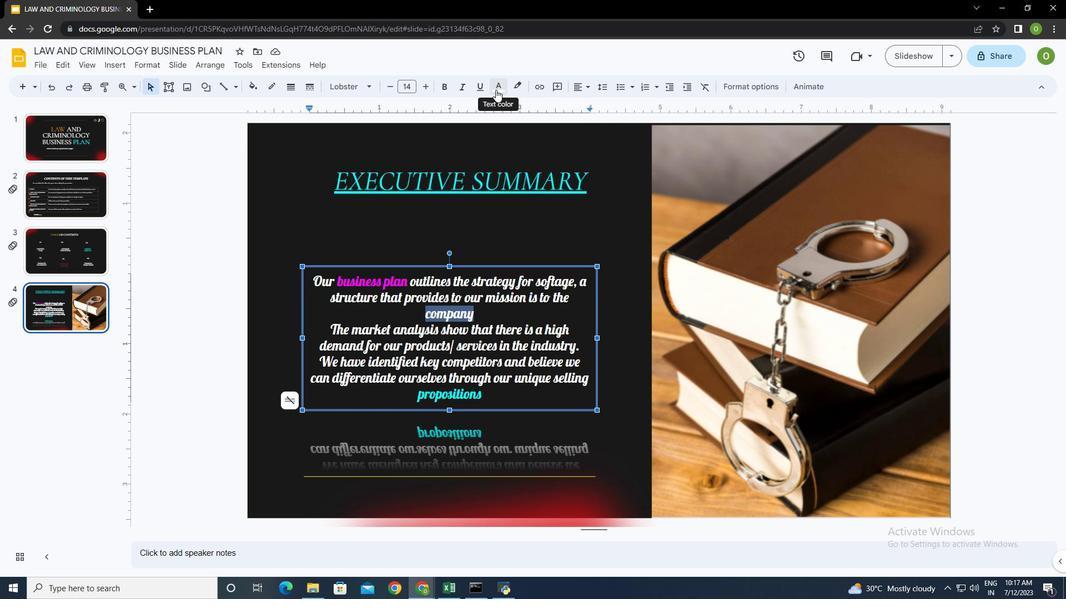 
Action: Mouse moved to (587, 193)
Screenshot: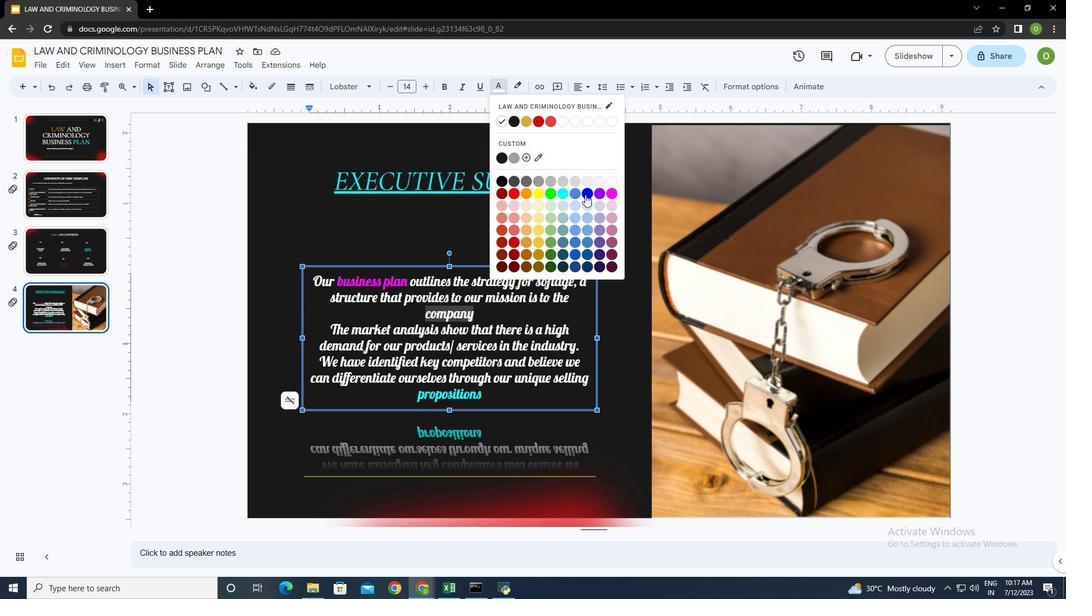
Action: Mouse pressed left at (587, 193)
Screenshot: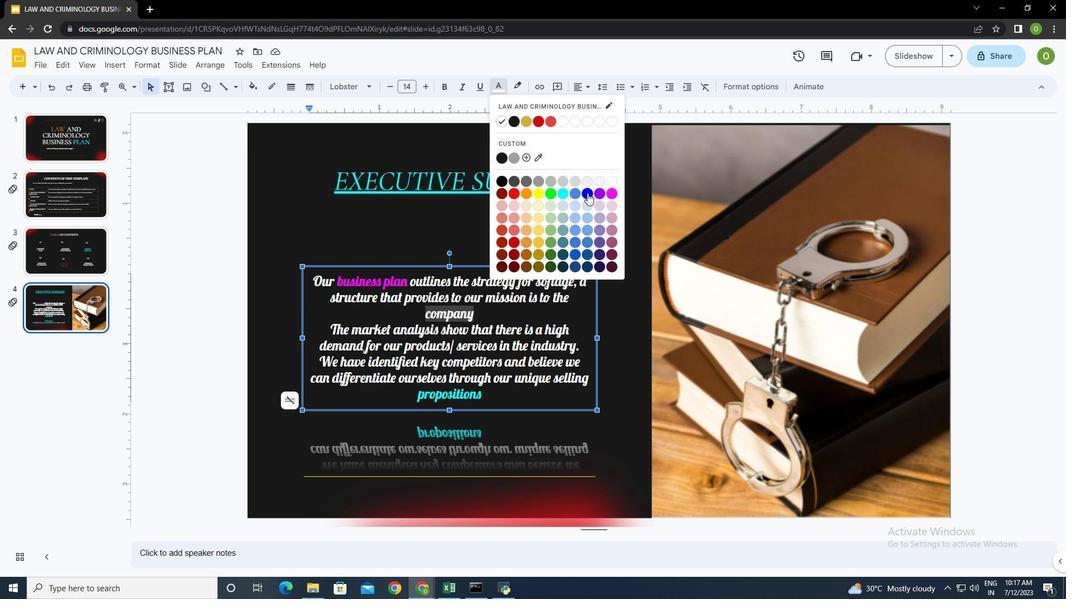 
Action: Mouse moved to (504, 328)
Screenshot: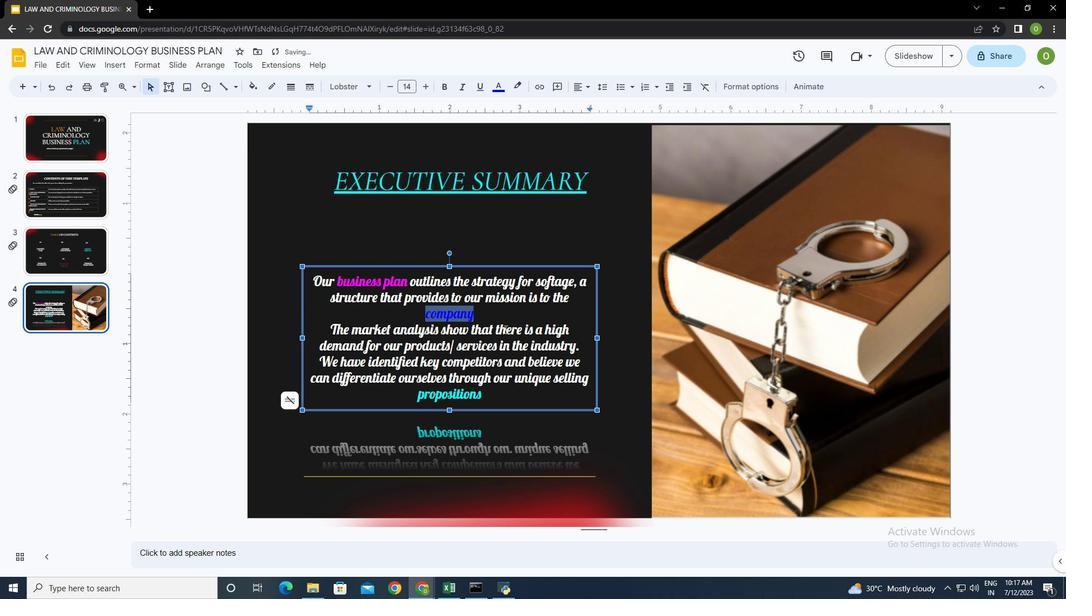
Action: Mouse pressed left at (504, 328)
Screenshot: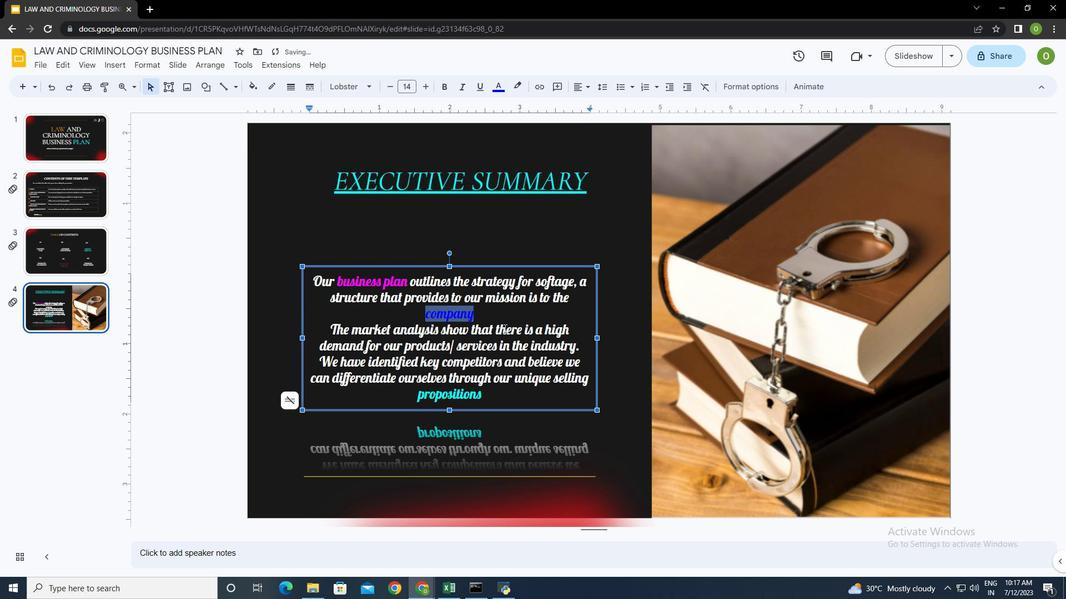 
Action: Mouse moved to (419, 359)
Screenshot: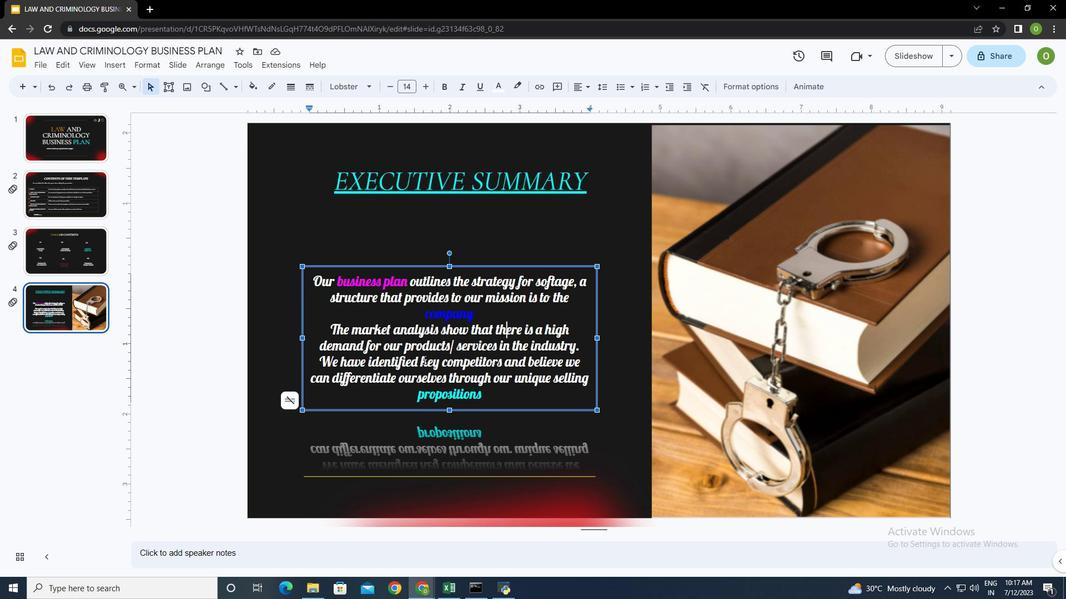 
Action: Mouse pressed left at (419, 359)
Screenshot: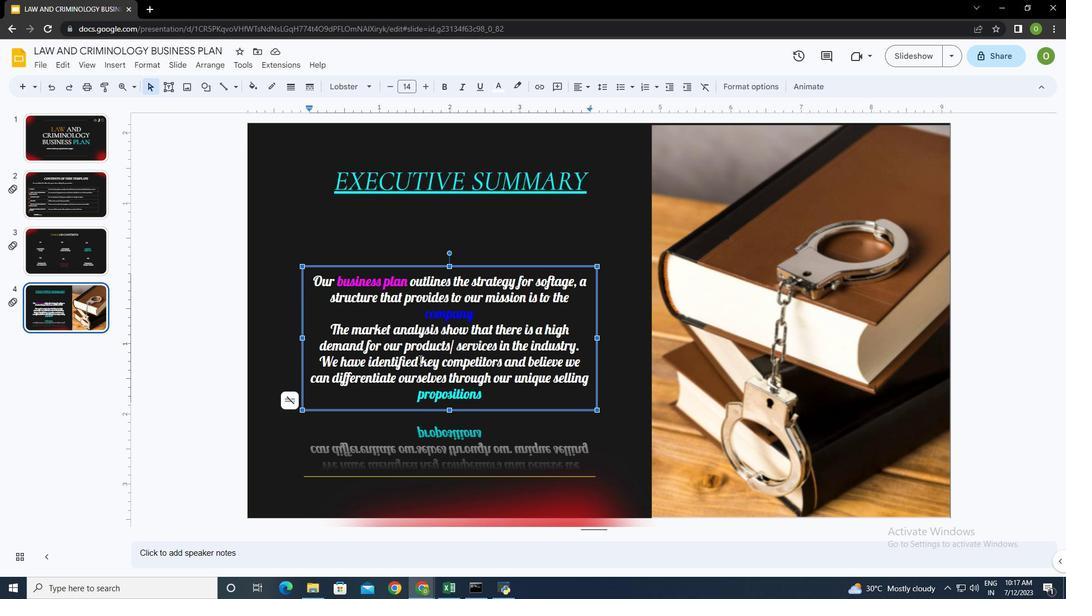 
Action: Mouse moved to (499, 87)
Screenshot: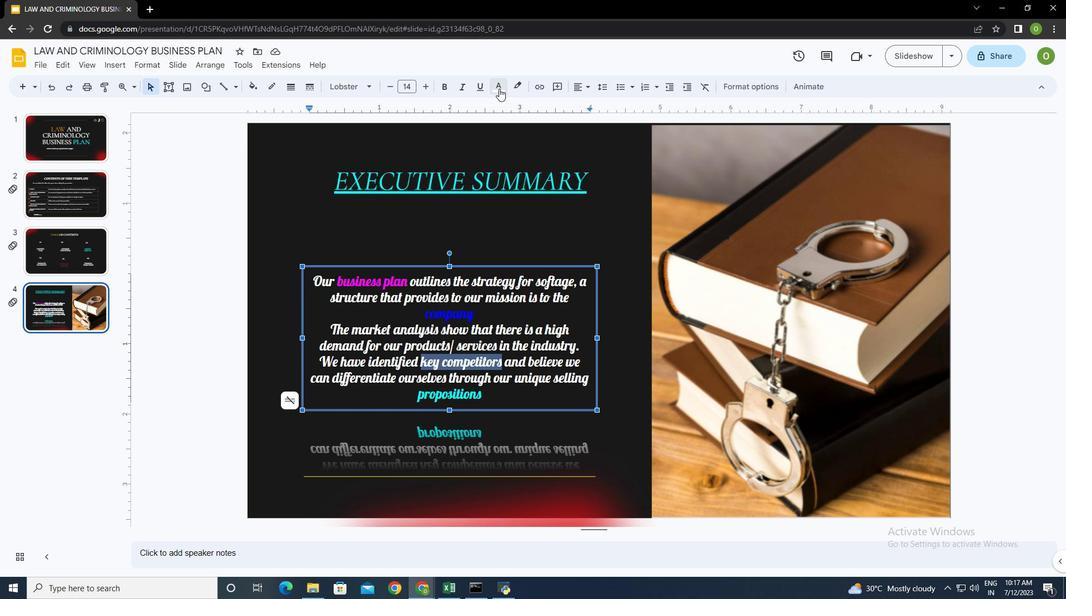 
Action: Mouse pressed left at (499, 87)
Screenshot: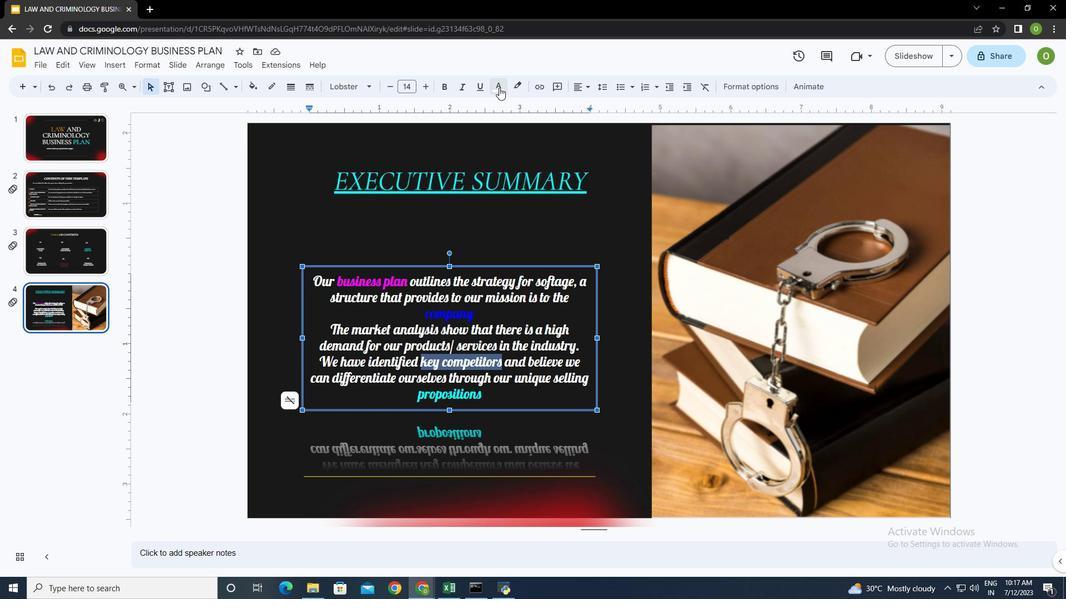 
Action: Mouse moved to (550, 194)
Screenshot: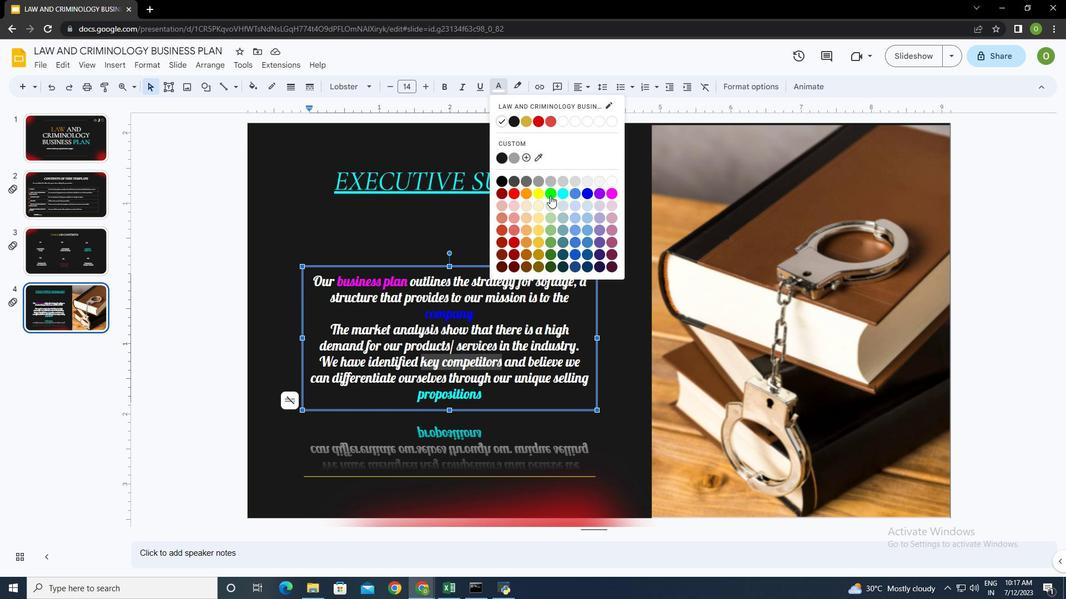 
Action: Mouse pressed left at (550, 194)
Screenshot: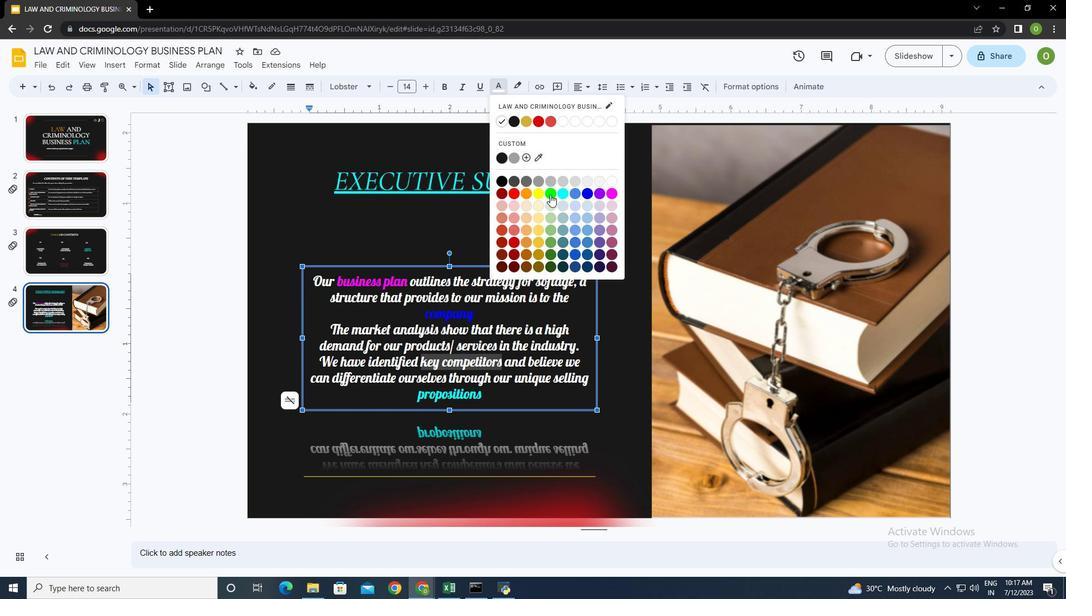 
Action: Mouse moved to (560, 365)
Screenshot: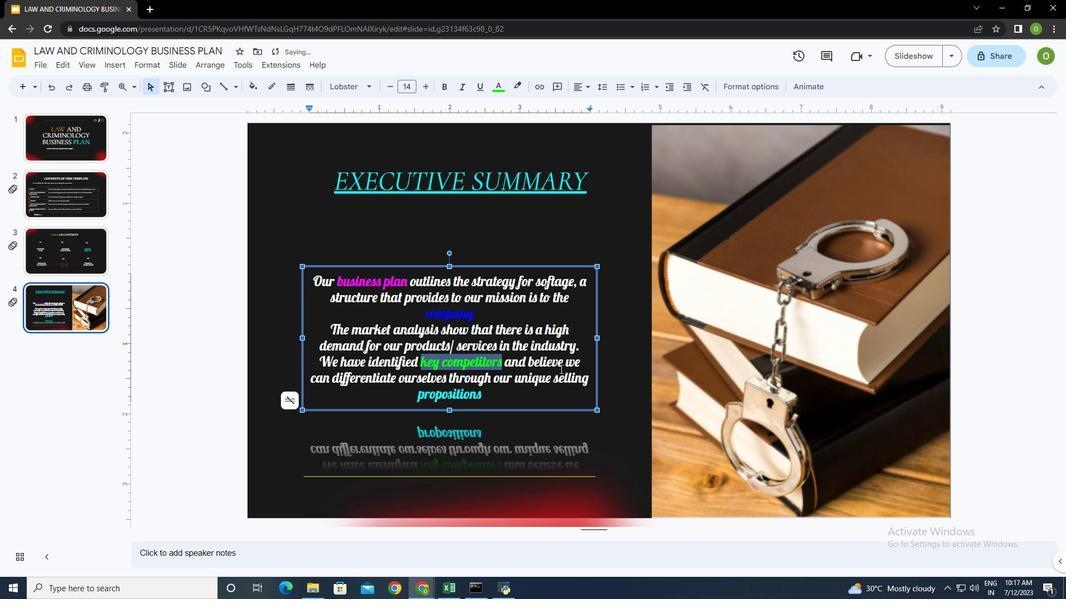 
Action: Mouse pressed left at (560, 365)
Screenshot: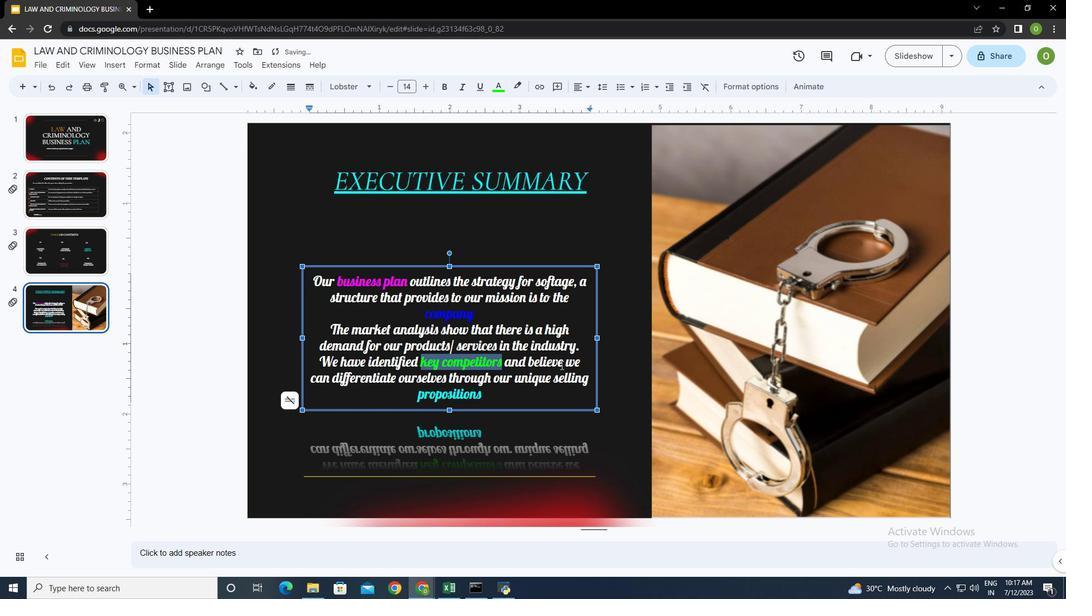 
